 Task: Search one way flight ticket for 4 adults, 2 children, 2 infants in seat and 1 infant on lap in economy from Duluth: Duluth International Airport to Fort Wayne: Fort Wayne International Airport on 5-4-2023. Choice of flights is Singapure airlines. Number of bags: 1 carry on bag. Price is upto 75000. Outbound departure time preference is 0:00.
Action: Mouse moved to (290, 108)
Screenshot: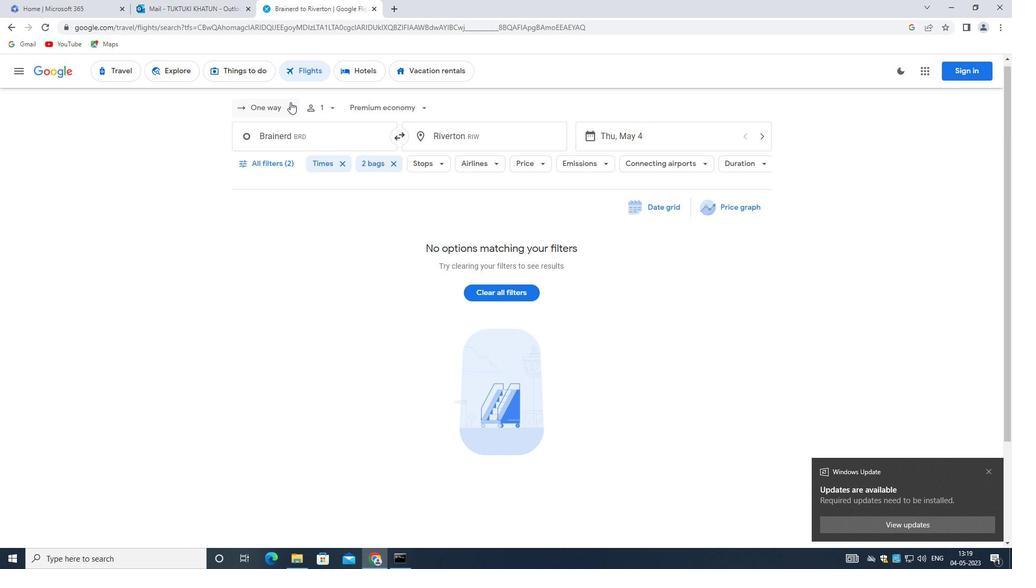 
Action: Mouse pressed left at (290, 108)
Screenshot: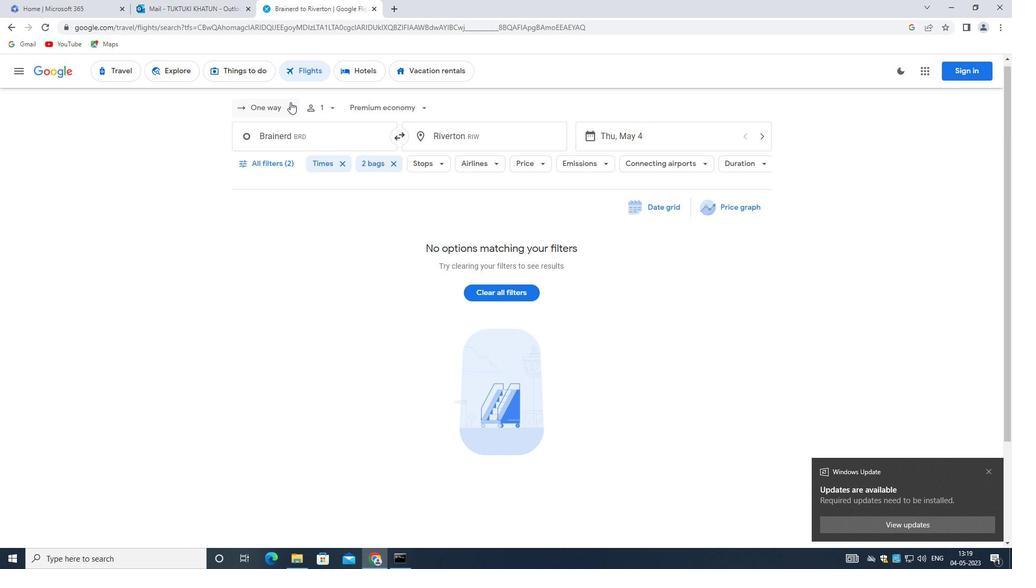 
Action: Mouse moved to (284, 159)
Screenshot: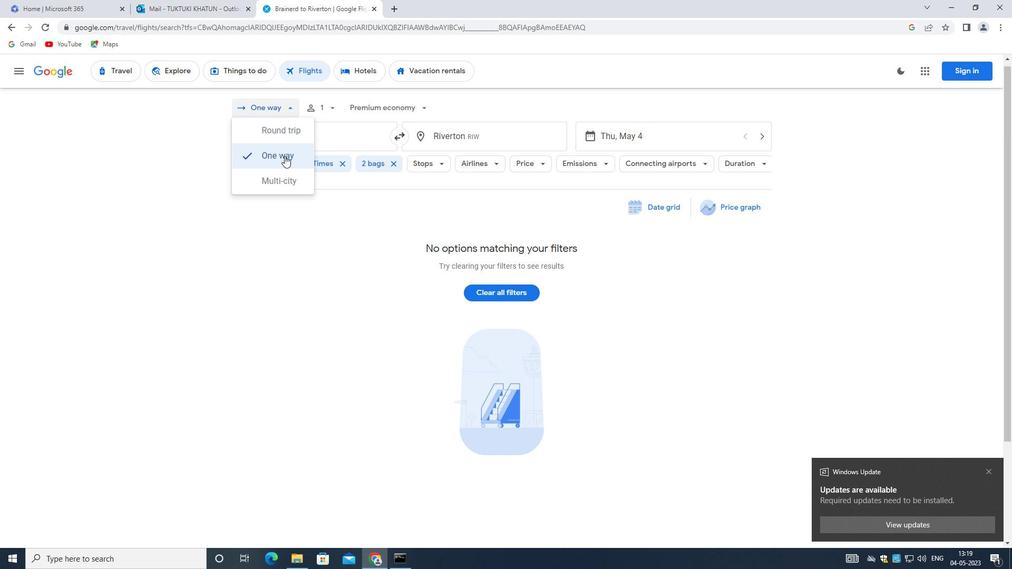
Action: Mouse pressed left at (284, 159)
Screenshot: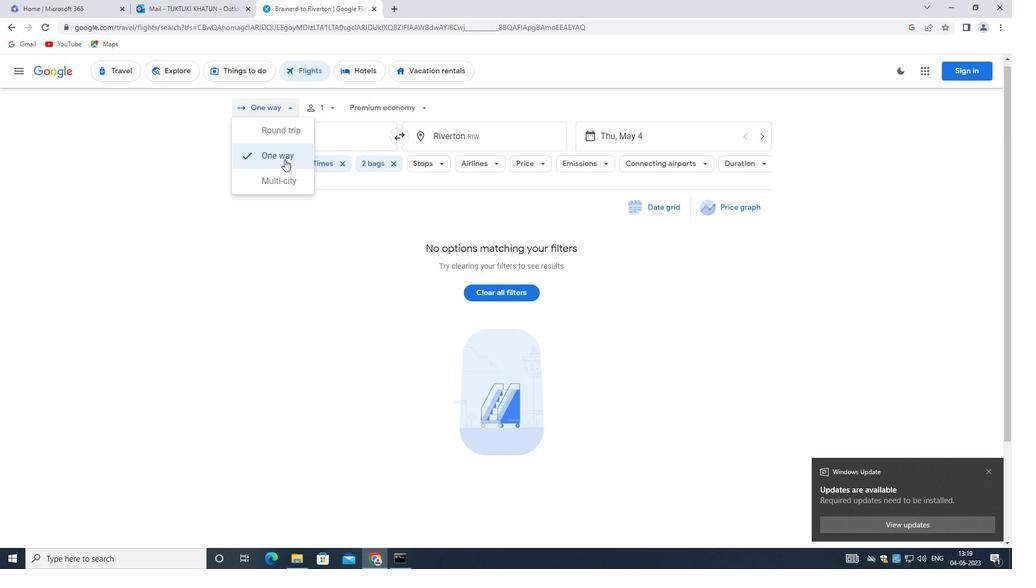 
Action: Mouse moved to (330, 108)
Screenshot: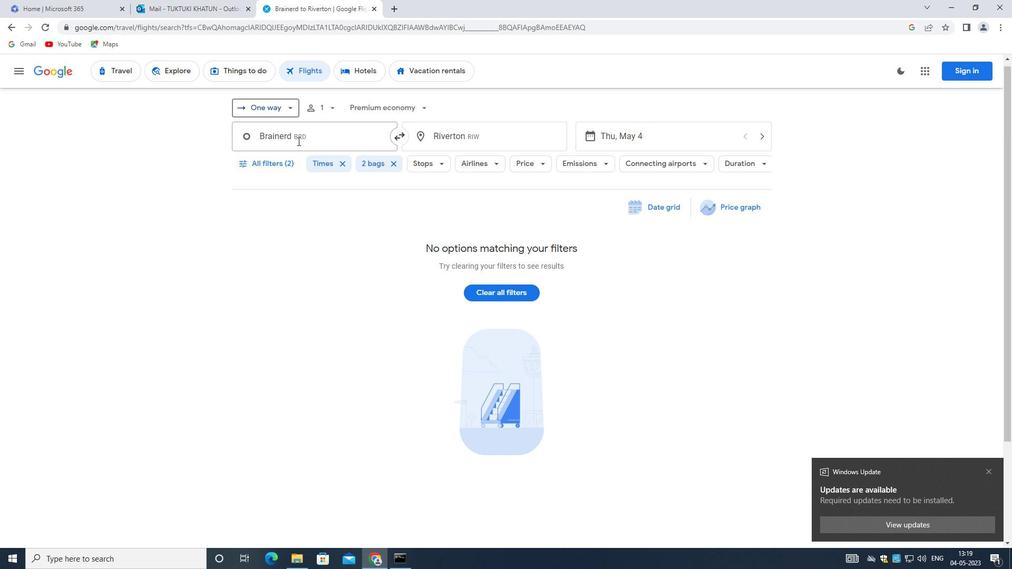
Action: Mouse pressed left at (330, 108)
Screenshot: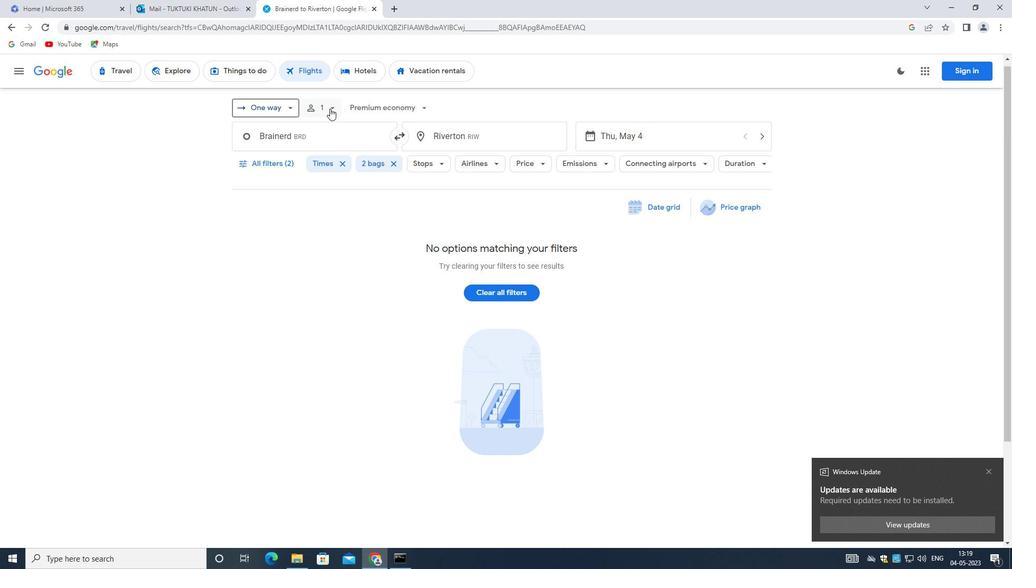 
Action: Mouse moved to (419, 137)
Screenshot: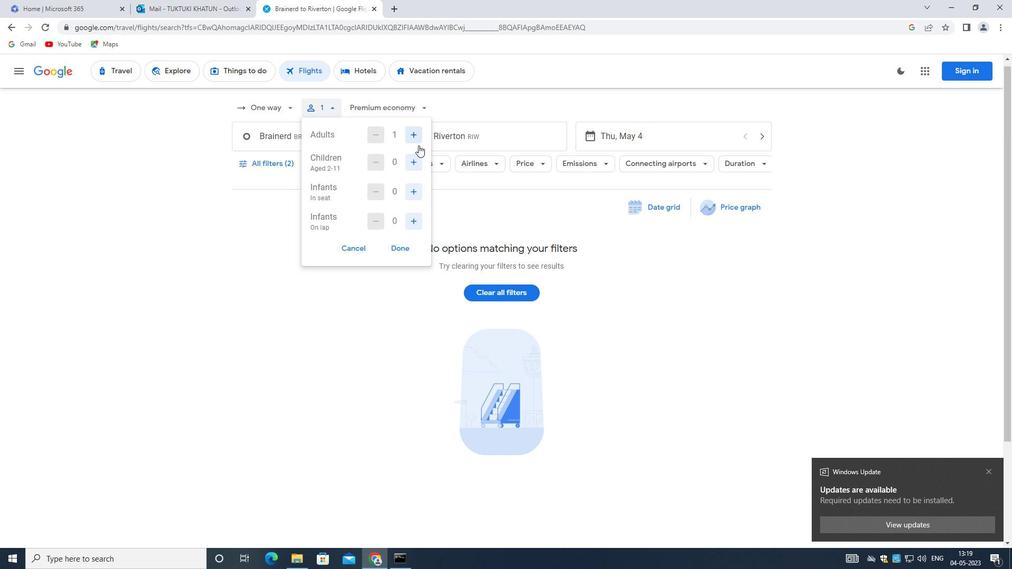
Action: Mouse pressed left at (419, 137)
Screenshot: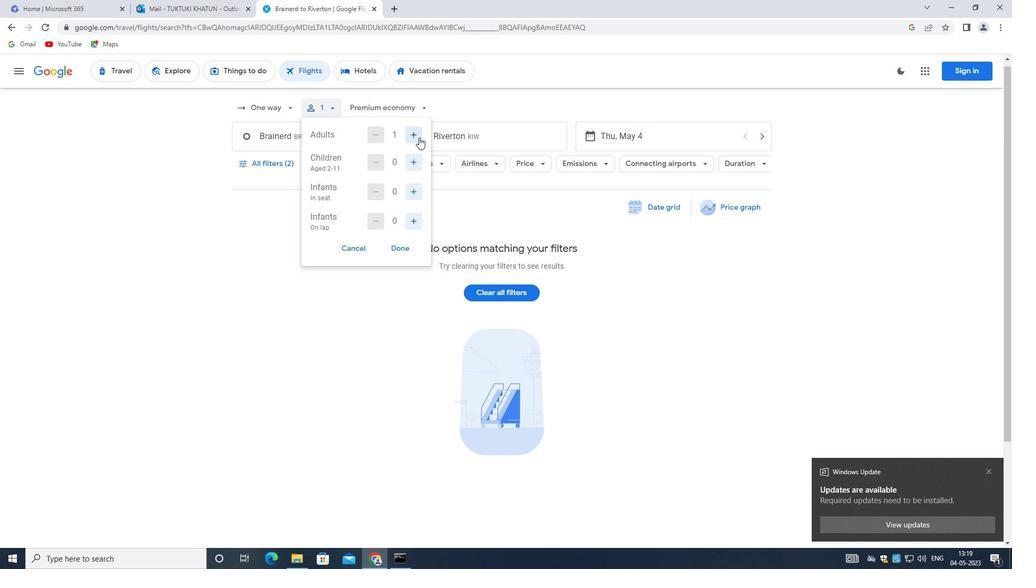 
Action: Mouse pressed left at (419, 137)
Screenshot: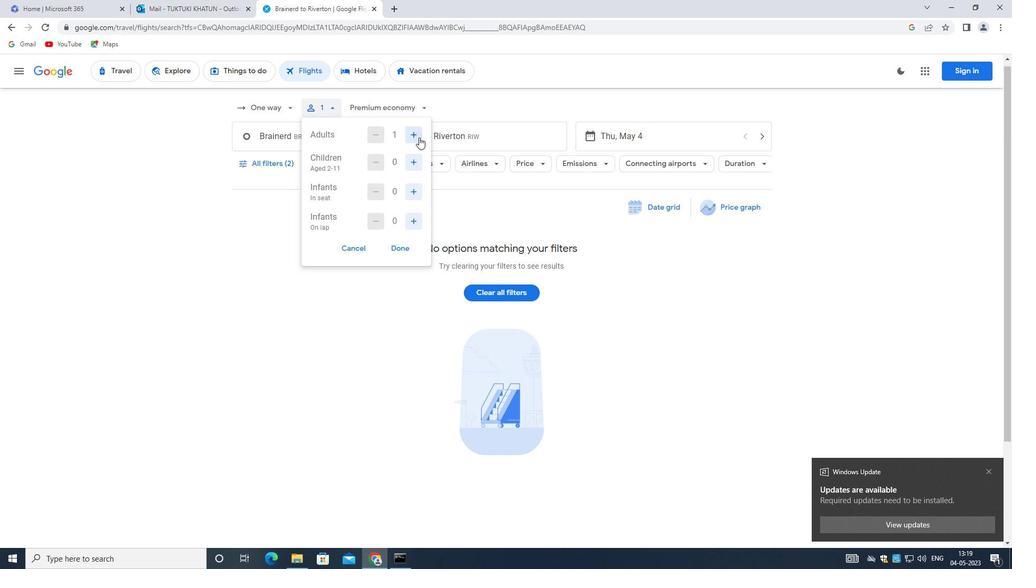 
Action: Mouse pressed left at (419, 137)
Screenshot: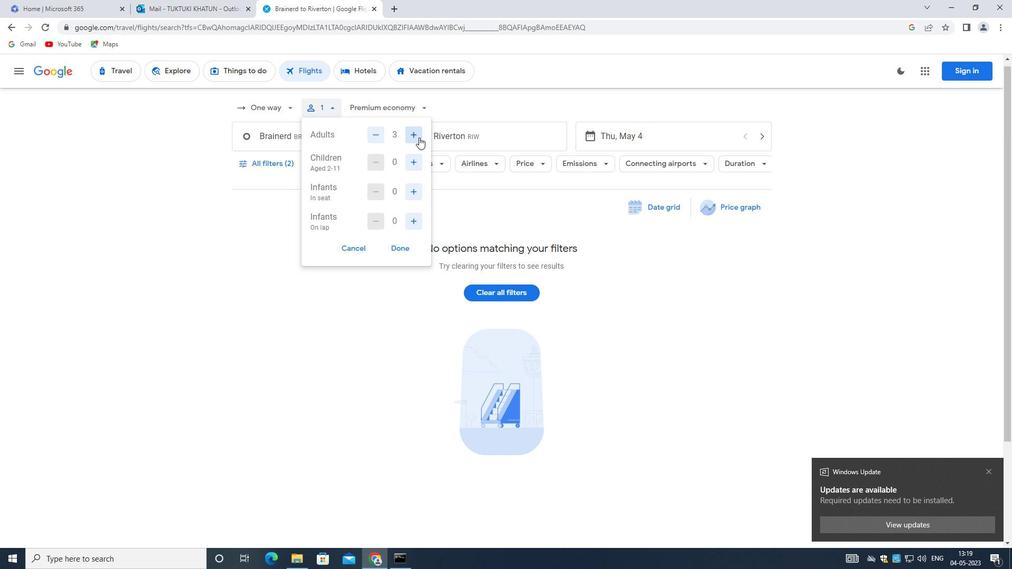 
Action: Mouse moved to (413, 162)
Screenshot: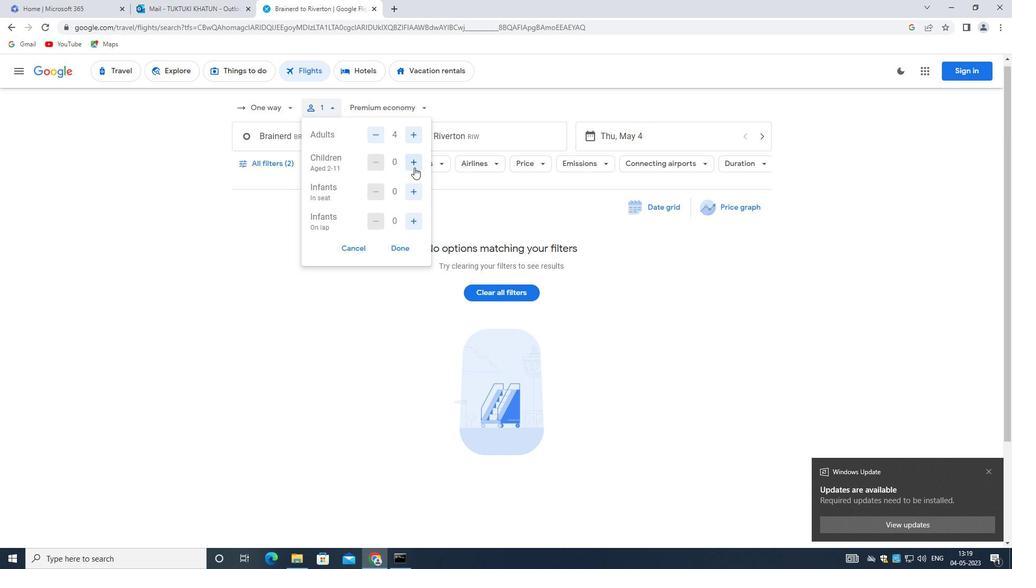 
Action: Mouse pressed left at (413, 162)
Screenshot: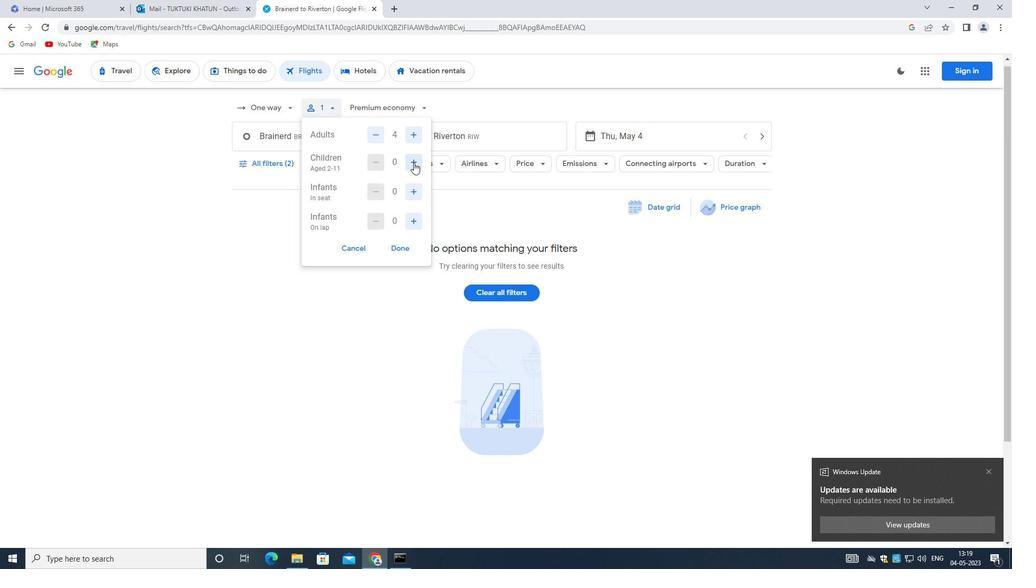 
Action: Mouse pressed left at (413, 162)
Screenshot: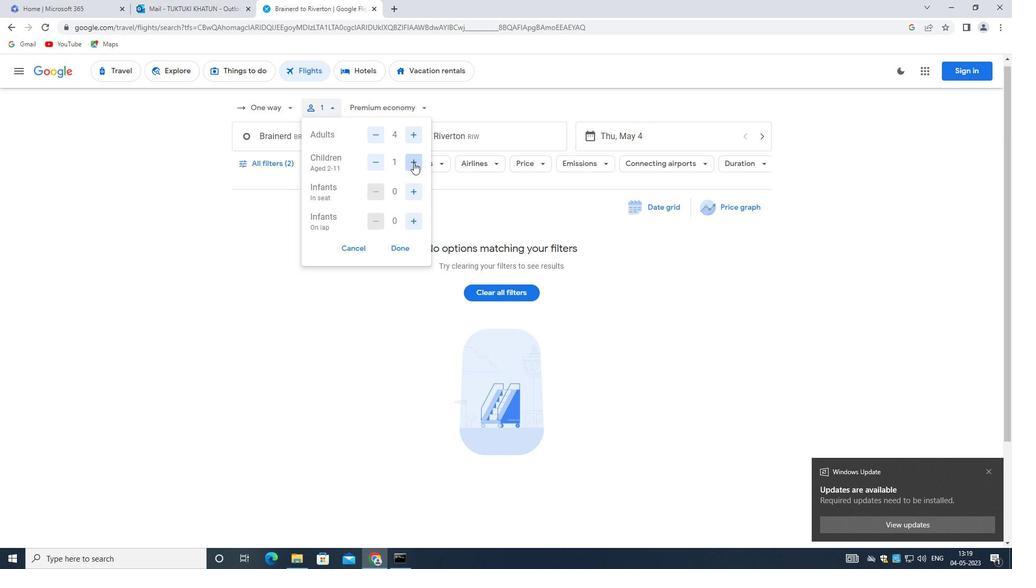 
Action: Mouse moved to (412, 191)
Screenshot: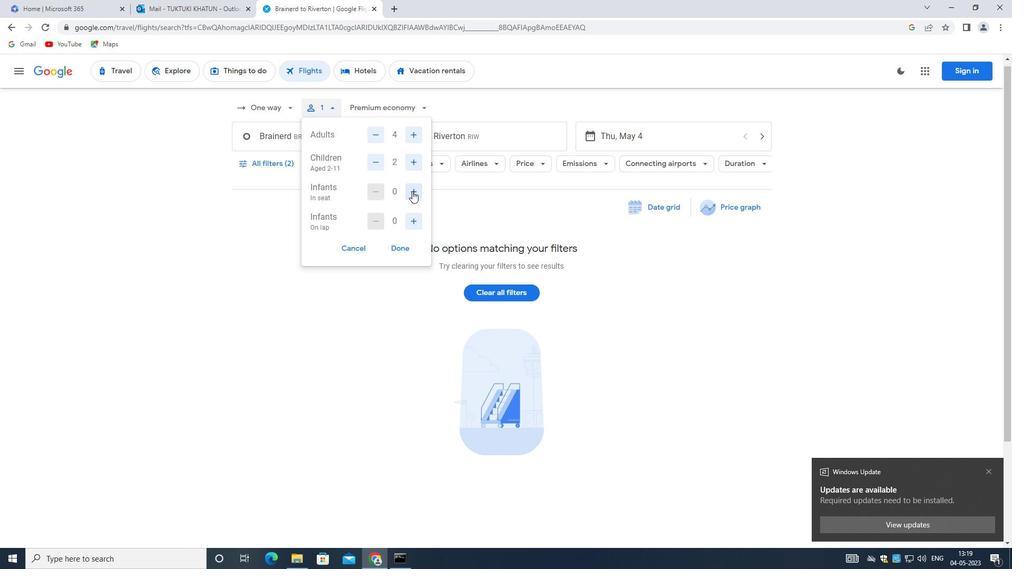 
Action: Mouse pressed left at (412, 191)
Screenshot: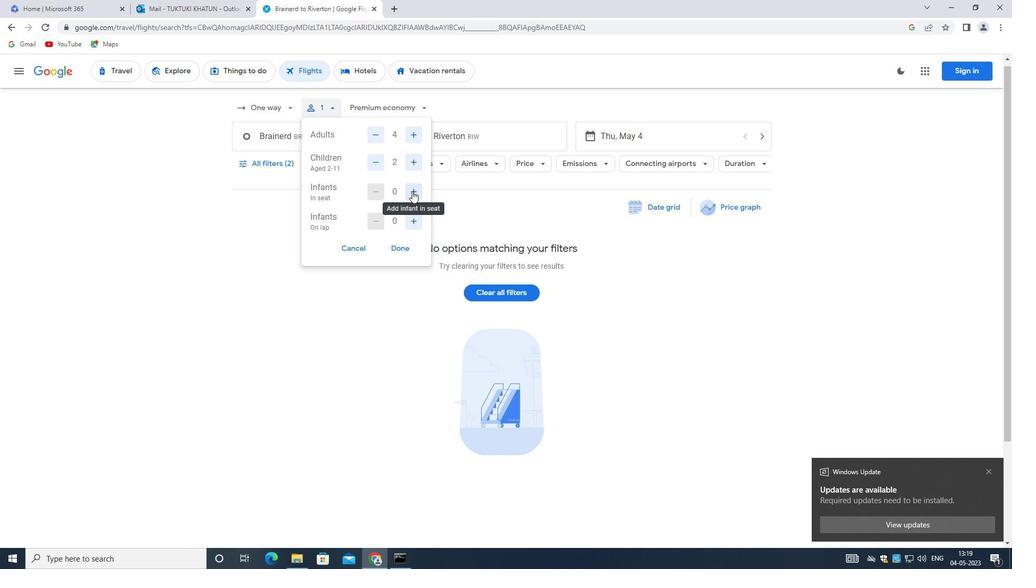 
Action: Mouse pressed left at (412, 191)
Screenshot: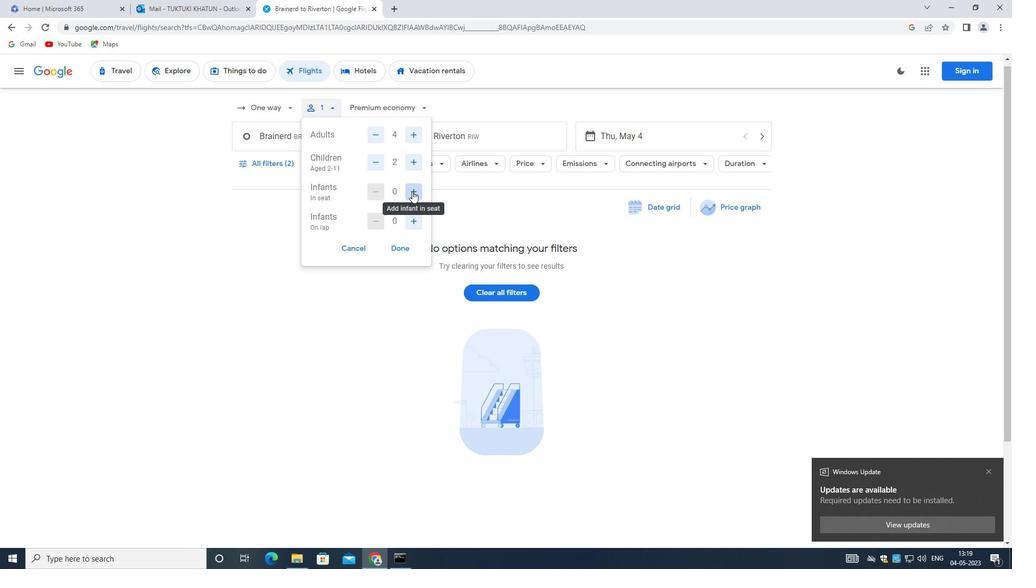 
Action: Mouse moved to (414, 225)
Screenshot: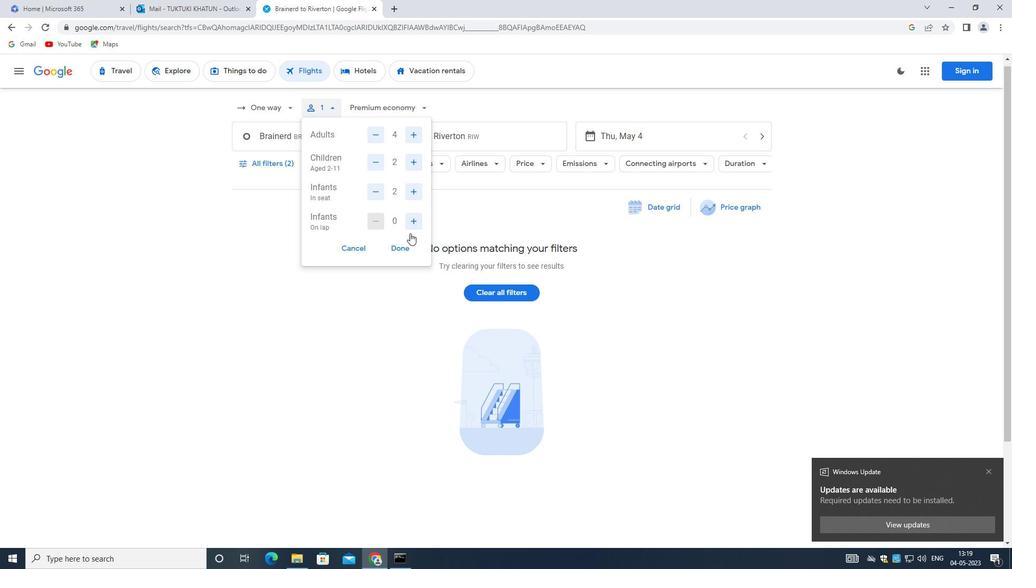 
Action: Mouse pressed left at (414, 225)
Screenshot: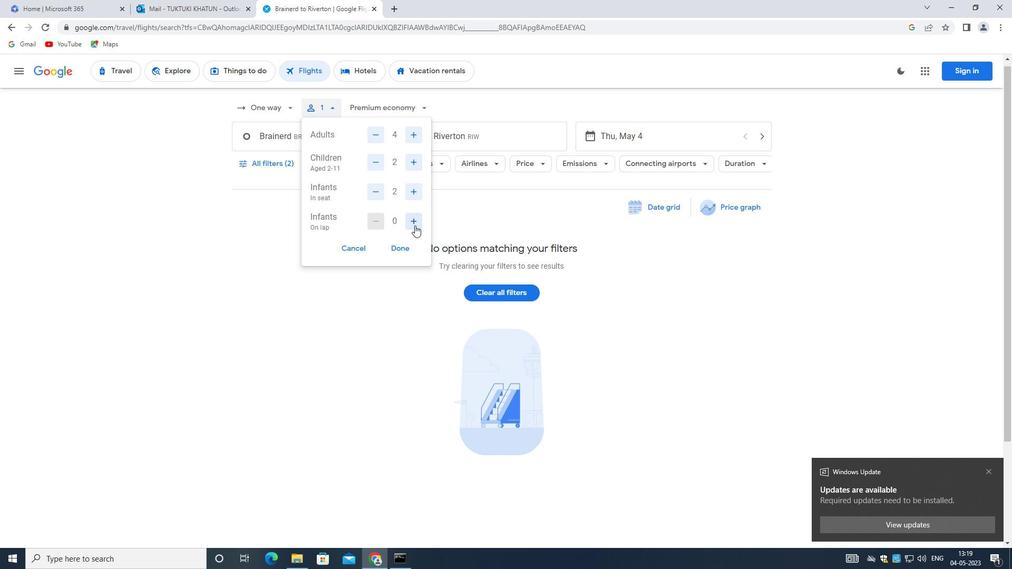 
Action: Mouse moved to (414, 225)
Screenshot: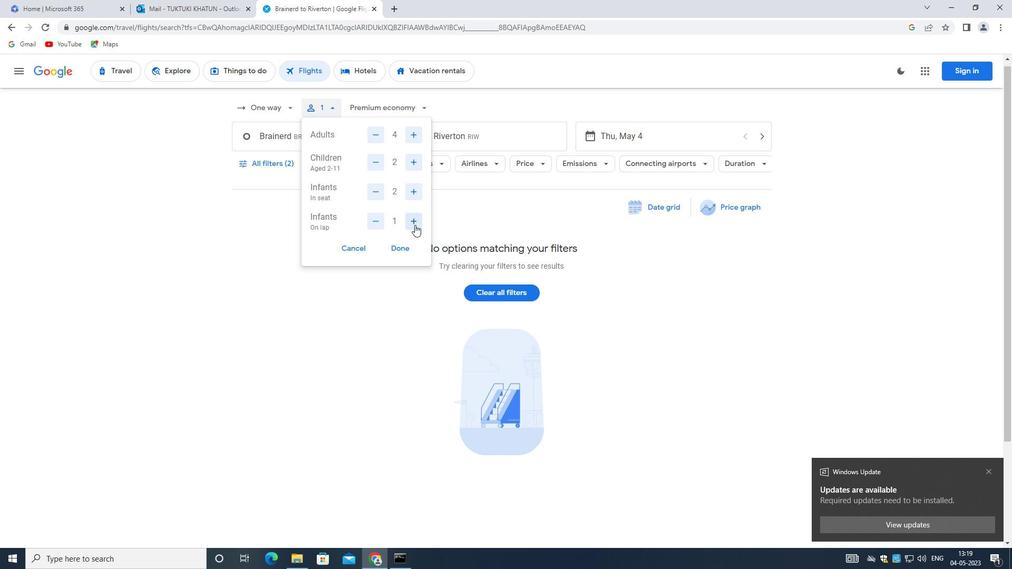 
Action: Mouse scrolled (414, 224) with delta (0, 0)
Screenshot: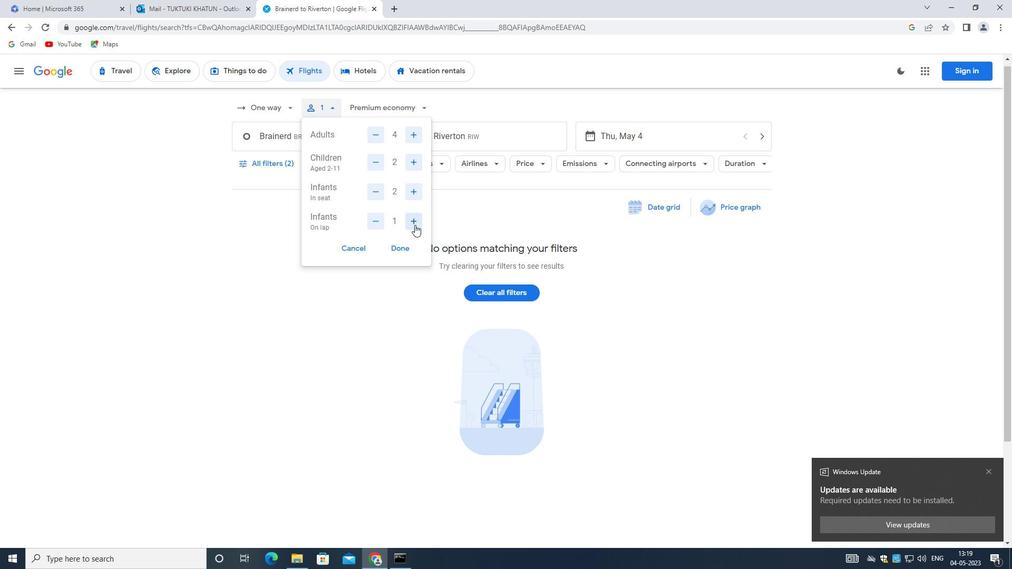 
Action: Mouse moved to (392, 190)
Screenshot: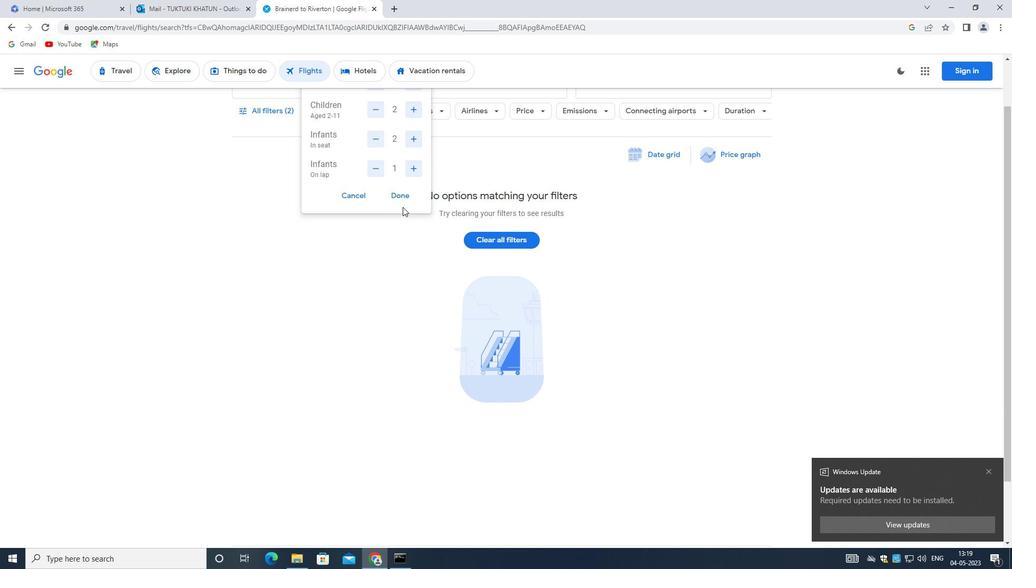 
Action: Mouse pressed left at (392, 190)
Screenshot: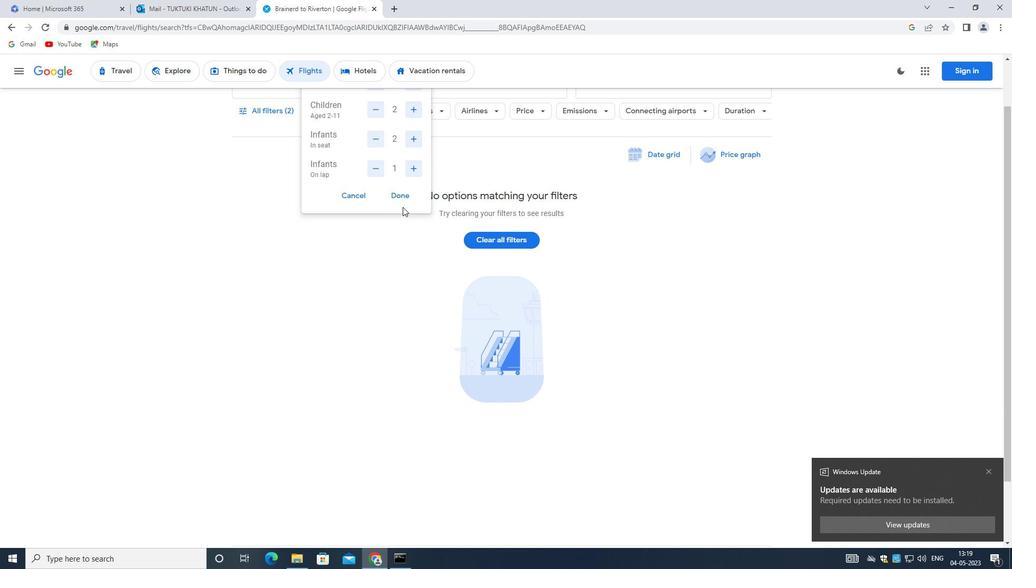 
Action: Mouse moved to (445, 238)
Screenshot: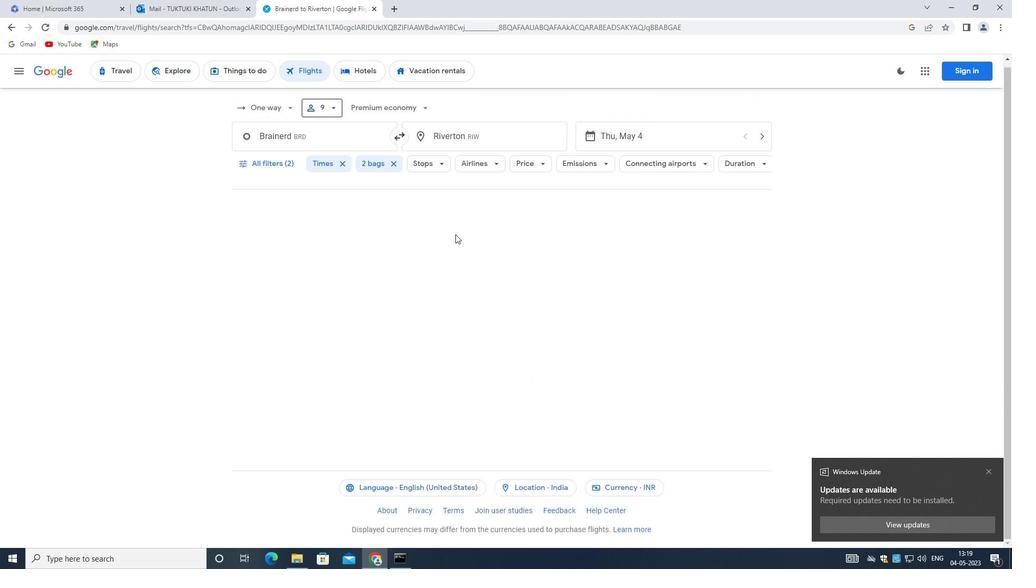 
Action: Mouse scrolled (445, 238) with delta (0, 0)
Screenshot: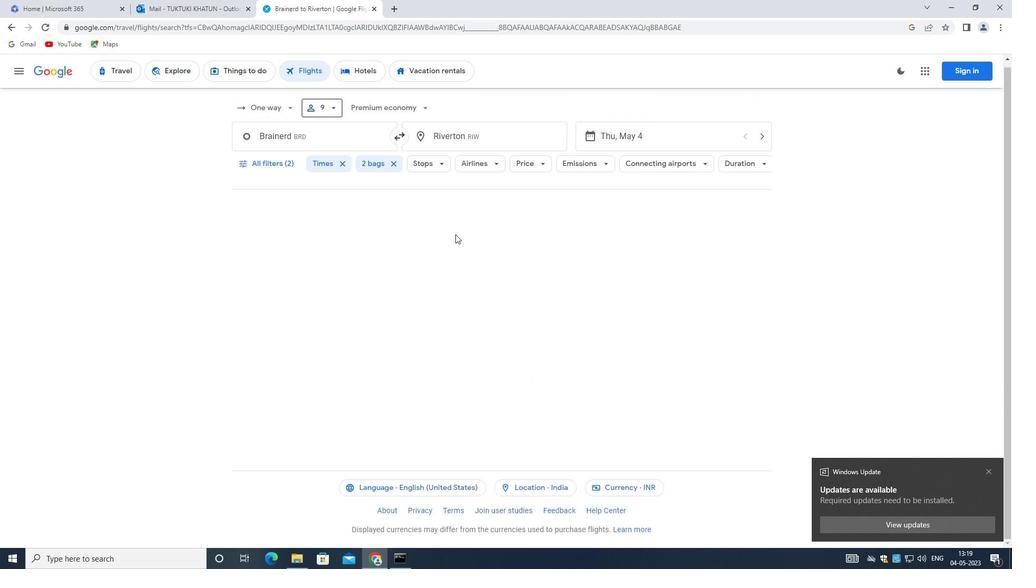 
Action: Mouse moved to (380, 176)
Screenshot: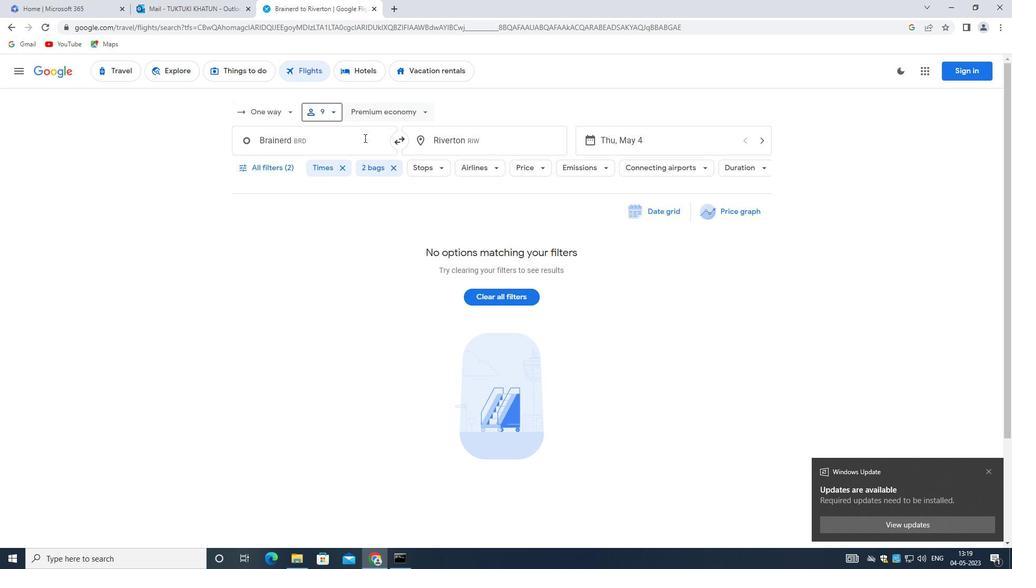 
Action: Mouse scrolled (380, 177) with delta (0, 0)
Screenshot: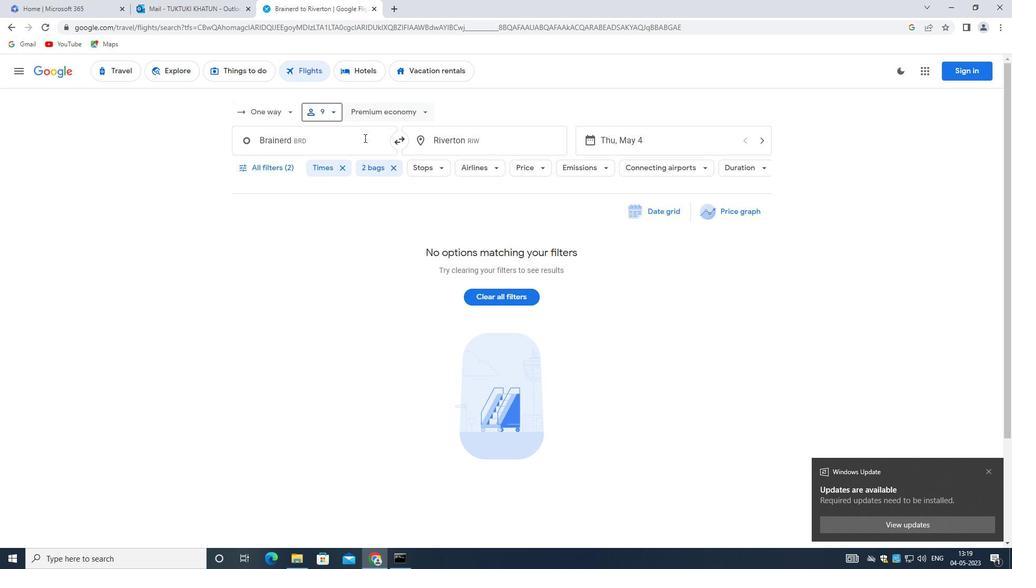 
Action: Mouse moved to (380, 177)
Screenshot: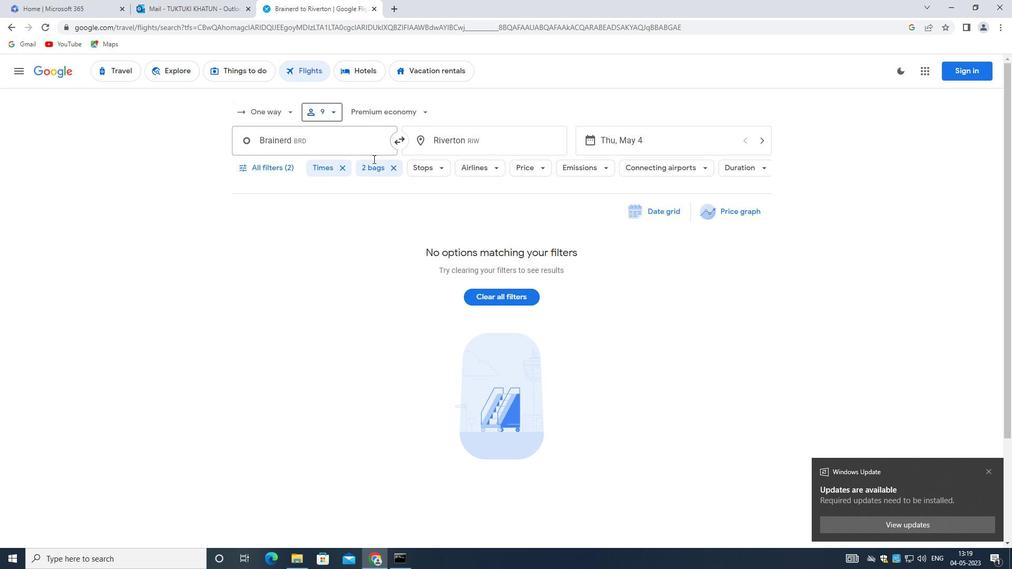 
Action: Mouse scrolled (380, 178) with delta (0, 0)
Screenshot: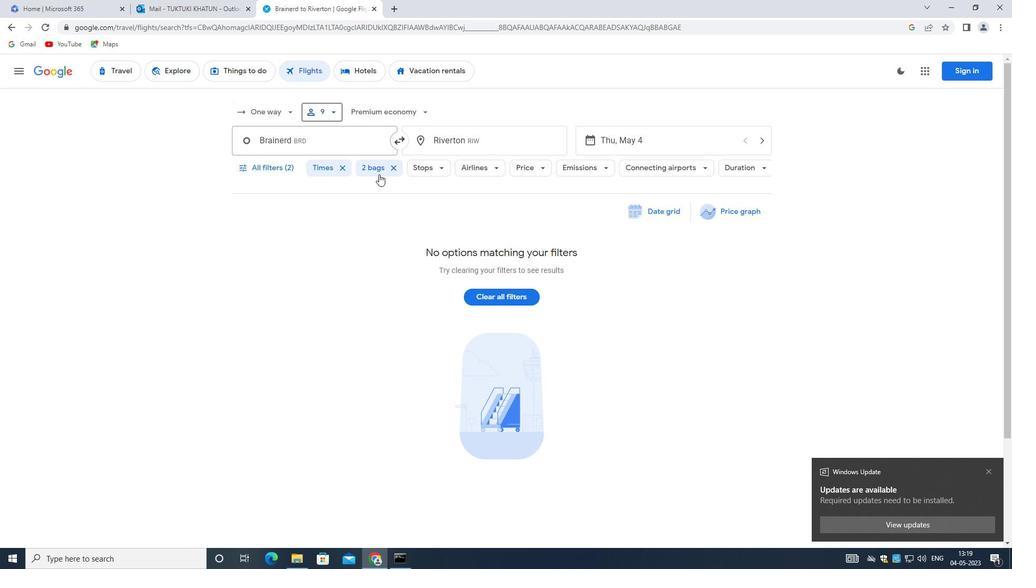 
Action: Mouse moved to (411, 109)
Screenshot: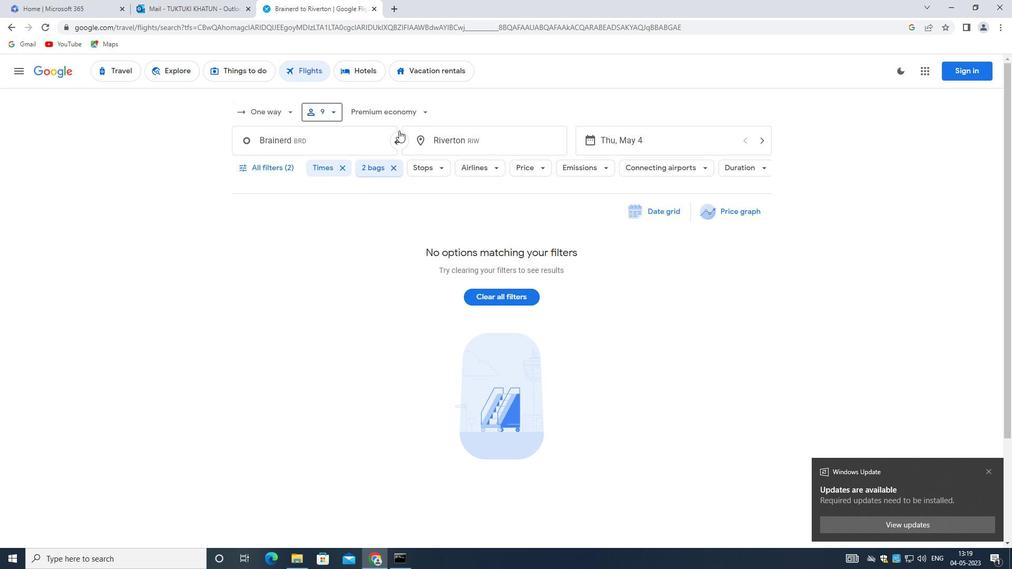 
Action: Mouse pressed left at (411, 109)
Screenshot: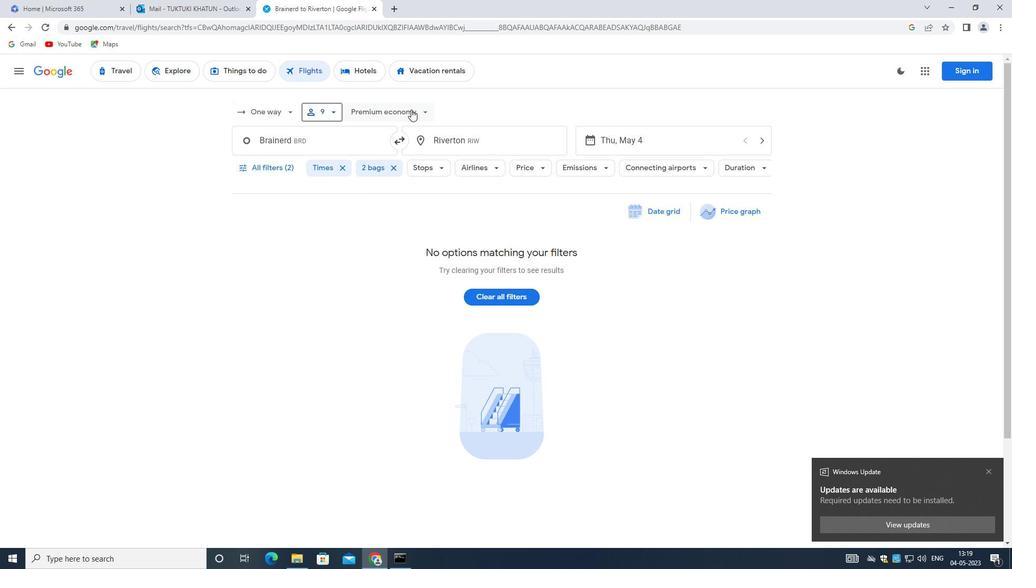 
Action: Mouse moved to (406, 130)
Screenshot: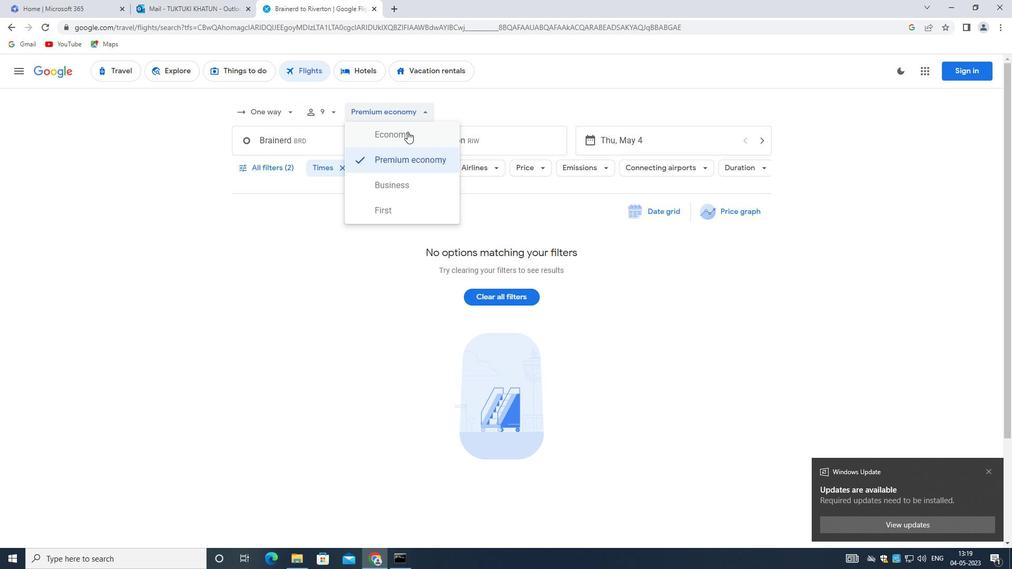 
Action: Mouse pressed left at (406, 130)
Screenshot: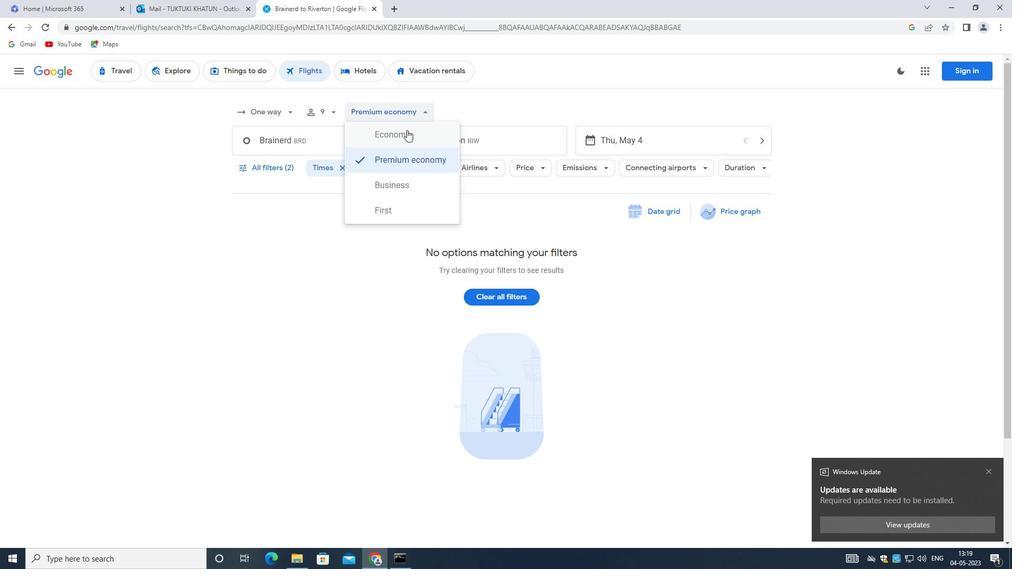 
Action: Mouse moved to (330, 142)
Screenshot: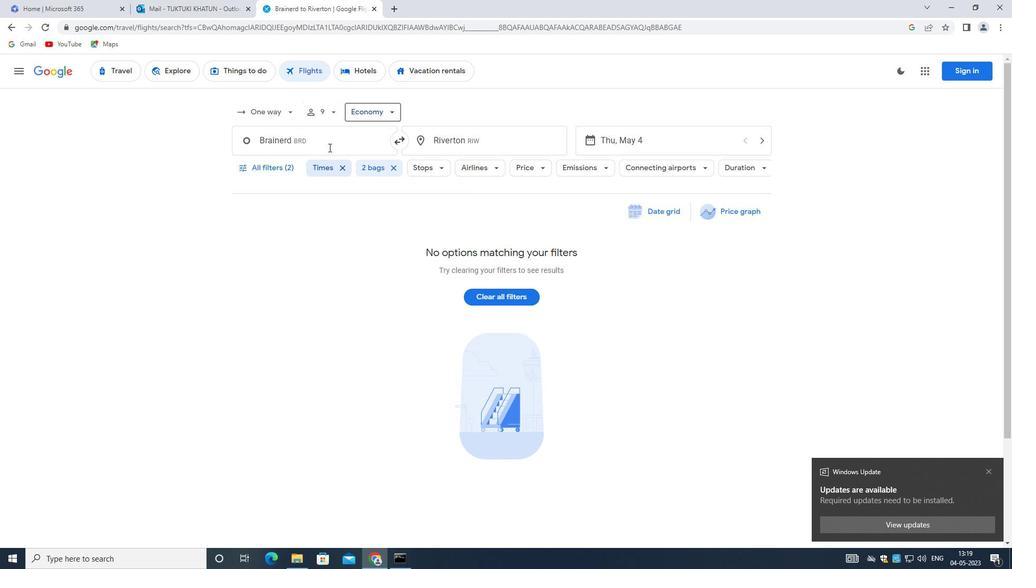 
Action: Mouse pressed left at (330, 142)
Screenshot: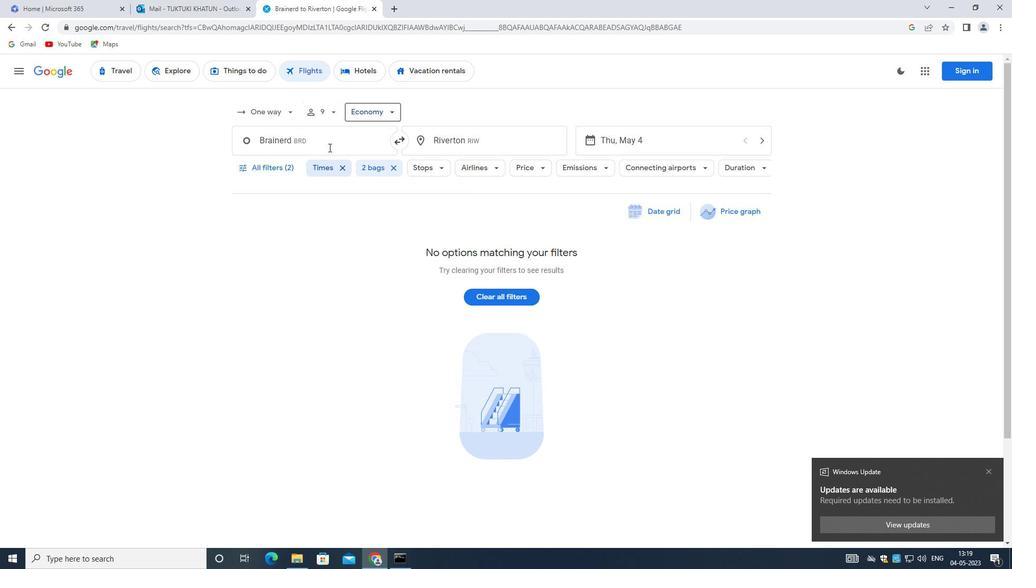 
Action: Mouse moved to (330, 141)
Screenshot: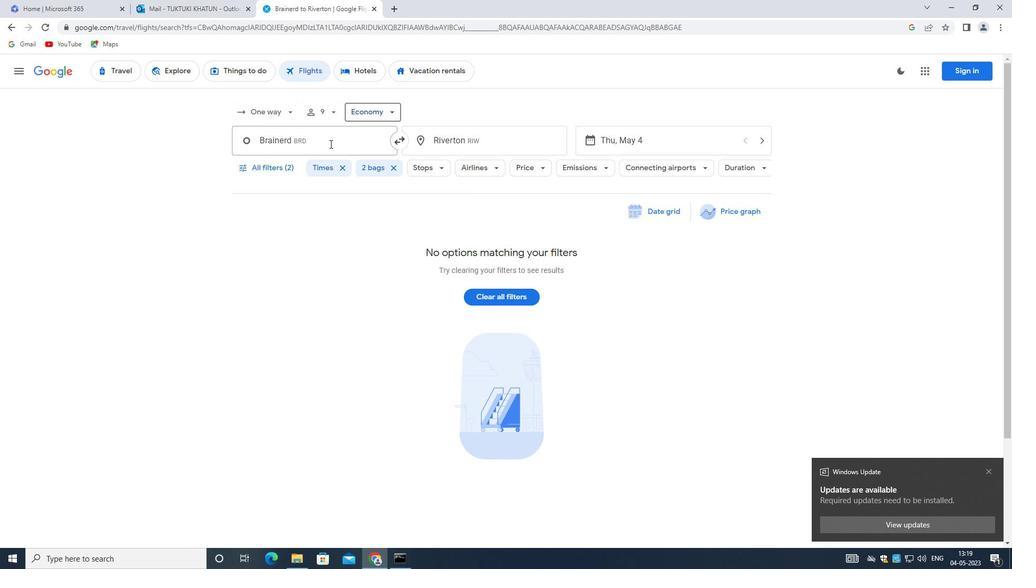 
Action: Key pressed <Key.backspace><Key.shift><Key.shift><Key.shift><Key.shift><Key.shift><Key.shift><Key.shift>DULUTH
Screenshot: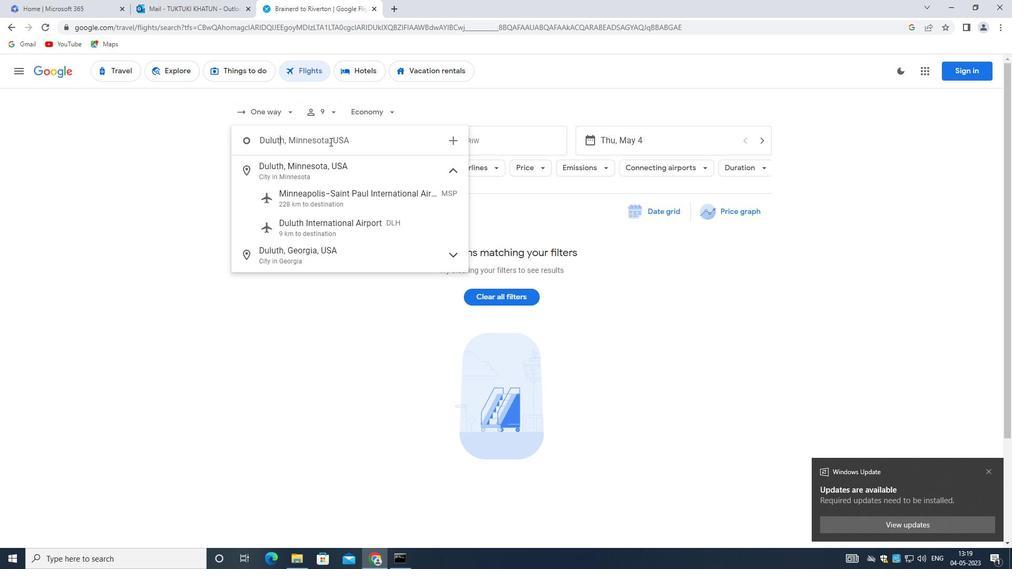 
Action: Mouse moved to (344, 222)
Screenshot: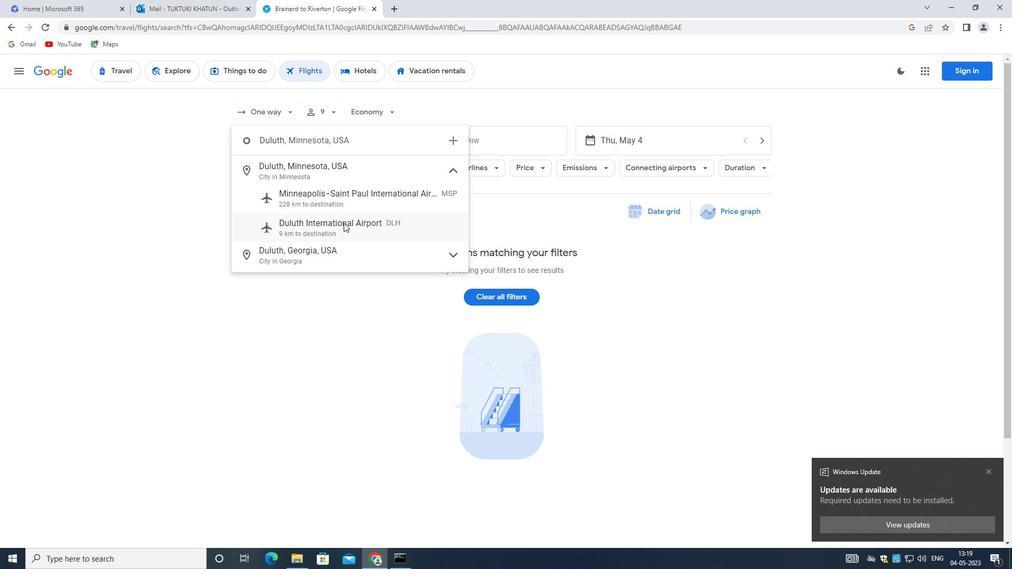 
Action: Mouse pressed left at (344, 222)
Screenshot: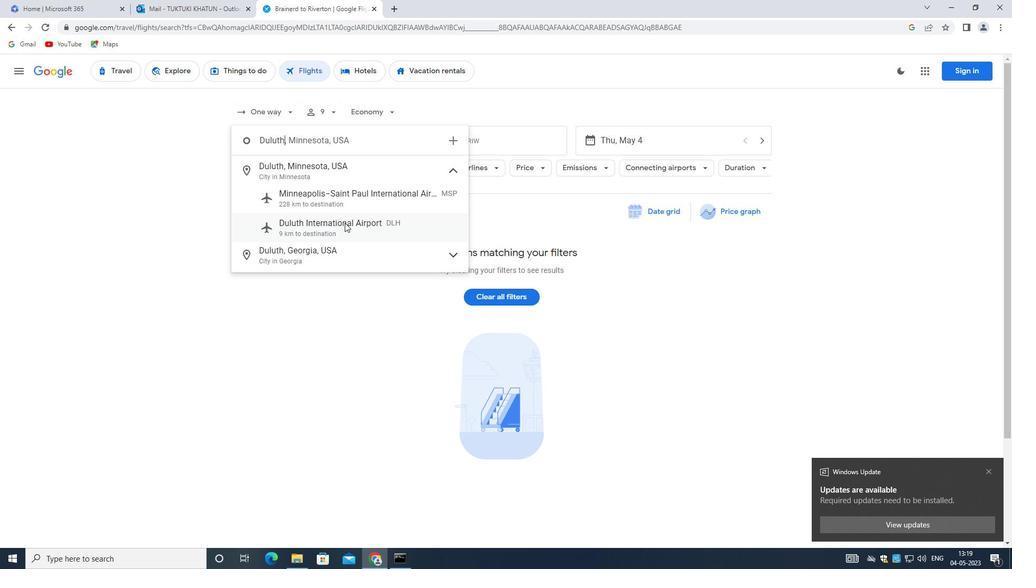 
Action: Mouse moved to (469, 139)
Screenshot: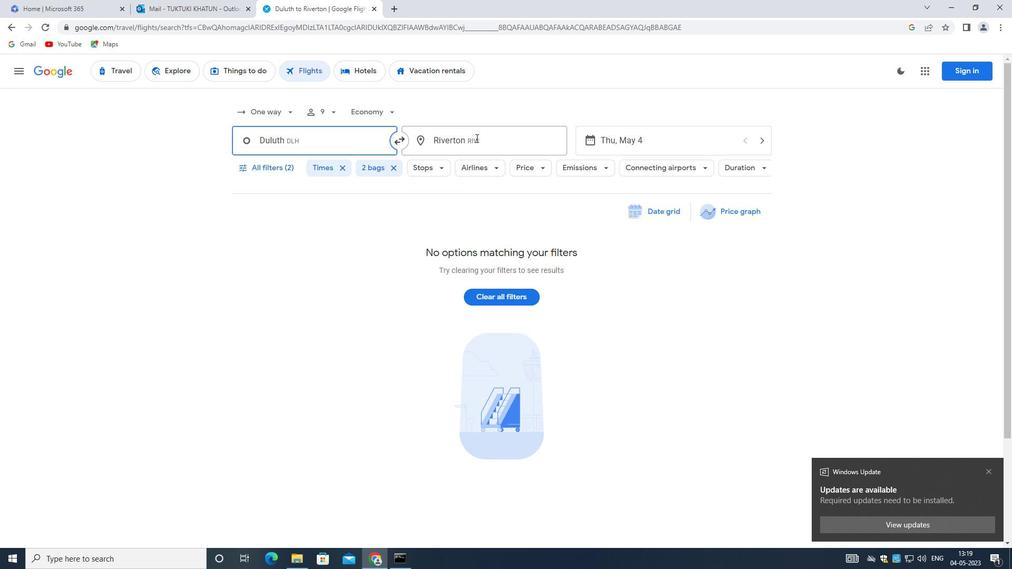 
Action: Mouse pressed left at (469, 139)
Screenshot: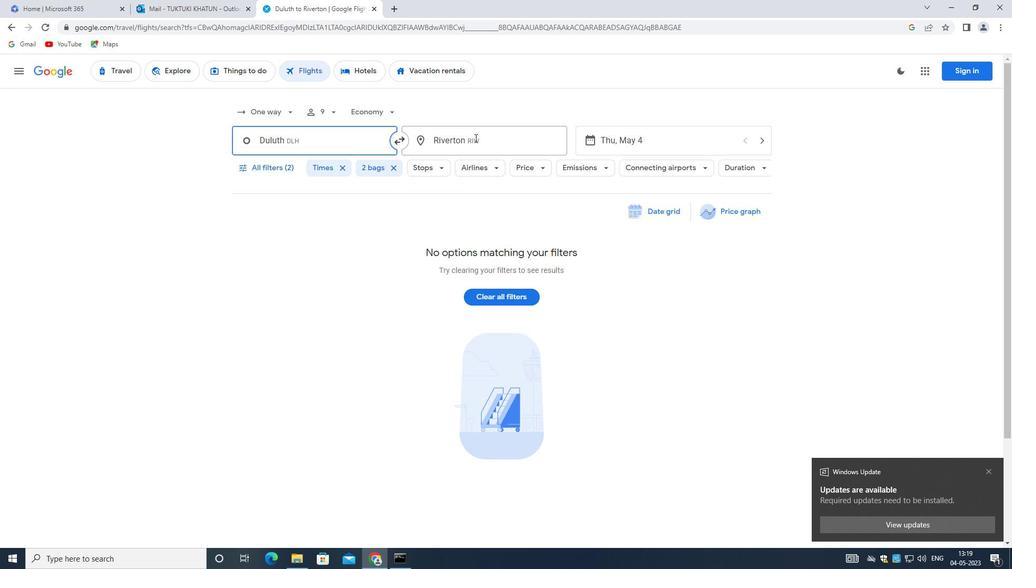 
Action: Mouse moved to (468, 139)
Screenshot: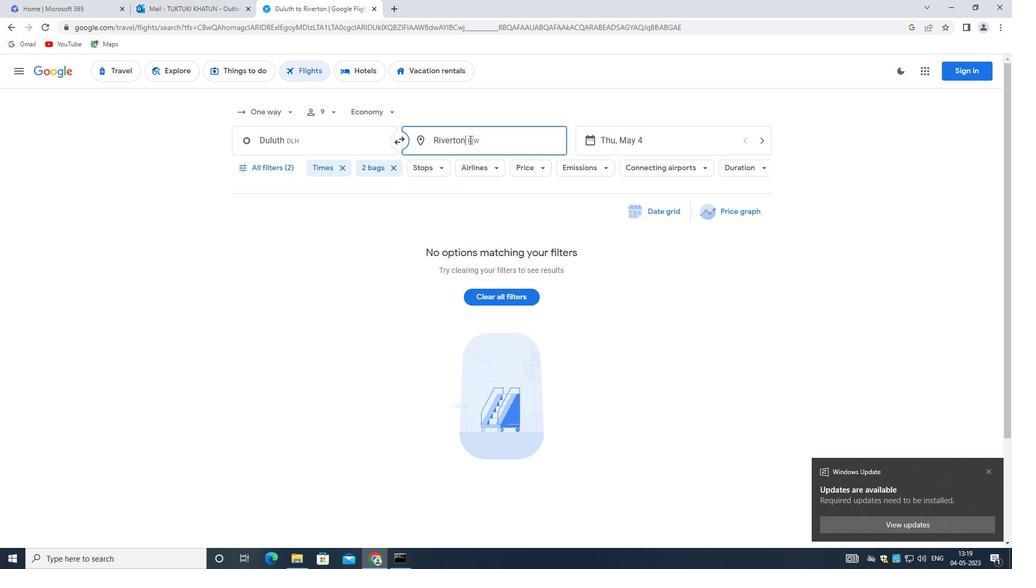 
Action: Key pressed <Key.backspace><Key.shift>FORT<Key.space><Key.shift>WAYNE<Key.space>
Screenshot: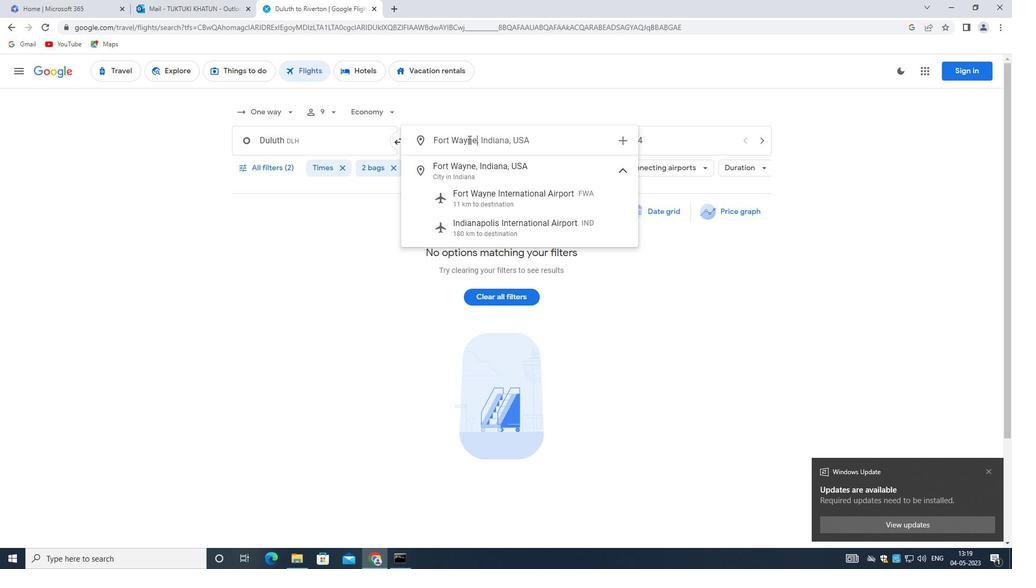 
Action: Mouse moved to (519, 203)
Screenshot: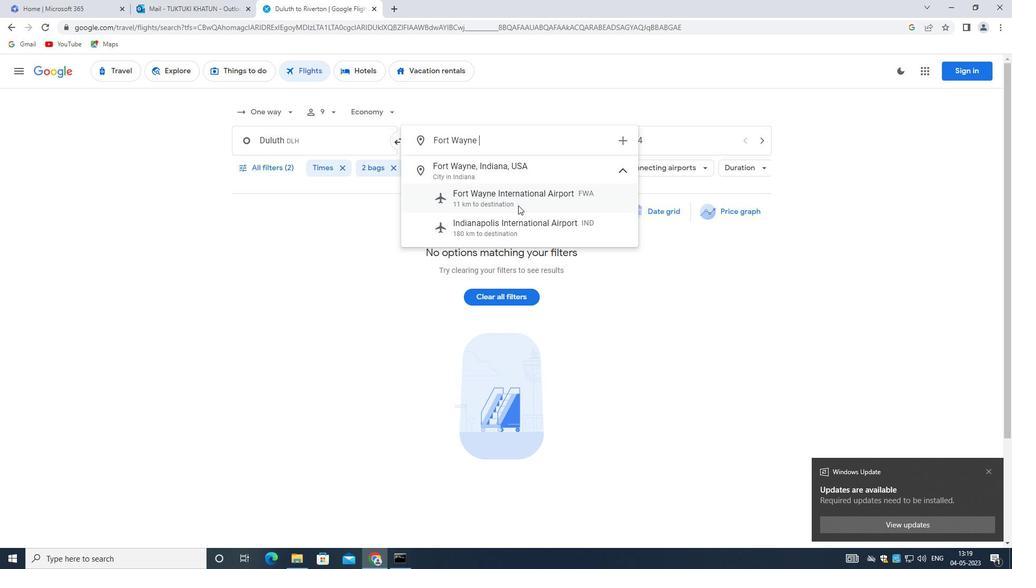 
Action: Mouse pressed left at (519, 203)
Screenshot: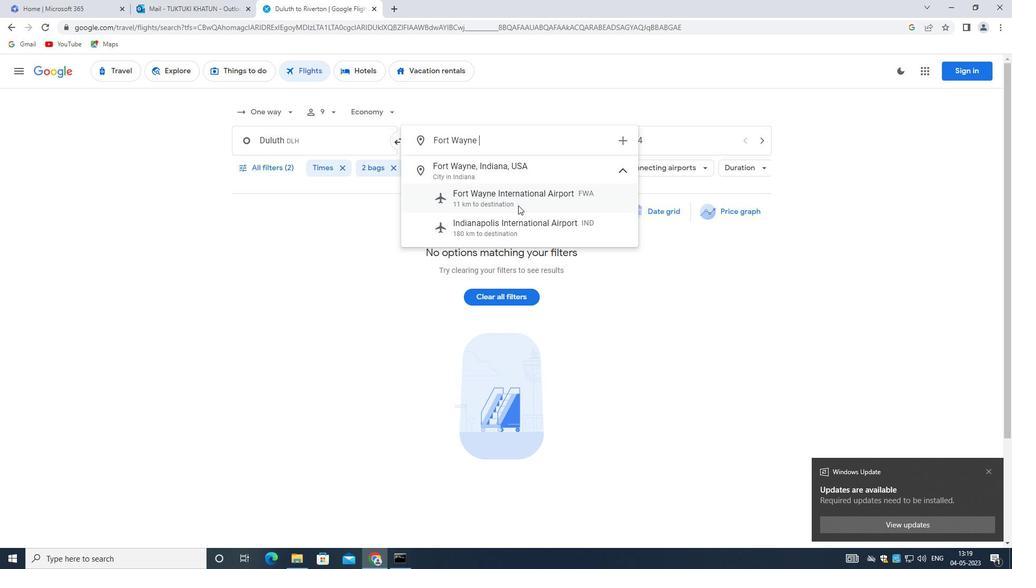 
Action: Mouse moved to (619, 145)
Screenshot: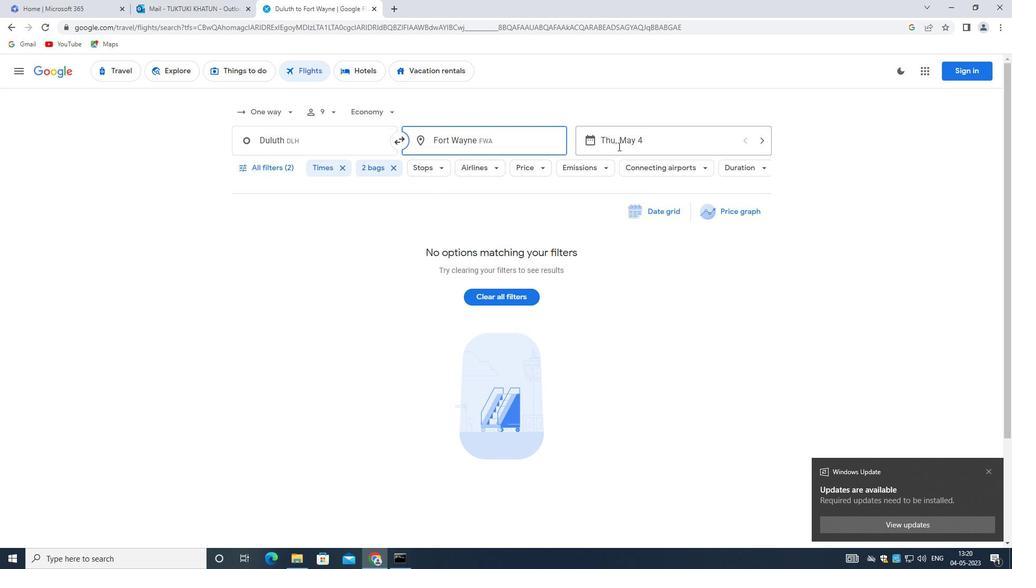 
Action: Mouse pressed left at (619, 145)
Screenshot: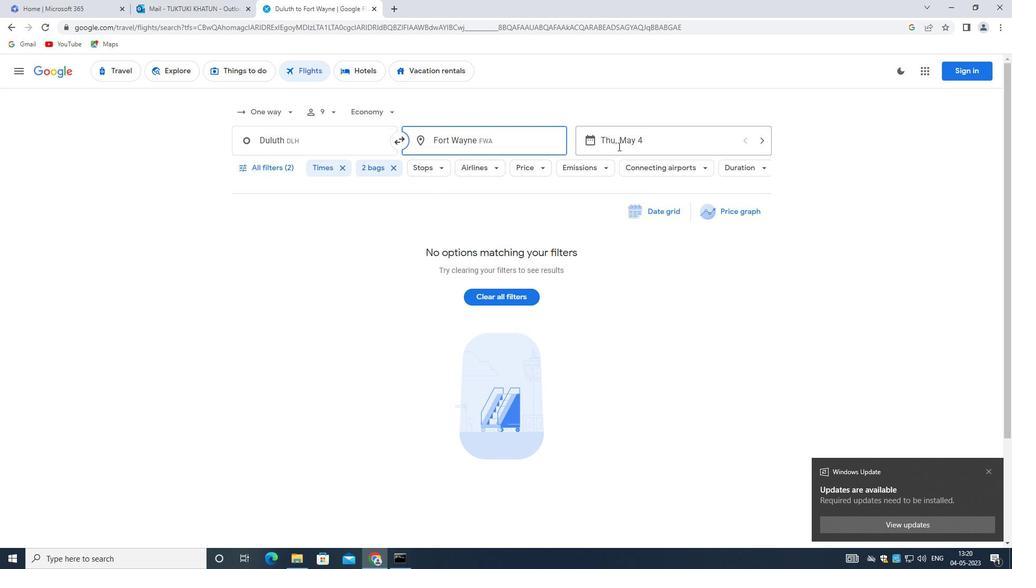 
Action: Mouse moved to (754, 400)
Screenshot: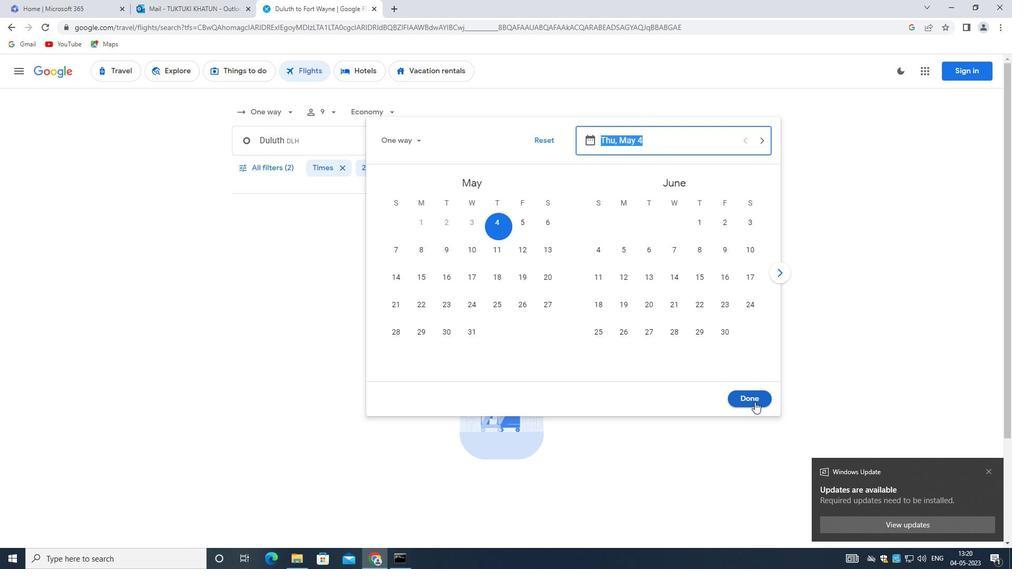 
Action: Mouse pressed left at (754, 400)
Screenshot: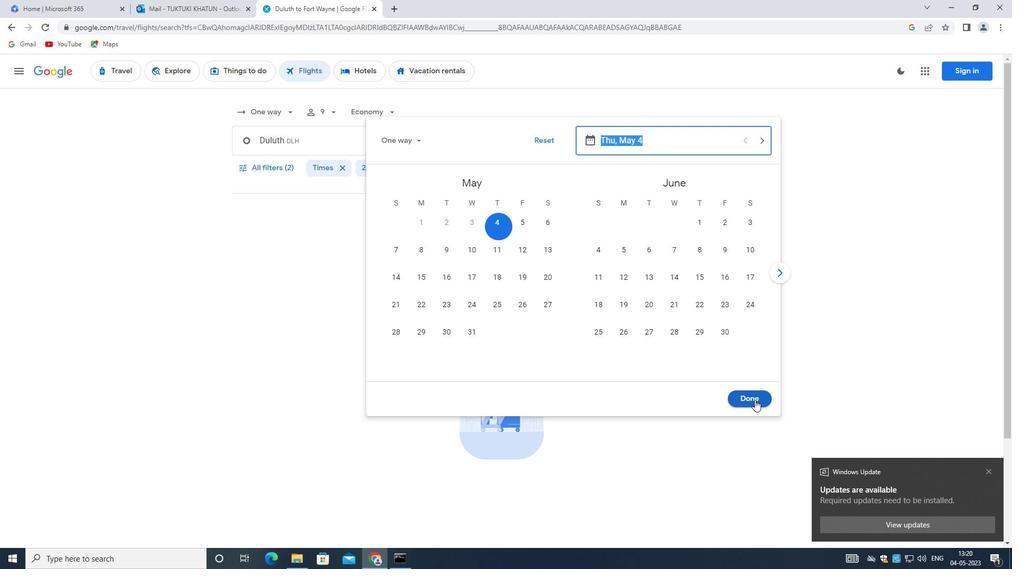 
Action: Mouse moved to (274, 167)
Screenshot: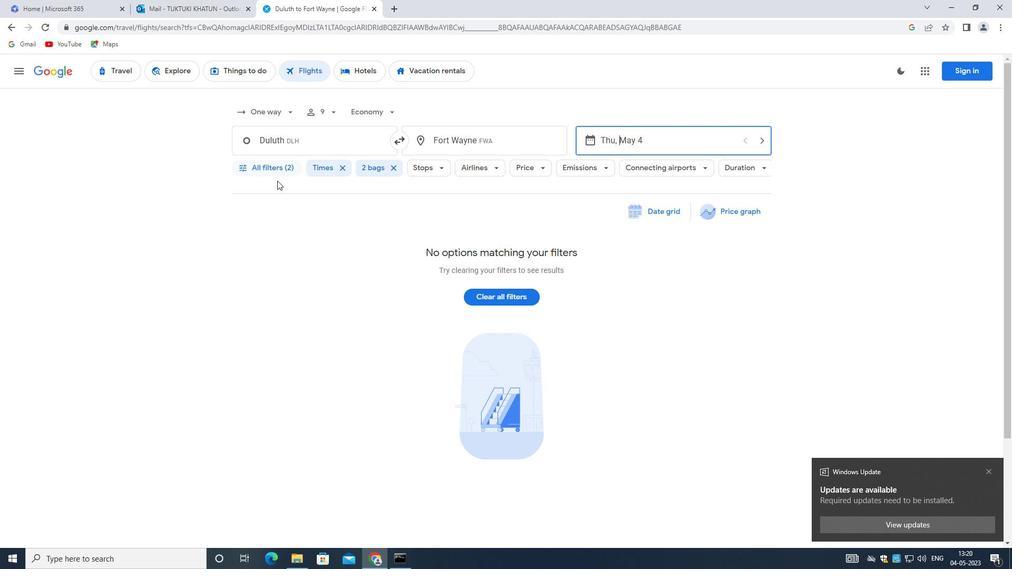 
Action: Mouse pressed left at (274, 167)
Screenshot: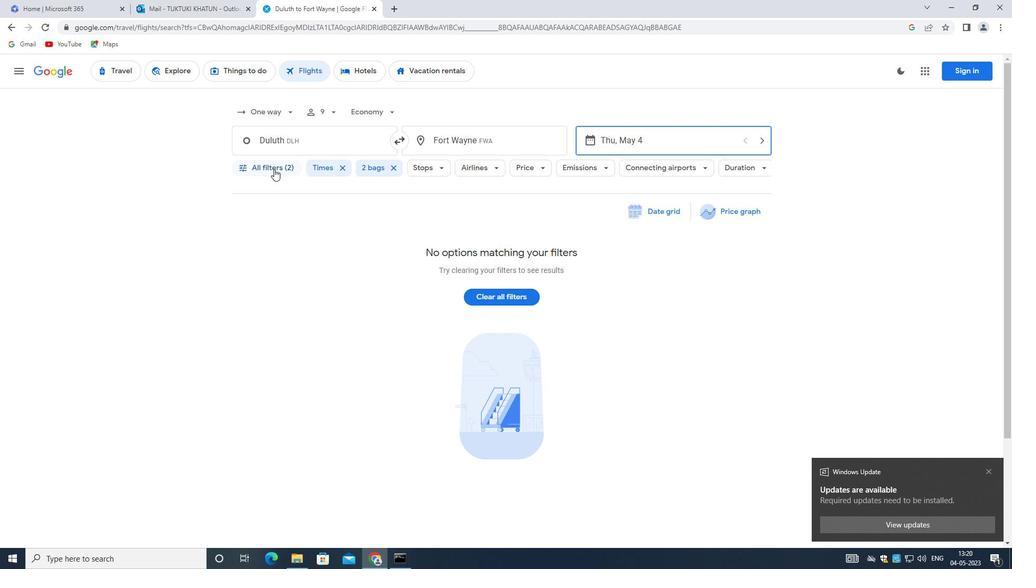 
Action: Mouse moved to (296, 211)
Screenshot: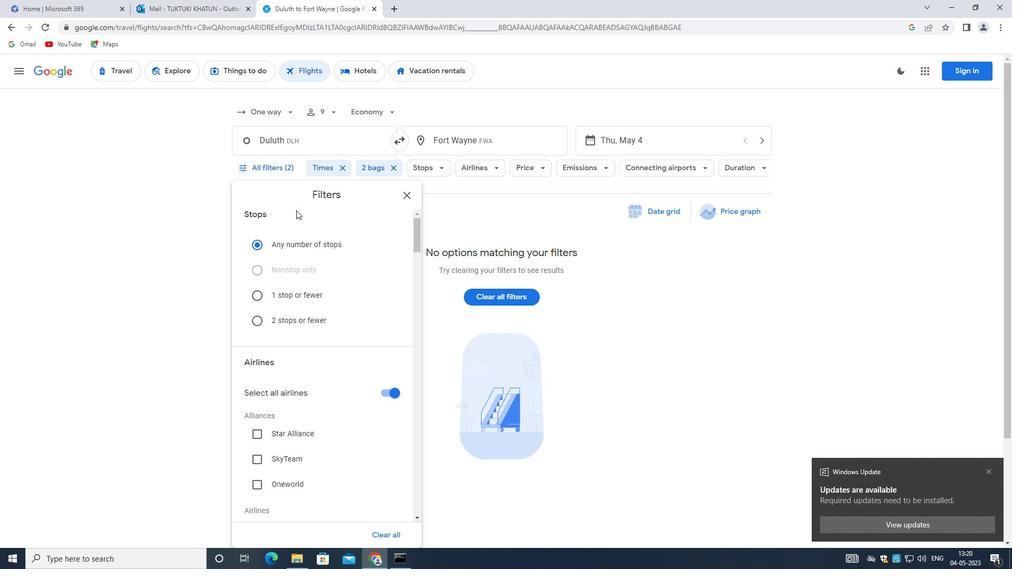 
Action: Mouse scrolled (296, 211) with delta (0, 0)
Screenshot: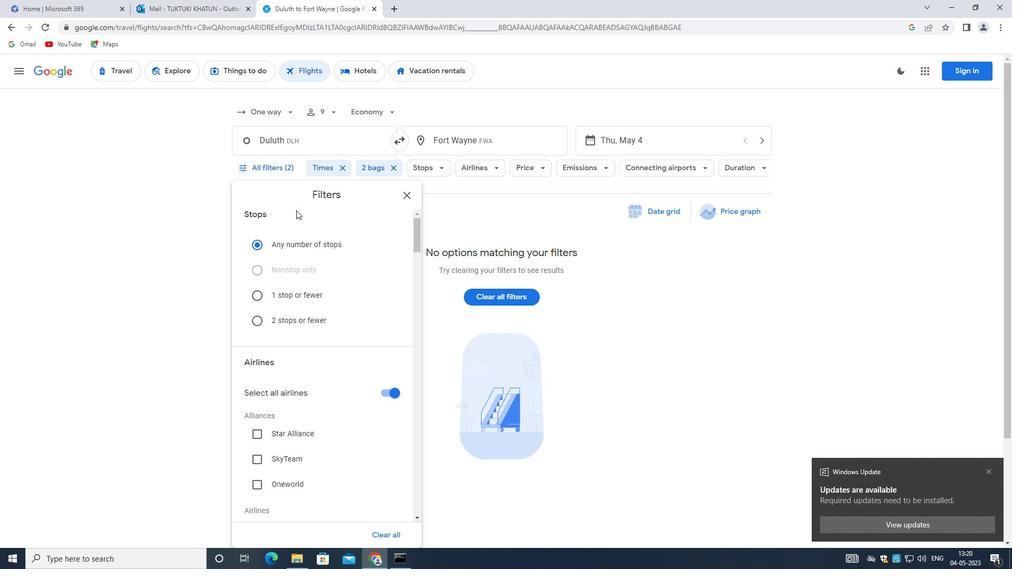 
Action: Mouse moved to (296, 215)
Screenshot: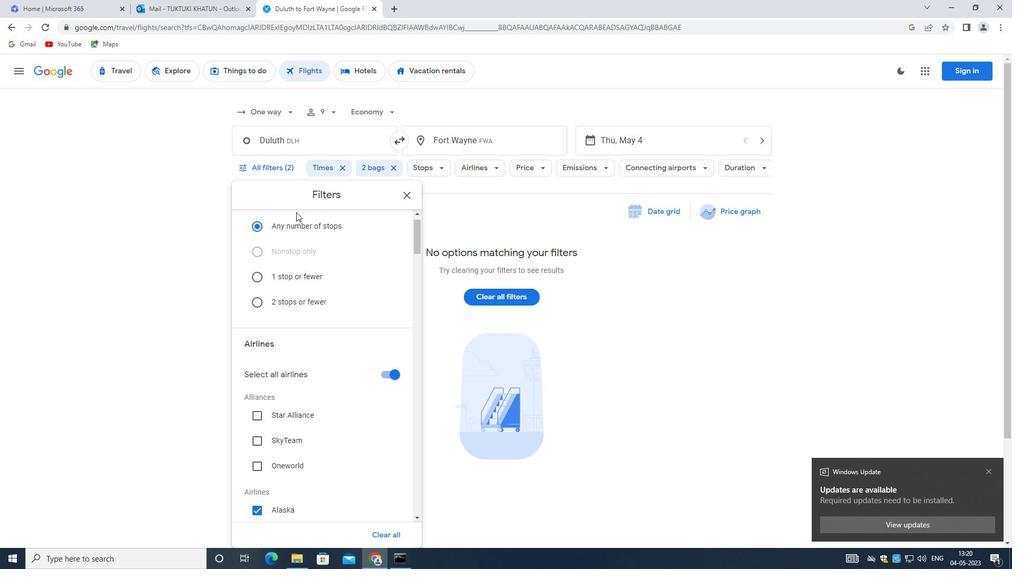 
Action: Mouse scrolled (296, 215) with delta (0, 0)
Screenshot: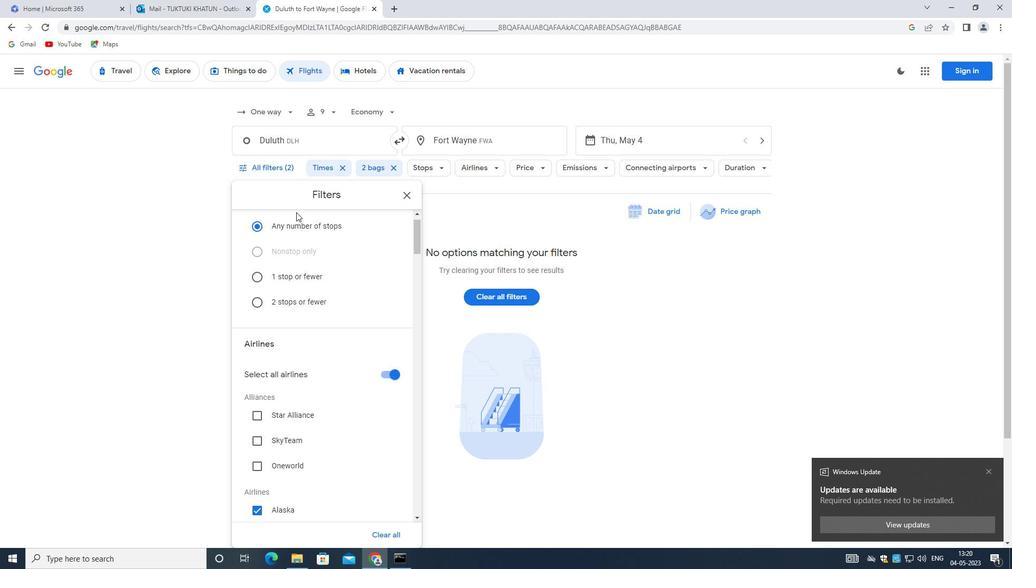 
Action: Mouse moved to (382, 284)
Screenshot: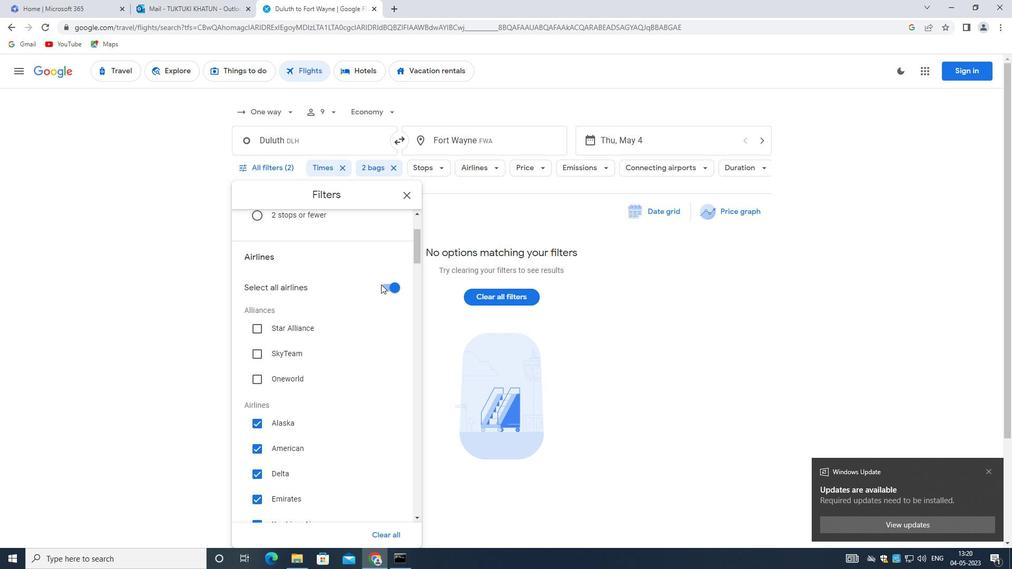 
Action: Mouse pressed left at (382, 284)
Screenshot: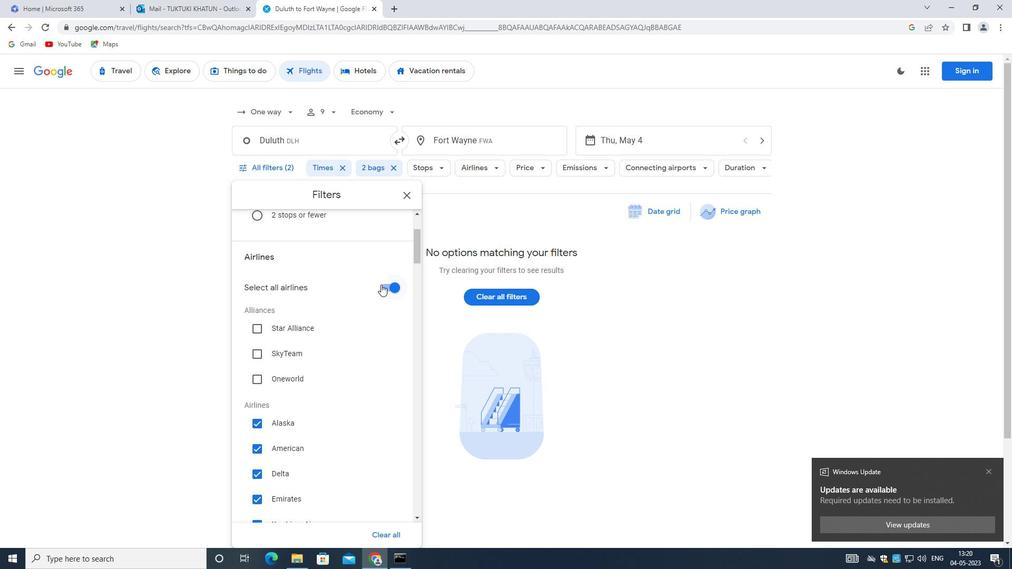 
Action: Mouse moved to (306, 302)
Screenshot: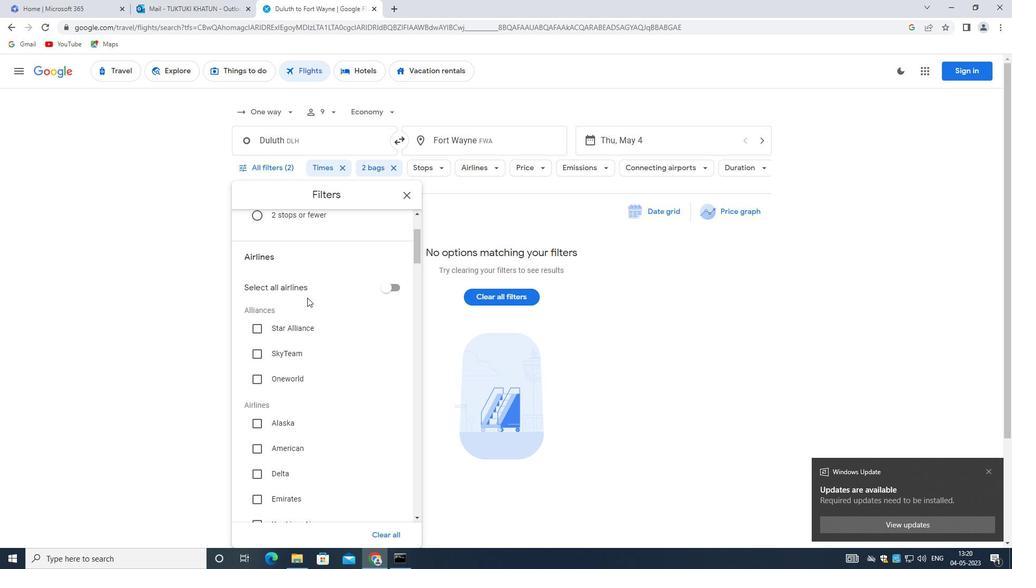 
Action: Mouse scrolled (306, 302) with delta (0, 0)
Screenshot: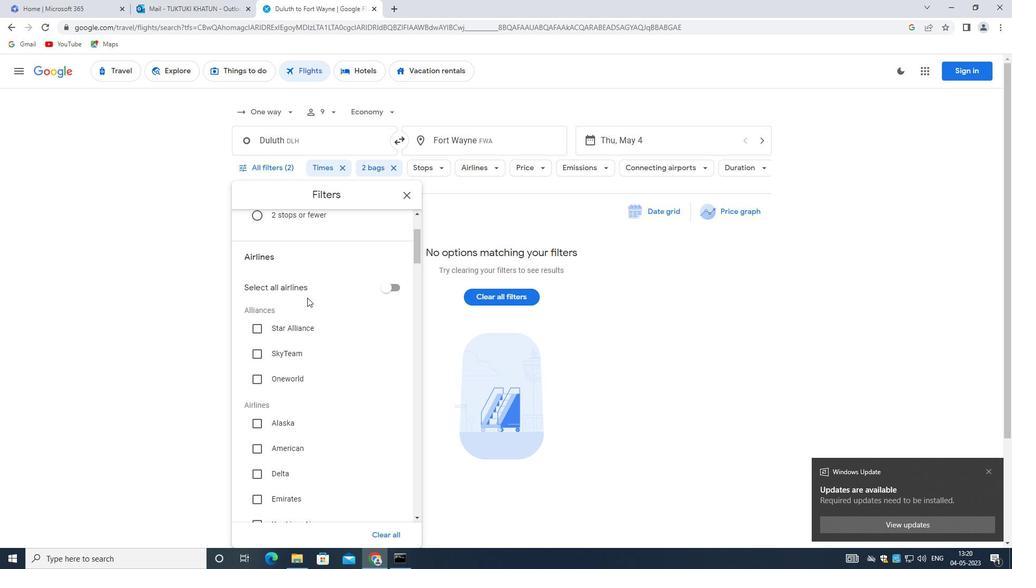 
Action: Mouse moved to (306, 305)
Screenshot: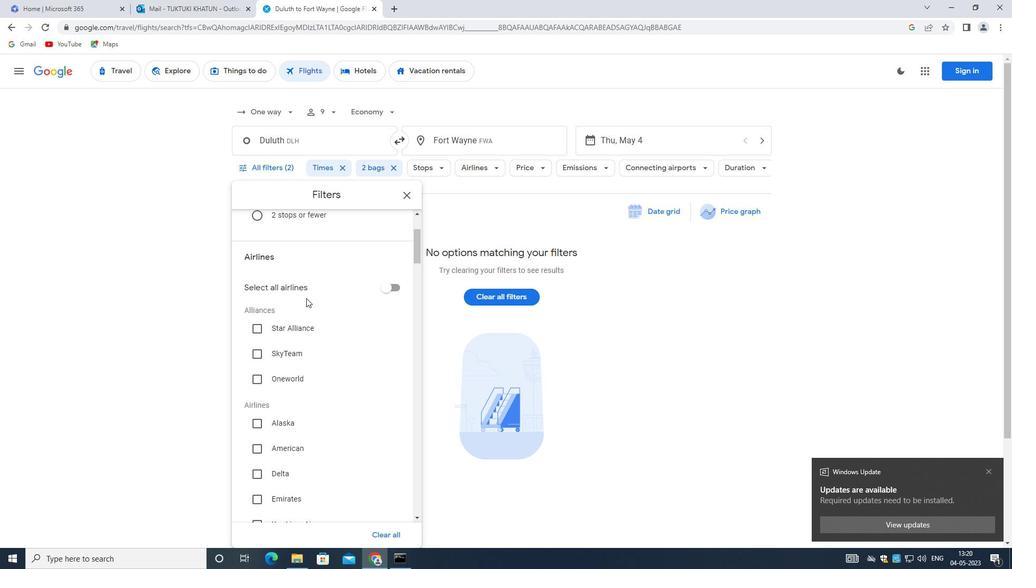 
Action: Mouse scrolled (306, 305) with delta (0, 0)
Screenshot: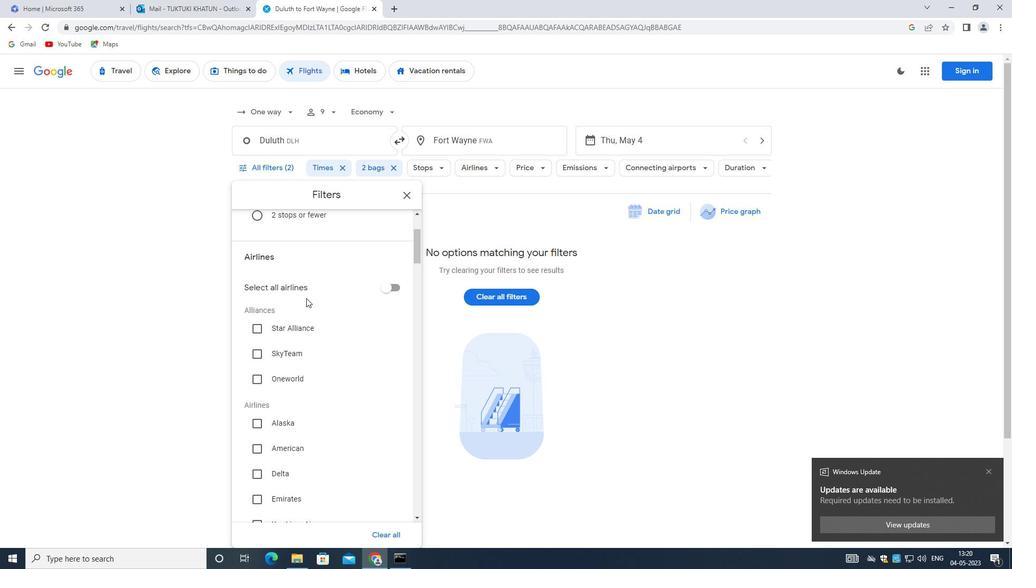 
Action: Mouse moved to (311, 307)
Screenshot: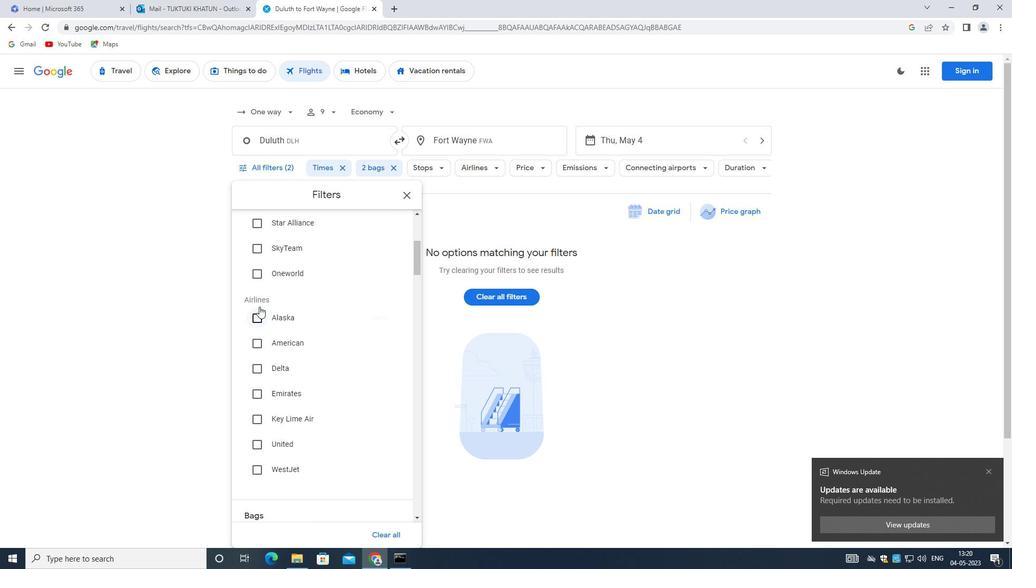 
Action: Mouse scrolled (311, 306) with delta (0, 0)
Screenshot: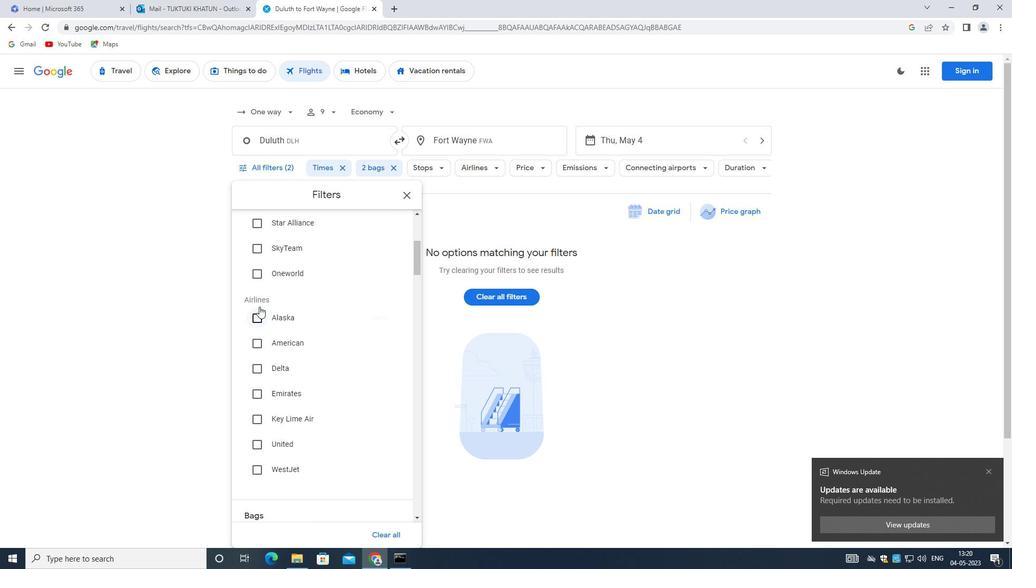
Action: Mouse moved to (312, 309)
Screenshot: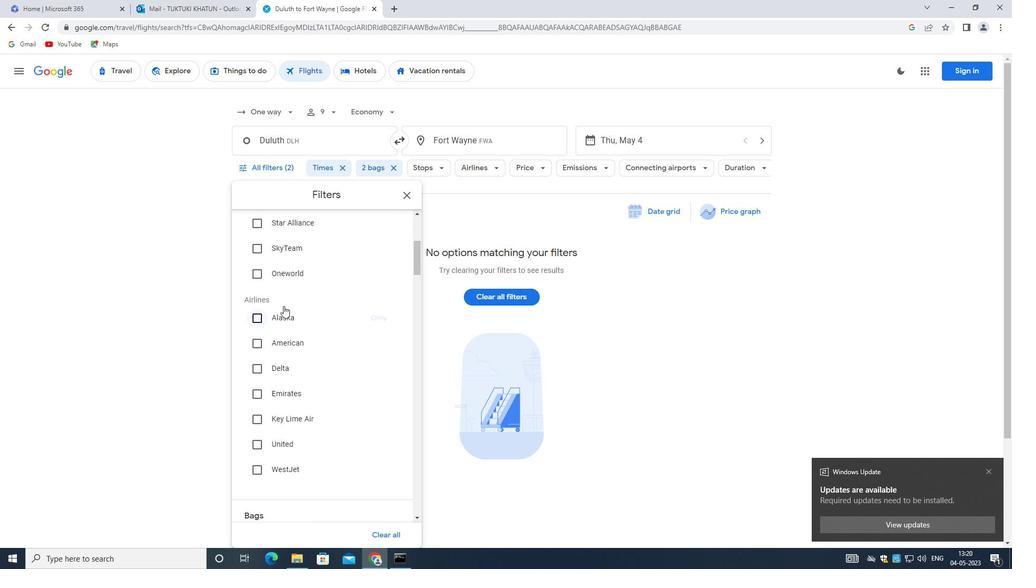 
Action: Mouse scrolled (312, 308) with delta (0, 0)
Screenshot: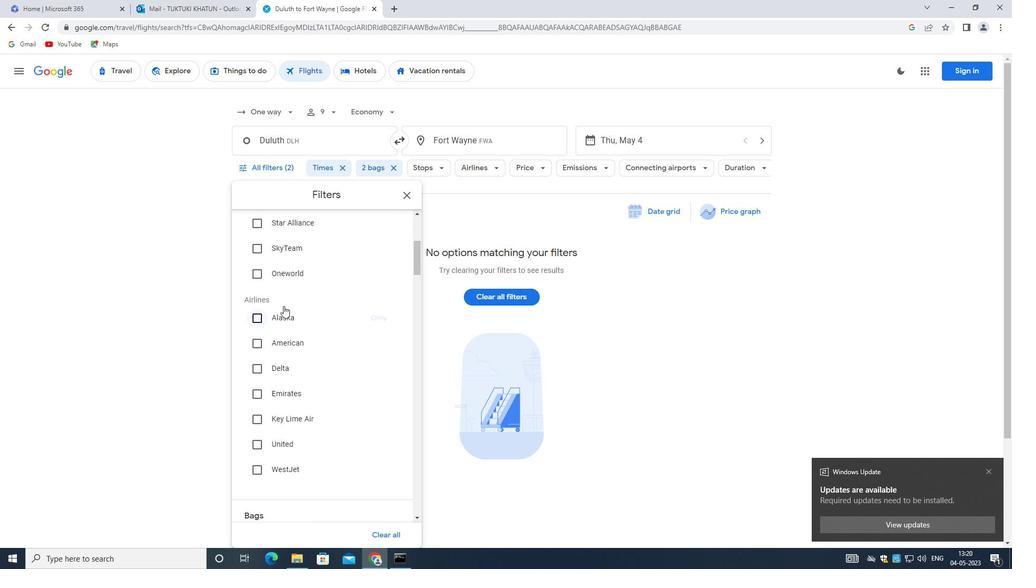 
Action: Mouse moved to (313, 311)
Screenshot: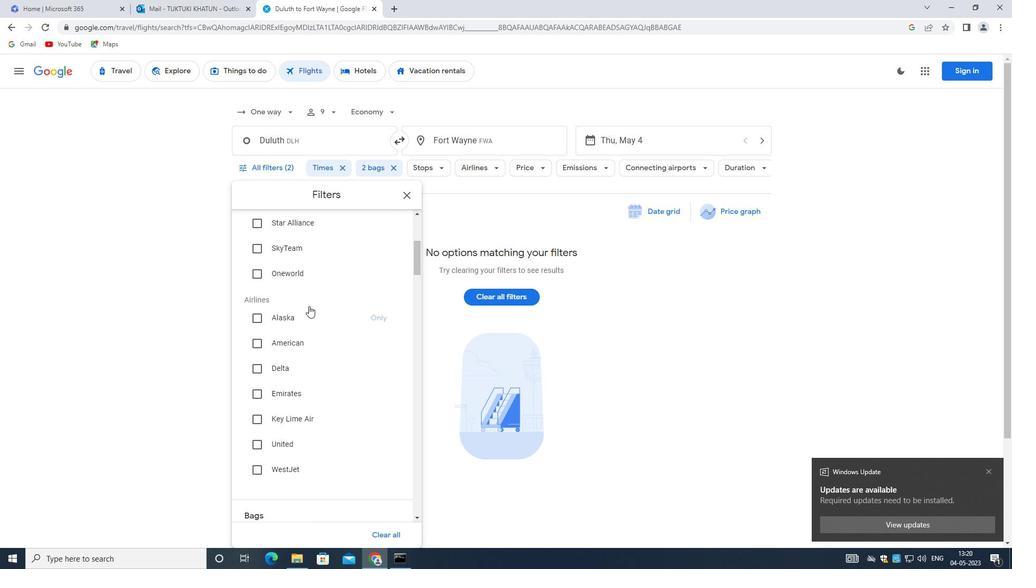 
Action: Mouse scrolled (313, 310) with delta (0, 0)
Screenshot: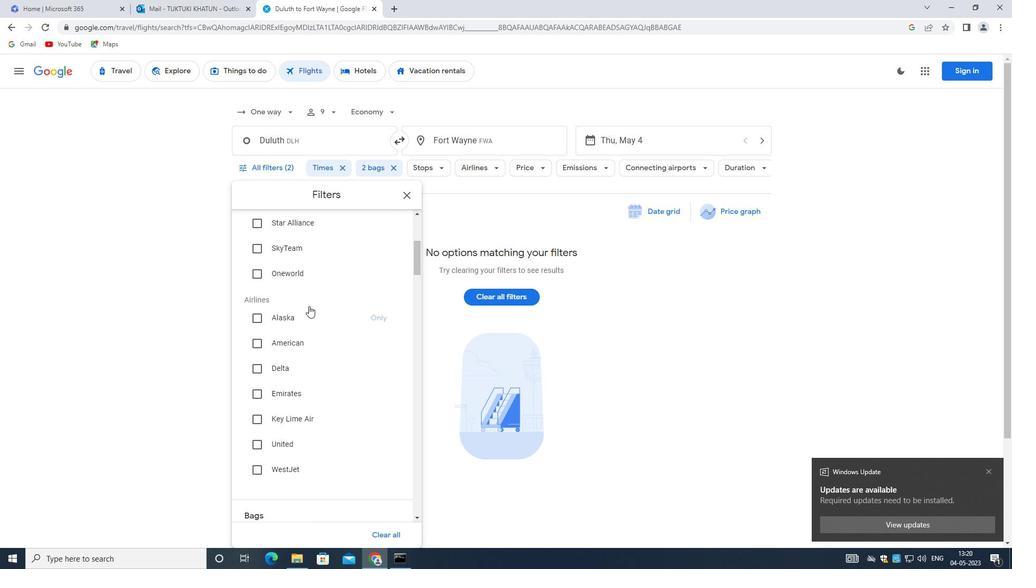 
Action: Mouse scrolled (313, 310) with delta (0, 0)
Screenshot: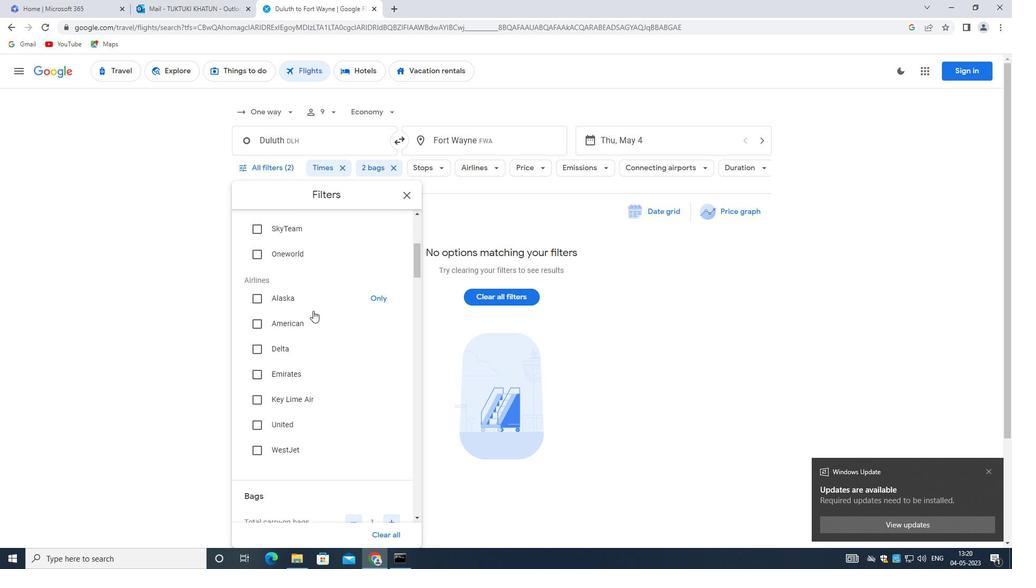 
Action: Mouse moved to (350, 357)
Screenshot: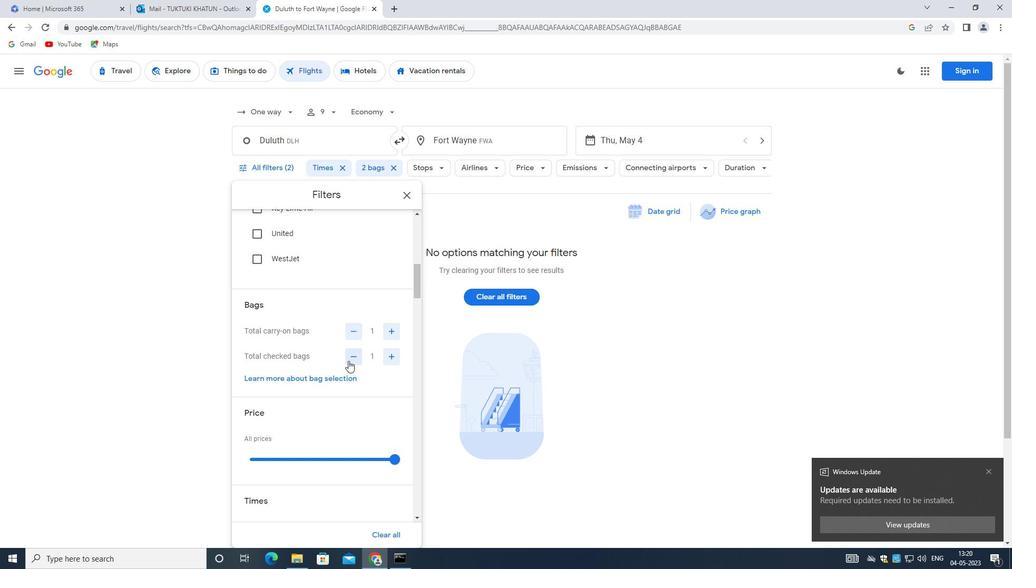 
Action: Mouse pressed left at (350, 357)
Screenshot: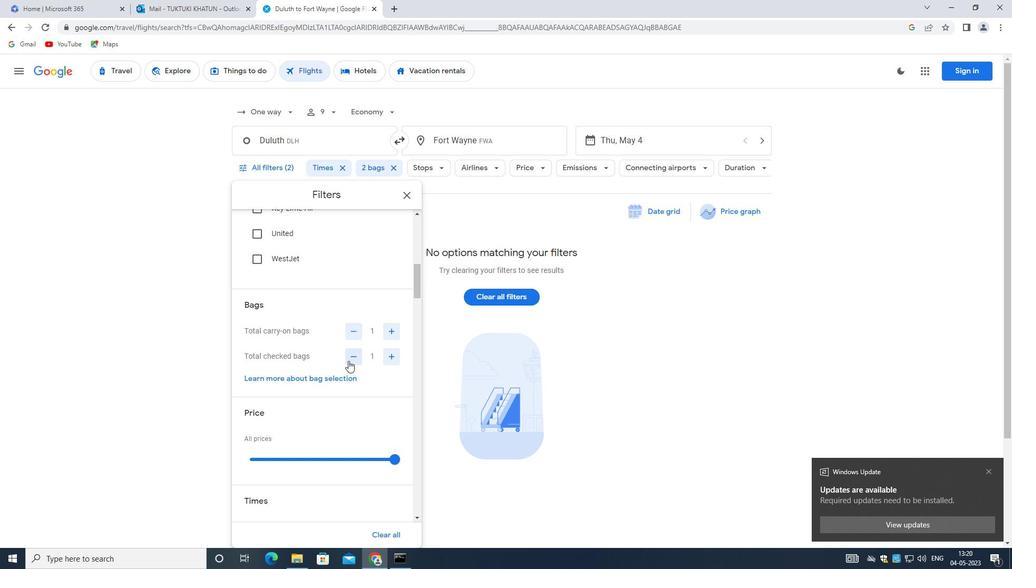 
Action: Mouse moved to (304, 416)
Screenshot: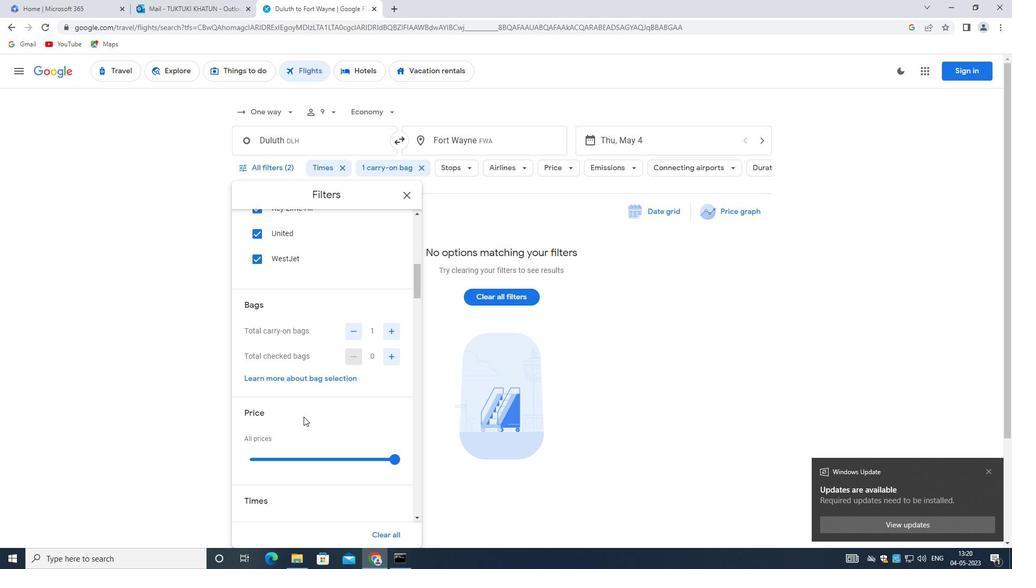 
Action: Mouse scrolled (304, 417) with delta (0, 0)
Screenshot: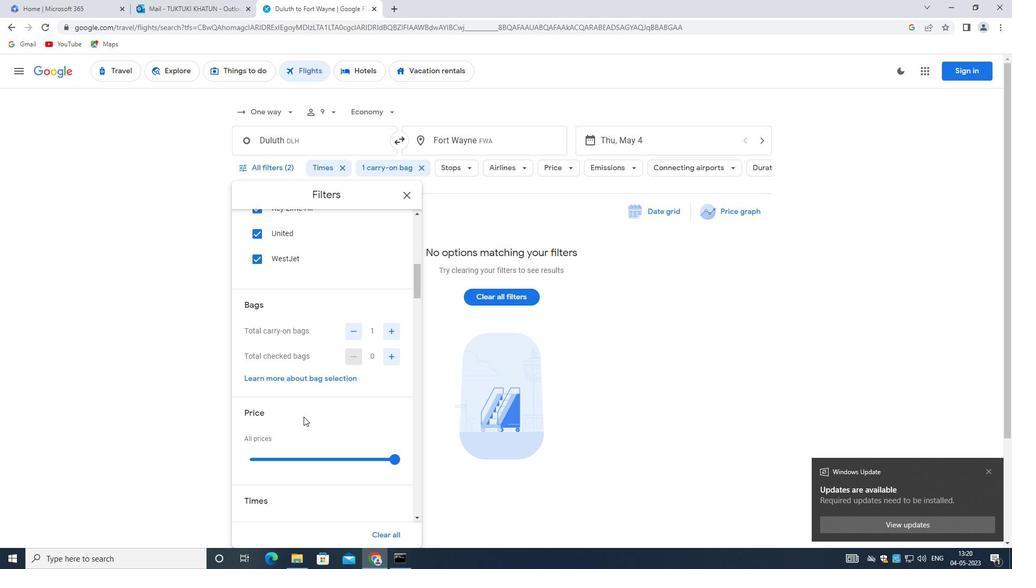 
Action: Mouse moved to (304, 412)
Screenshot: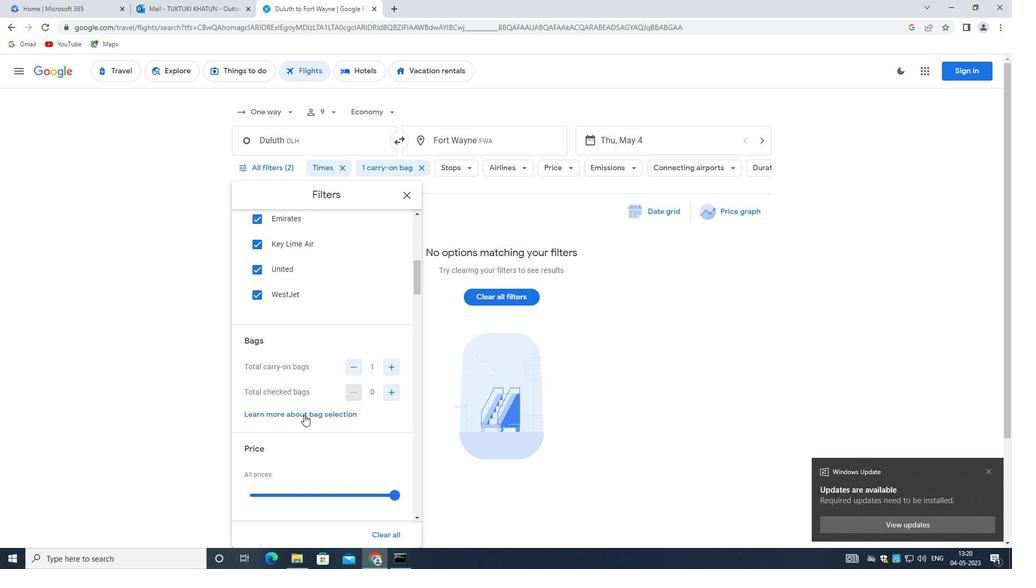 
Action: Mouse scrolled (304, 413) with delta (0, 0)
Screenshot: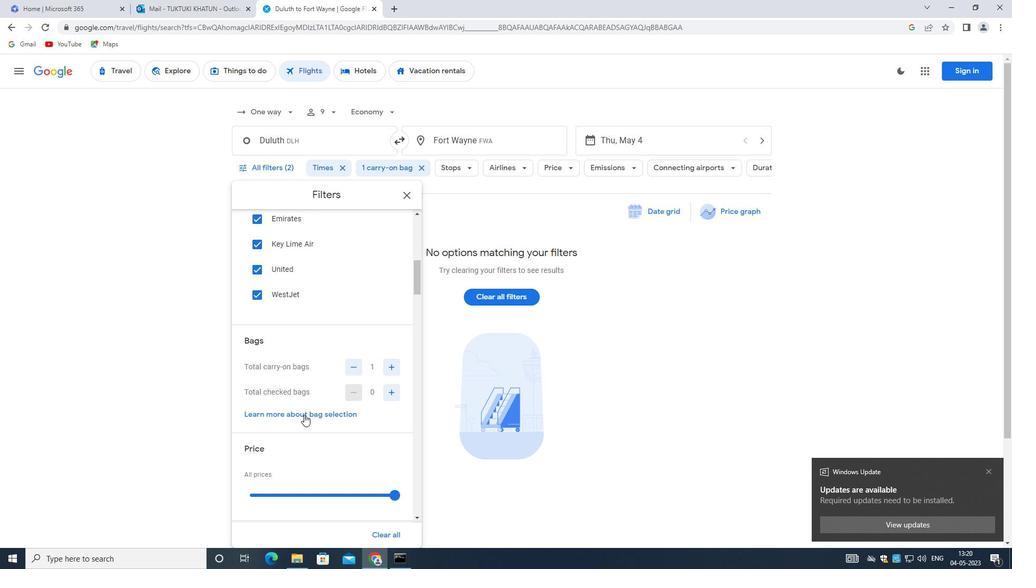 
Action: Mouse moved to (305, 409)
Screenshot: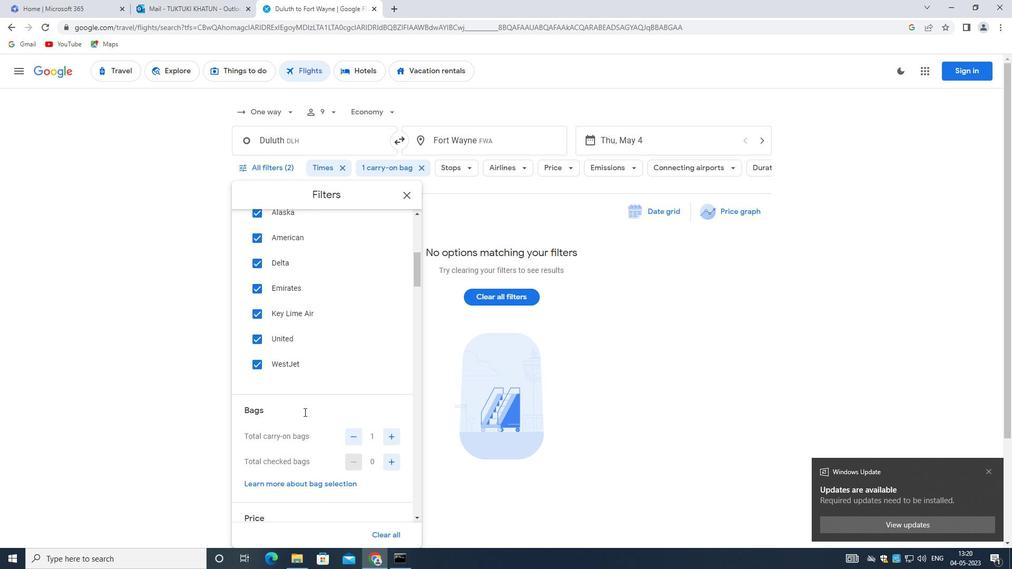 
Action: Mouse scrolled (305, 409) with delta (0, 0)
Screenshot: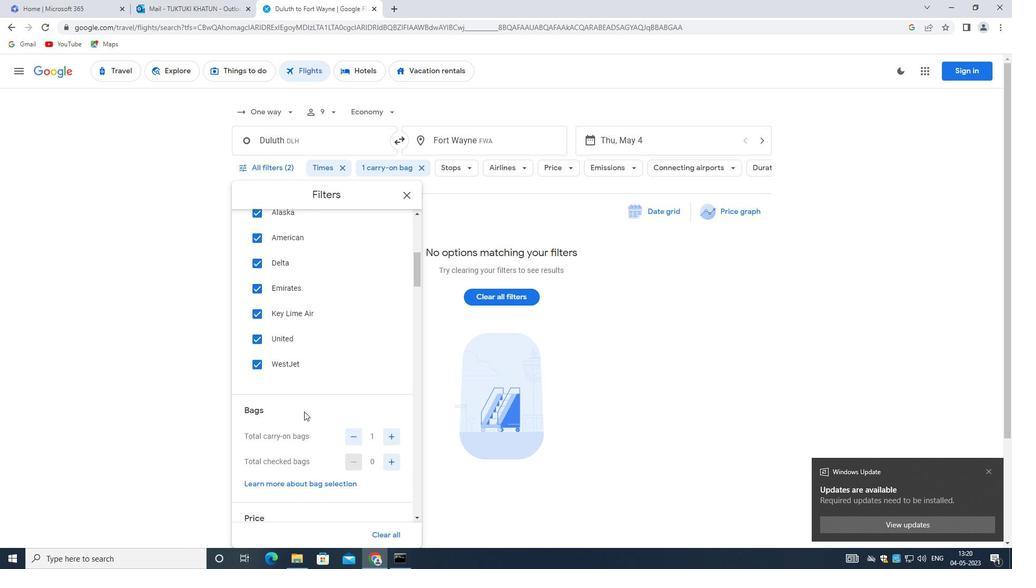 
Action: Mouse scrolled (305, 409) with delta (0, 0)
Screenshot: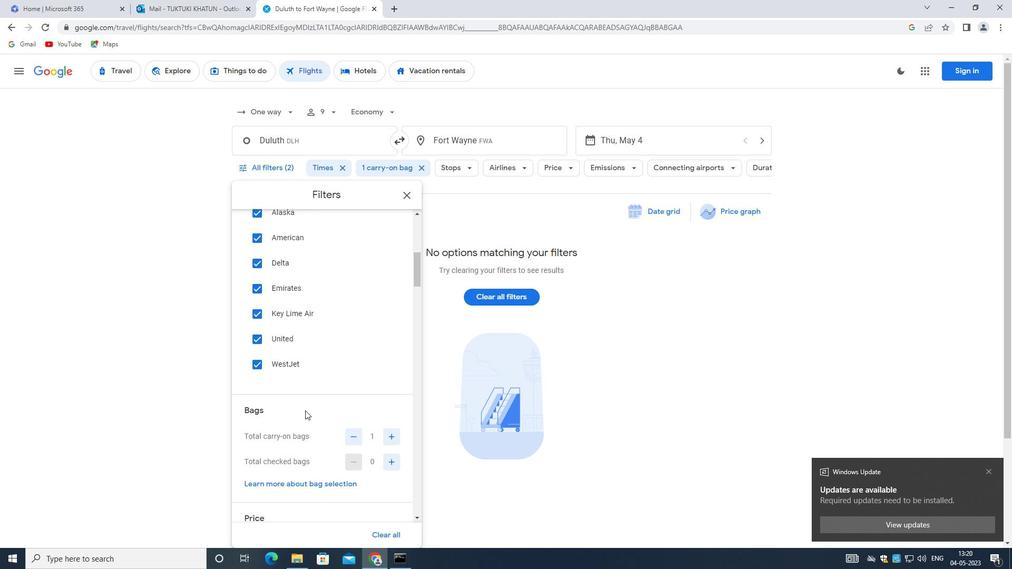 
Action: Mouse scrolled (305, 409) with delta (0, 0)
Screenshot: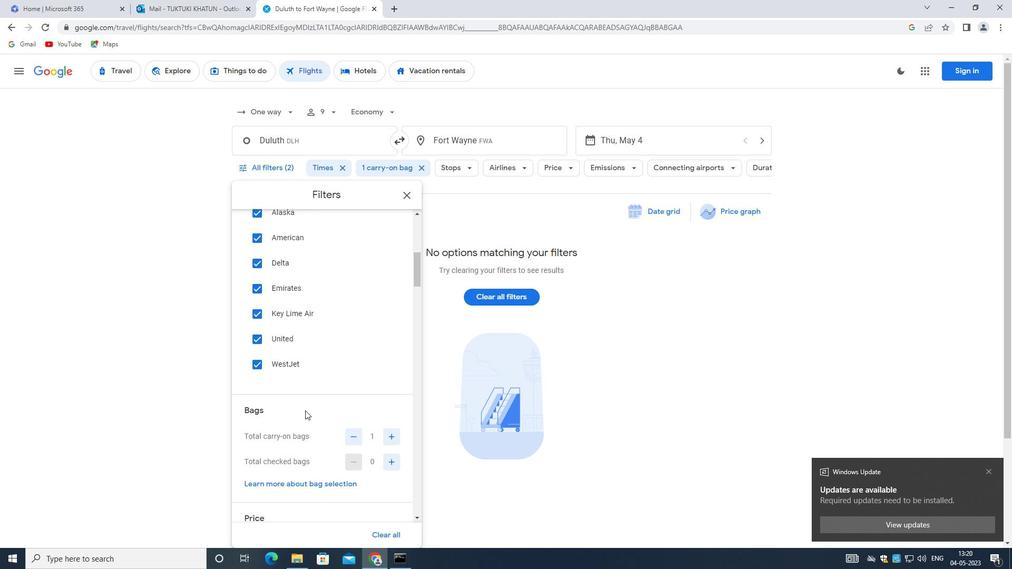 
Action: Mouse moved to (296, 404)
Screenshot: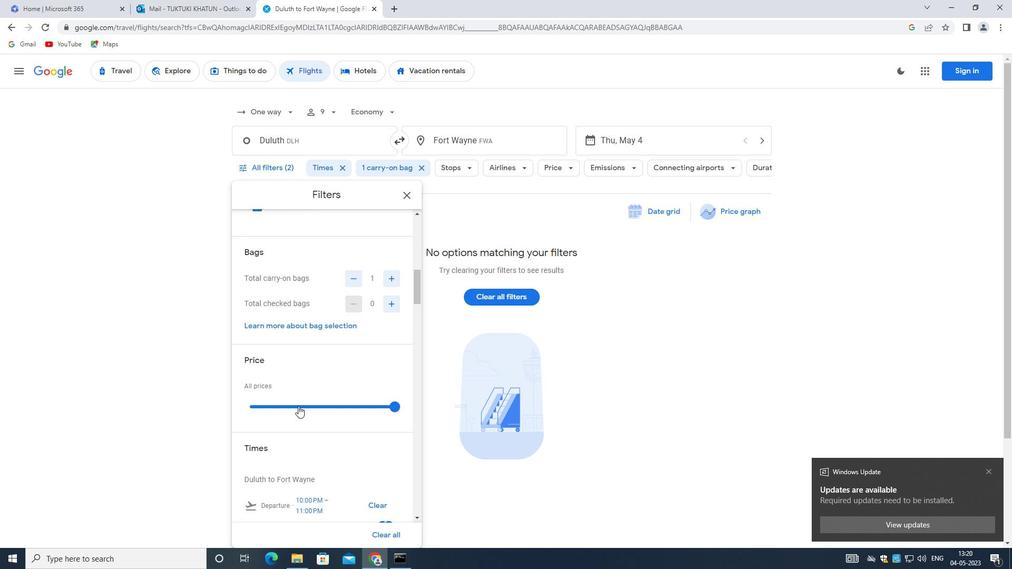 
Action: Mouse scrolled (296, 403) with delta (0, 0)
Screenshot: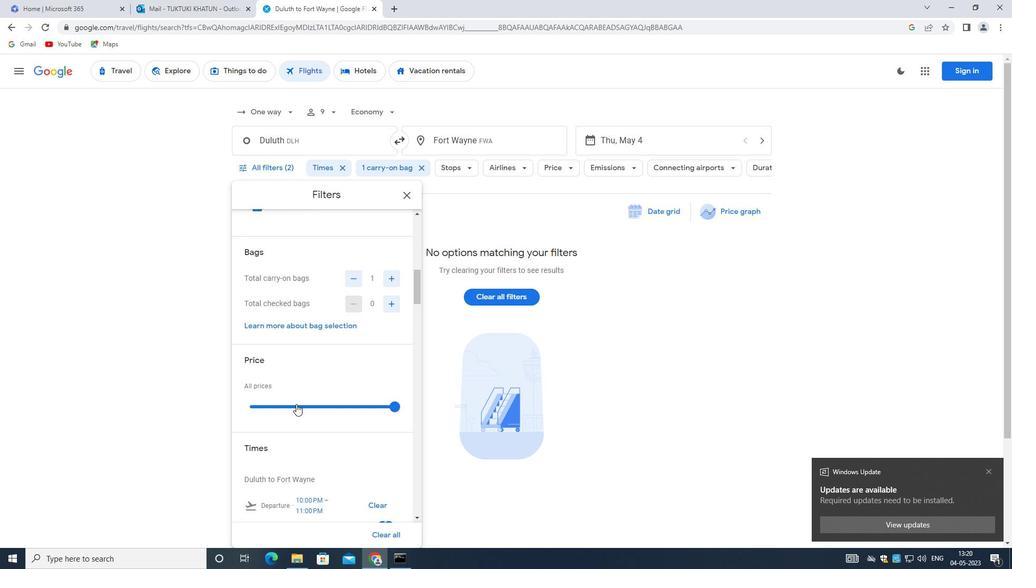 
Action: Mouse scrolled (296, 403) with delta (0, 0)
Screenshot: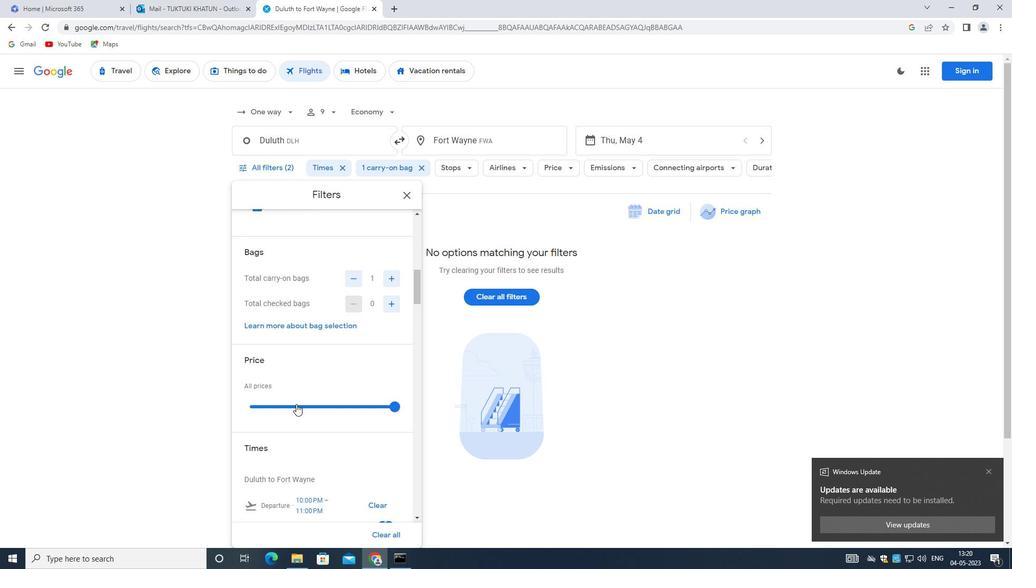 
Action: Mouse scrolled (296, 404) with delta (0, 0)
Screenshot: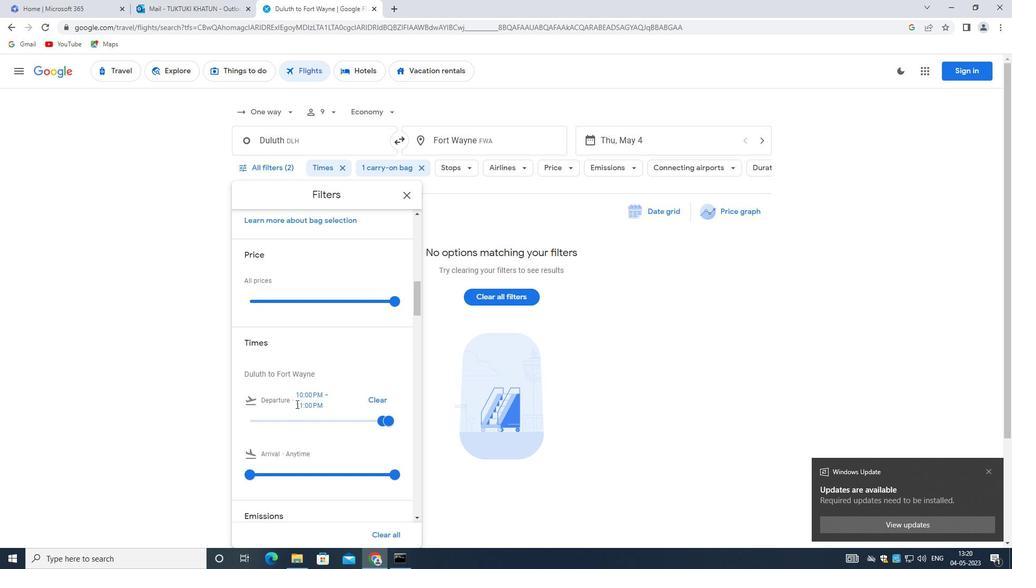 
Action: Mouse moved to (253, 351)
Screenshot: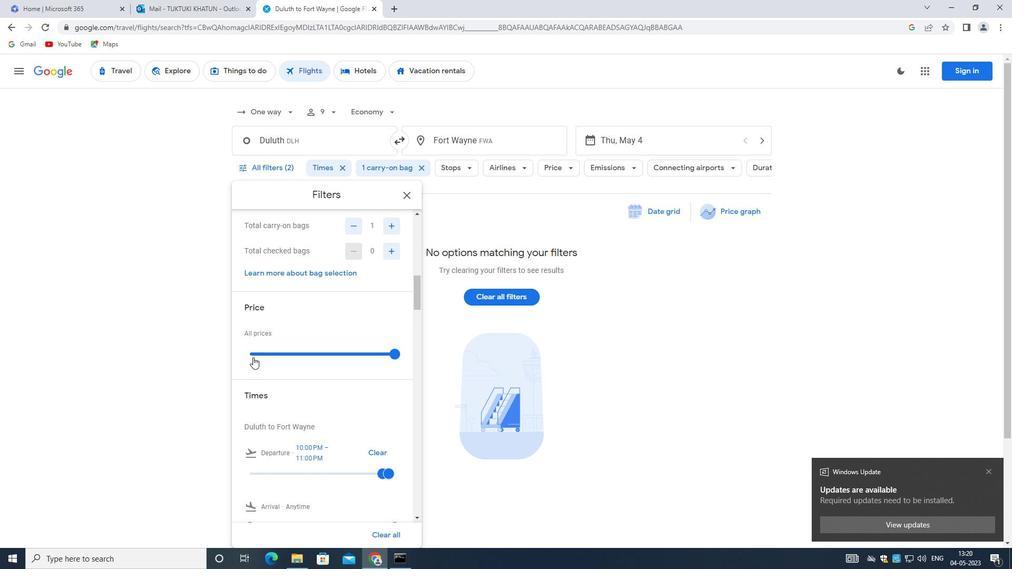 
Action: Mouse pressed left at (253, 351)
Screenshot: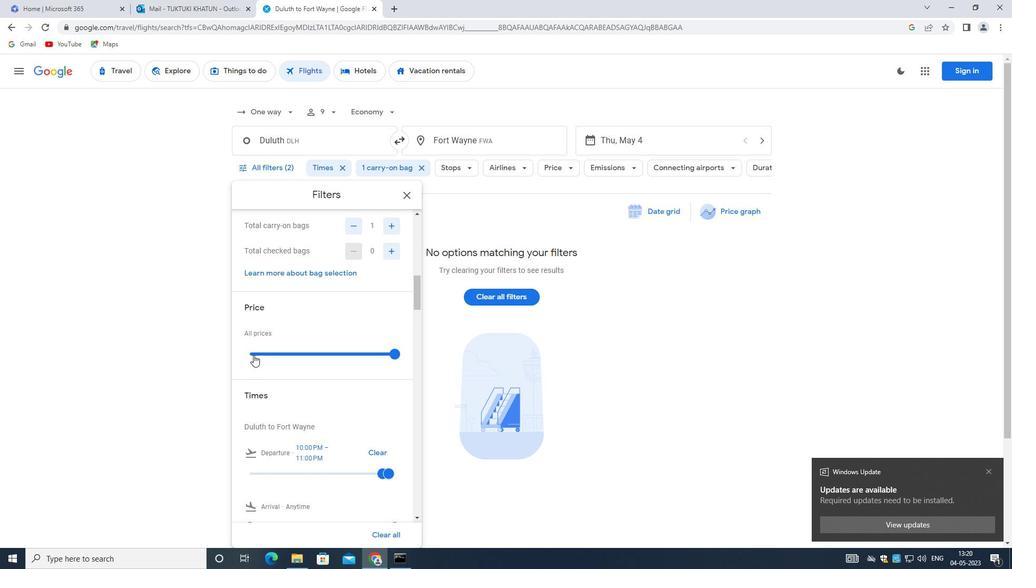 
Action: Mouse moved to (251, 353)
Screenshot: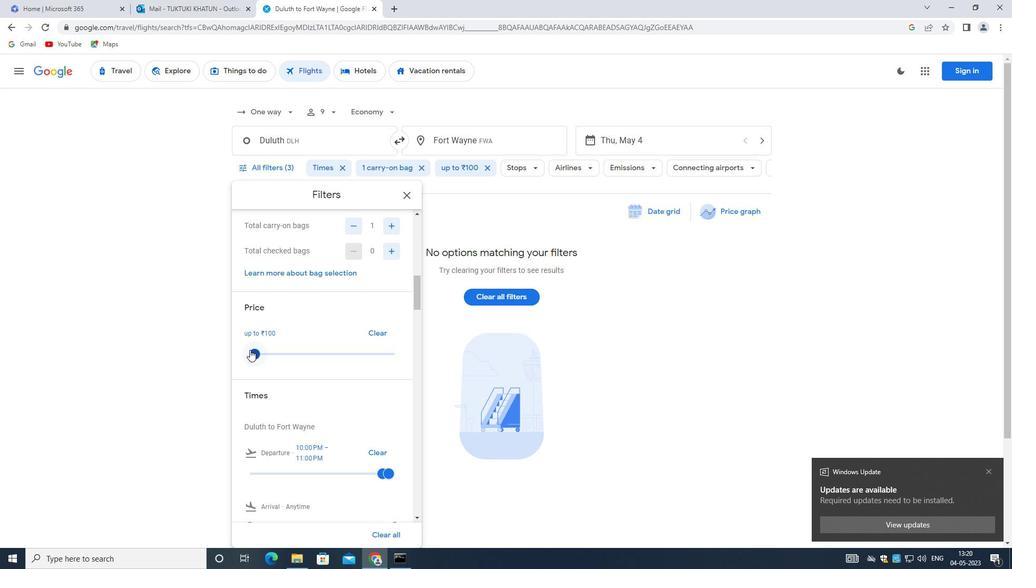 
Action: Mouse pressed left at (251, 353)
Screenshot: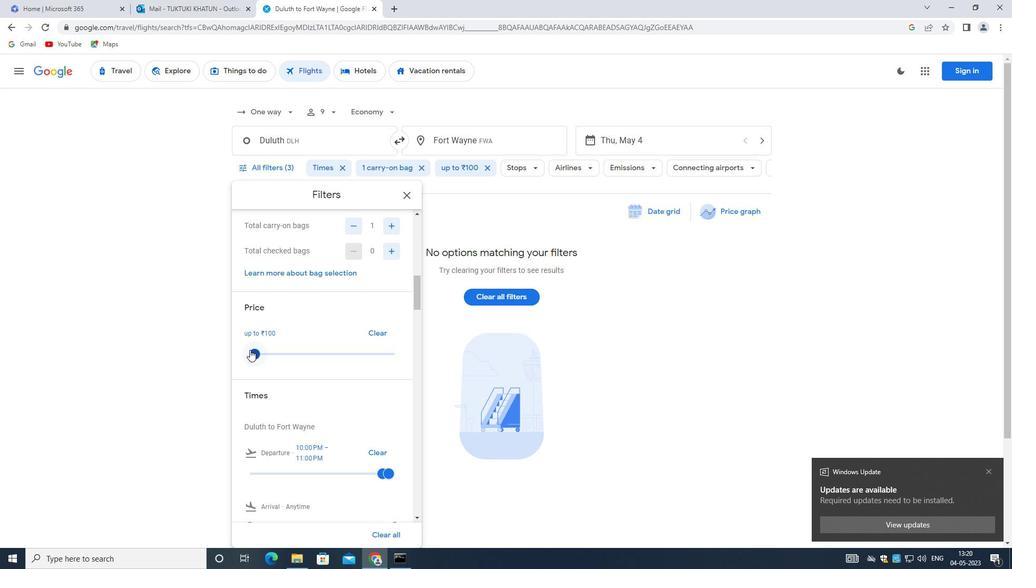 
Action: Mouse moved to (364, 383)
Screenshot: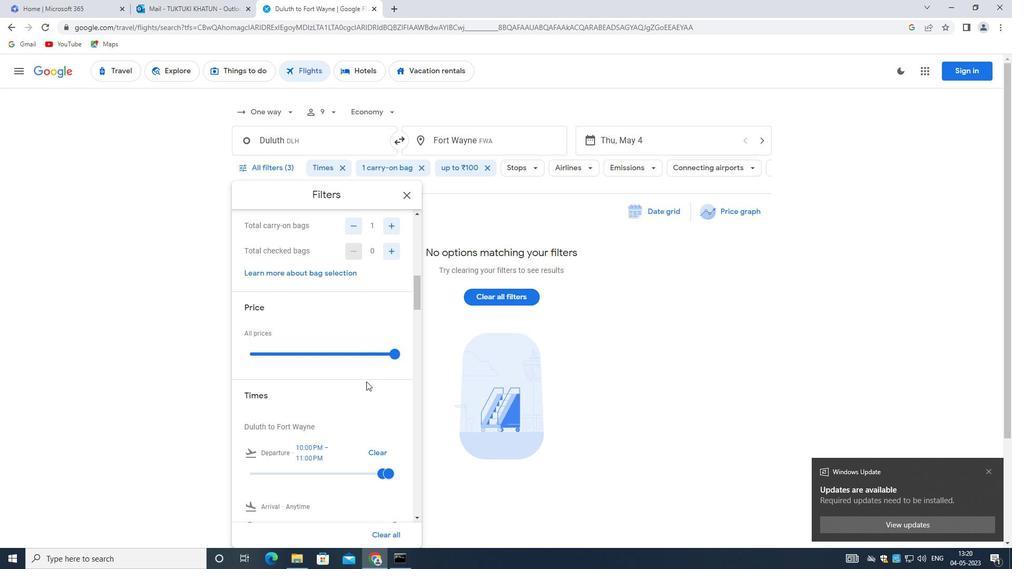 
Action: Mouse scrolled (364, 383) with delta (0, 0)
Screenshot: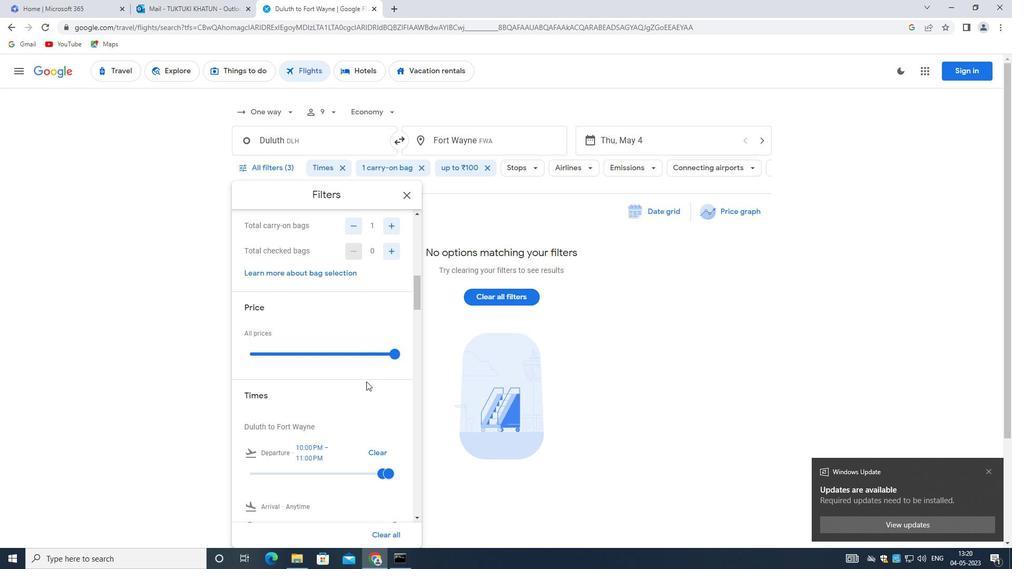 
Action: Mouse moved to (362, 384)
Screenshot: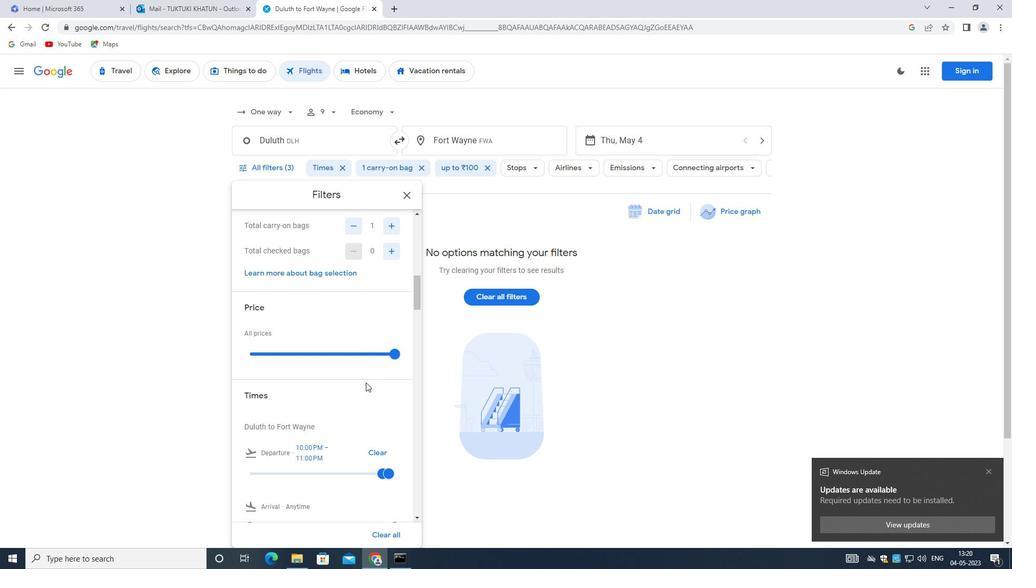 
Action: Mouse scrolled (362, 384) with delta (0, 0)
Screenshot: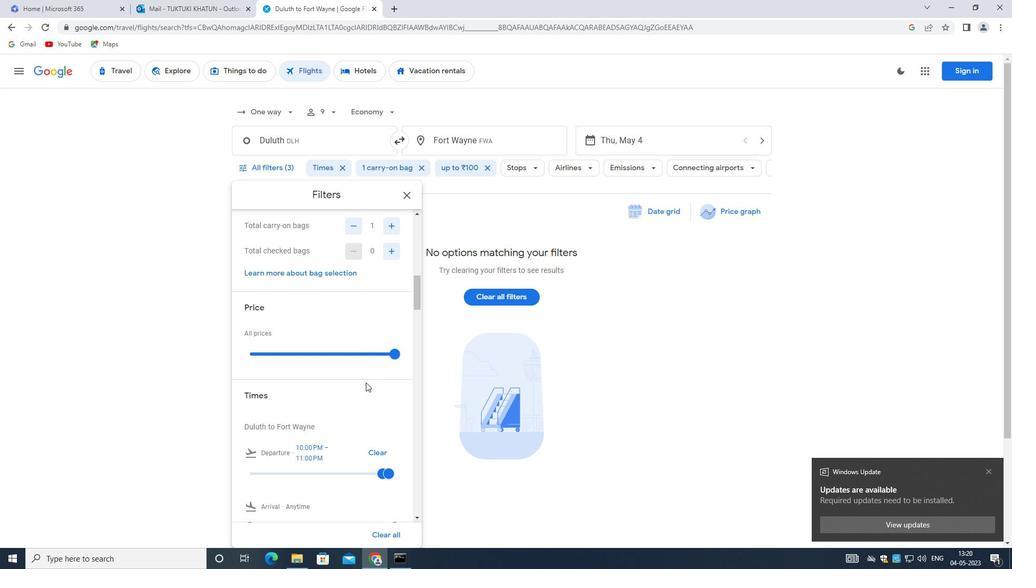 
Action: Mouse moved to (360, 385)
Screenshot: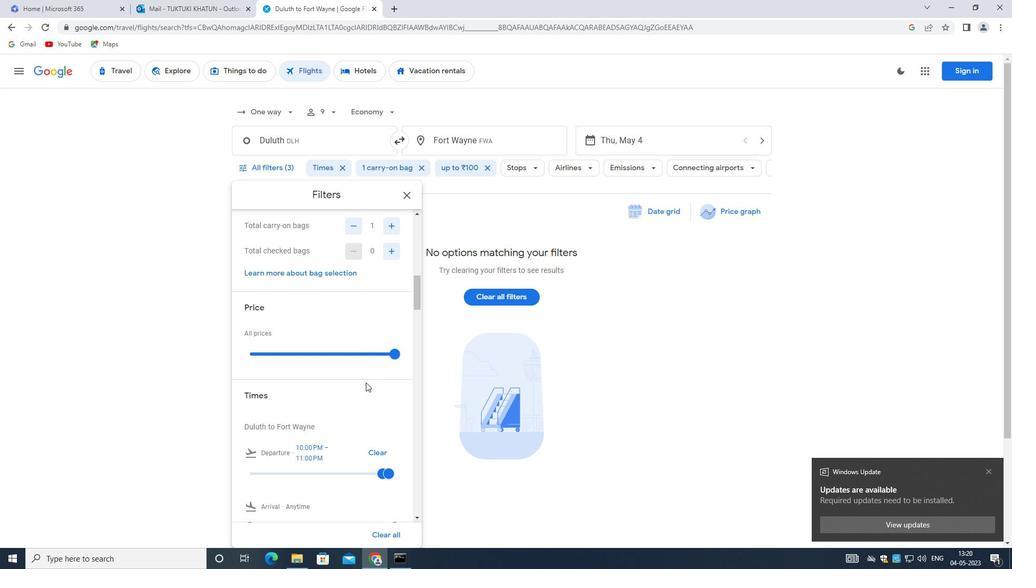
Action: Mouse scrolled (360, 384) with delta (0, 0)
Screenshot: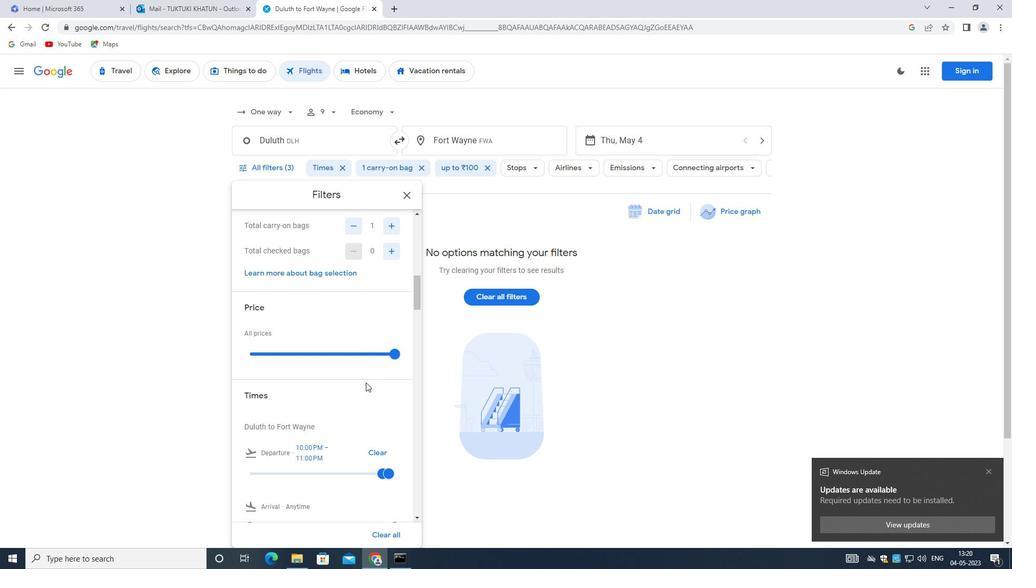 
Action: Mouse moved to (248, 314)
Screenshot: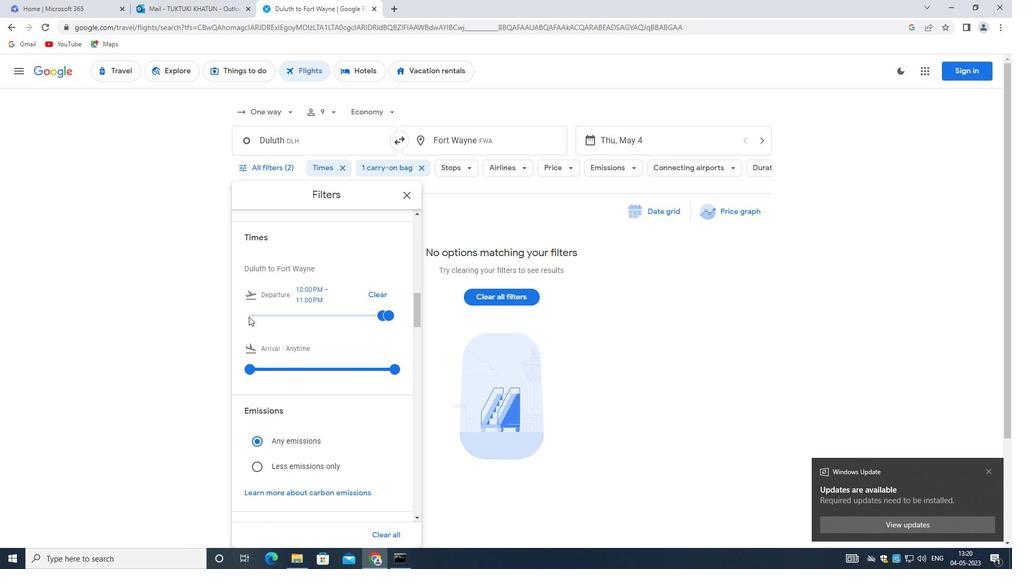 
Action: Mouse pressed left at (248, 314)
Screenshot: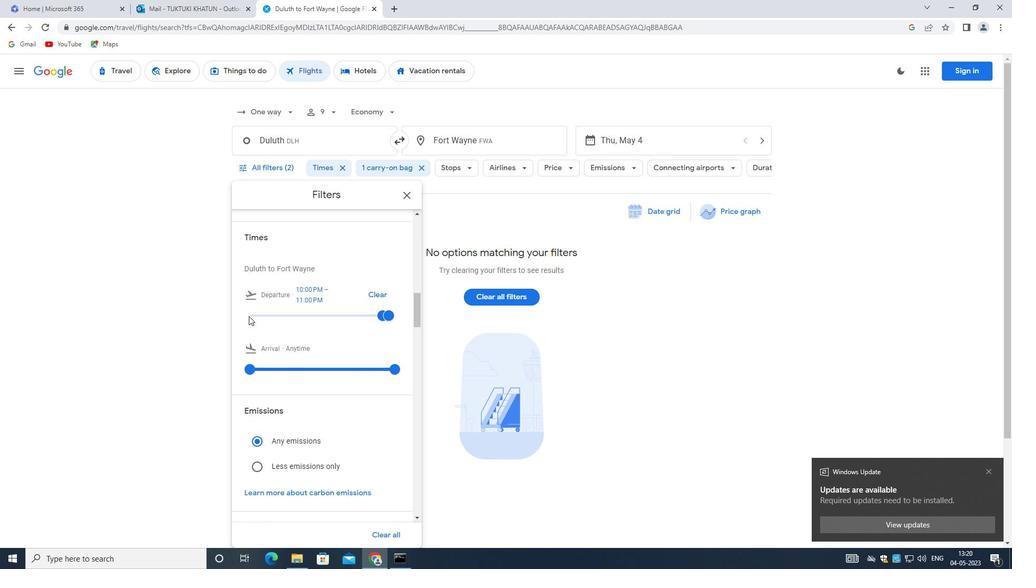 
Action: Mouse moved to (254, 315)
Screenshot: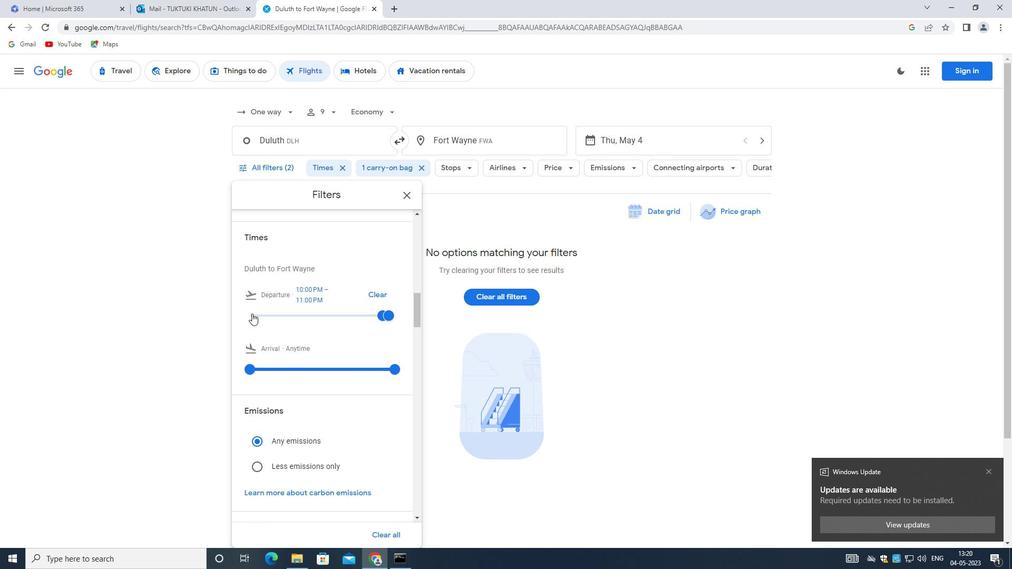 
Action: Mouse pressed left at (254, 315)
Screenshot: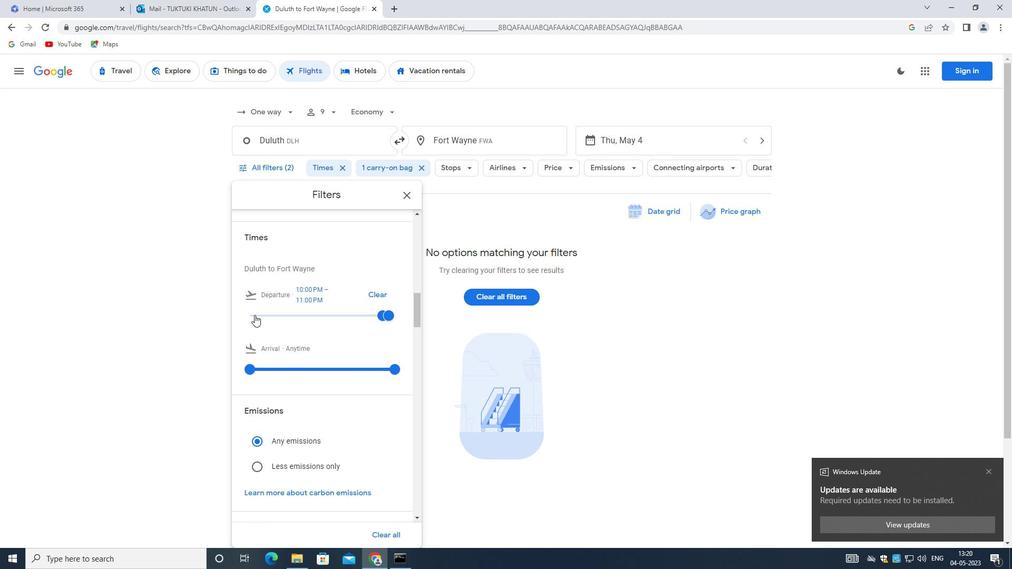 
Action: Mouse moved to (254, 317)
Screenshot: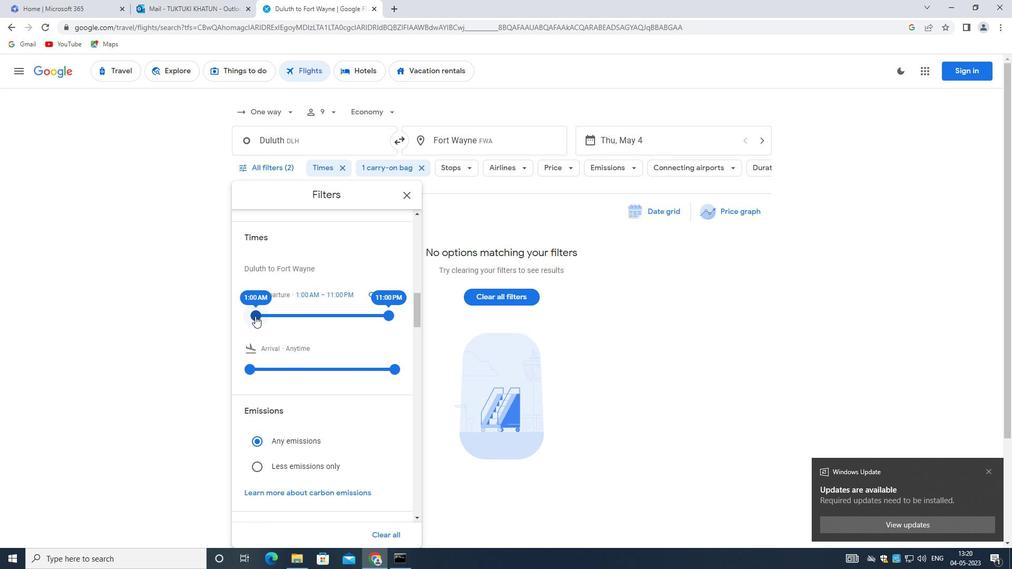 
Action: Mouse pressed left at (254, 317)
Screenshot: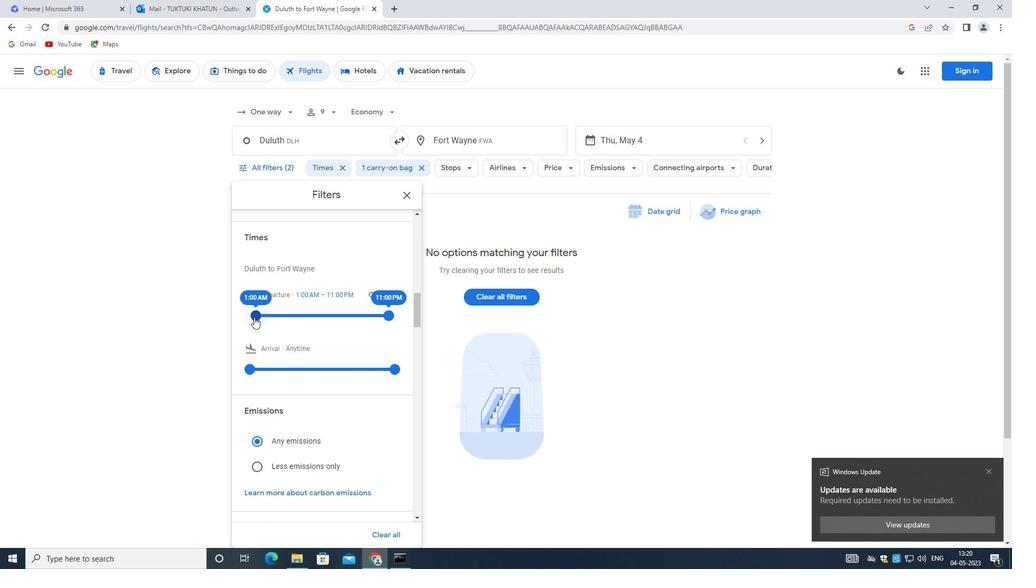 
Action: Mouse moved to (258, 314)
Screenshot: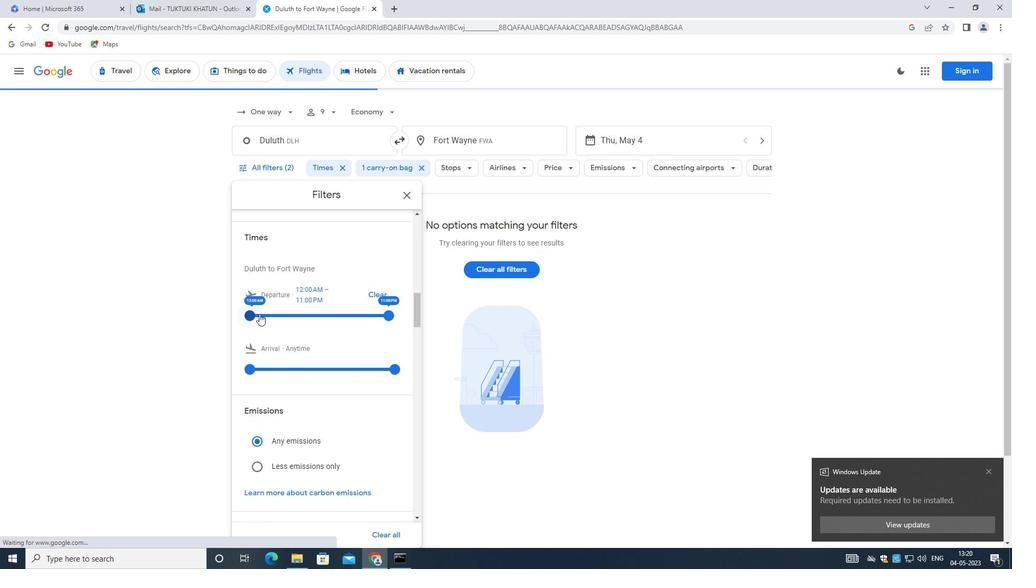 
Action: Mouse pressed left at (258, 314)
Screenshot: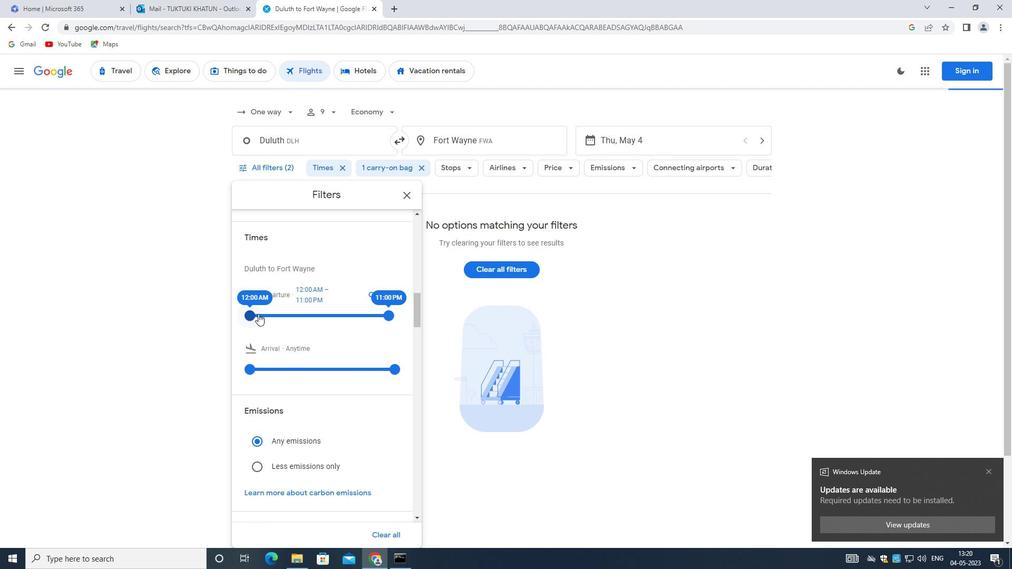 
Action: Mouse moved to (255, 314)
Screenshot: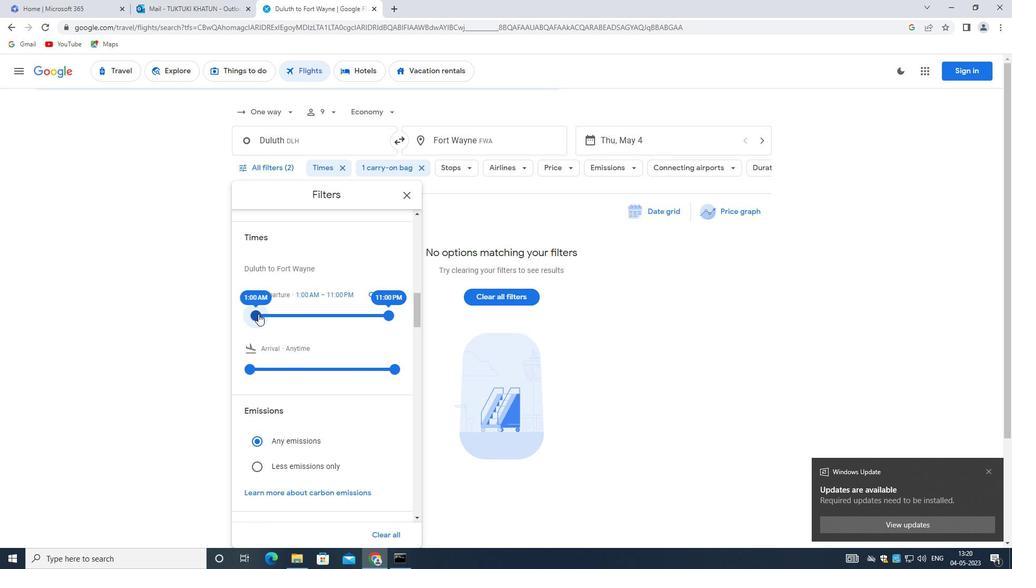 
Action: Mouse pressed left at (255, 314)
Screenshot: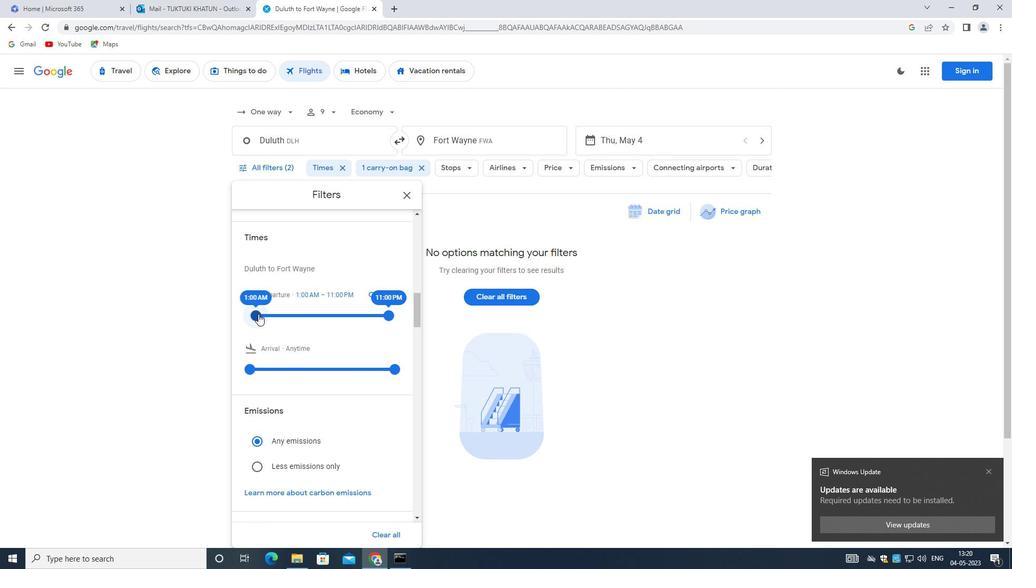 
Action: Mouse moved to (384, 312)
Screenshot: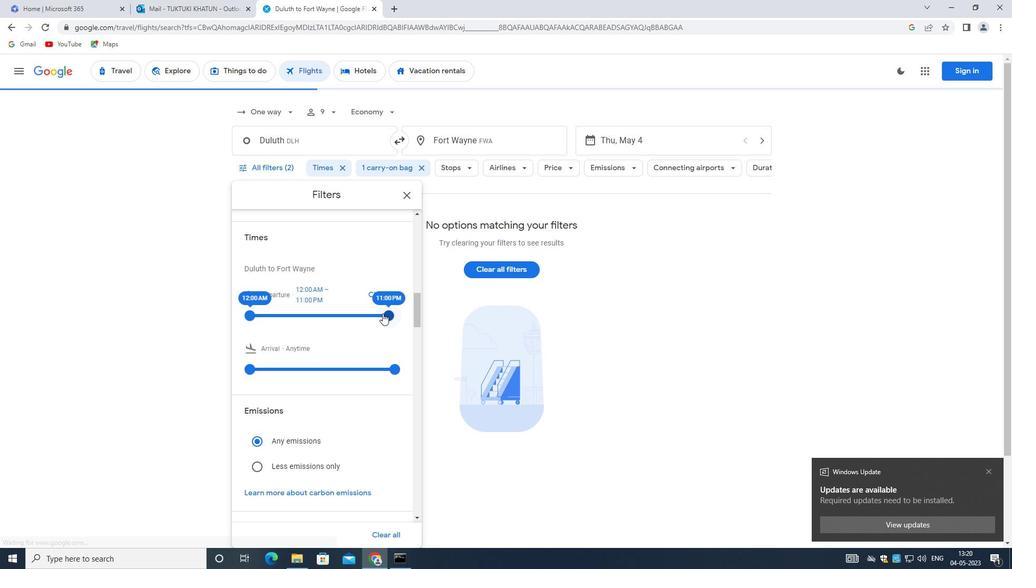 
Action: Mouse pressed left at (384, 312)
Screenshot: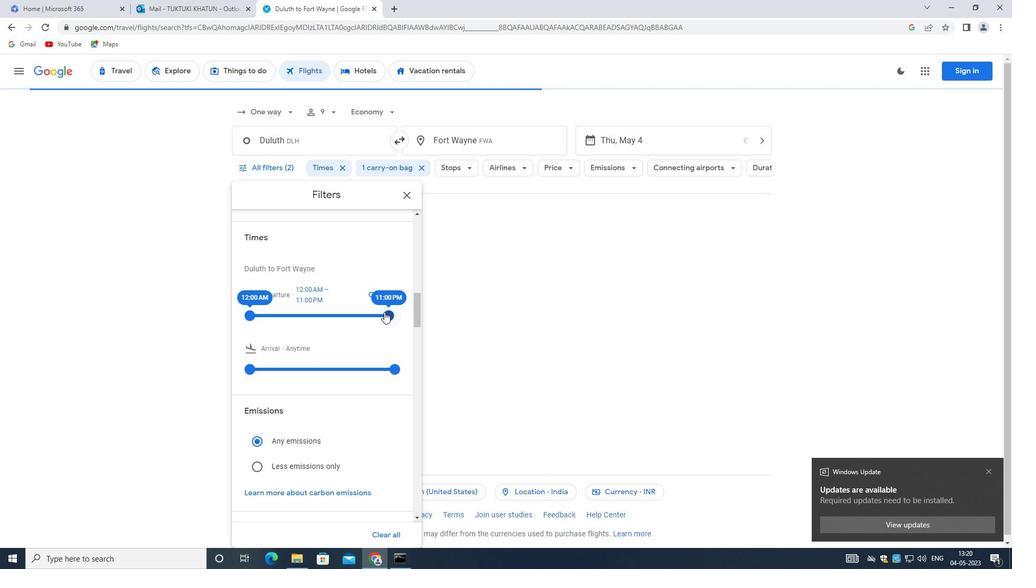 
Action: Mouse moved to (330, 335)
Screenshot: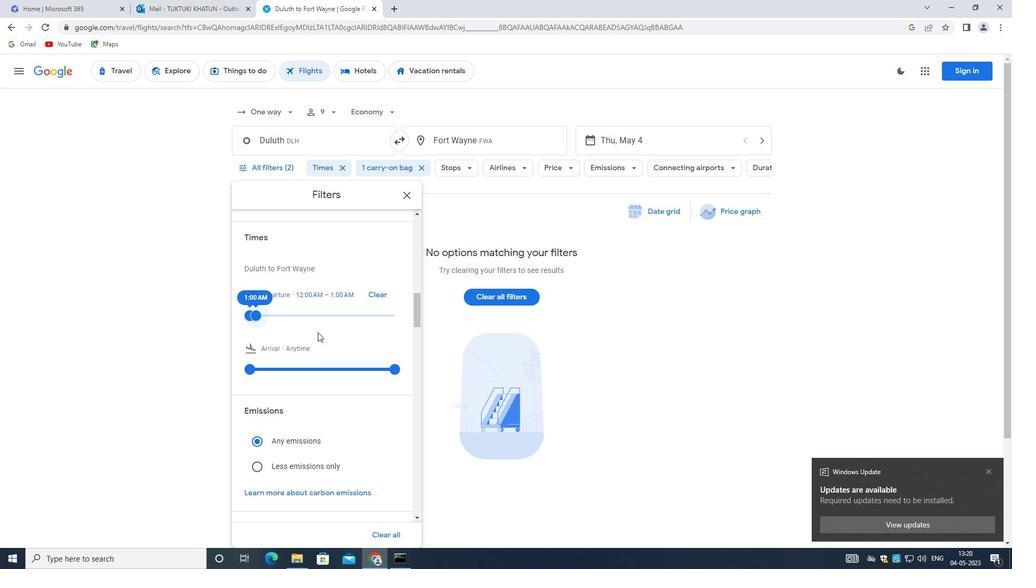 
Action: Mouse scrolled (330, 335) with delta (0, 0)
Screenshot: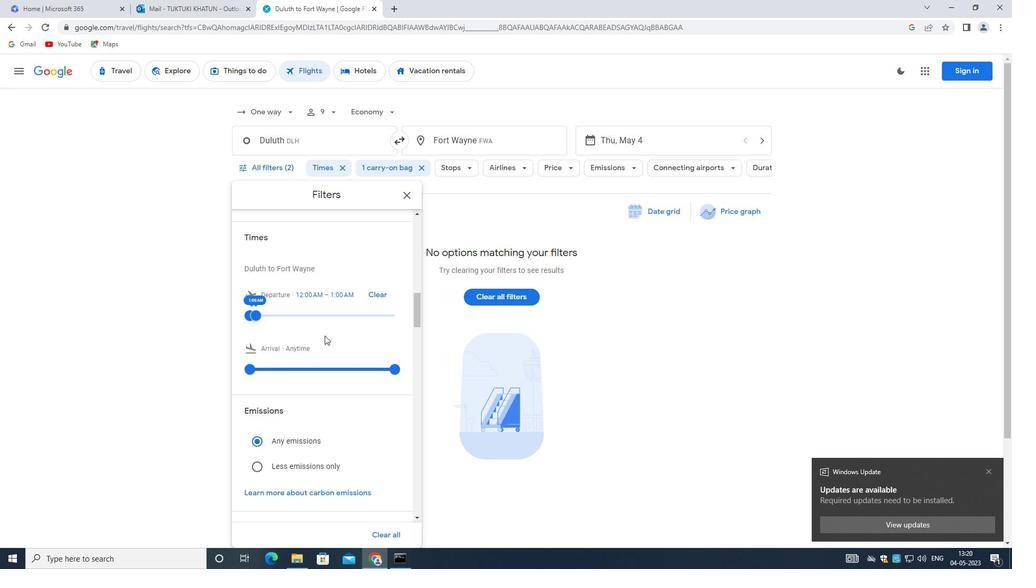 
Action: Mouse scrolled (330, 335) with delta (0, 0)
Screenshot: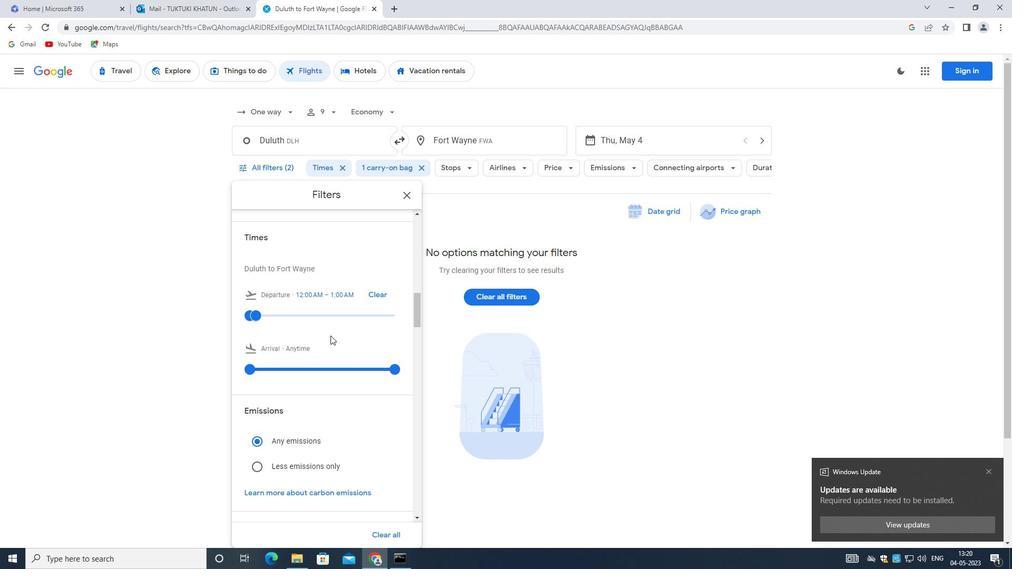 
Action: Mouse scrolled (330, 335) with delta (0, 0)
Screenshot: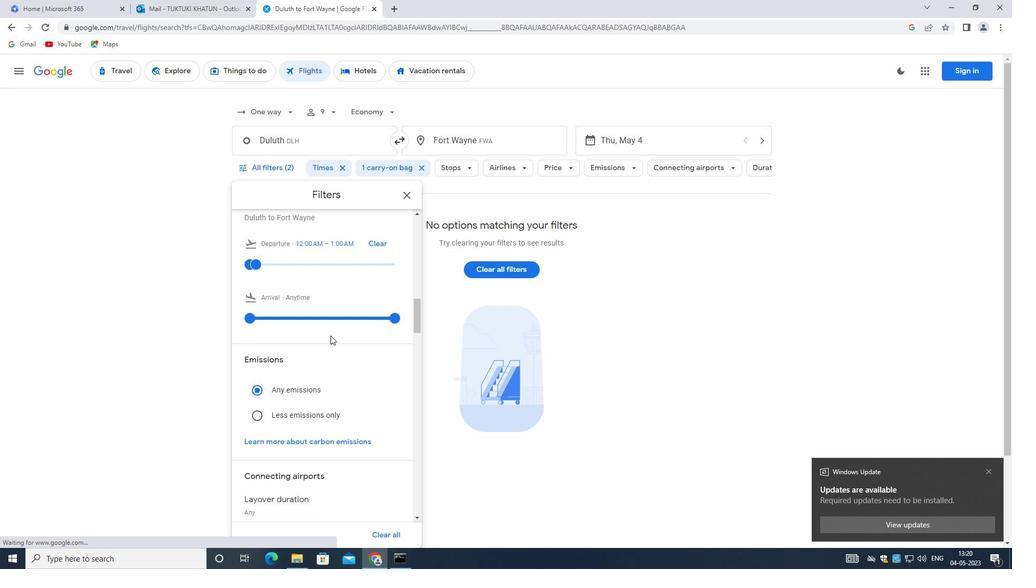 
Action: Mouse scrolled (330, 335) with delta (0, 0)
Screenshot: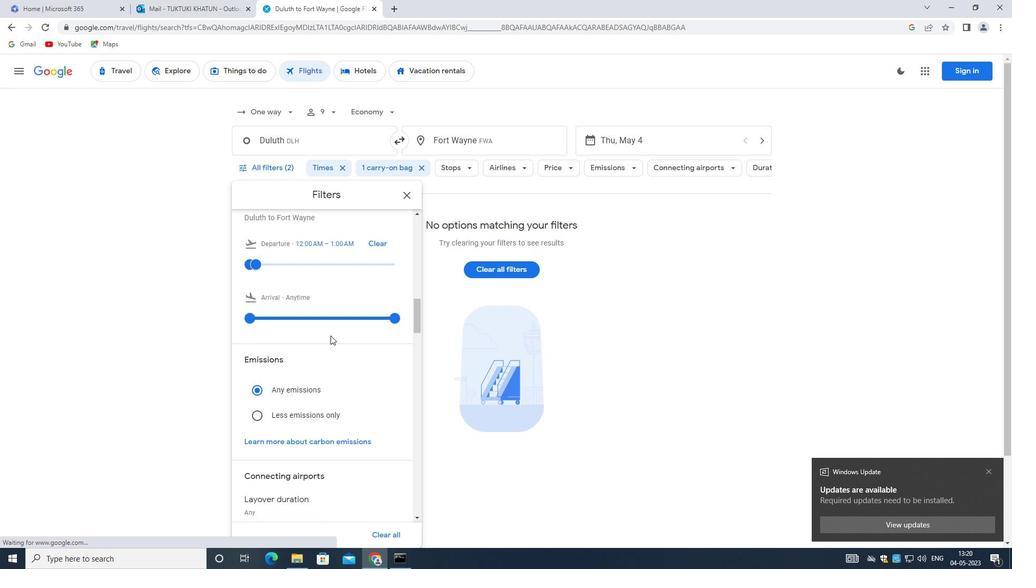 
Action: Mouse moved to (335, 347)
Screenshot: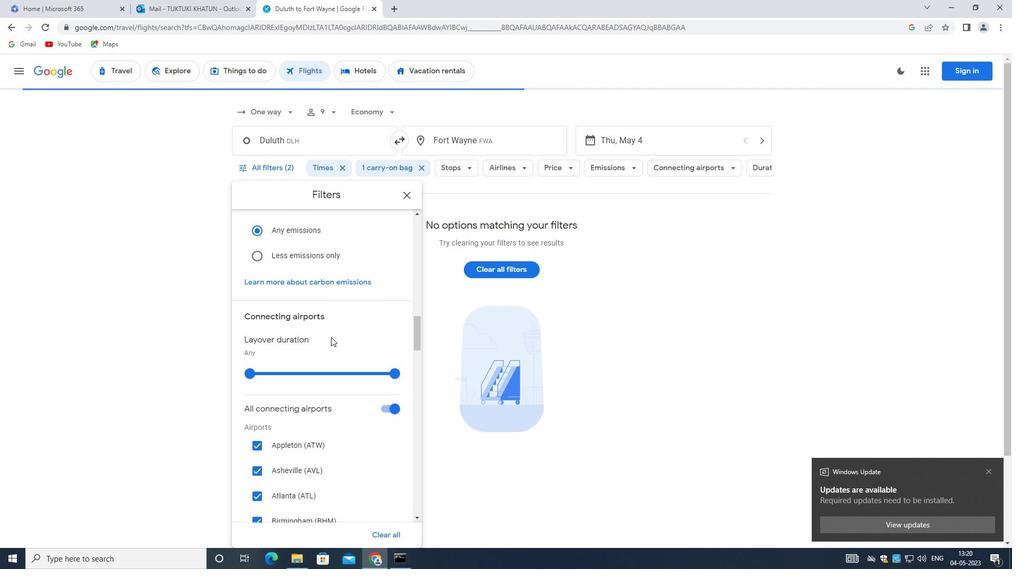 
Action: Mouse scrolled (335, 347) with delta (0, 0)
Screenshot: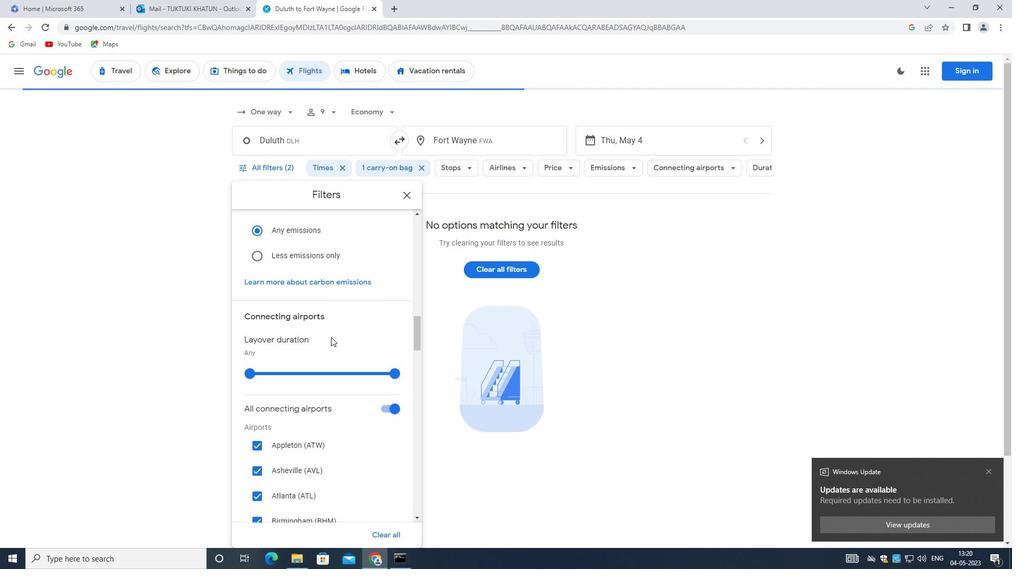 
Action: Mouse moved to (336, 348)
Screenshot: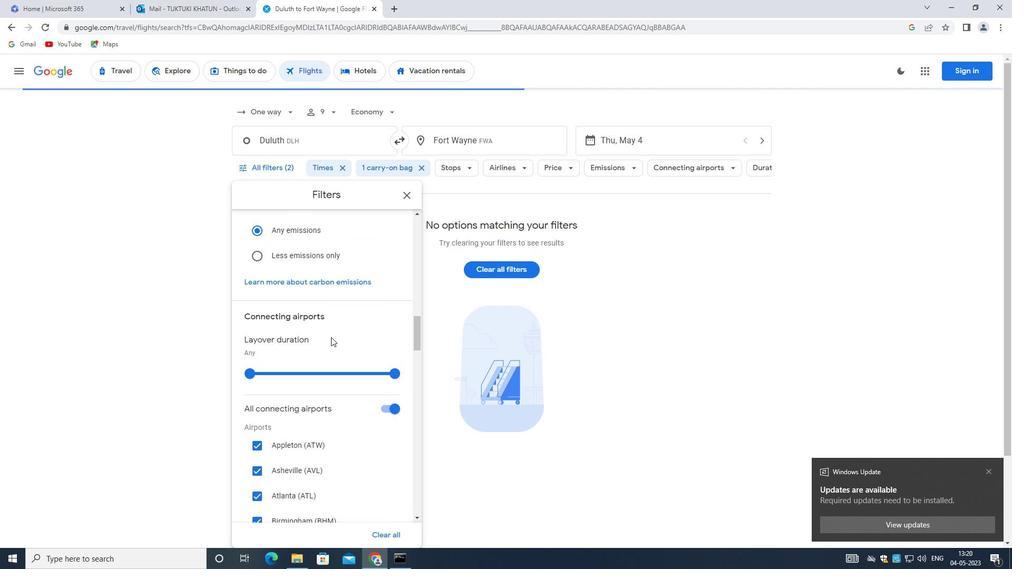 
Action: Mouse scrolled (336, 347) with delta (0, 0)
Screenshot: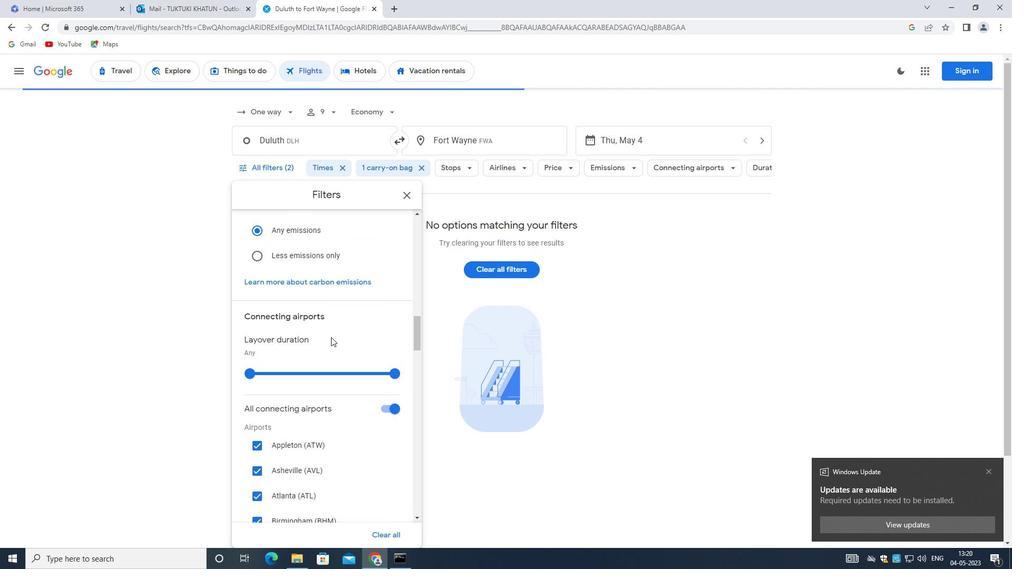 
Action: Mouse moved to (336, 349)
Screenshot: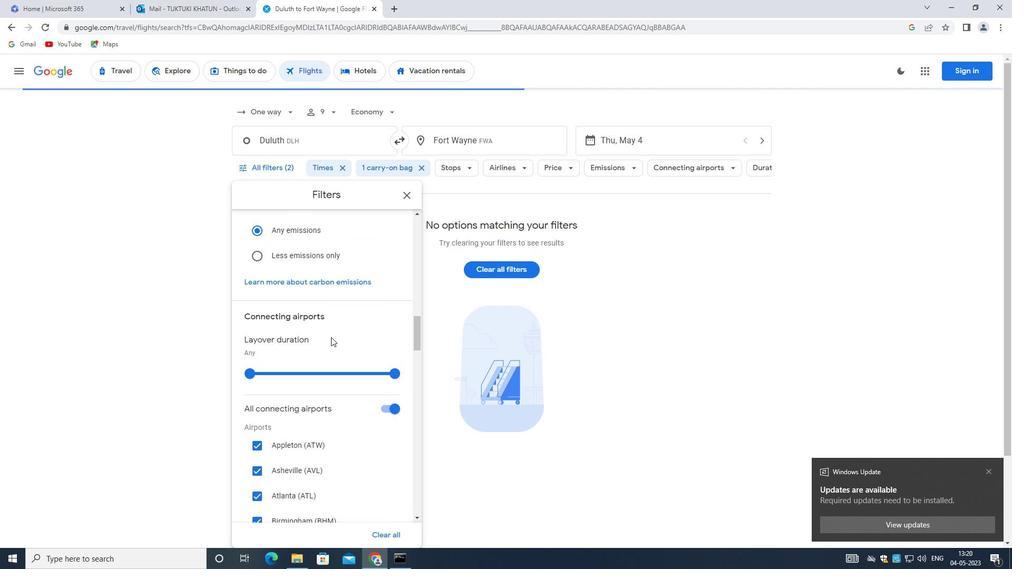 
Action: Mouse scrolled (336, 348) with delta (0, 0)
Screenshot: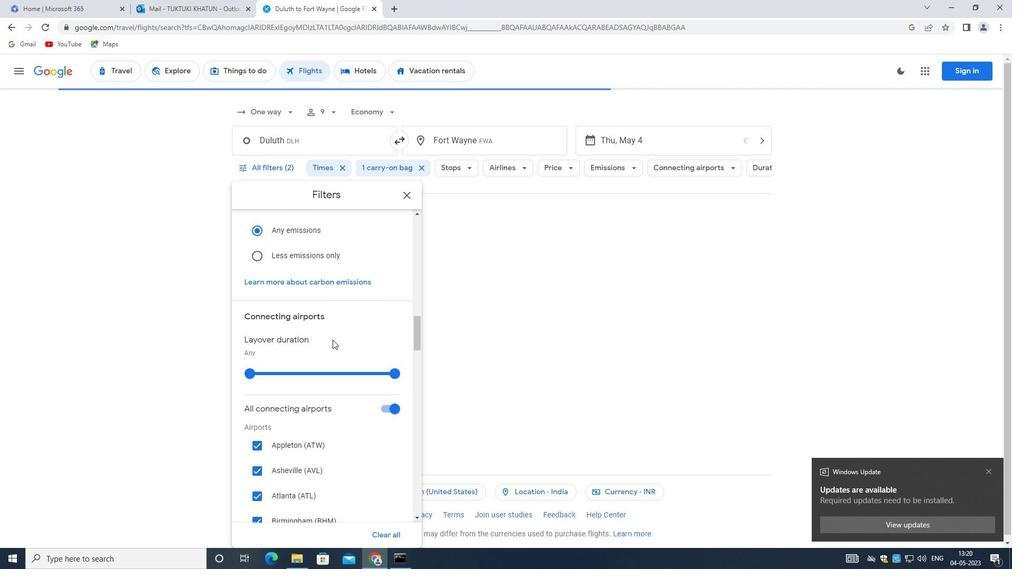 
Action: Mouse scrolled (336, 348) with delta (0, 0)
Screenshot: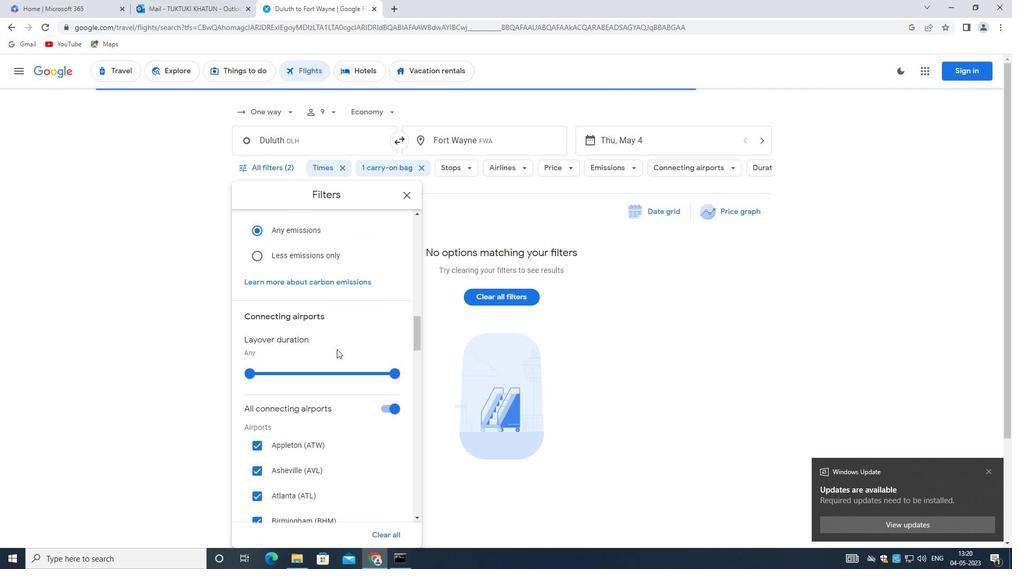 
Action: Mouse scrolled (336, 348) with delta (0, 0)
Screenshot: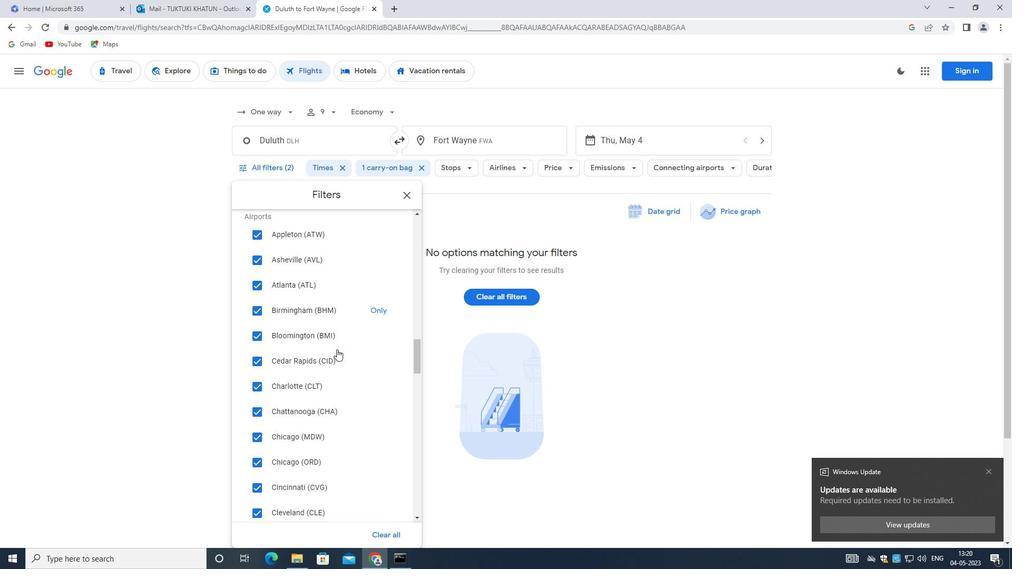 
Action: Mouse scrolled (336, 348) with delta (0, 0)
Screenshot: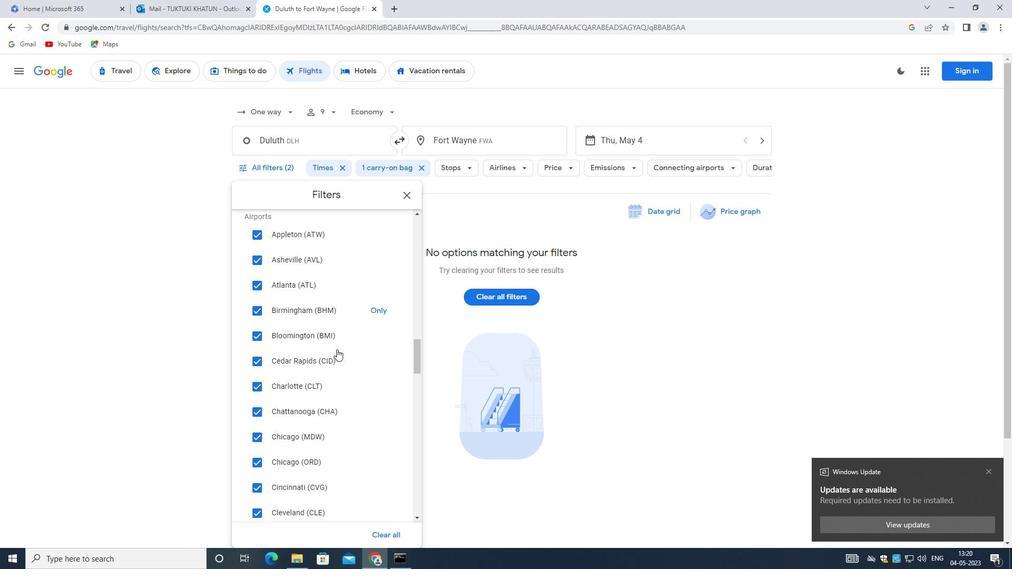 
Action: Mouse scrolled (336, 348) with delta (0, 0)
Screenshot: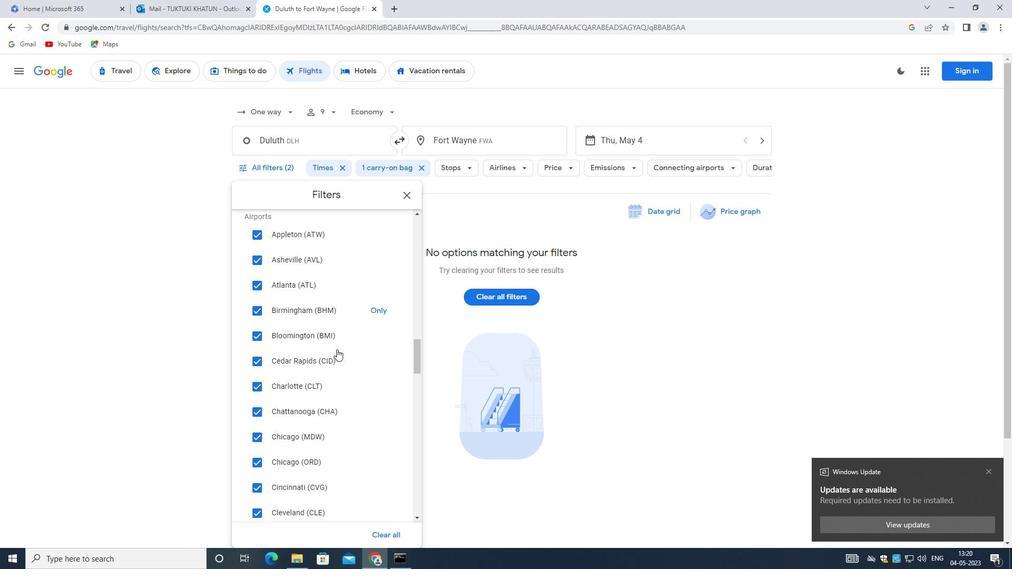 
Action: Mouse scrolled (336, 348) with delta (0, 0)
Screenshot: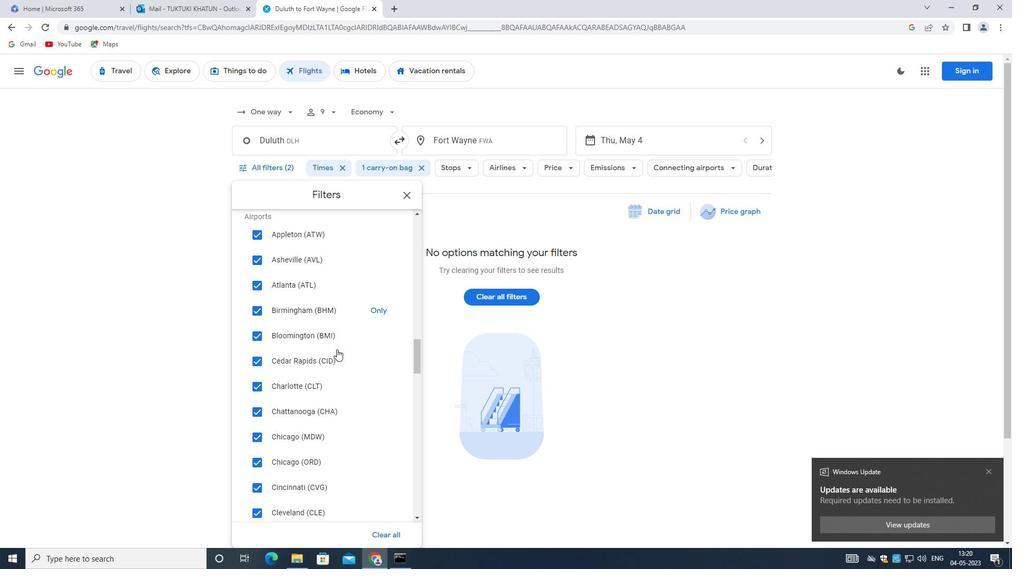 
Action: Mouse scrolled (336, 348) with delta (0, 0)
Screenshot: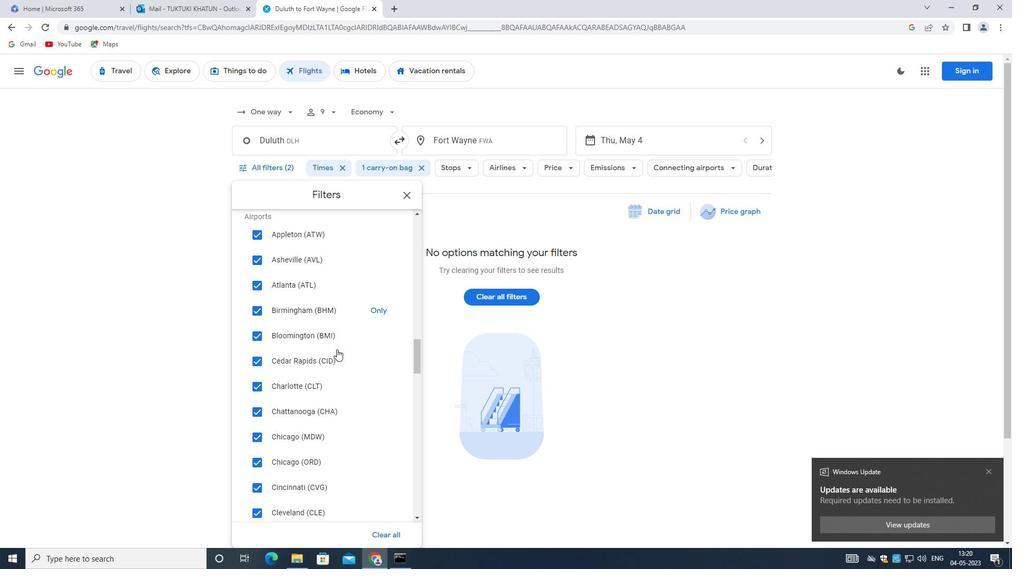 
Action: Mouse scrolled (336, 348) with delta (0, 0)
Screenshot: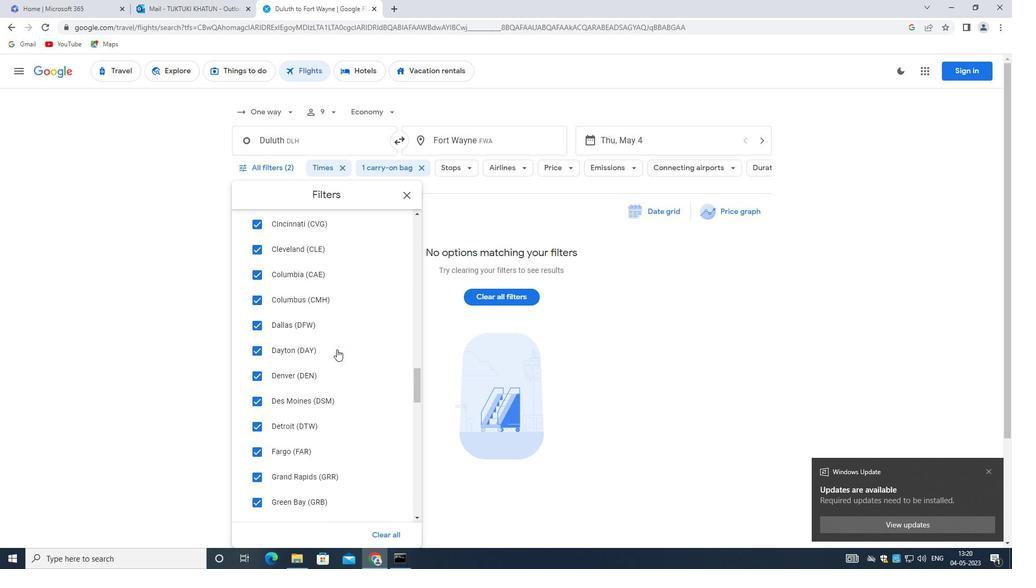 
Action: Mouse scrolled (336, 348) with delta (0, 0)
Screenshot: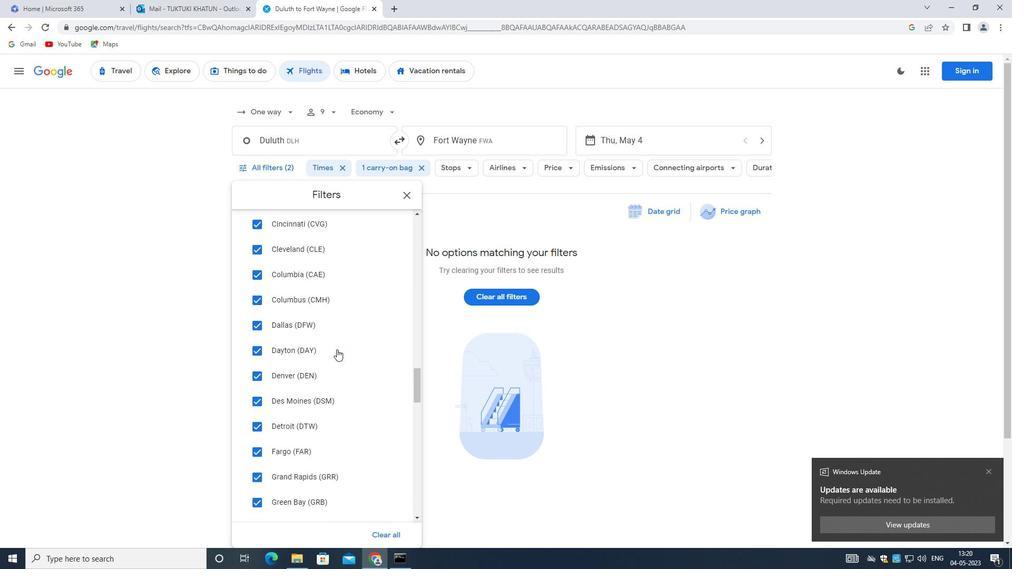 
Action: Mouse scrolled (336, 348) with delta (0, 0)
Screenshot: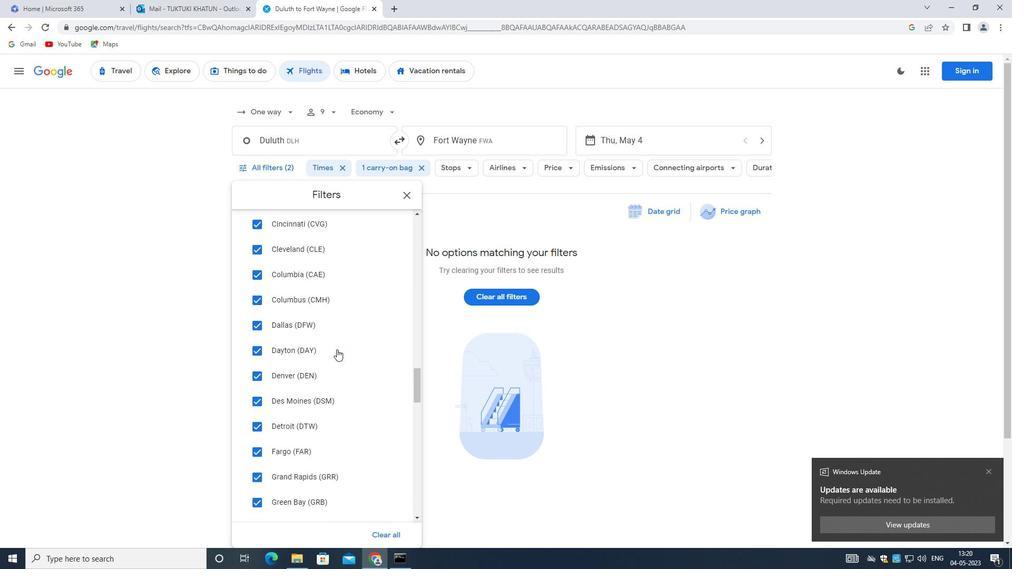 
Action: Mouse scrolled (336, 348) with delta (0, 0)
Screenshot: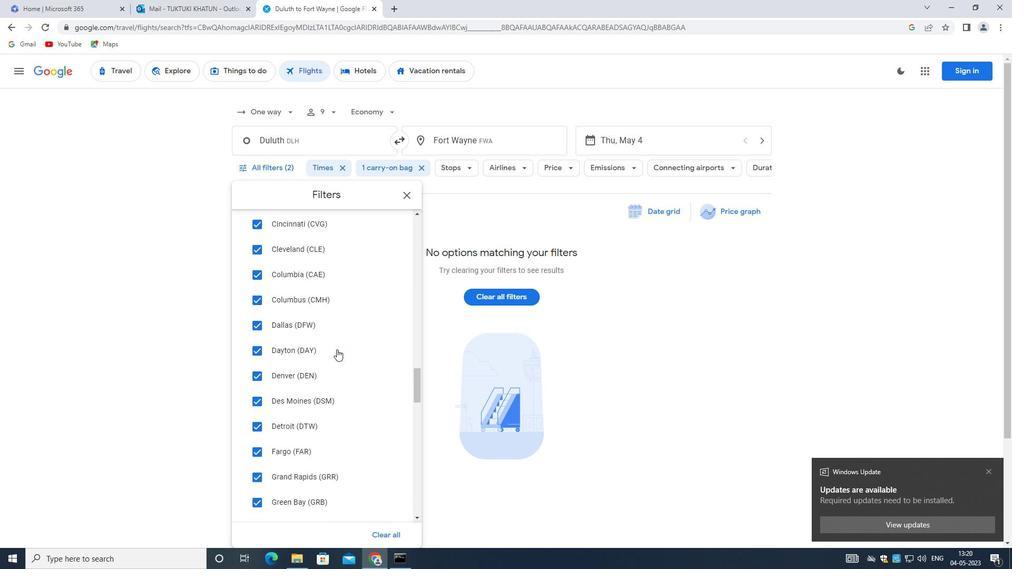 
Action: Mouse scrolled (336, 348) with delta (0, 0)
Screenshot: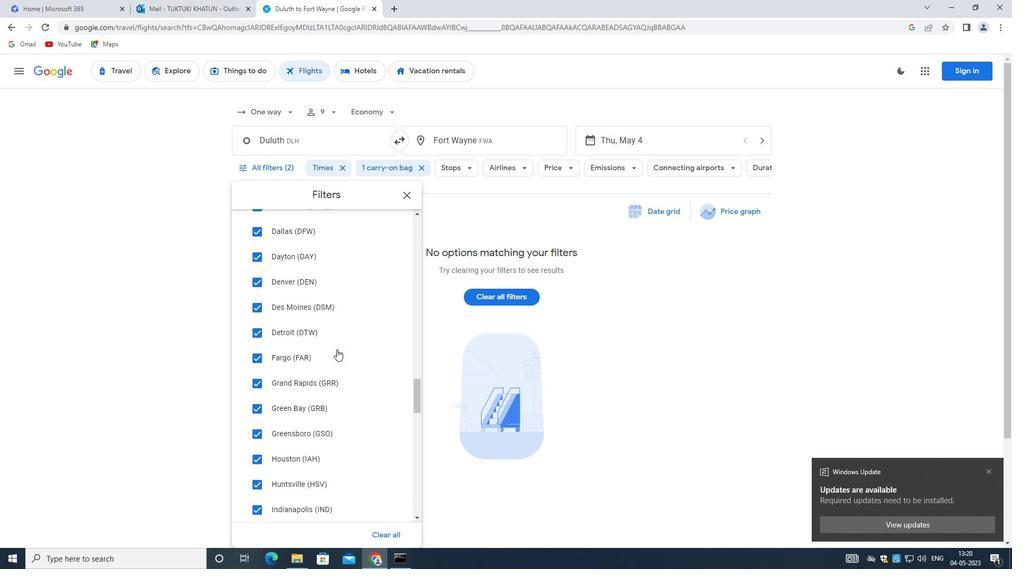 
Action: Mouse moved to (336, 349)
Screenshot: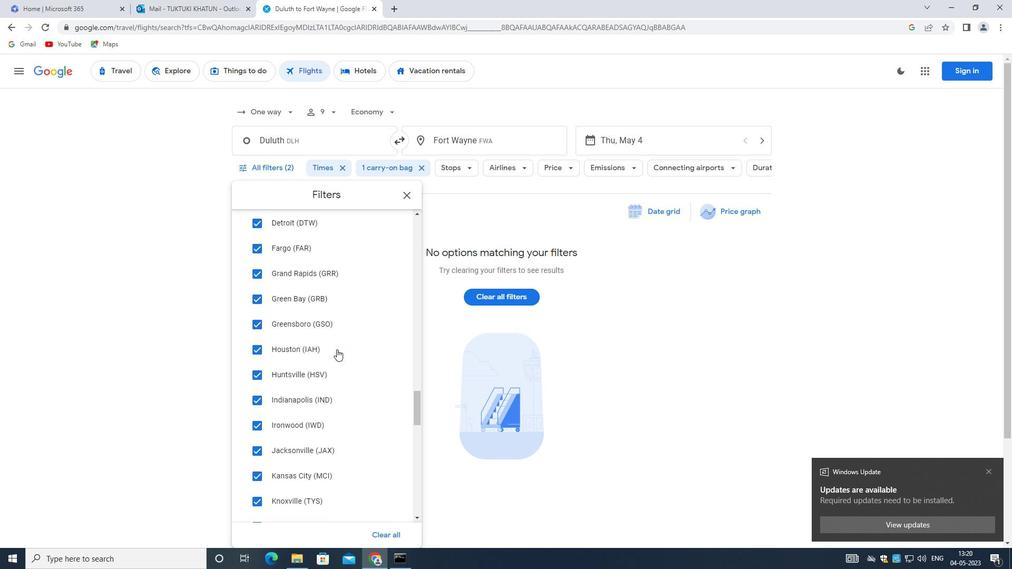 
Action: Mouse scrolled (336, 348) with delta (0, 0)
Screenshot: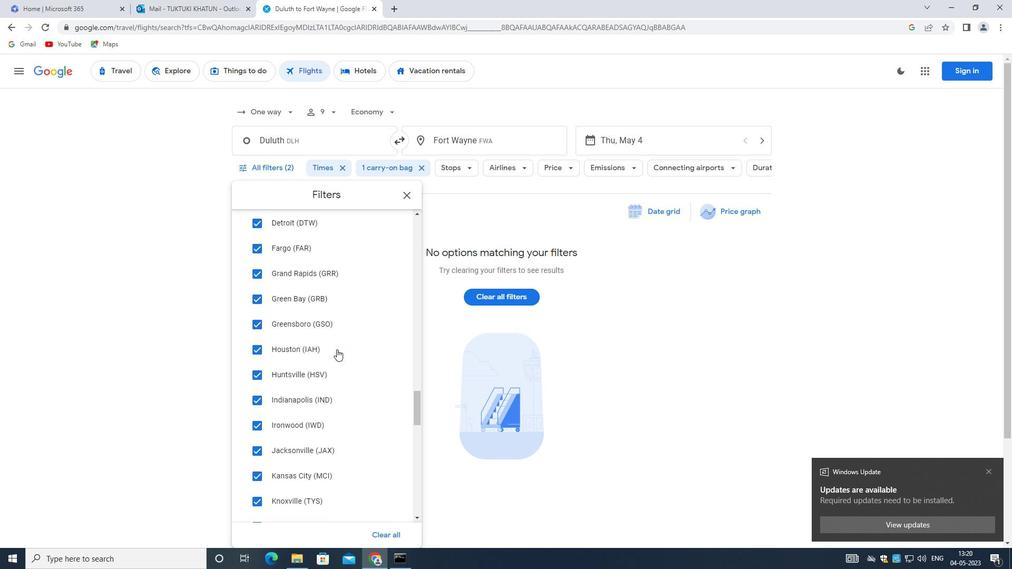 
Action: Mouse moved to (335, 350)
Screenshot: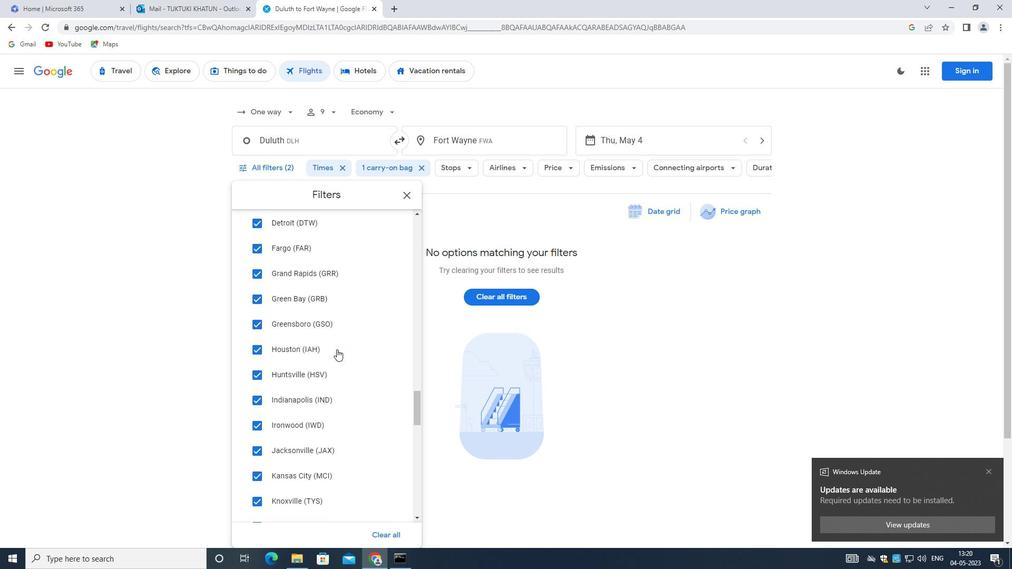 
Action: Mouse scrolled (335, 350) with delta (0, 0)
Screenshot: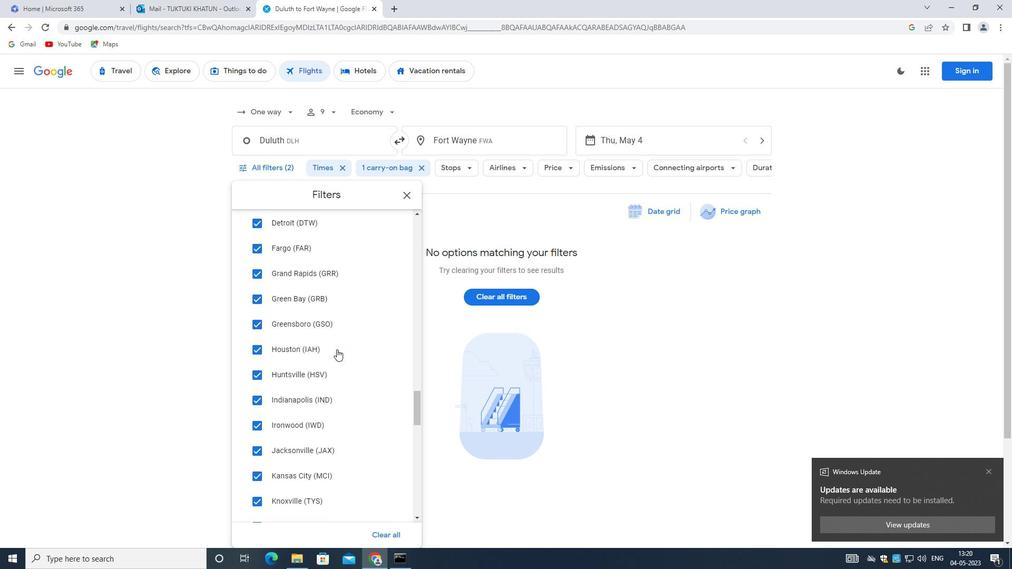 
Action: Mouse moved to (334, 353)
Screenshot: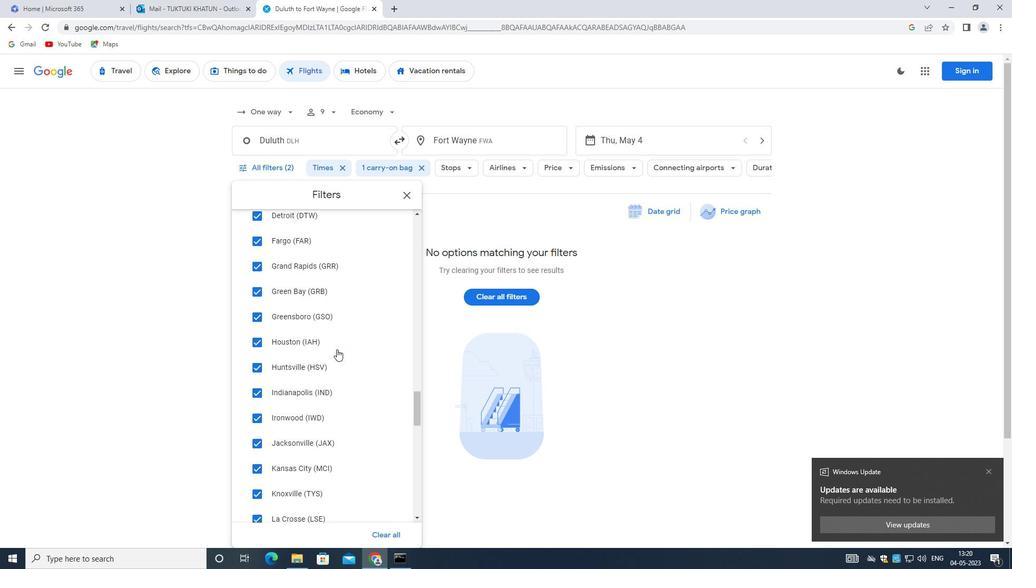 
Action: Mouse scrolled (334, 352) with delta (0, 0)
Screenshot: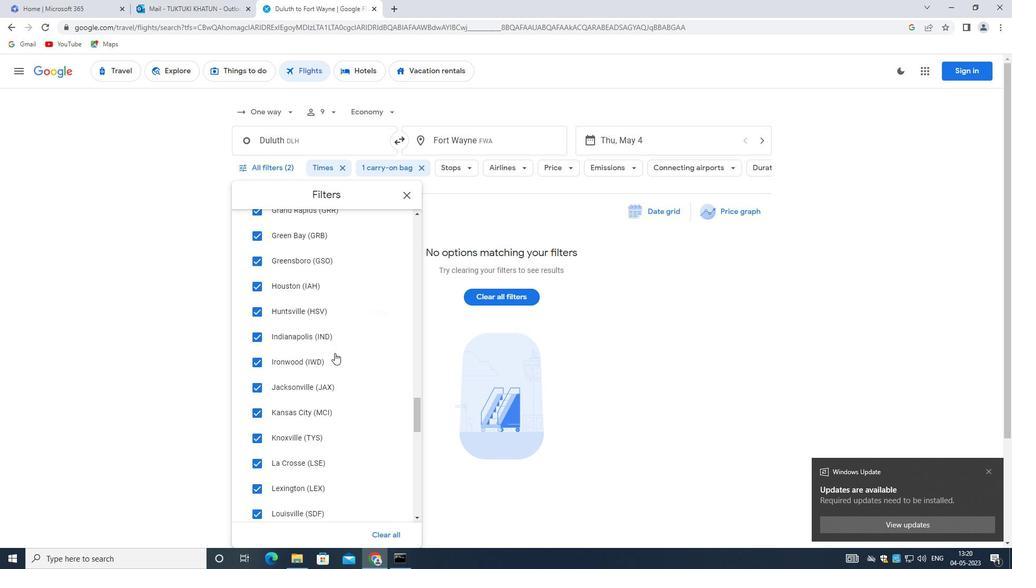 
Action: Mouse scrolled (334, 352) with delta (0, 0)
Screenshot: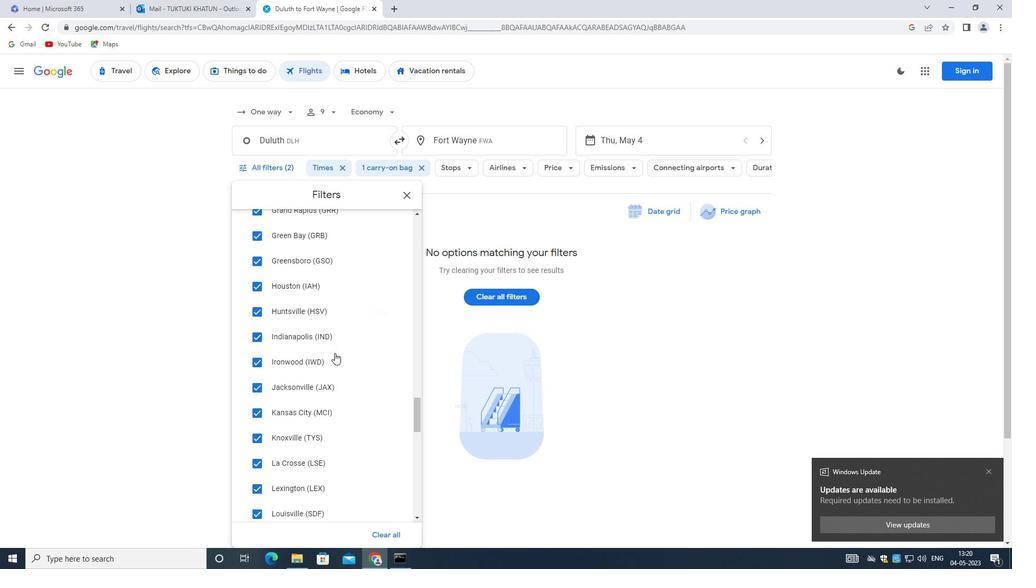 
Action: Mouse scrolled (334, 352) with delta (0, 0)
Screenshot: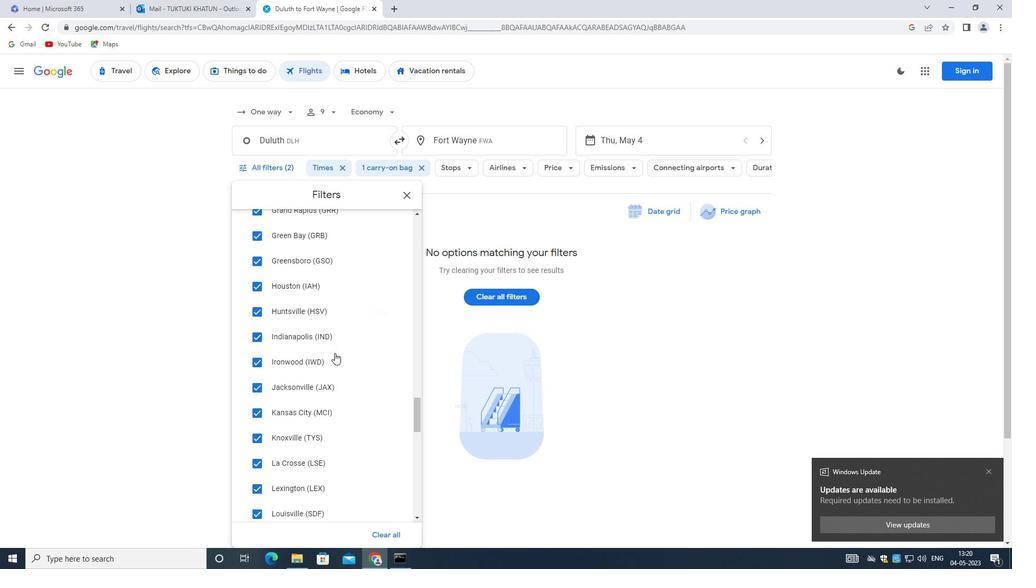 
Action: Mouse moved to (332, 355)
Screenshot: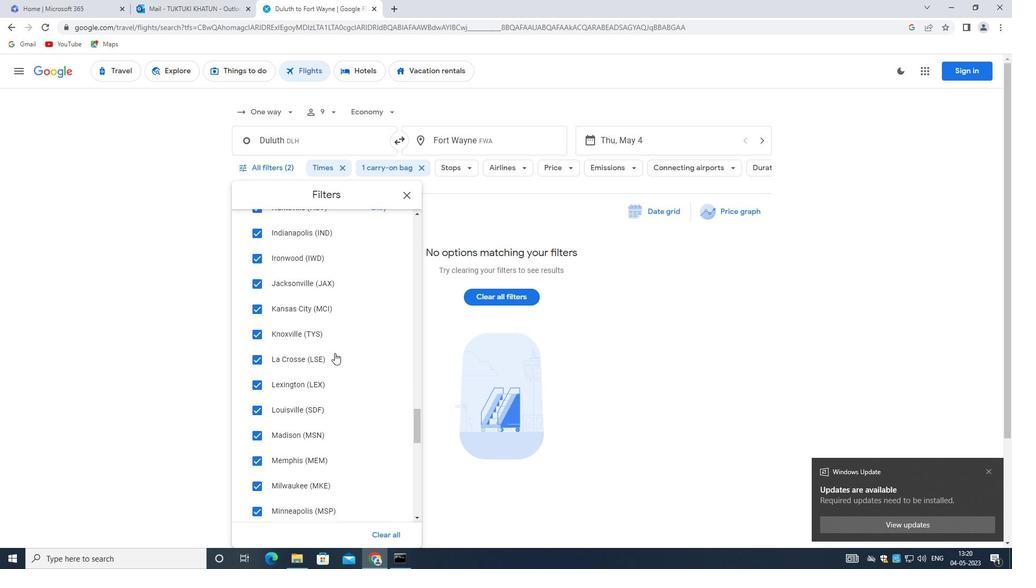 
Action: Mouse scrolled (332, 355) with delta (0, 0)
Screenshot: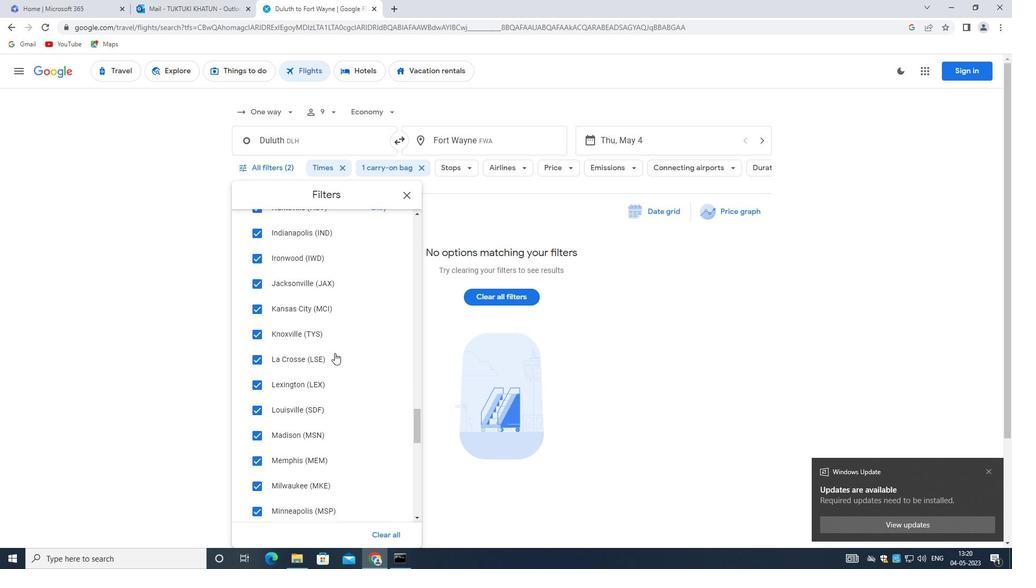 
Action: Mouse moved to (332, 356)
Screenshot: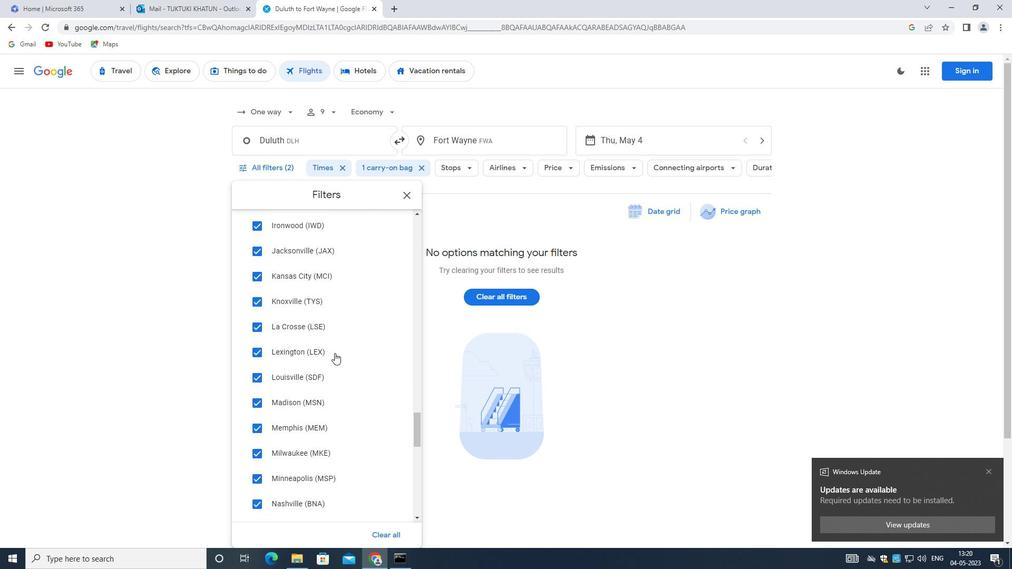 
Action: Mouse scrolled (332, 356) with delta (0, 0)
Screenshot: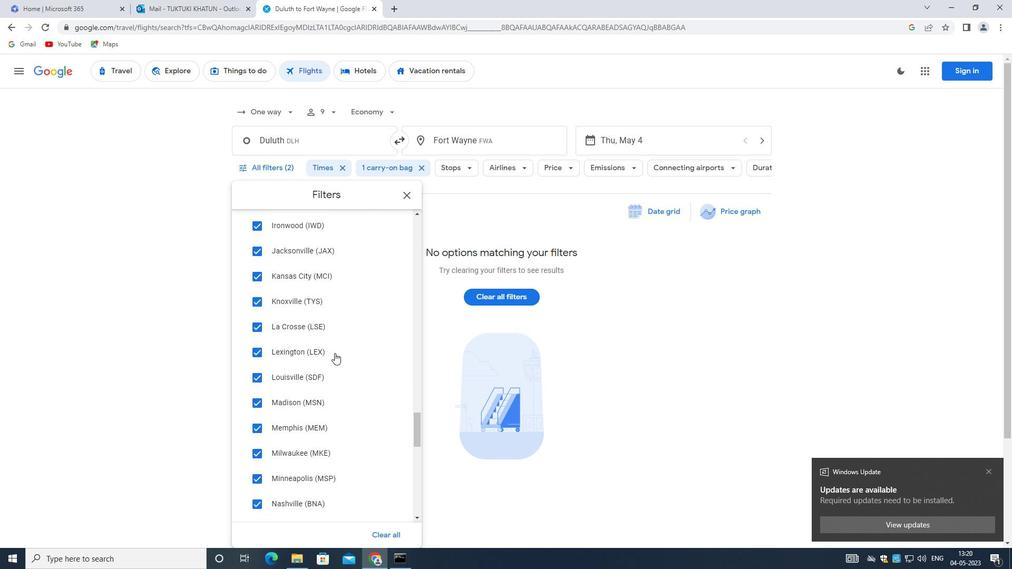 
Action: Mouse scrolled (332, 356) with delta (0, 0)
Screenshot: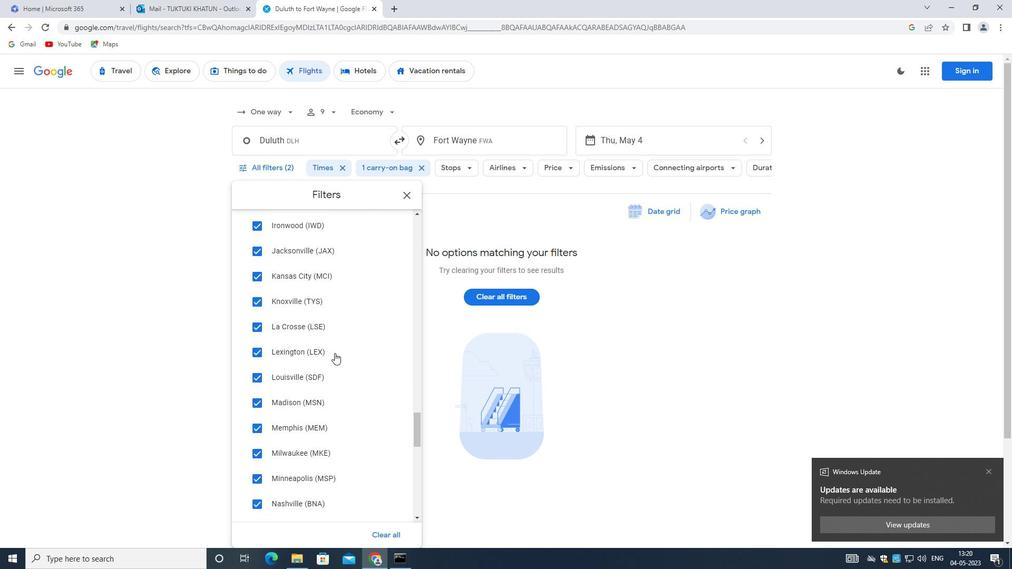 
Action: Mouse moved to (329, 360)
Screenshot: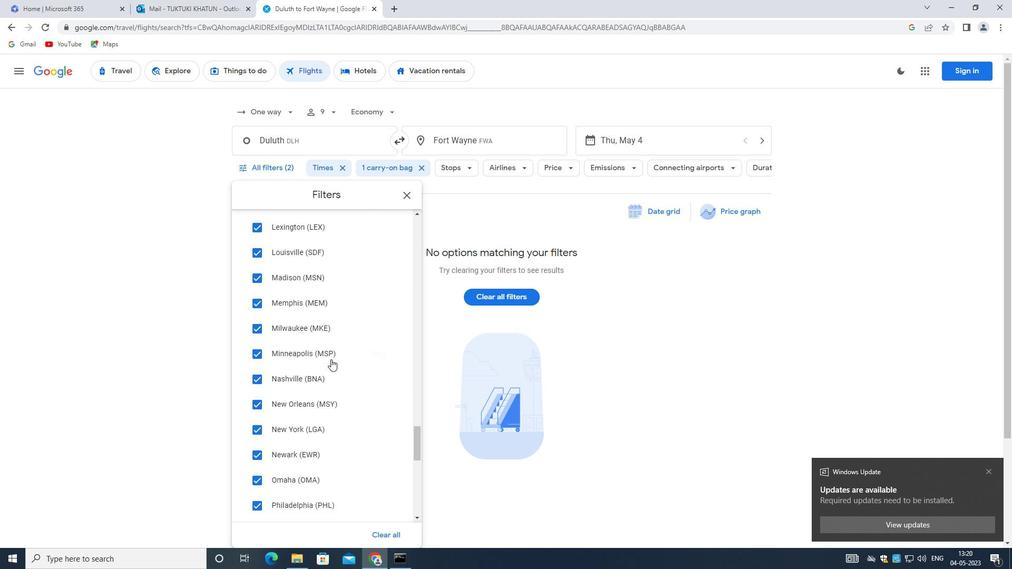 
Action: Mouse scrolled (329, 359) with delta (0, 0)
Screenshot: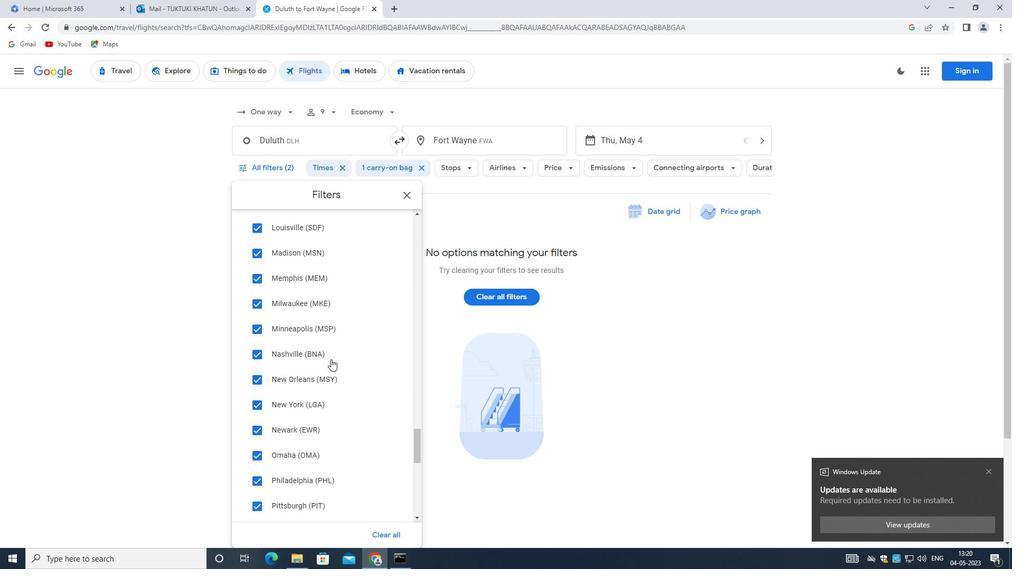 
Action: Mouse scrolled (329, 359) with delta (0, 0)
Screenshot: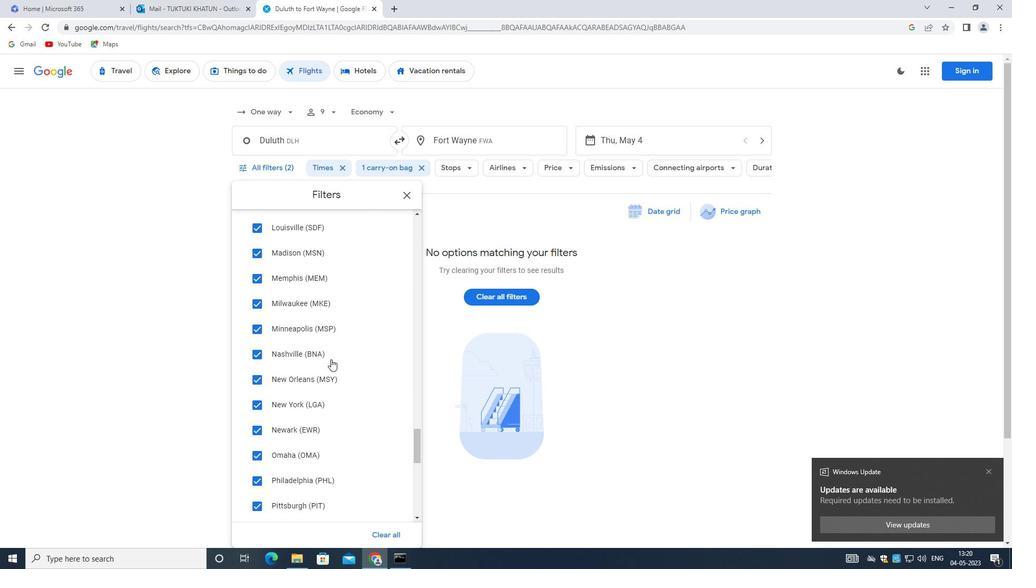 
Action: Mouse scrolled (329, 359) with delta (0, 0)
Screenshot: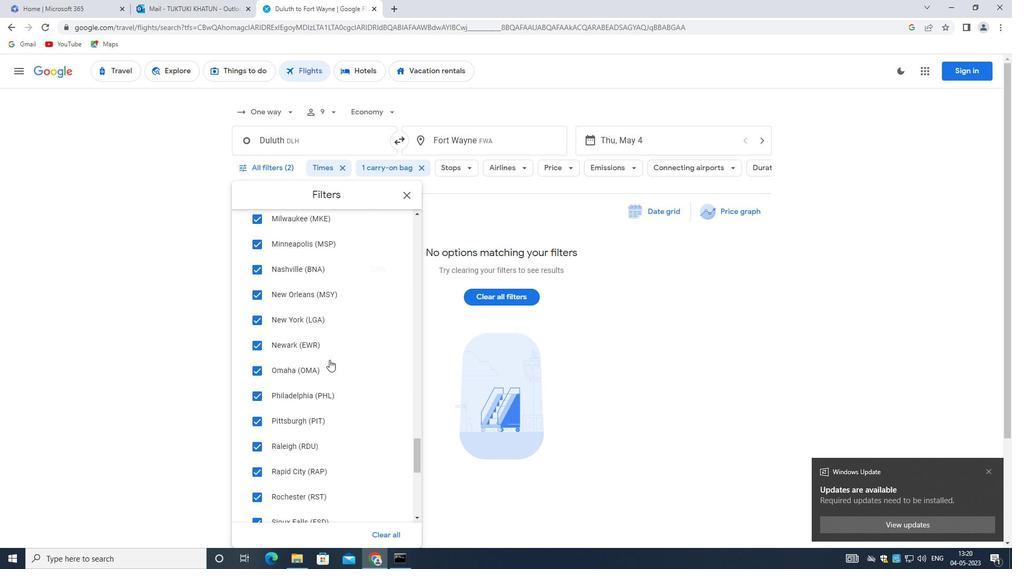 
Action: Mouse moved to (326, 360)
Screenshot: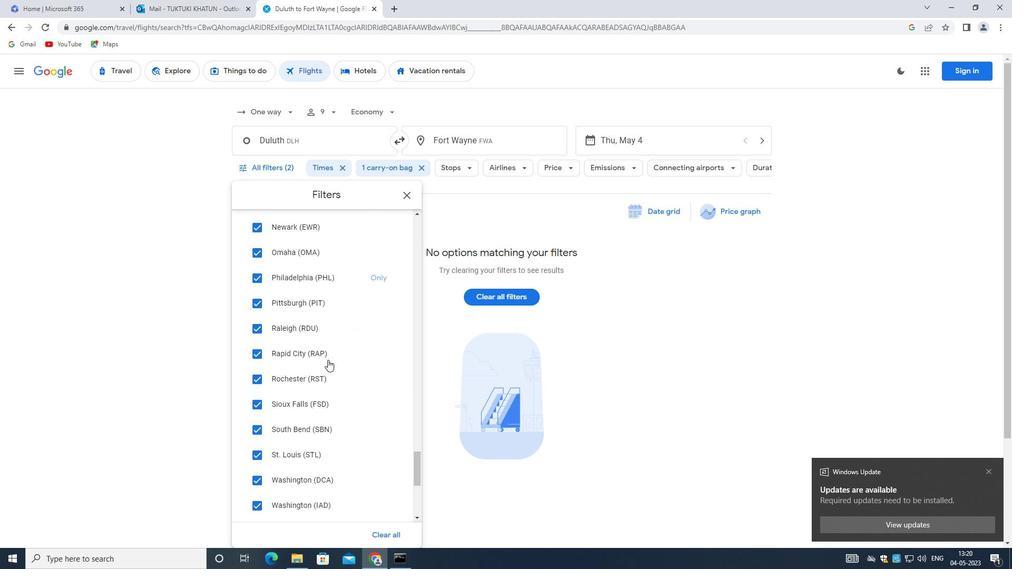 
Action: Mouse scrolled (326, 359) with delta (0, 0)
Screenshot: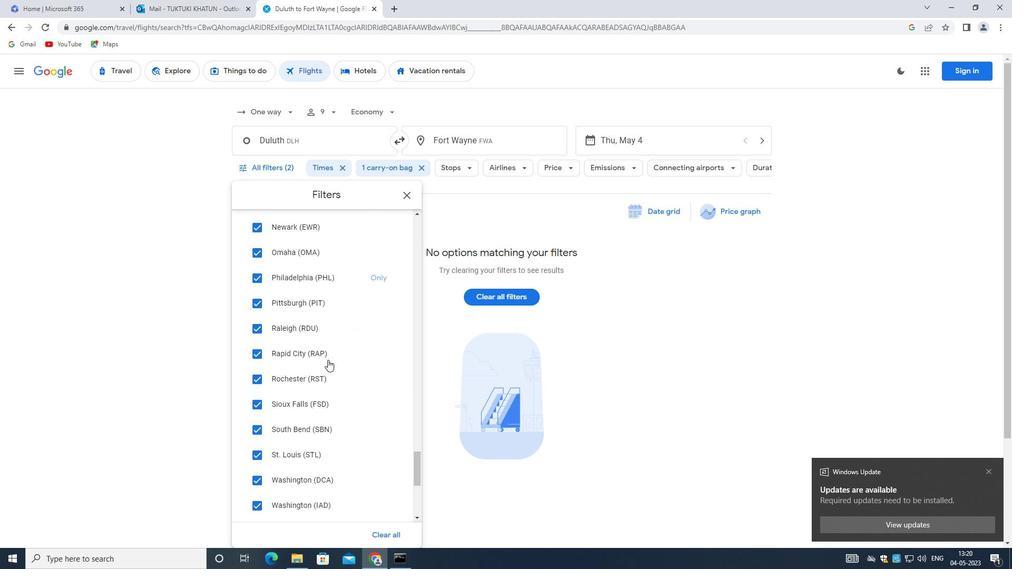 
Action: Mouse moved to (326, 363)
Screenshot: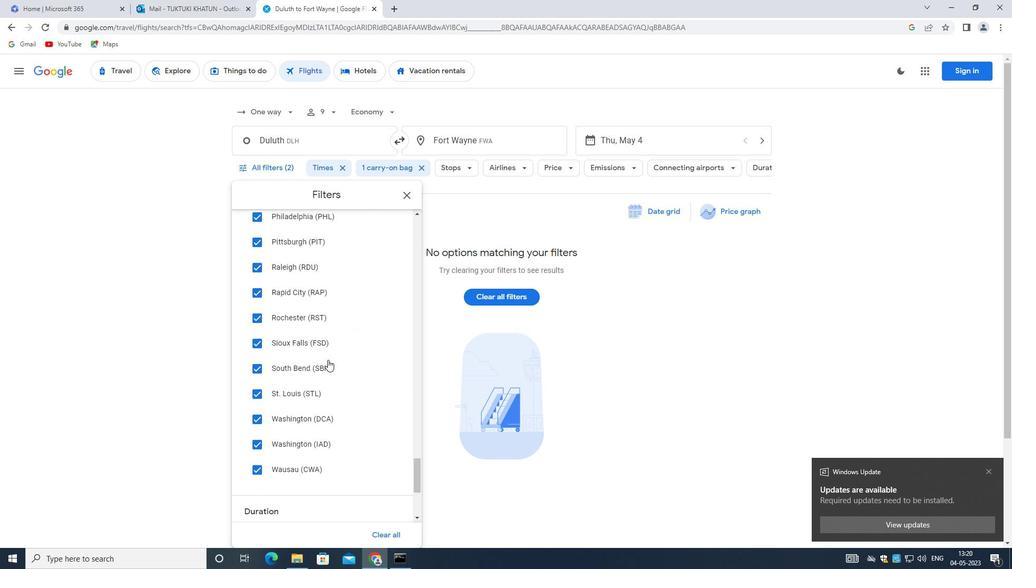 
Action: Mouse scrolled (326, 363) with delta (0, 0)
Screenshot: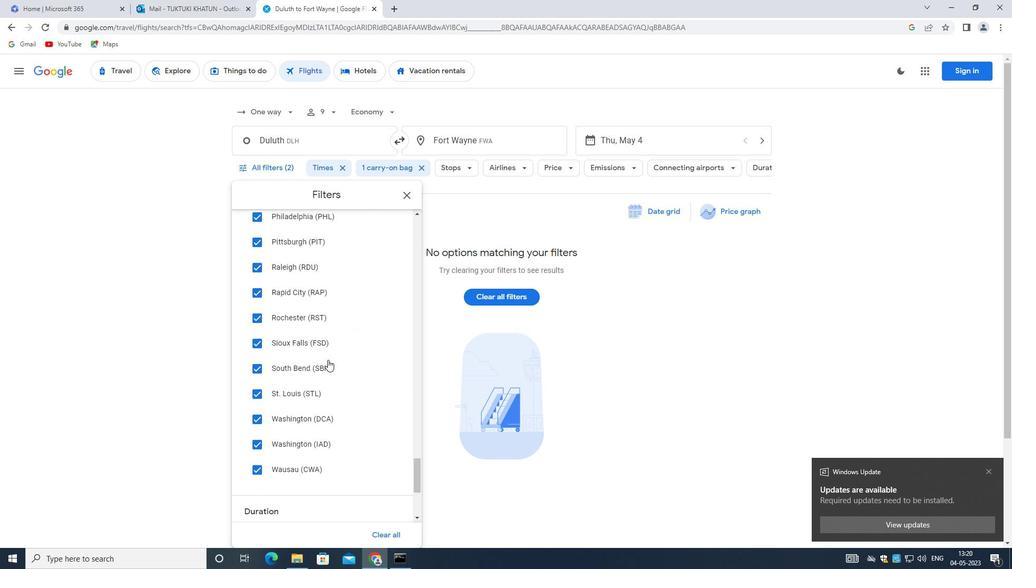 
Action: Mouse moved to (326, 364)
Screenshot: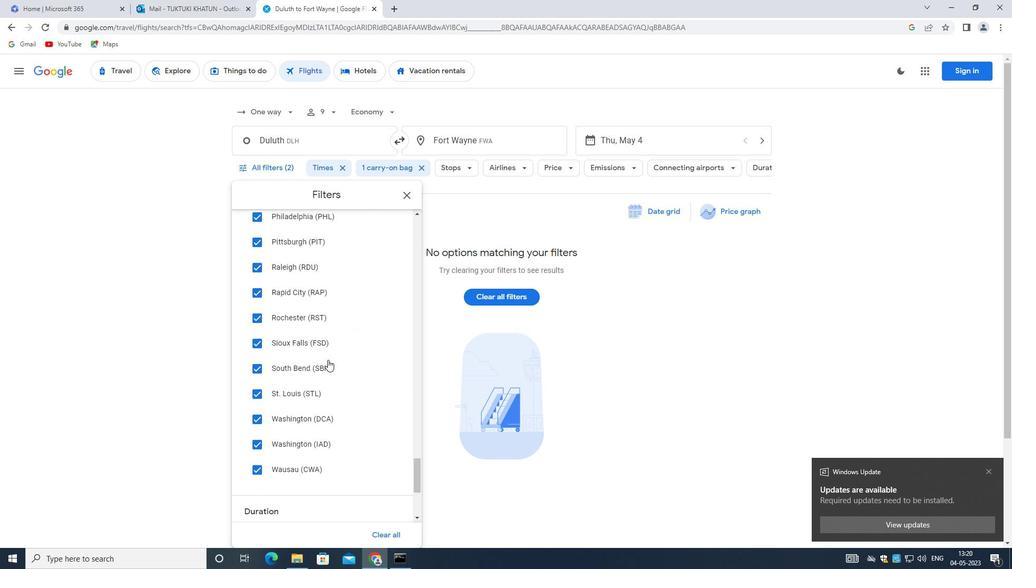 
Action: Mouse scrolled (326, 363) with delta (0, 0)
Screenshot: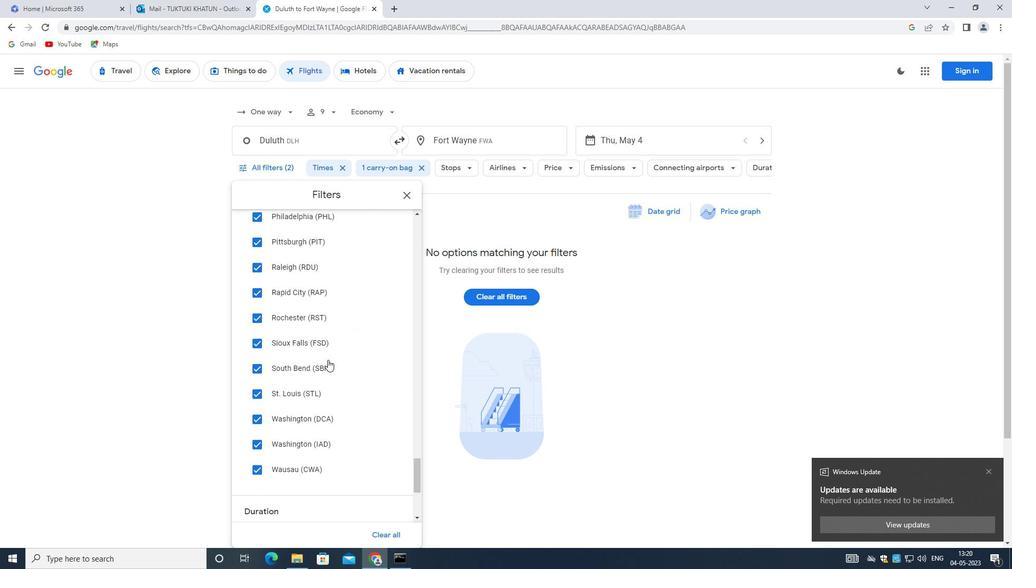 
Action: Mouse moved to (293, 365)
Screenshot: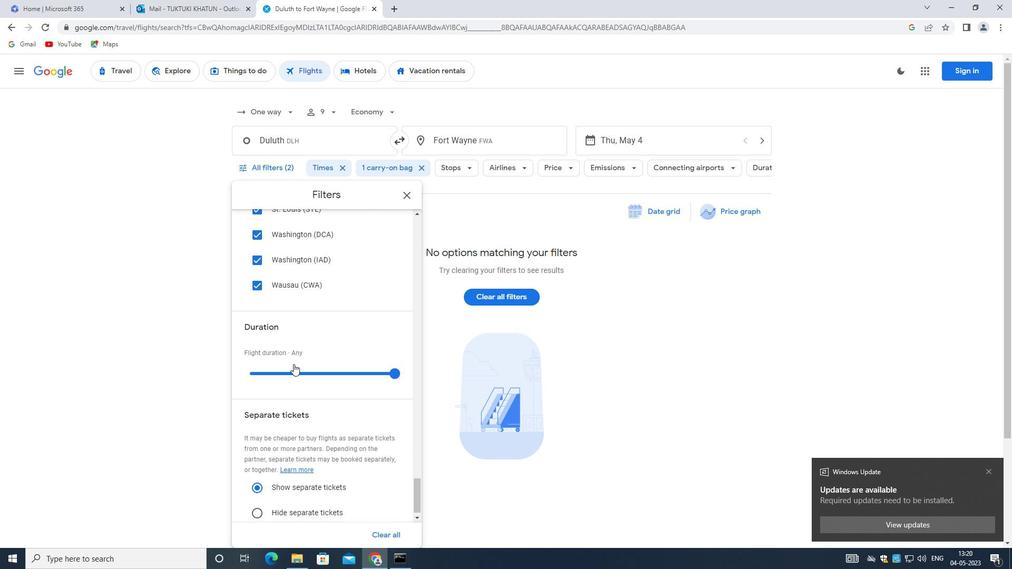 
Action: Mouse scrolled (293, 364) with delta (0, 0)
Screenshot: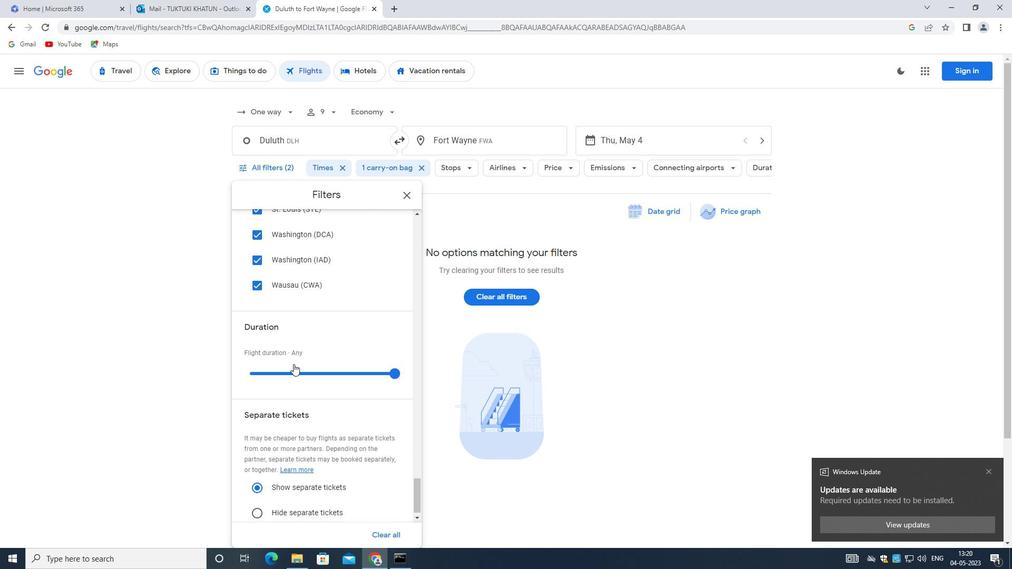 
Action: Mouse moved to (293, 366)
Screenshot: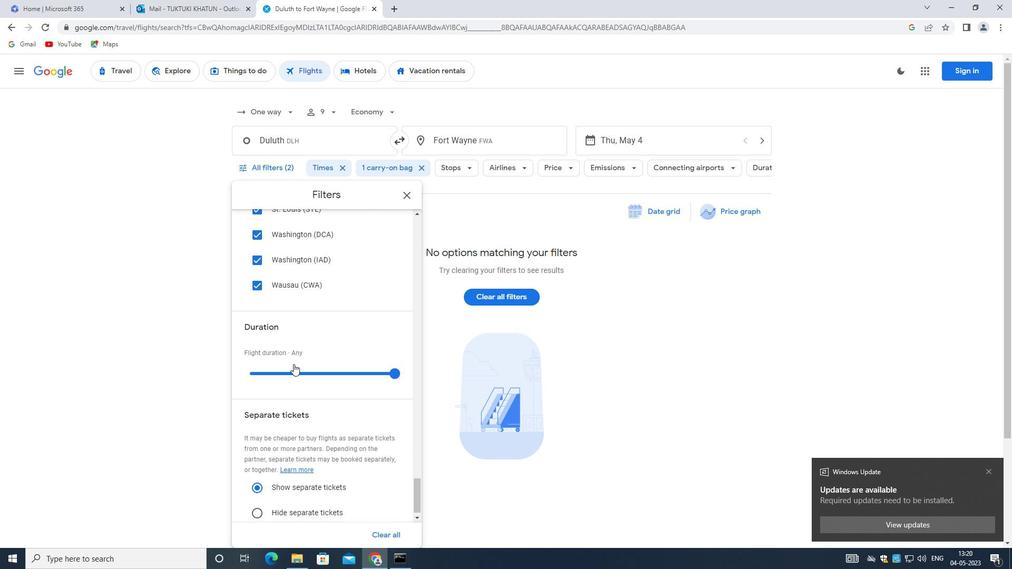 
Action: Mouse scrolled (293, 365) with delta (0, 0)
Screenshot: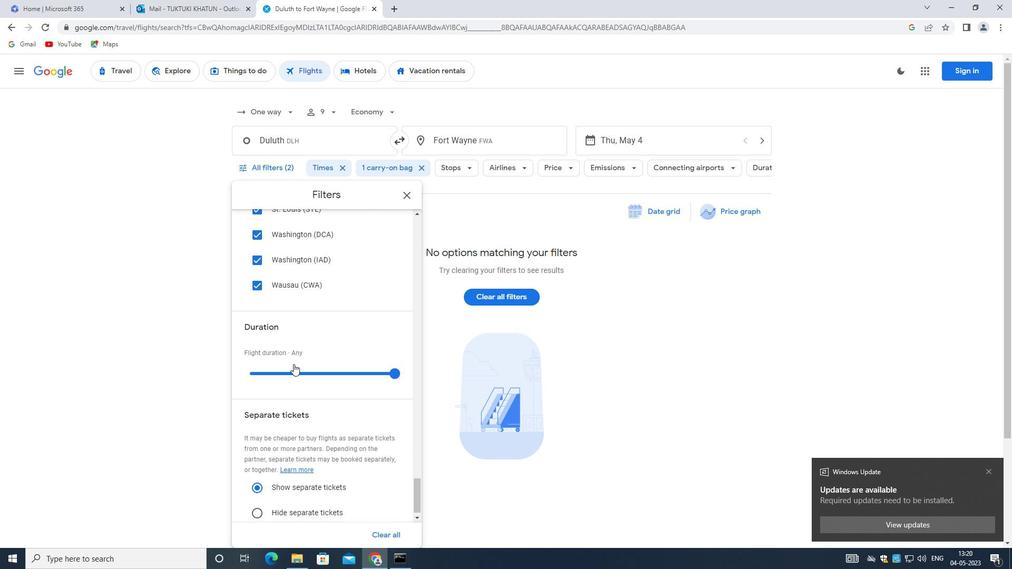 
Action: Mouse moved to (293, 366)
Screenshot: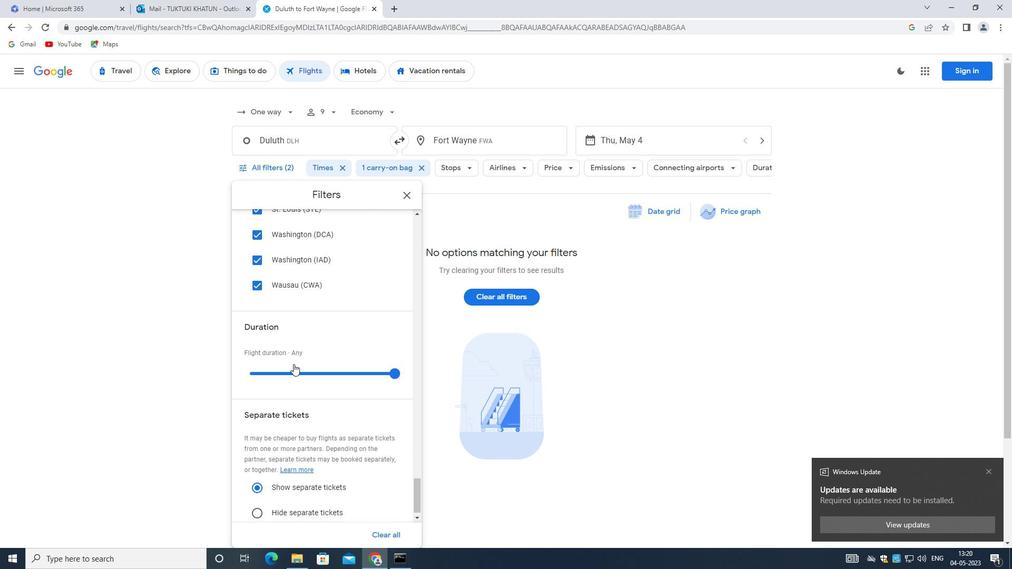 
Action: Mouse scrolled (293, 365) with delta (0, 0)
Screenshot: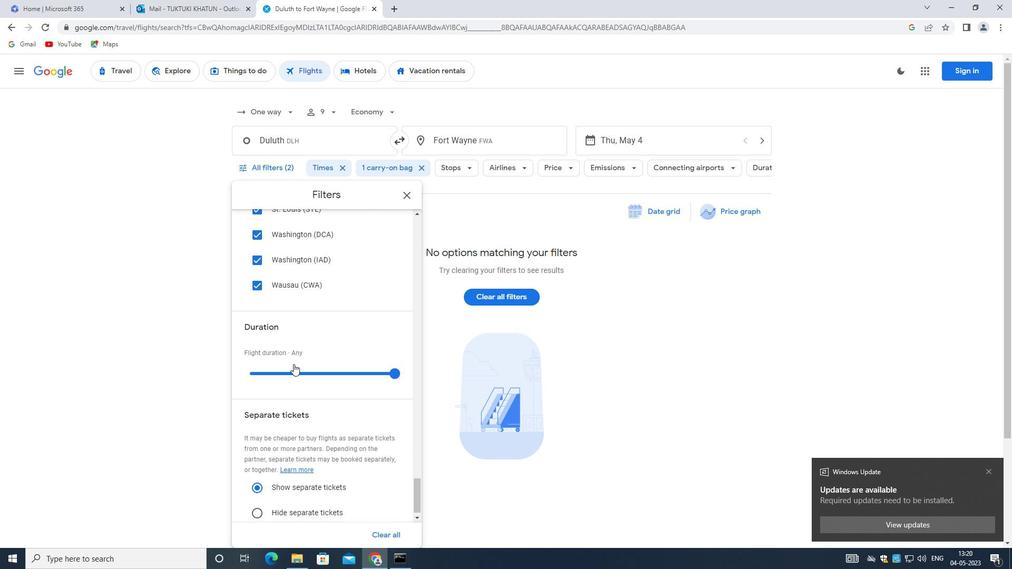 
Action: Mouse moved to (293, 366)
Screenshot: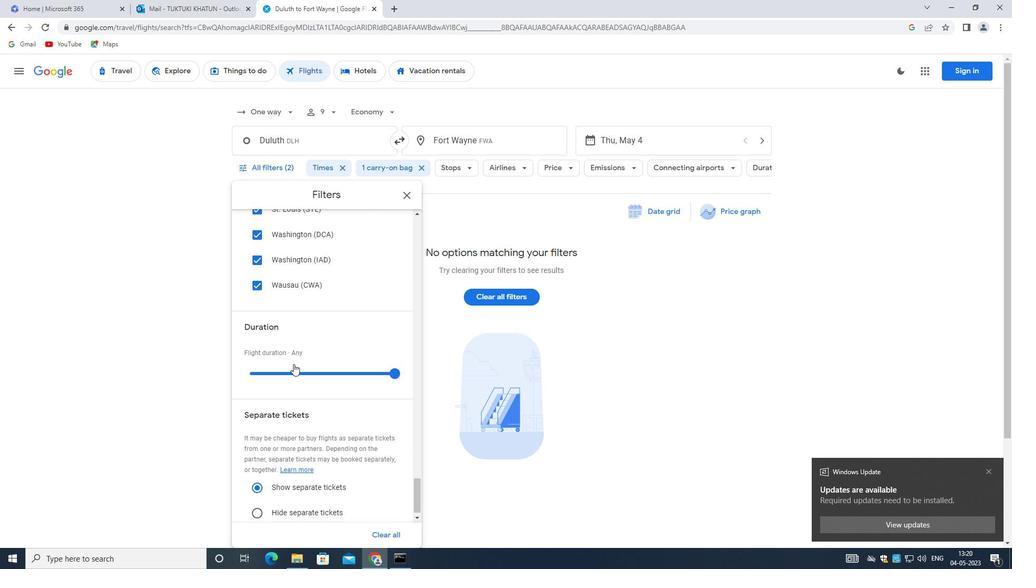 
Action: Mouse scrolled (293, 366) with delta (0, 0)
Screenshot: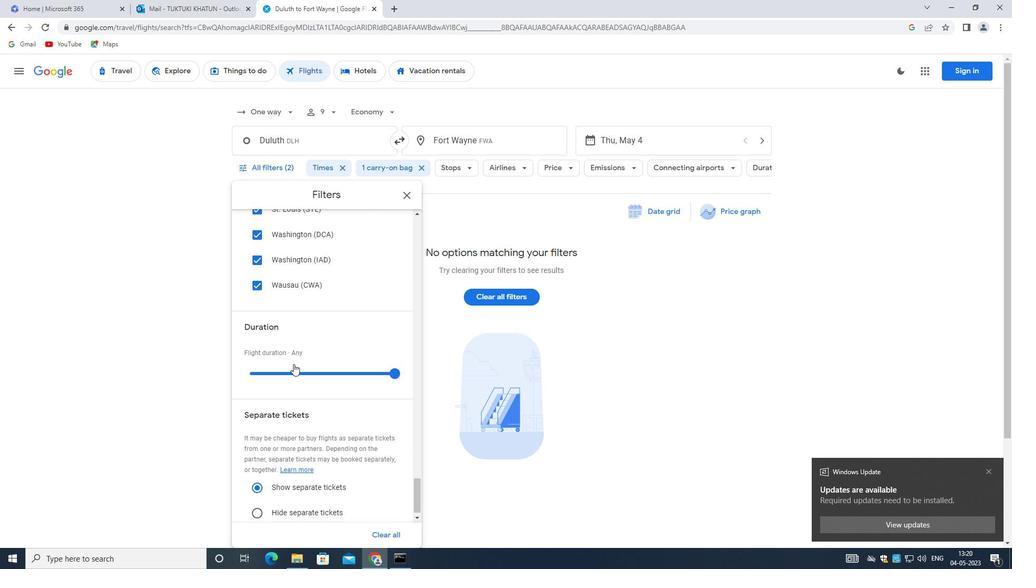 
Action: Mouse scrolled (293, 366) with delta (0, 0)
Screenshot: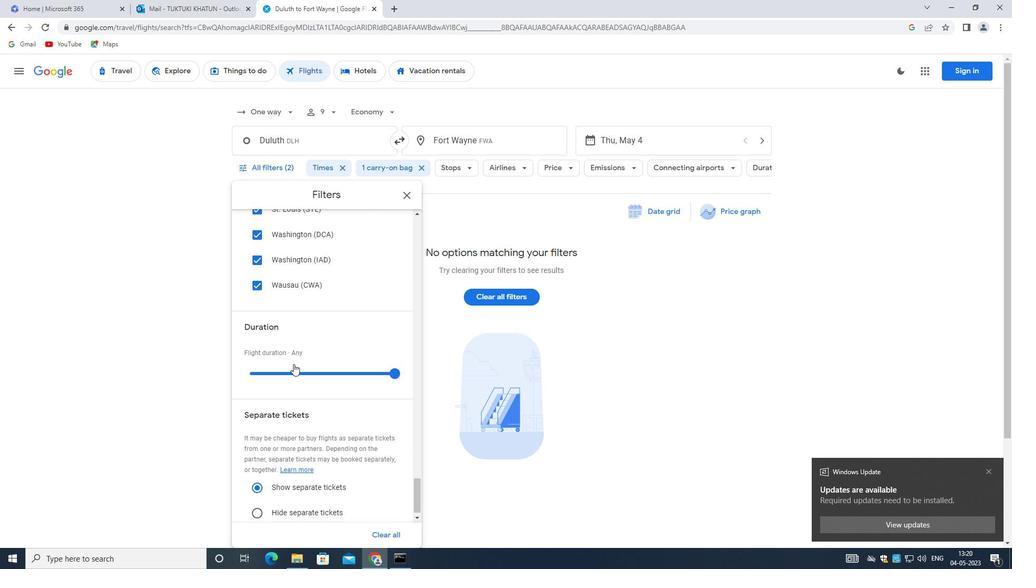 
Action: Mouse scrolled (293, 366) with delta (0, 0)
Screenshot: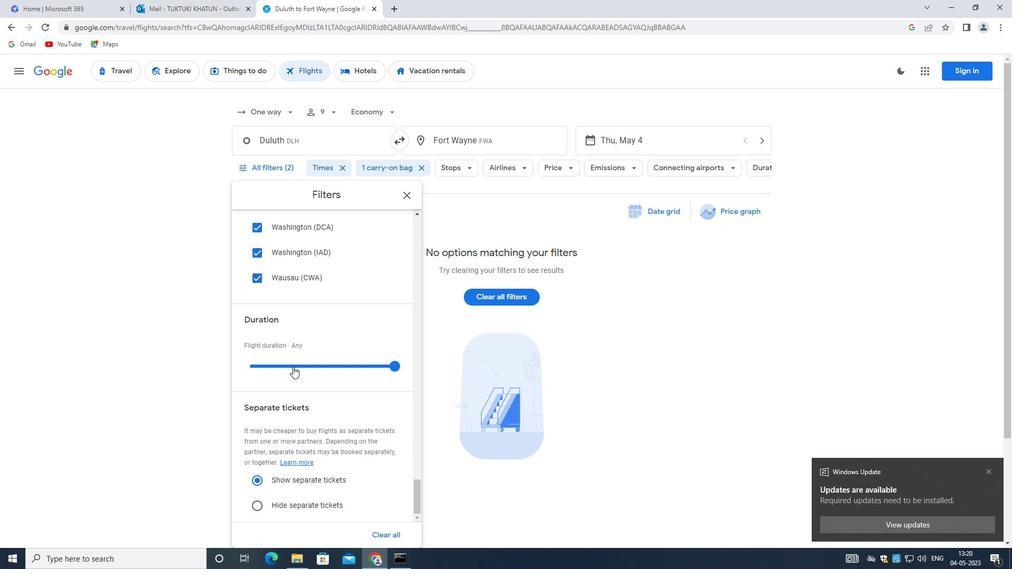 
Action: Mouse moved to (293, 367)
Screenshot: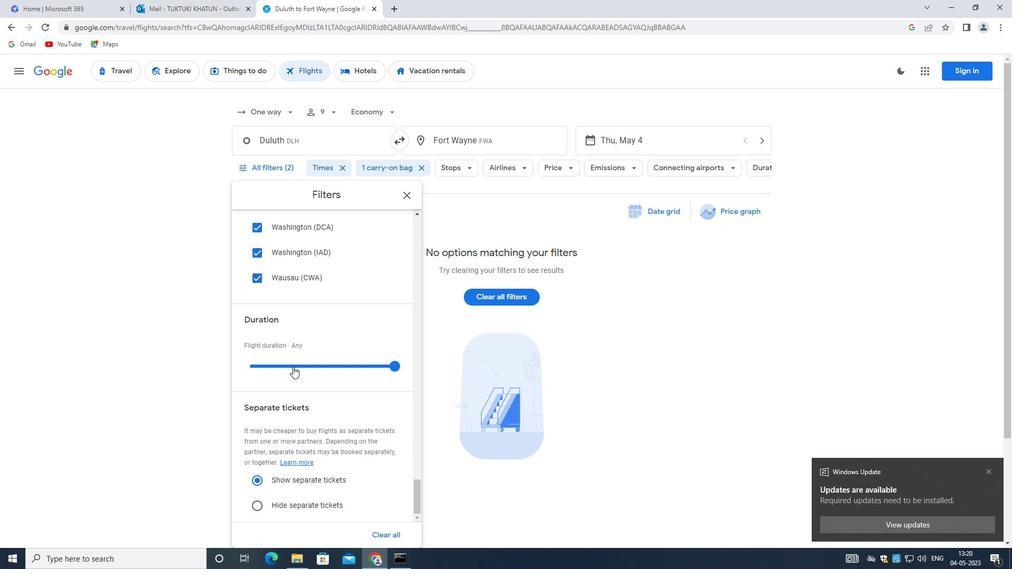 
Action: Mouse scrolled (293, 366) with delta (0, 0)
Screenshot: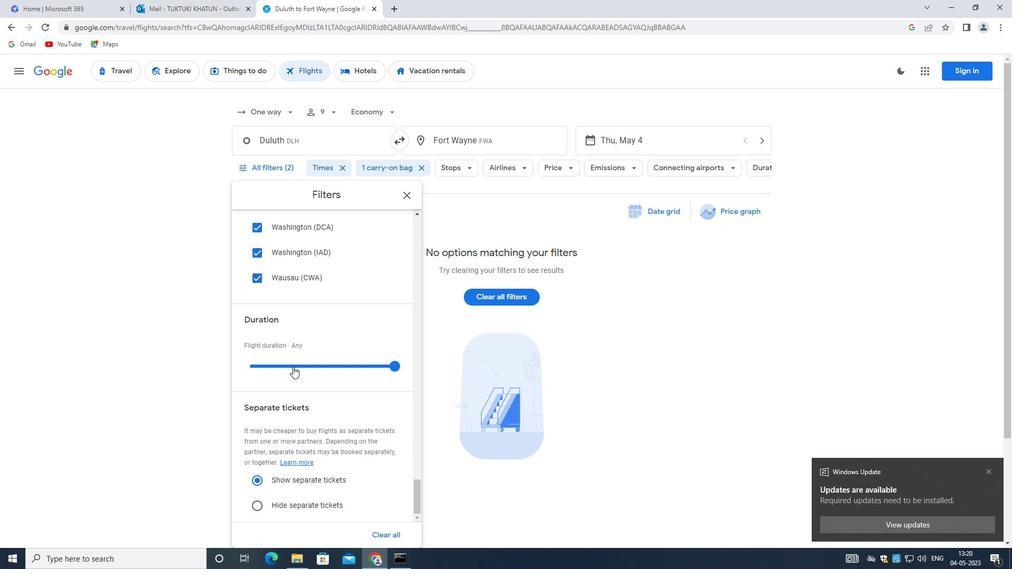 
Action: Mouse moved to (293, 368)
Screenshot: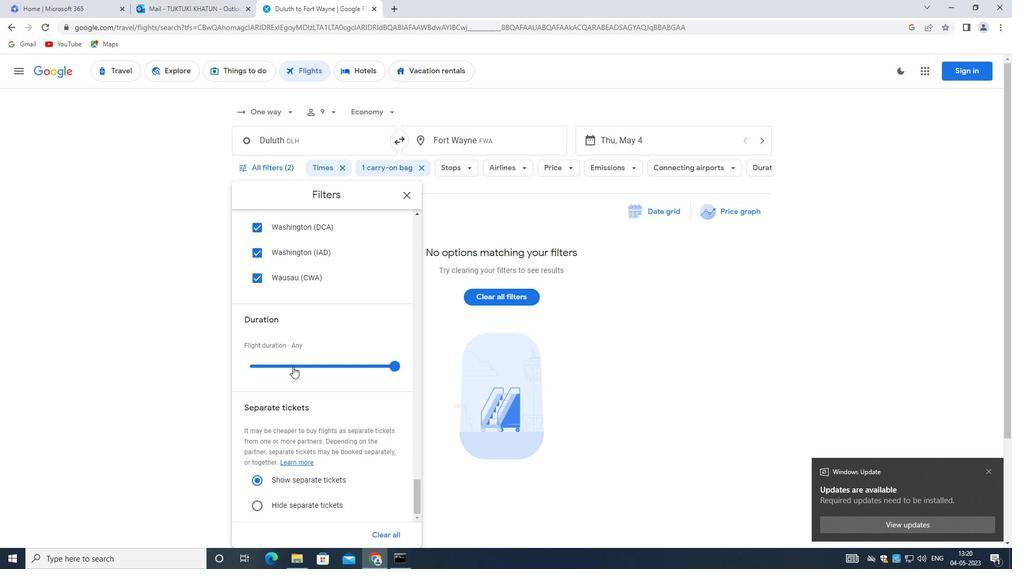 
Action: Mouse scrolled (293, 367) with delta (0, 0)
Screenshot: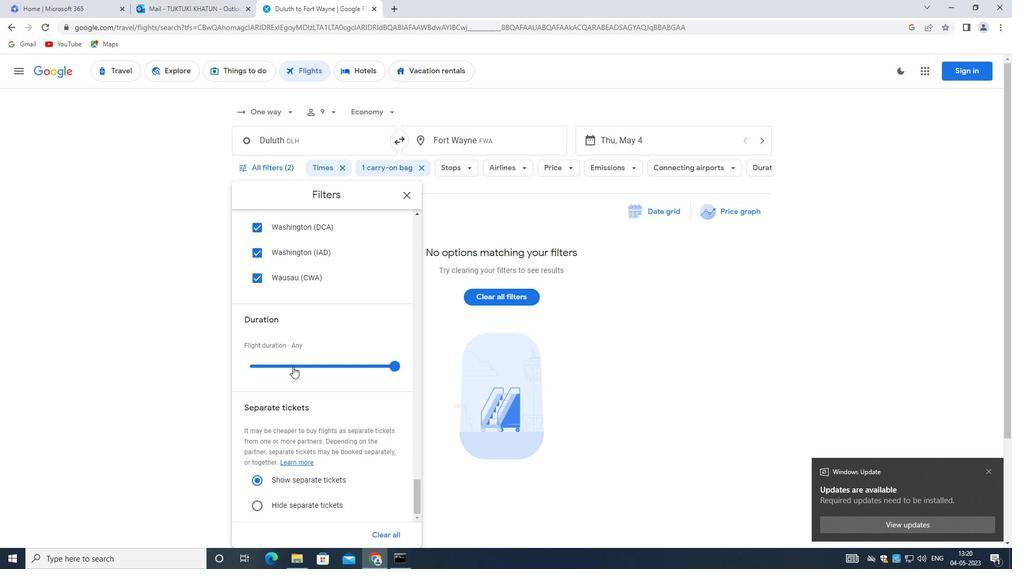 
Action: Mouse scrolled (293, 367) with delta (0, 0)
Screenshot: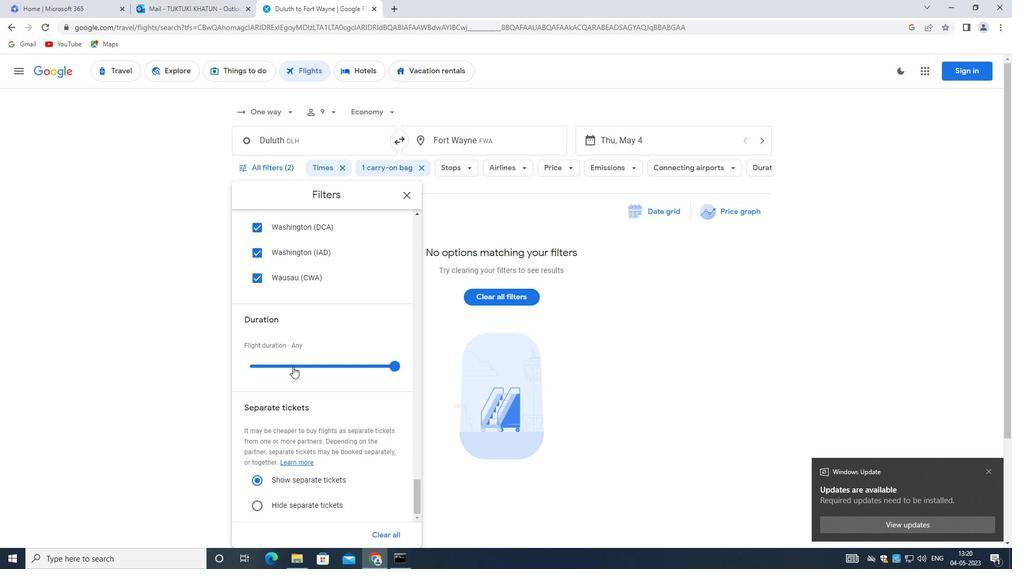 
Action: Mouse scrolled (293, 367) with delta (0, 0)
Screenshot: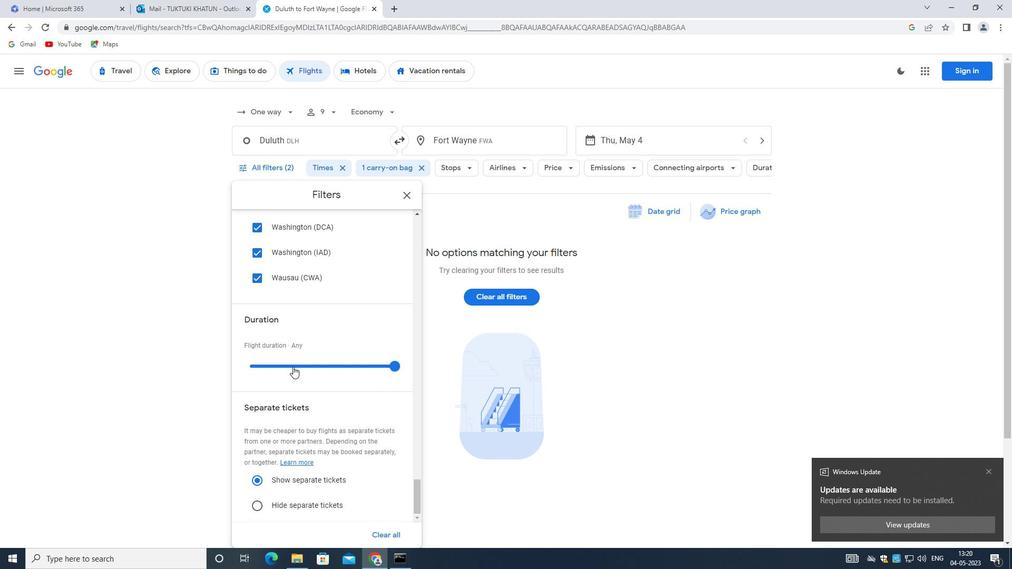 
Action: Mouse scrolled (293, 367) with delta (0, 0)
Screenshot: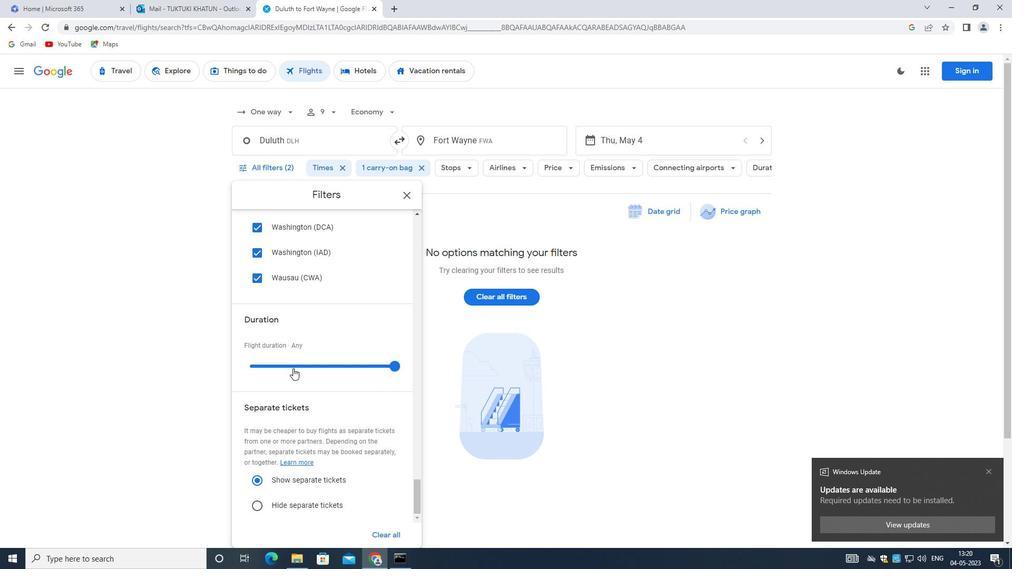 
Action: Mouse moved to (293, 368)
Screenshot: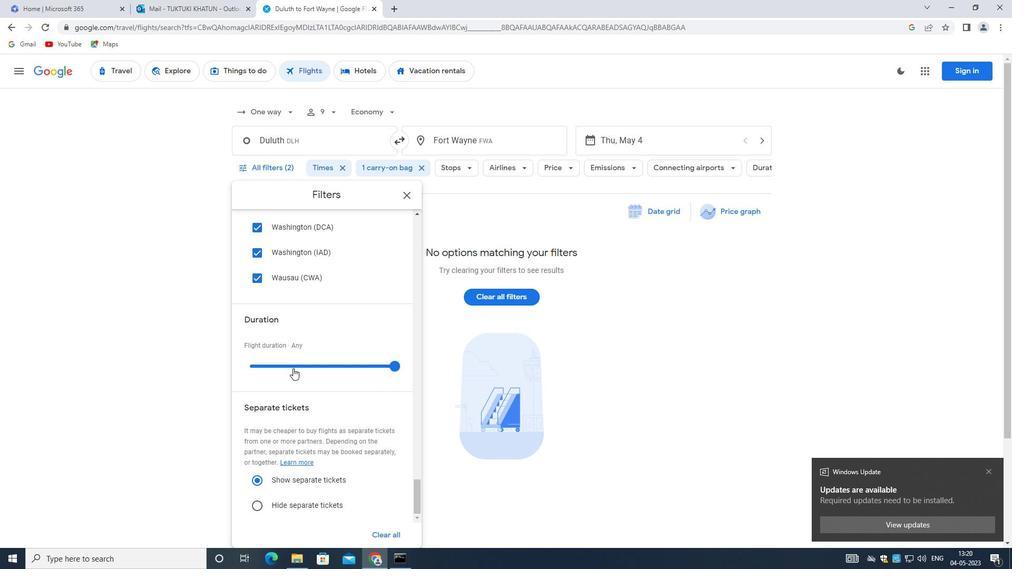 
Action: Mouse scrolled (293, 367) with delta (0, 0)
Screenshot: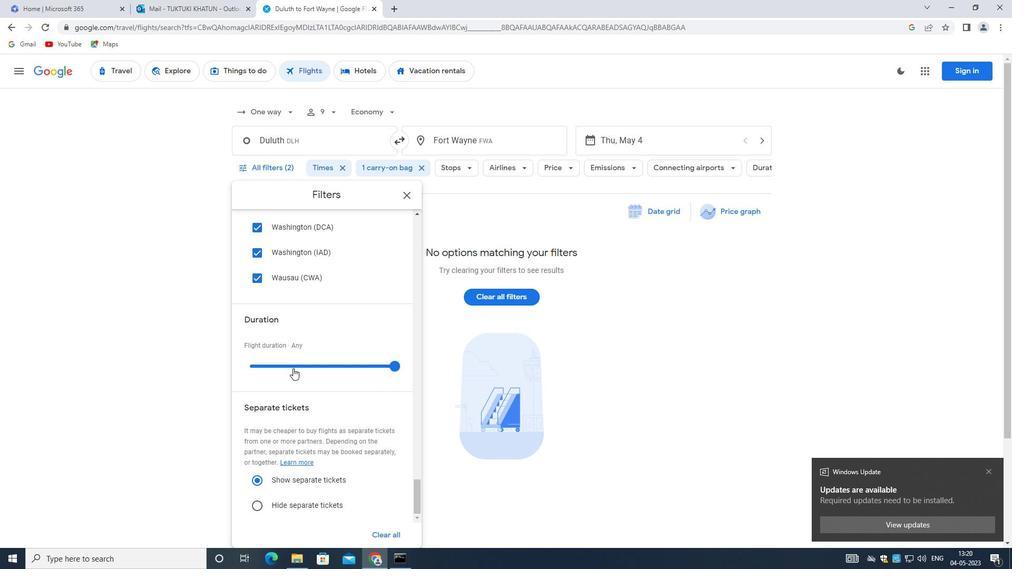 
Action: Mouse moved to (293, 373)
Screenshot: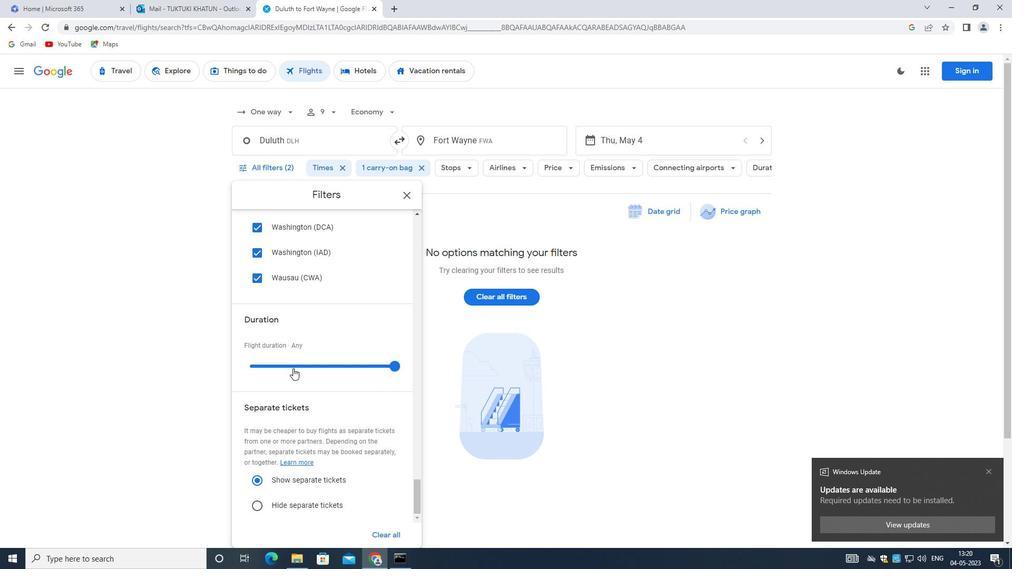 
Action: Mouse scrolled (293, 373) with delta (0, 0)
Screenshot: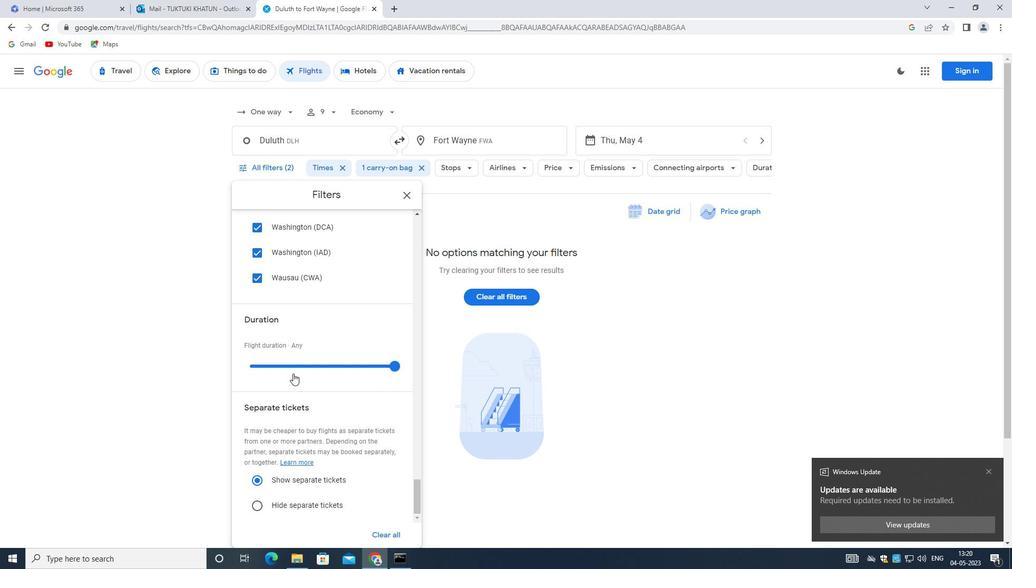 
Action: Mouse scrolled (293, 373) with delta (0, 0)
Screenshot: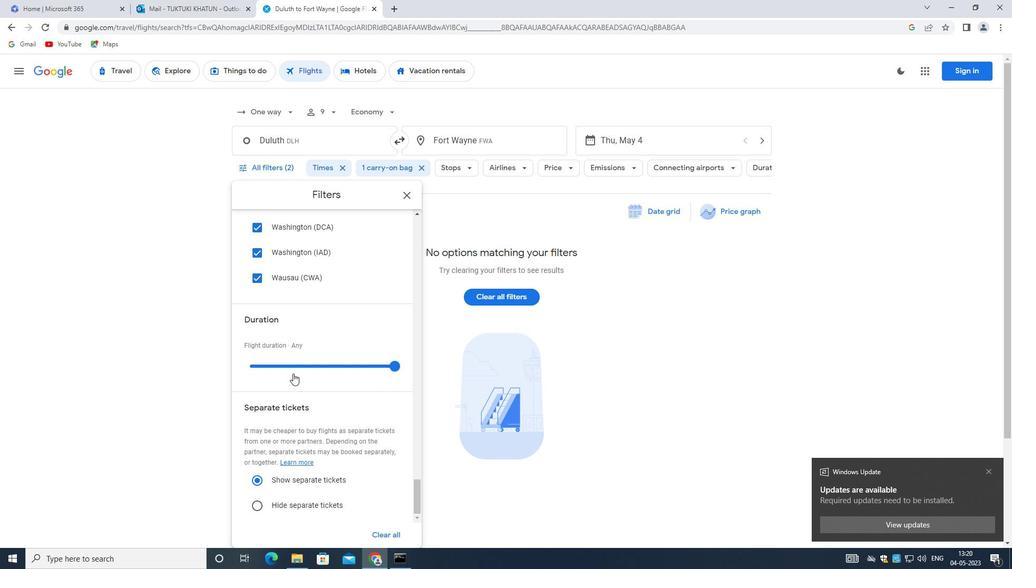 
Action: Mouse scrolled (293, 373) with delta (0, 0)
Screenshot: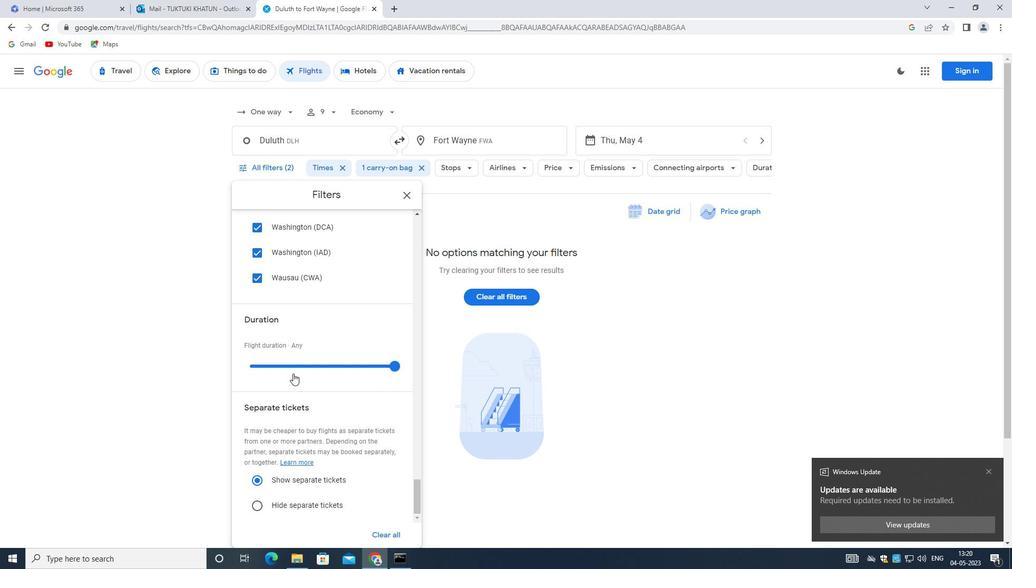 
Action: Mouse scrolled (293, 373) with delta (0, 0)
Screenshot: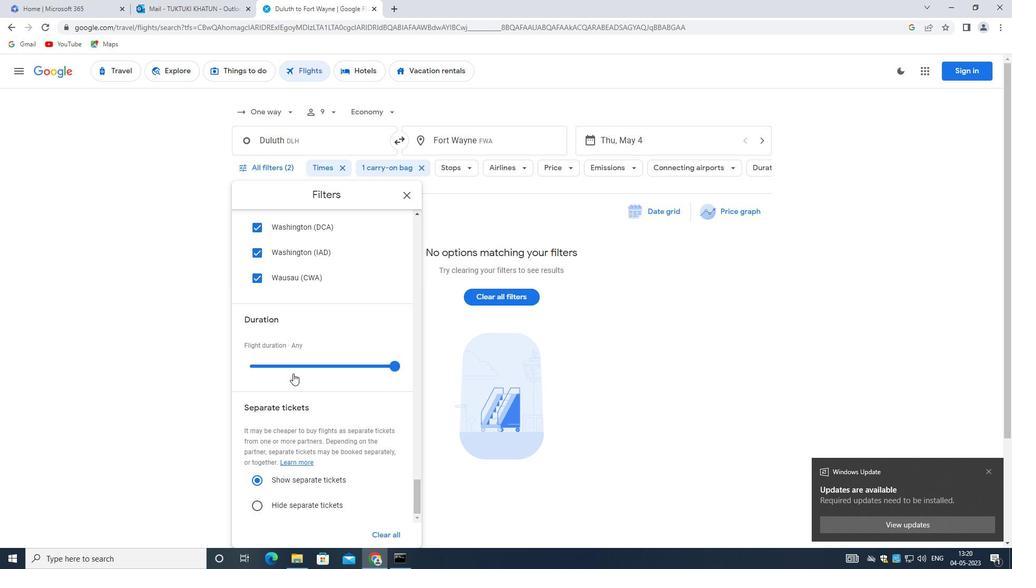 
Action: Mouse scrolled (293, 373) with delta (0, 0)
Screenshot: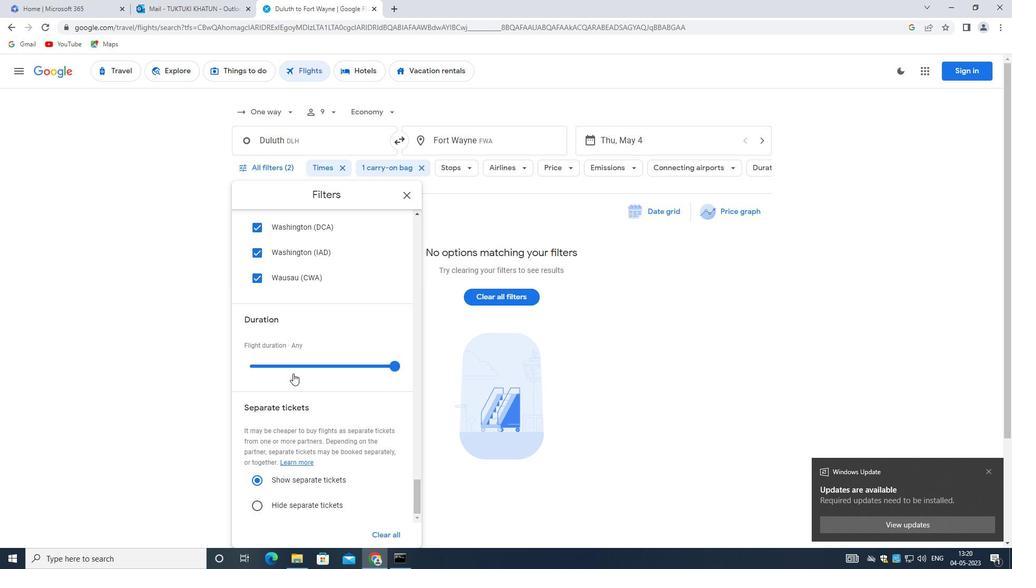 
Action: Mouse moved to (292, 373)
Screenshot: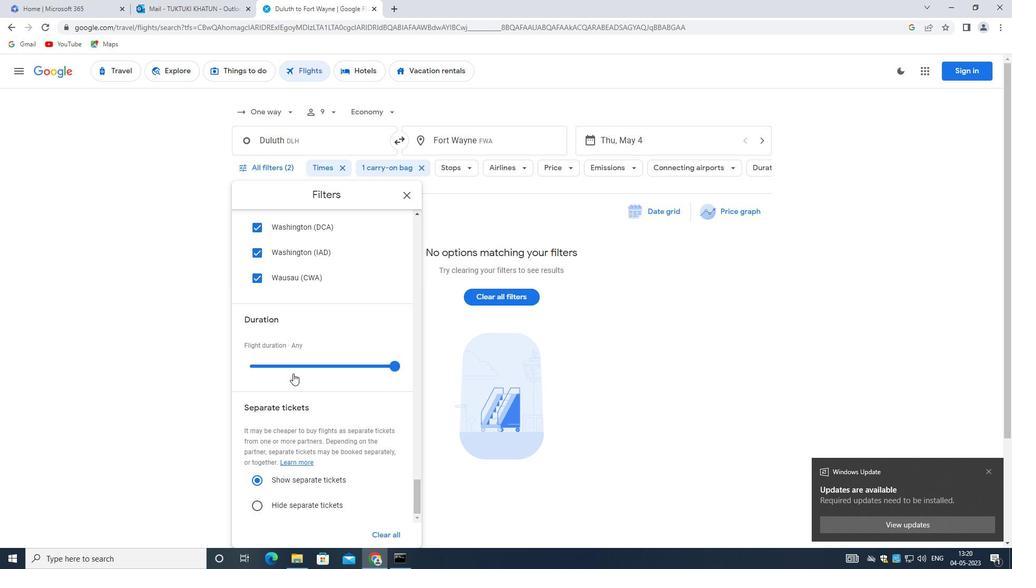 
Action: Mouse scrolled (292, 373) with delta (0, 0)
Screenshot: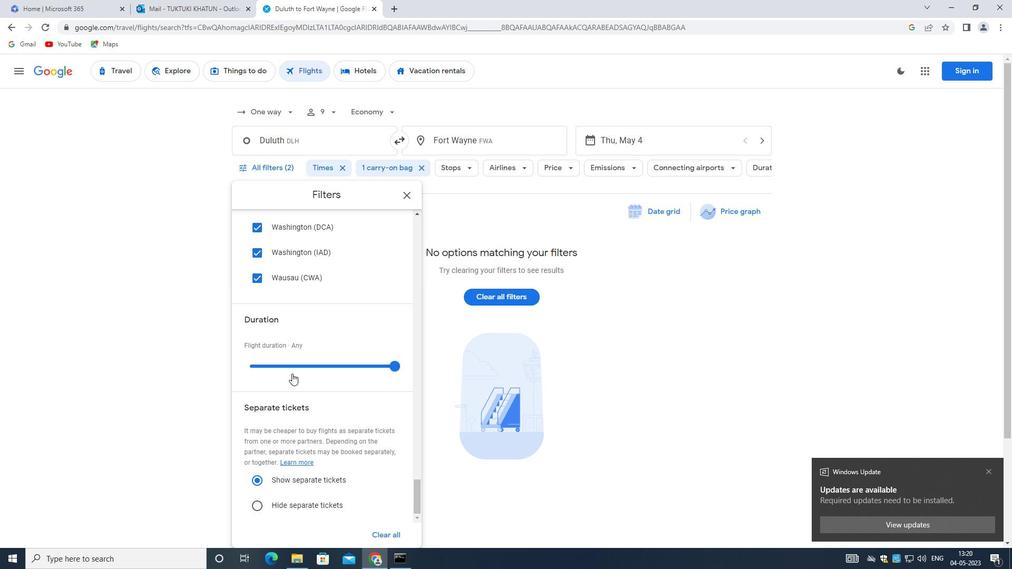 
Action: Mouse scrolled (292, 373) with delta (0, 0)
Screenshot: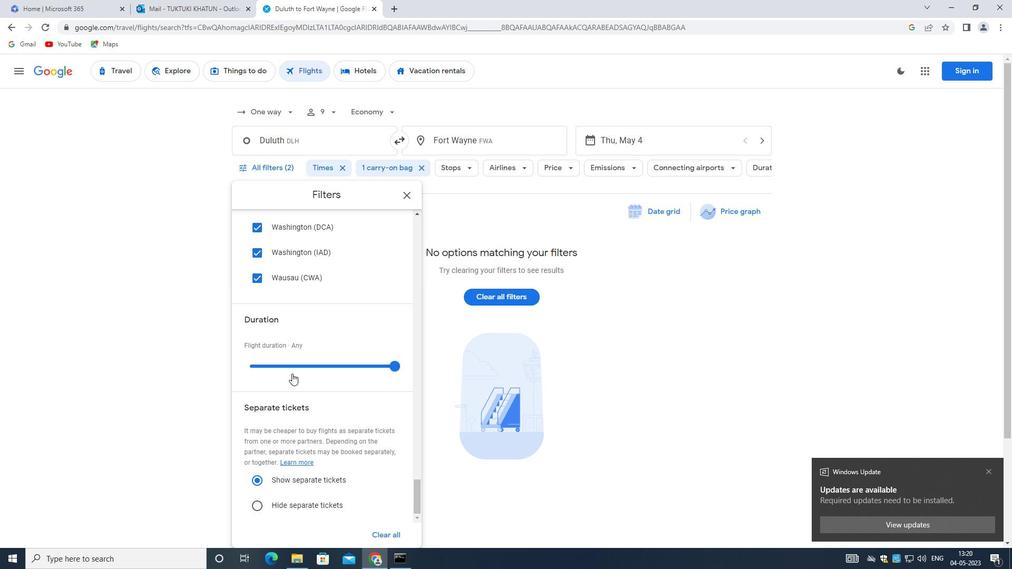 
Action: Mouse moved to (289, 371)
Screenshot: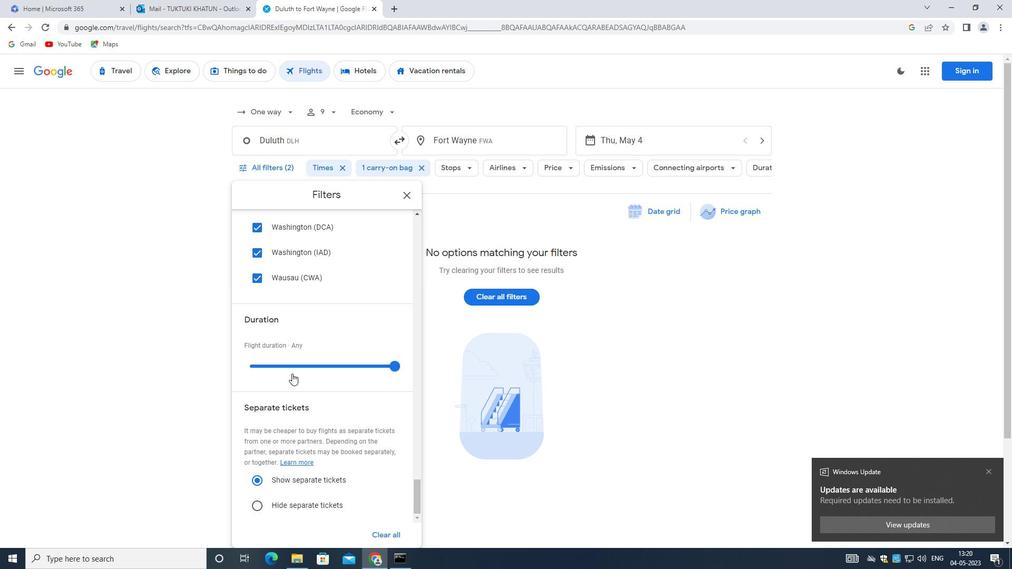 
Action: Mouse scrolled (289, 371) with delta (0, 0)
Screenshot: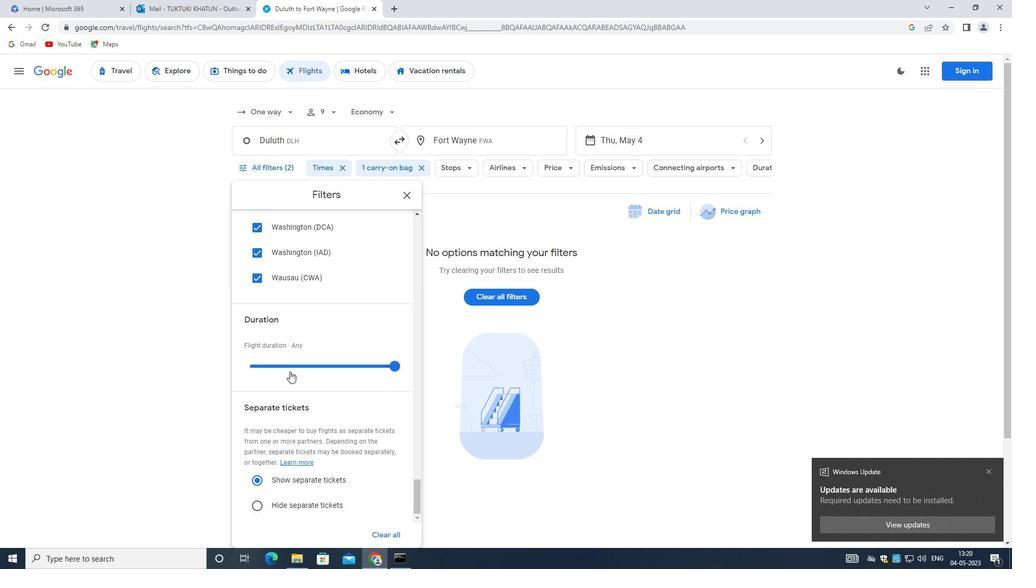 
Action: Mouse scrolled (289, 371) with delta (0, 0)
Screenshot: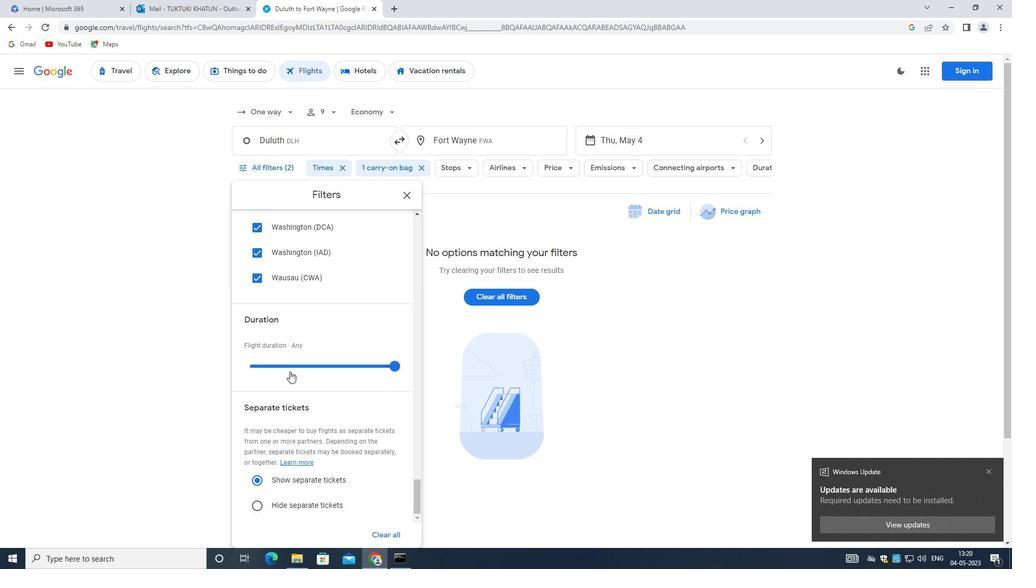 
Action: Mouse scrolled (289, 371) with delta (0, 0)
Screenshot: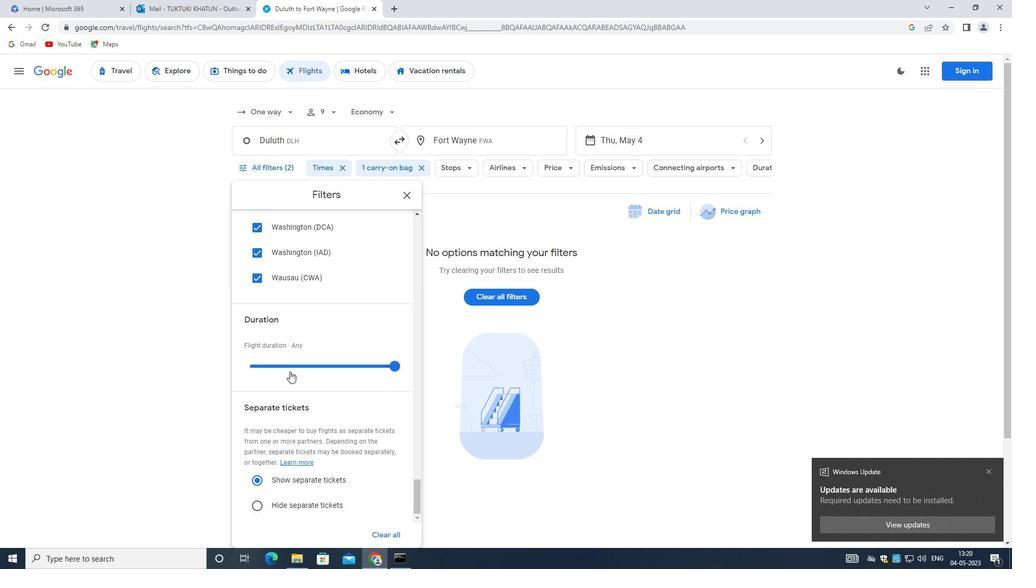 
Action: Mouse scrolled (289, 371) with delta (0, 0)
Screenshot: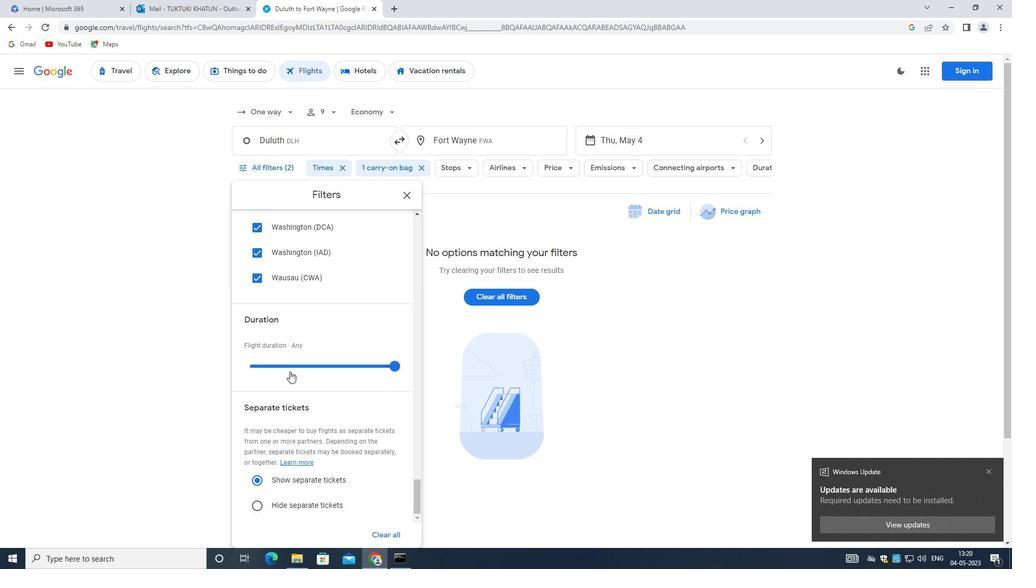 
Action: Mouse moved to (275, 367)
Screenshot: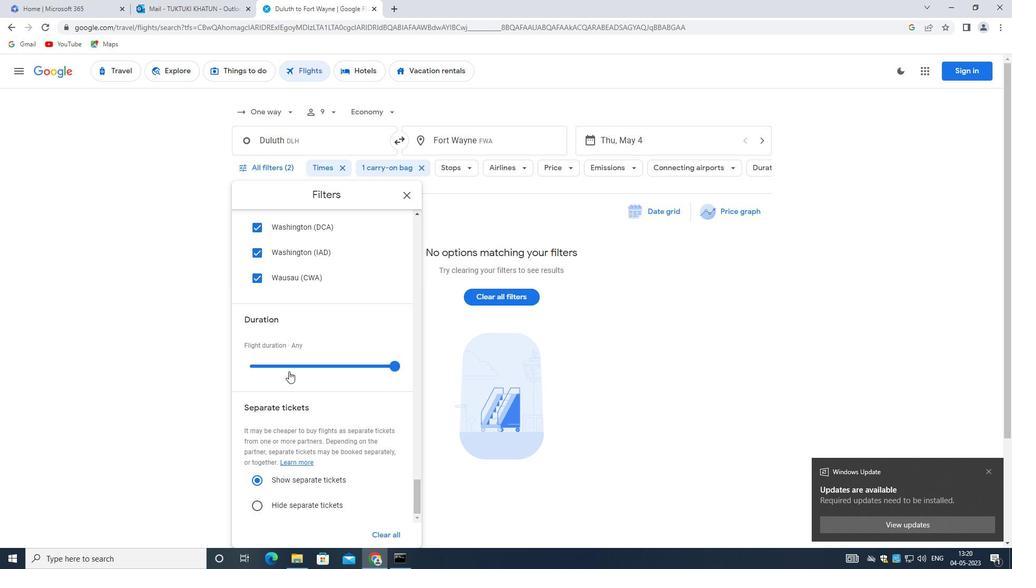 
Action: Mouse scrolled (275, 366) with delta (0, 0)
Screenshot: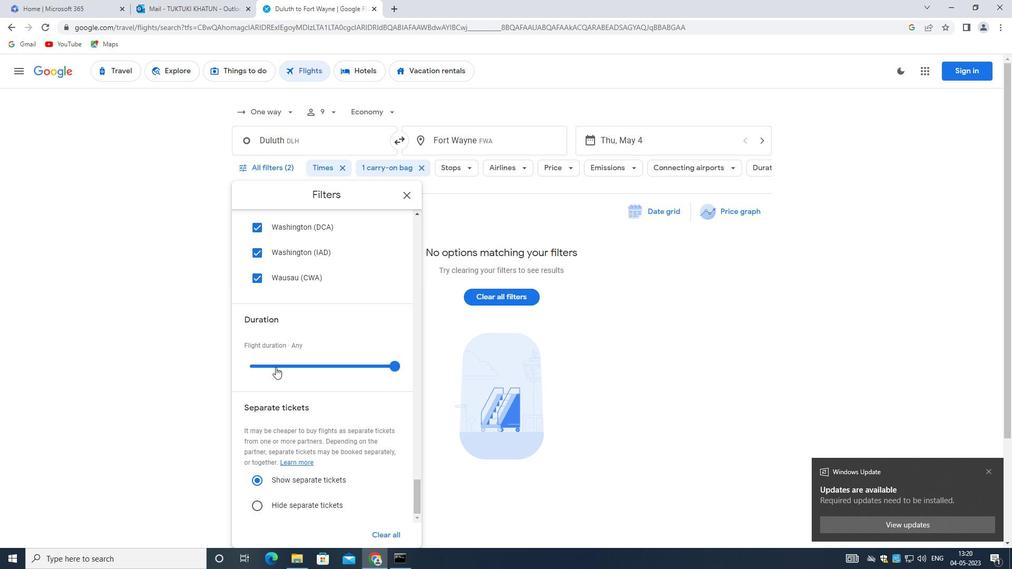 
Action: Mouse moved to (271, 368)
Screenshot: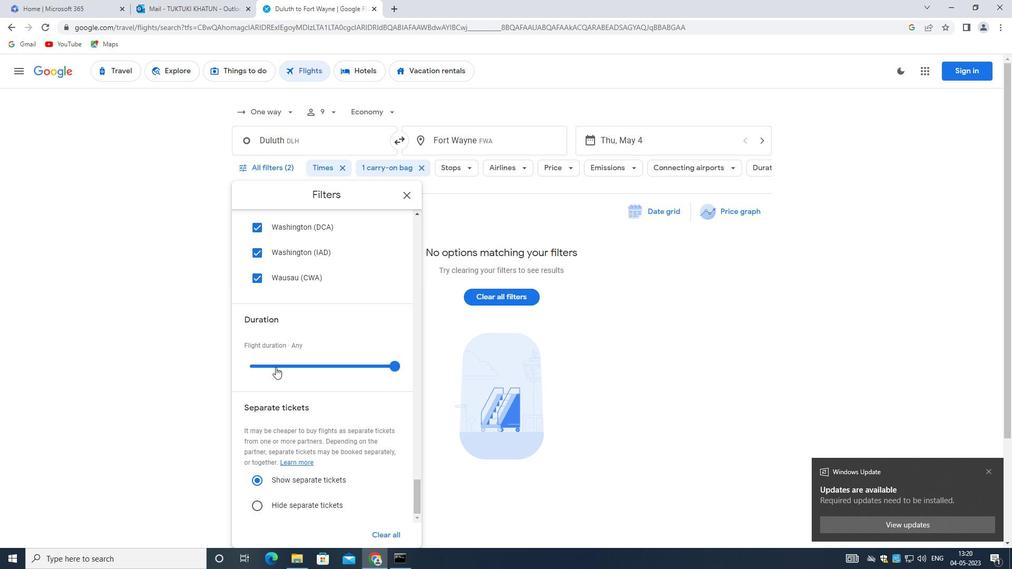 
Action: Mouse scrolled (271, 367) with delta (0, 0)
Screenshot: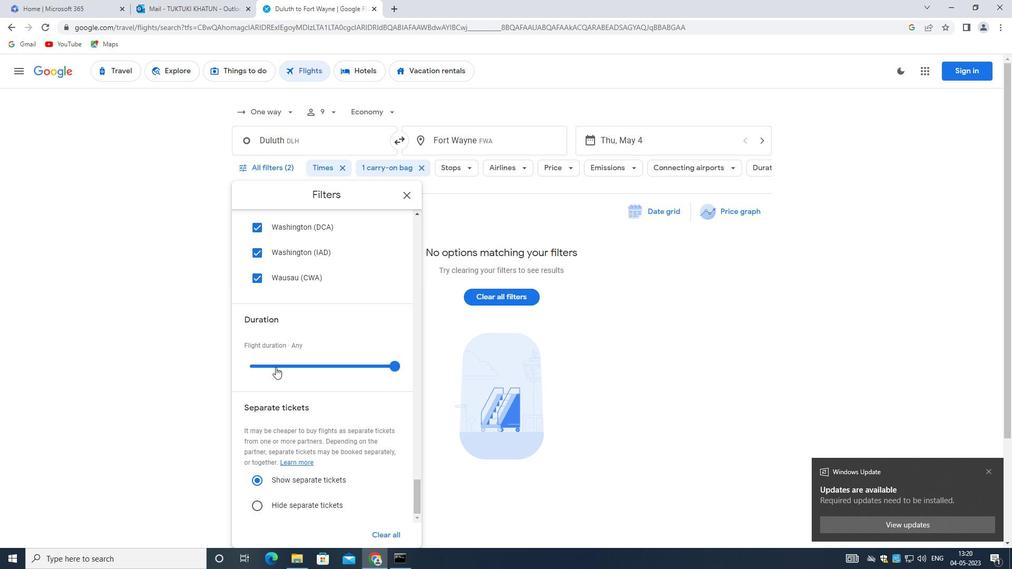 
Action: Mouse scrolled (271, 369) with delta (0, 0)
Screenshot: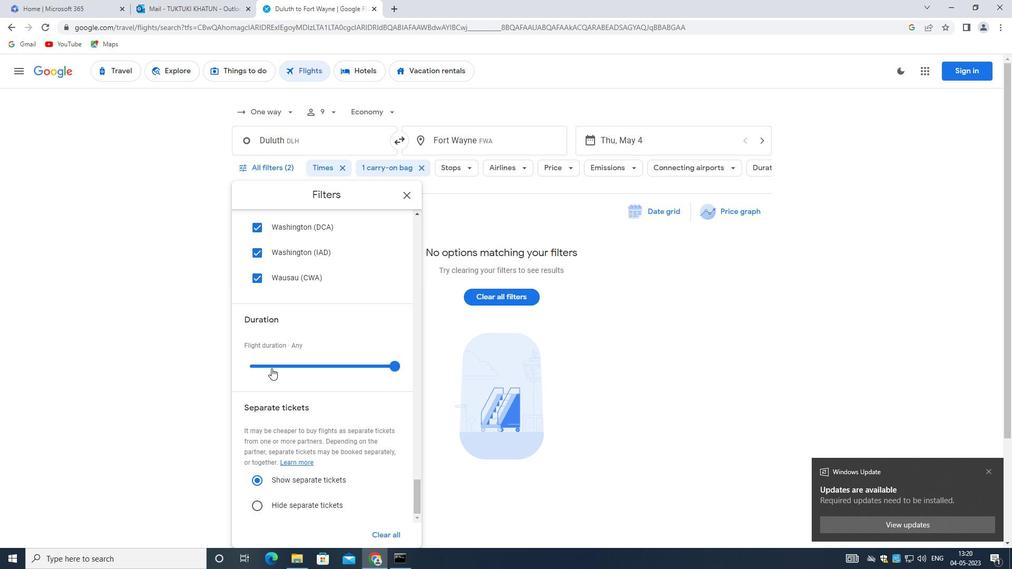 
Action: Mouse scrolled (271, 369) with delta (0, 0)
Screenshot: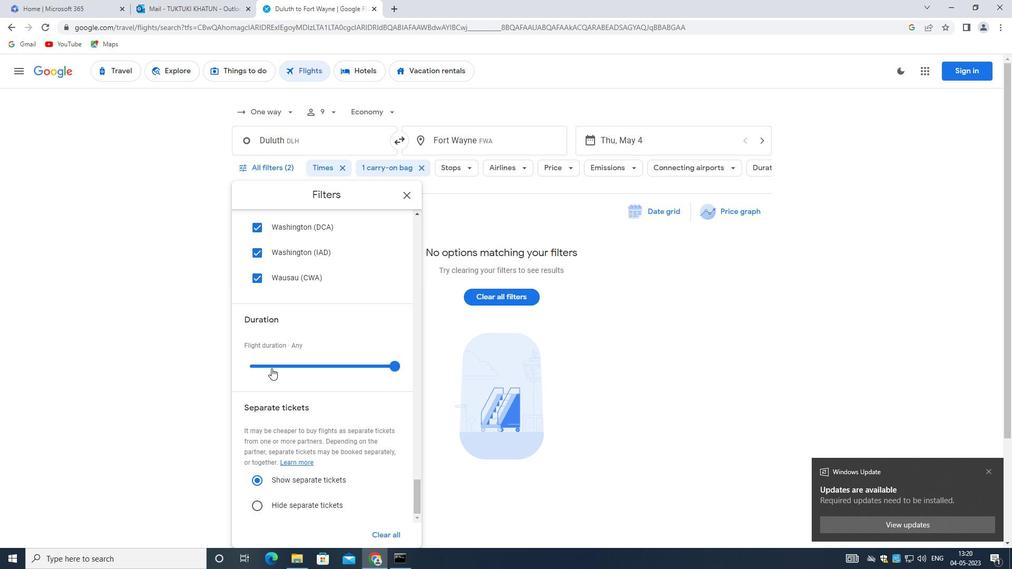 
Action: Mouse scrolled (271, 369) with delta (0, 0)
Screenshot: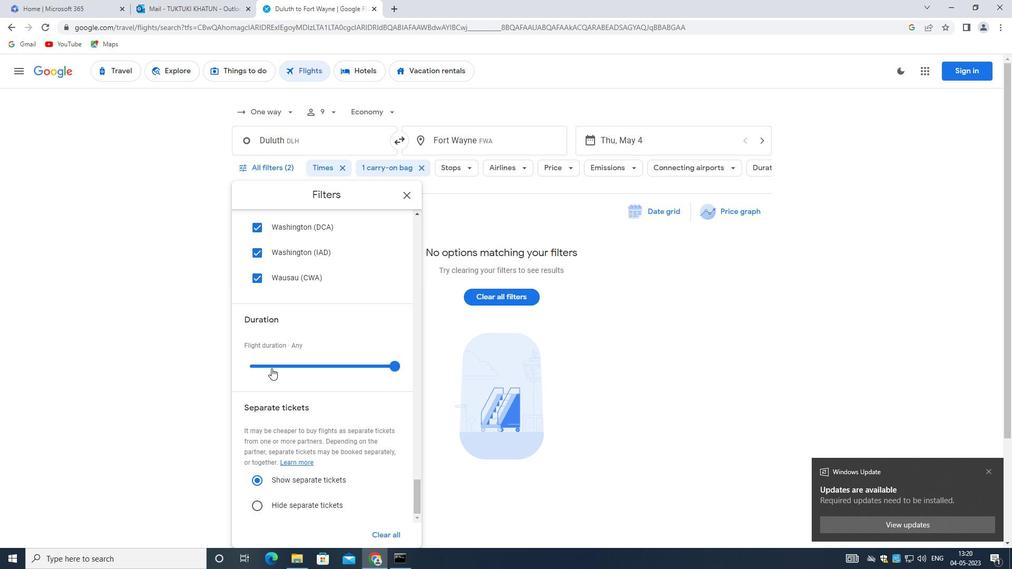 
Action: Mouse scrolled (271, 369) with delta (0, 0)
Screenshot: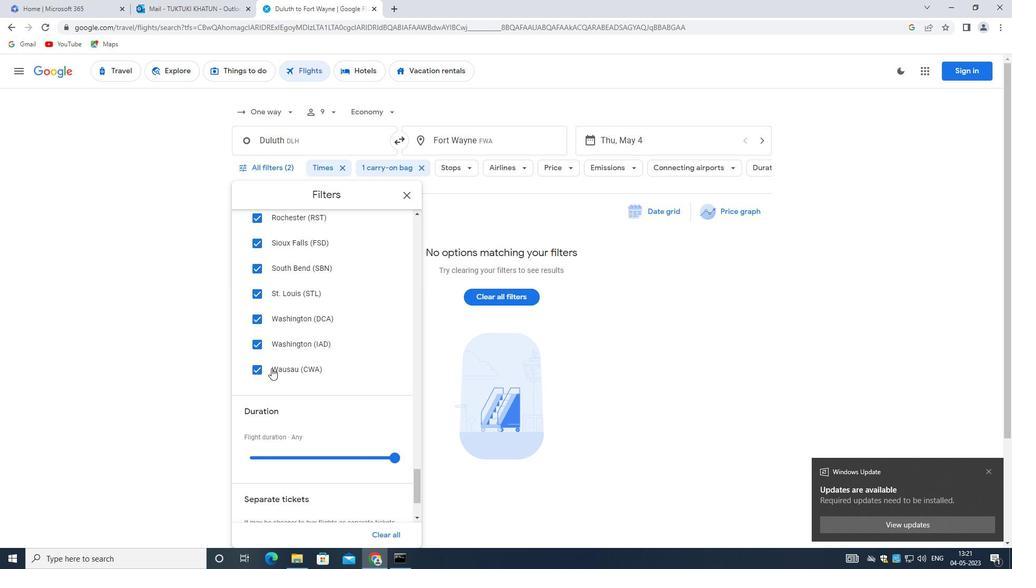 
Action: Mouse scrolled (271, 369) with delta (0, 0)
Screenshot: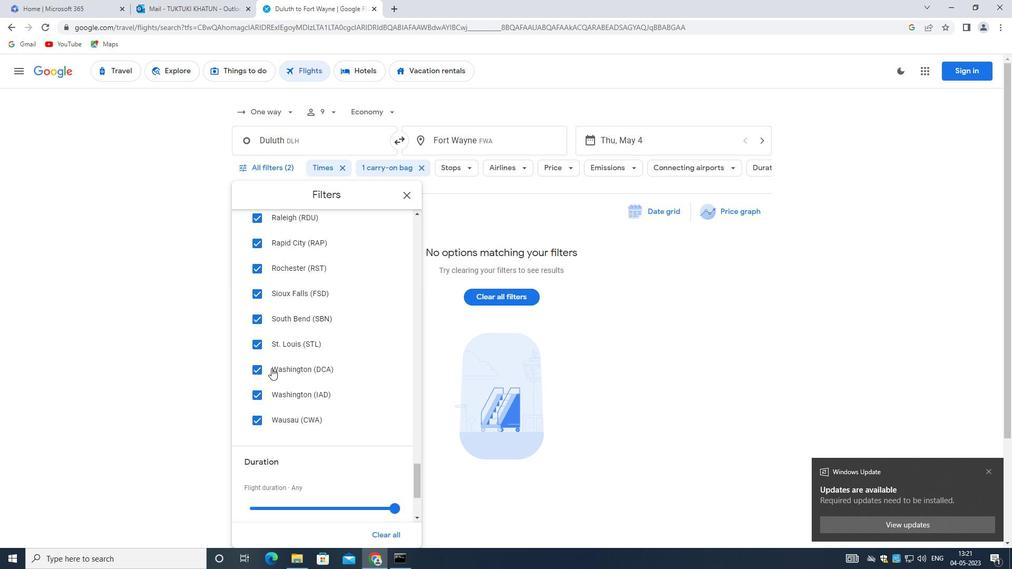 
Action: Mouse scrolled (271, 369) with delta (0, 0)
Screenshot: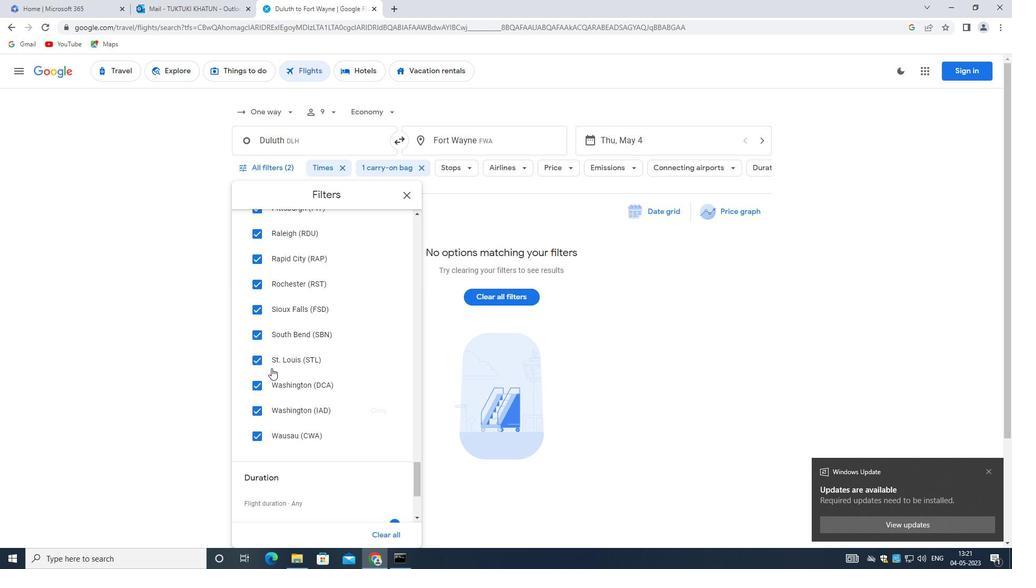 
Action: Mouse scrolled (271, 369) with delta (0, 0)
Screenshot: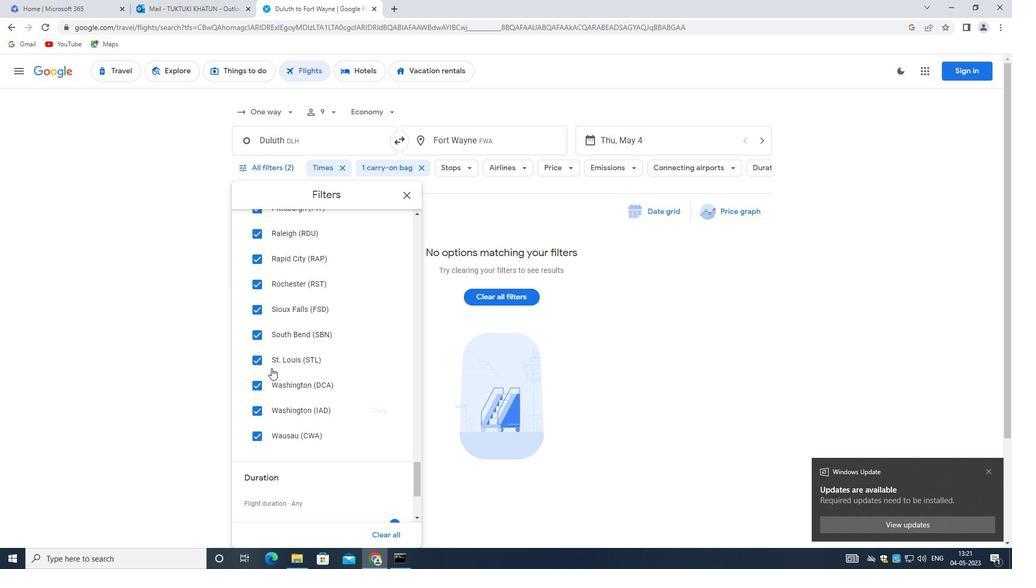 
Action: Mouse scrolled (271, 369) with delta (0, 0)
Screenshot: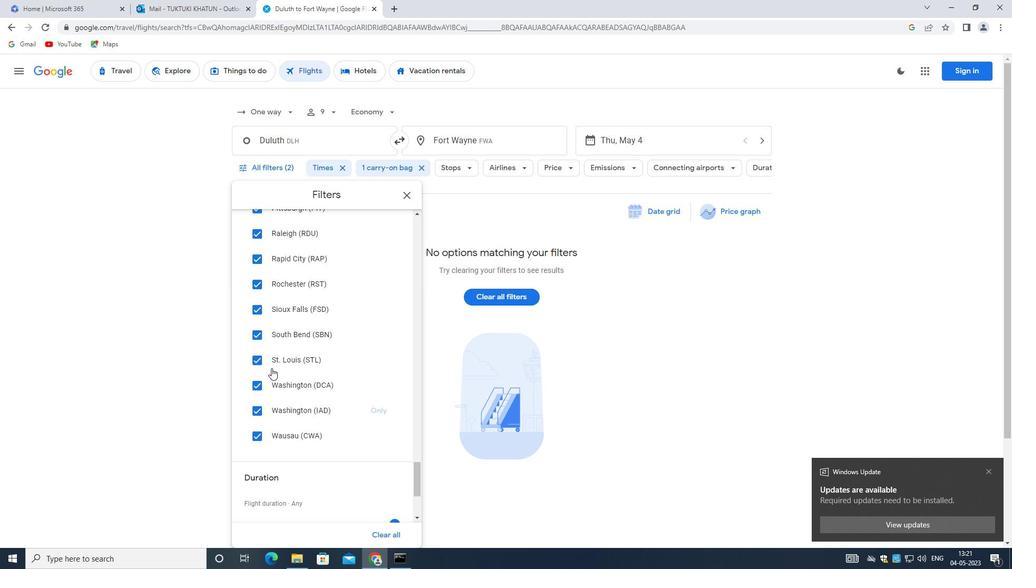 
Action: Mouse scrolled (271, 369) with delta (0, 0)
Screenshot: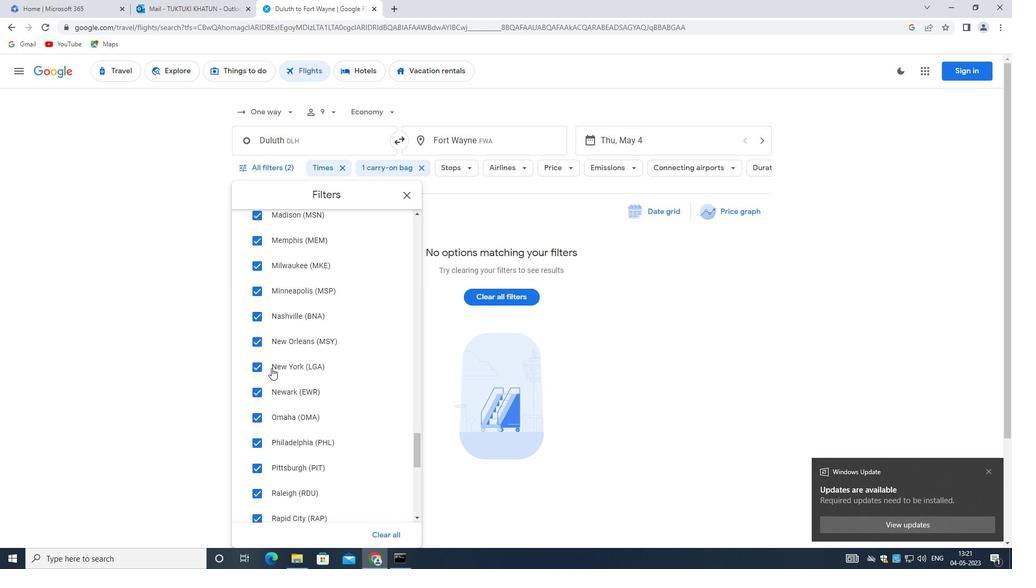 
Action: Mouse scrolled (271, 369) with delta (0, 0)
Screenshot: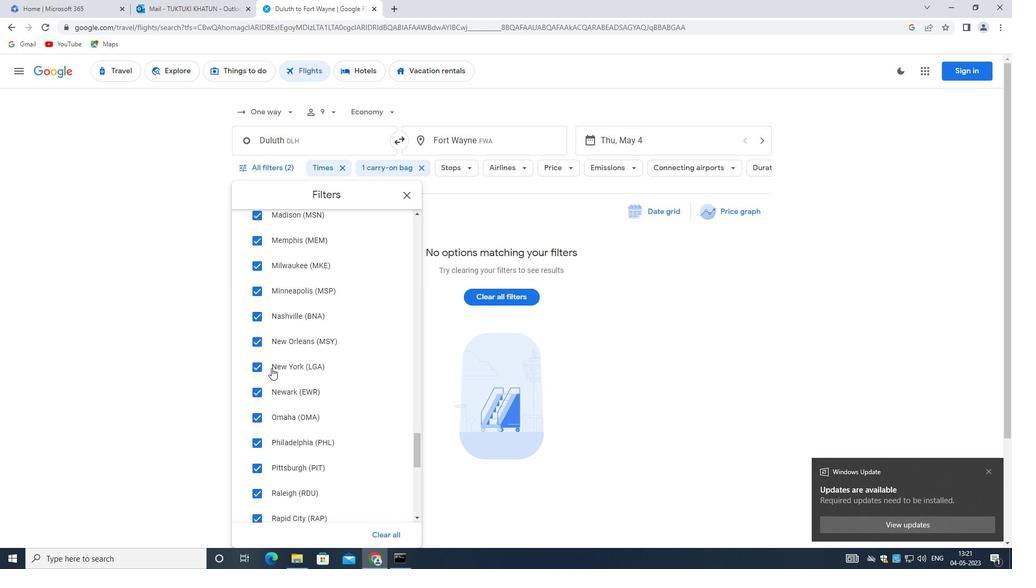 
Action: Mouse scrolled (271, 369) with delta (0, 0)
Screenshot: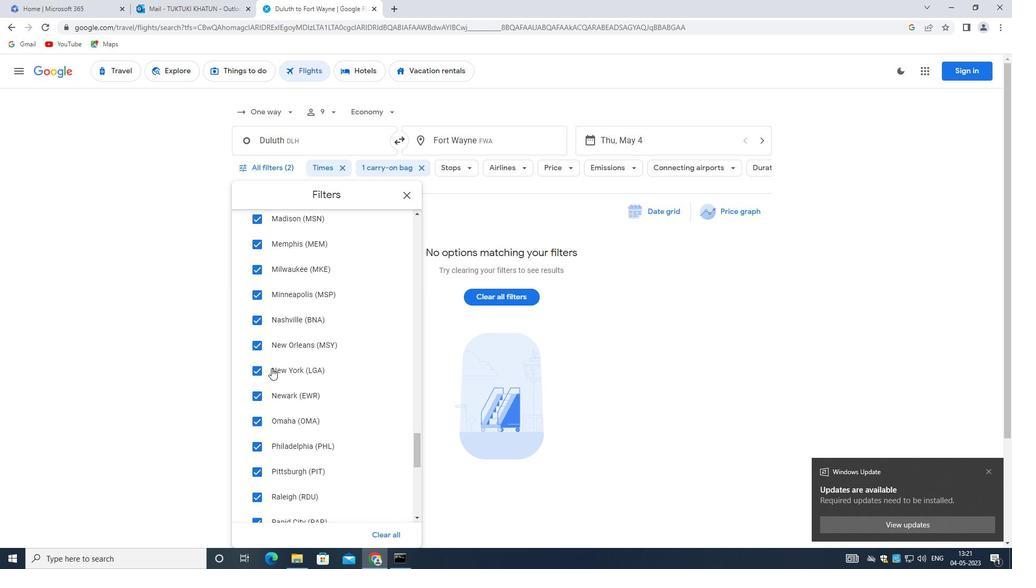 
Action: Mouse scrolled (271, 369) with delta (0, 0)
Screenshot: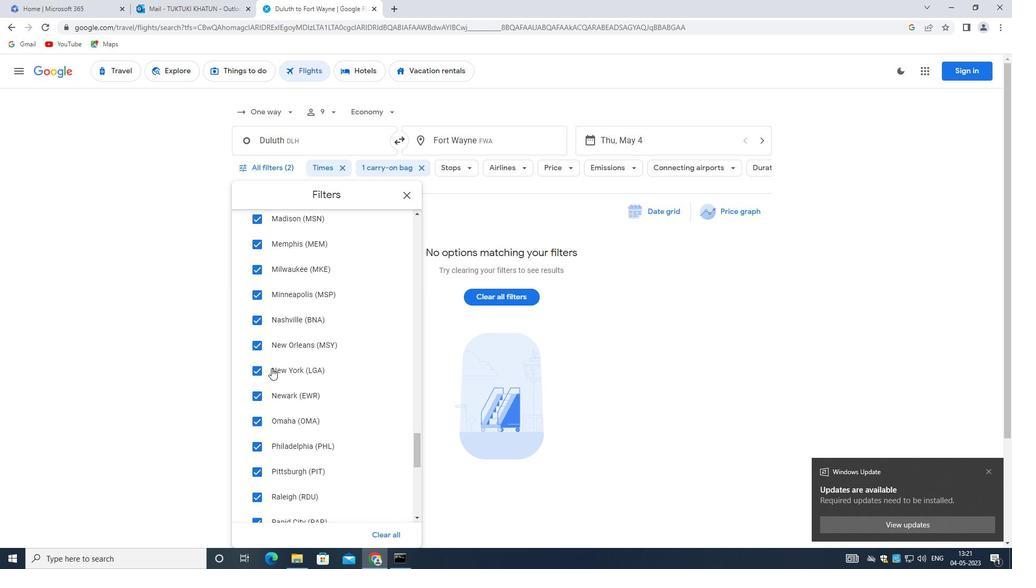 
Action: Mouse scrolled (271, 369) with delta (0, 0)
Screenshot: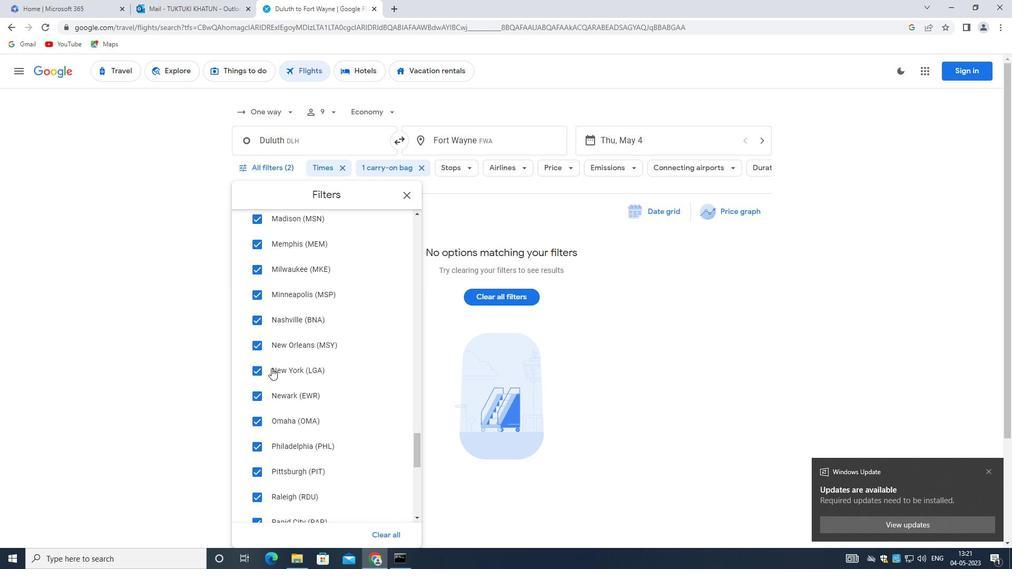 
Action: Mouse scrolled (271, 369) with delta (0, 0)
Screenshot: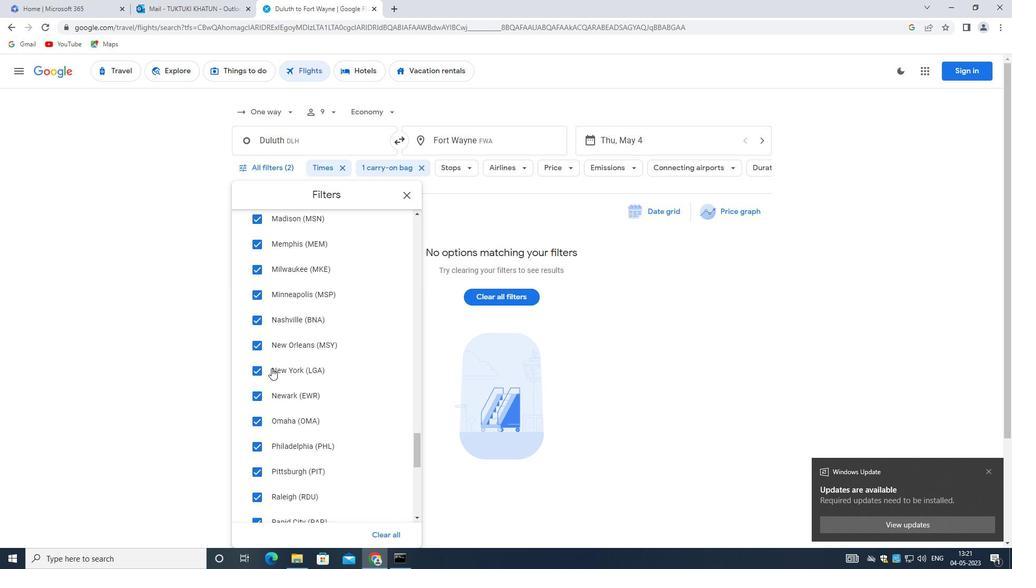
Action: Mouse scrolled (271, 369) with delta (0, 0)
Screenshot: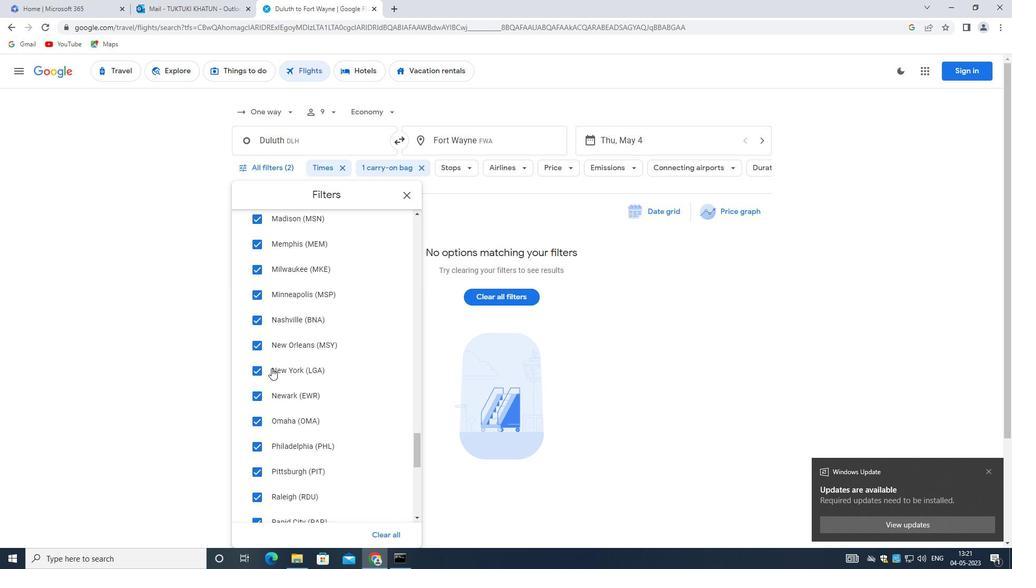 
Action: Mouse scrolled (271, 369) with delta (0, 0)
Screenshot: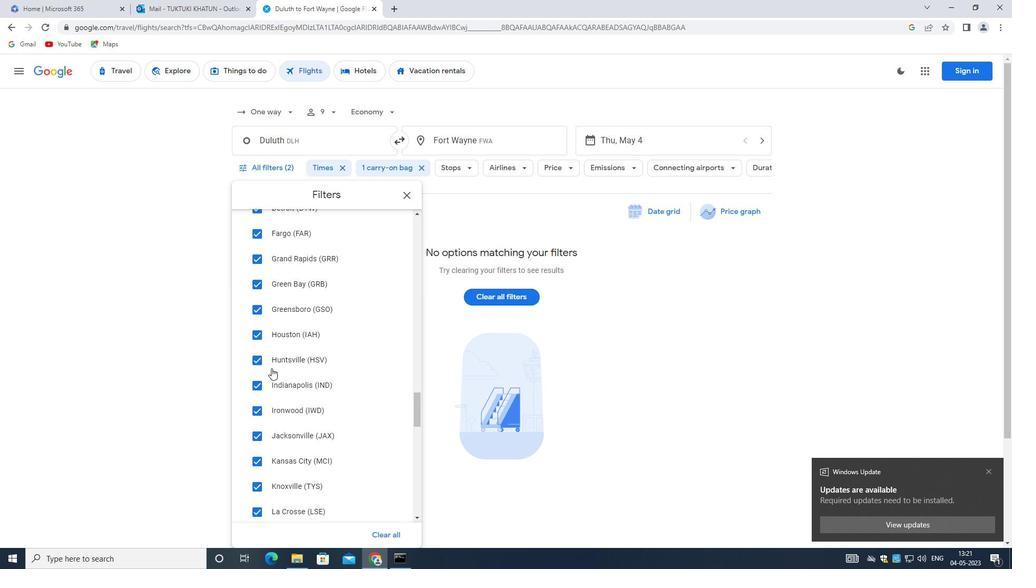 
Action: Mouse scrolled (271, 369) with delta (0, 0)
Screenshot: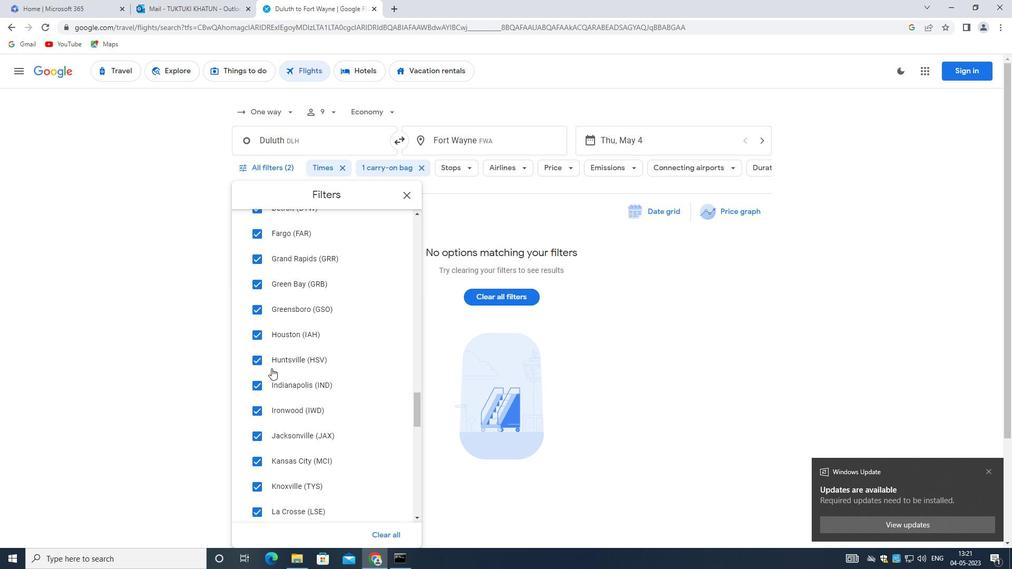 
Action: Mouse moved to (271, 368)
Screenshot: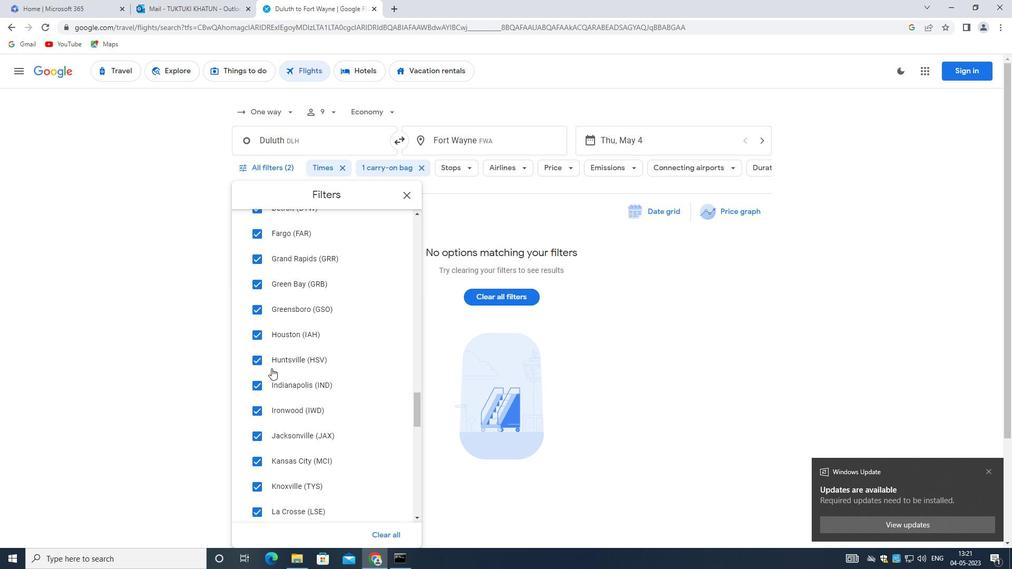 
Action: Mouse scrolled (271, 369) with delta (0, 0)
Screenshot: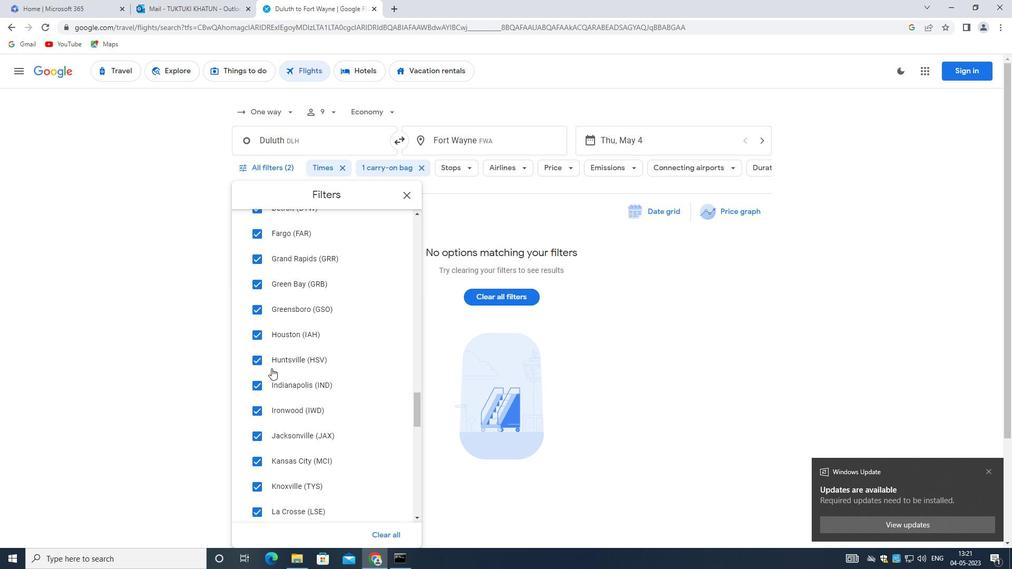 
Action: Mouse moved to (272, 368)
Screenshot: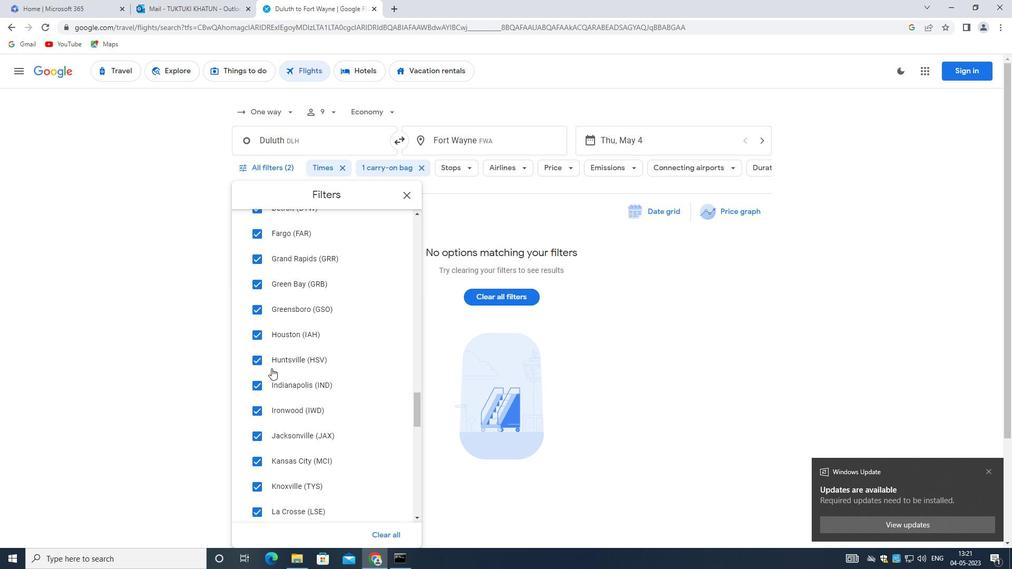 
Action: Mouse scrolled (272, 369) with delta (0, 0)
Screenshot: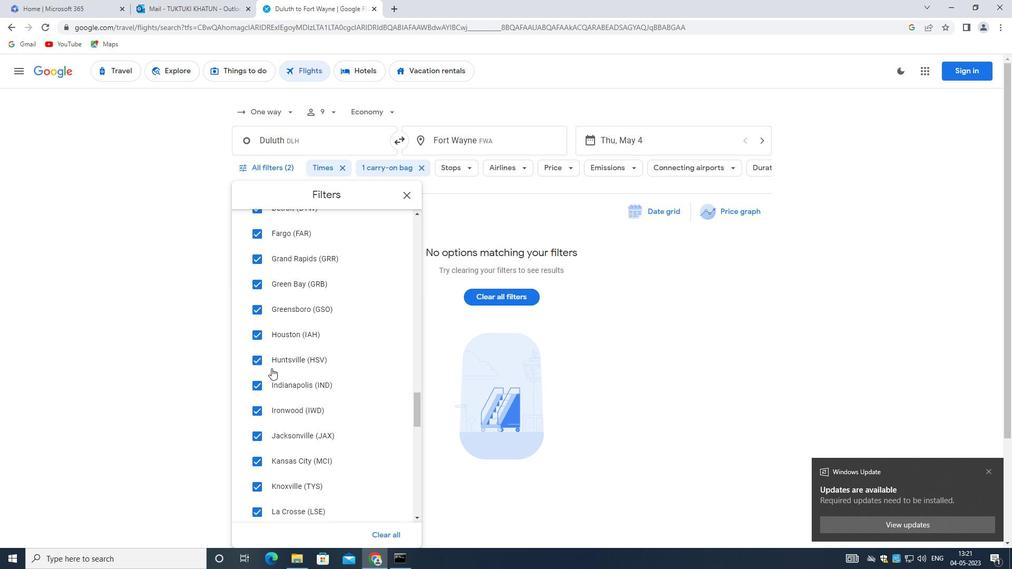 
Action: Mouse moved to (272, 369)
Screenshot: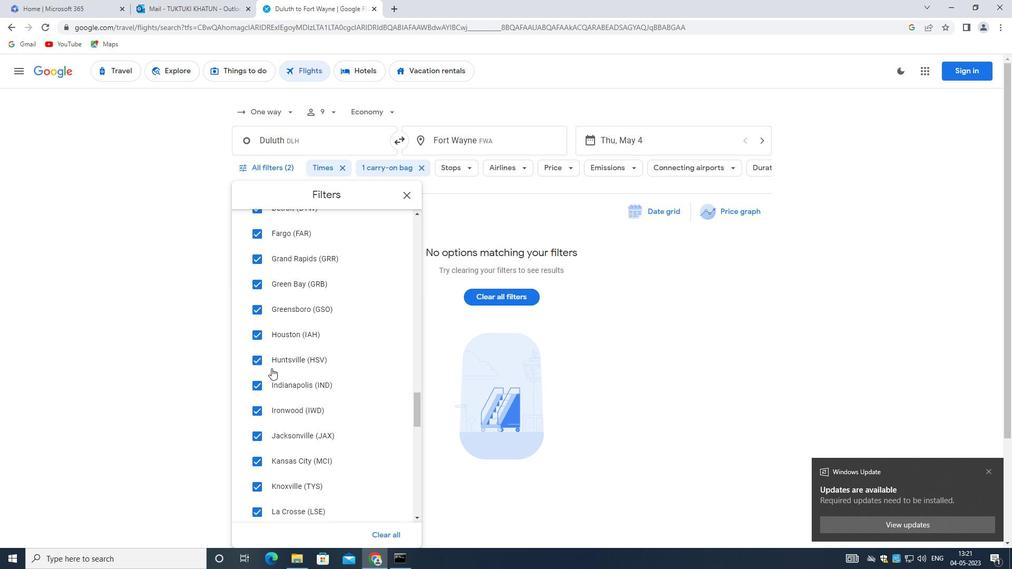 
Action: Mouse scrolled (272, 369) with delta (0, 0)
Screenshot: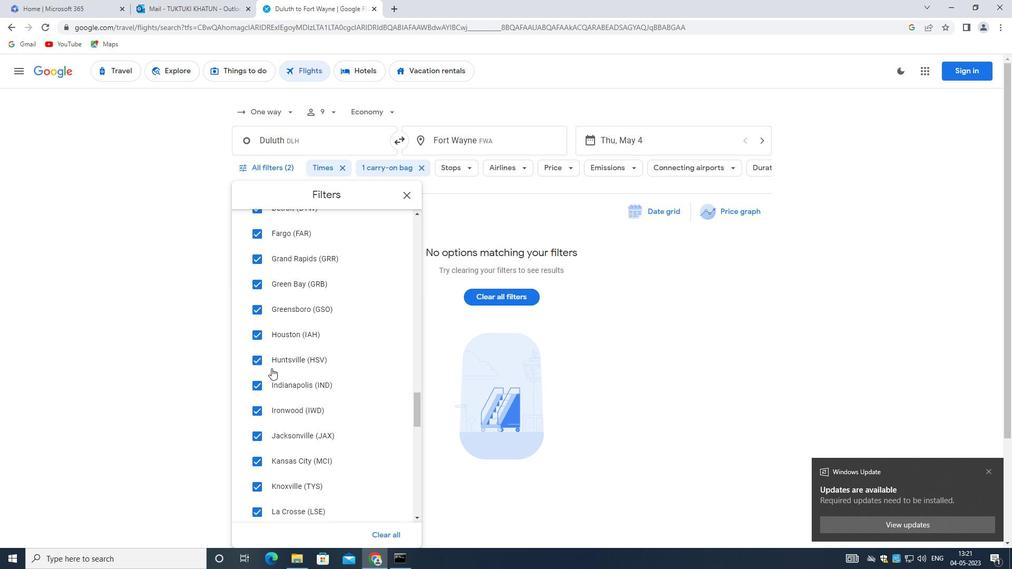 
Action: Mouse moved to (273, 369)
Screenshot: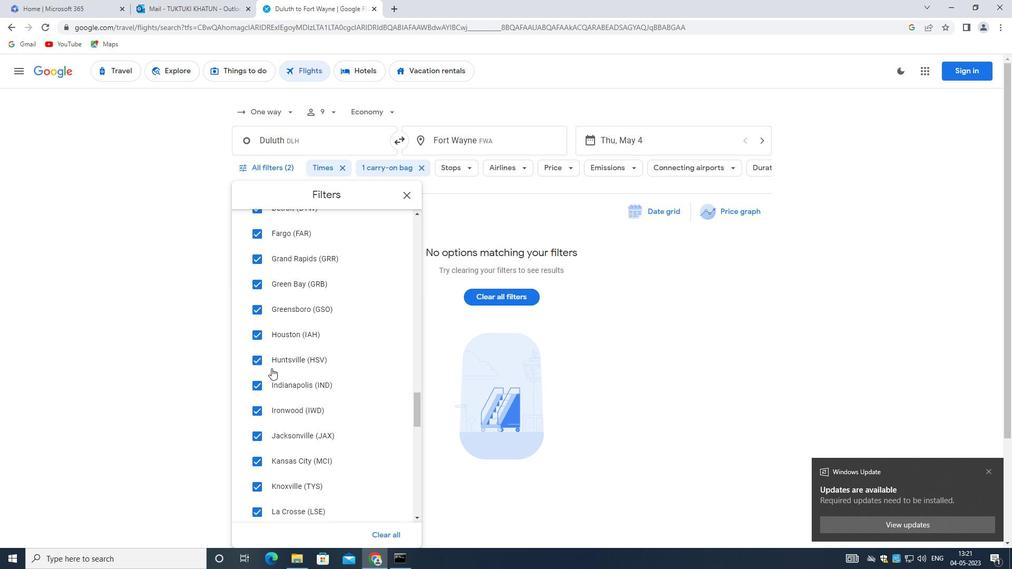 
Action: Mouse scrolled (273, 369) with delta (0, 0)
Screenshot: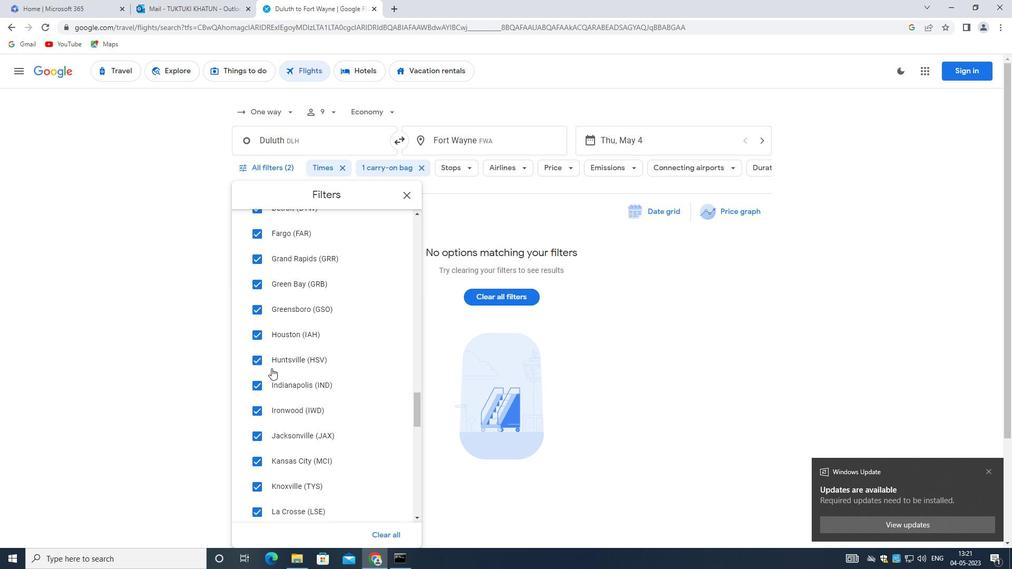 
Action: Mouse scrolled (273, 369) with delta (0, 0)
Screenshot: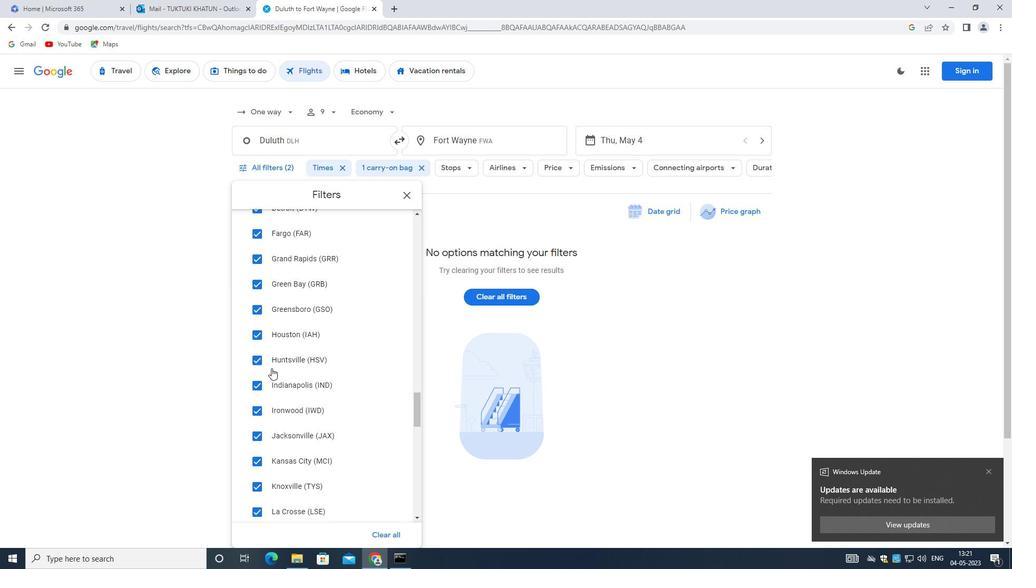 
Action: Mouse scrolled (273, 369) with delta (0, 0)
Screenshot: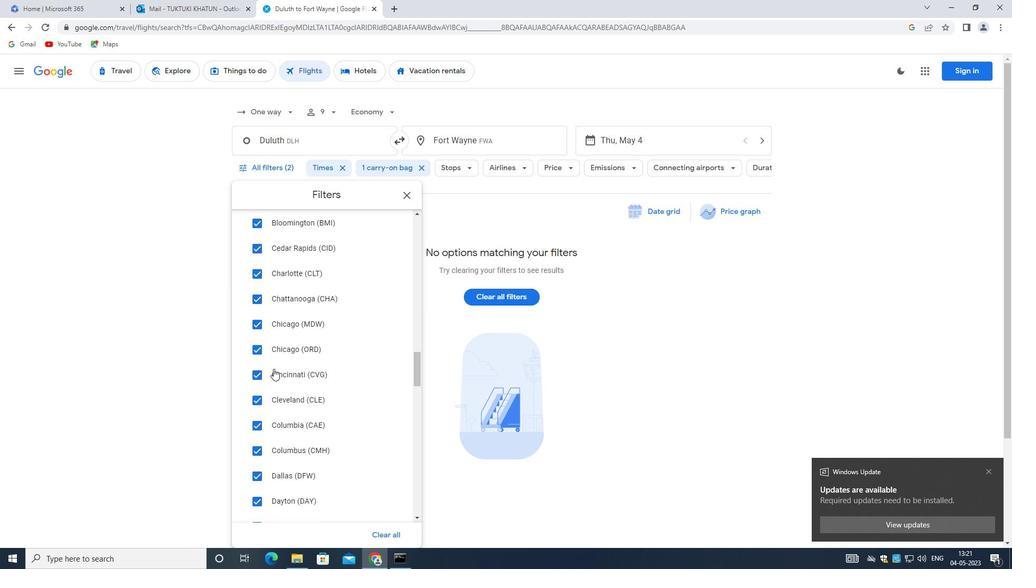 
Action: Mouse scrolled (273, 369) with delta (0, 0)
Screenshot: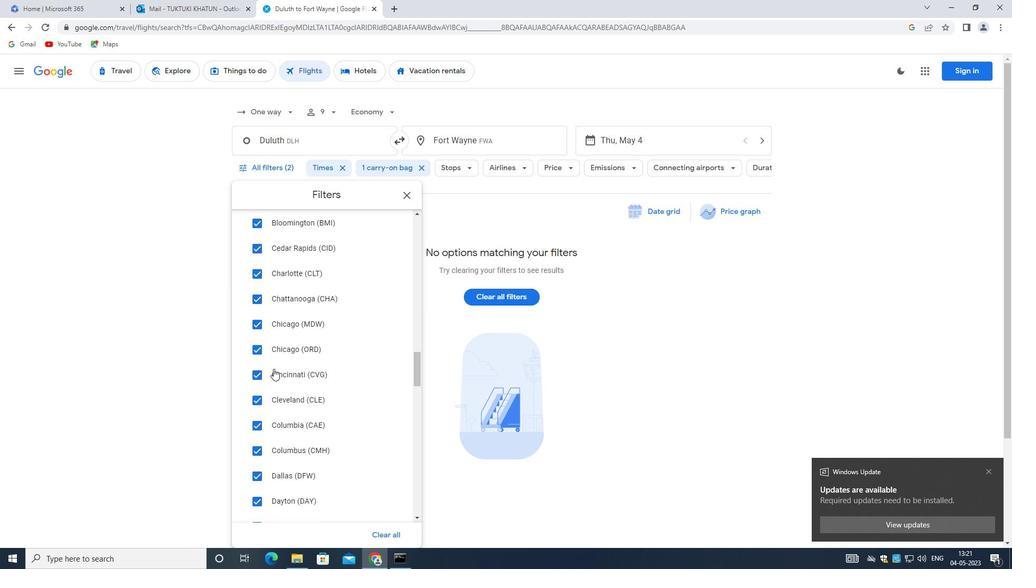 
Action: Mouse scrolled (273, 369) with delta (0, 0)
Screenshot: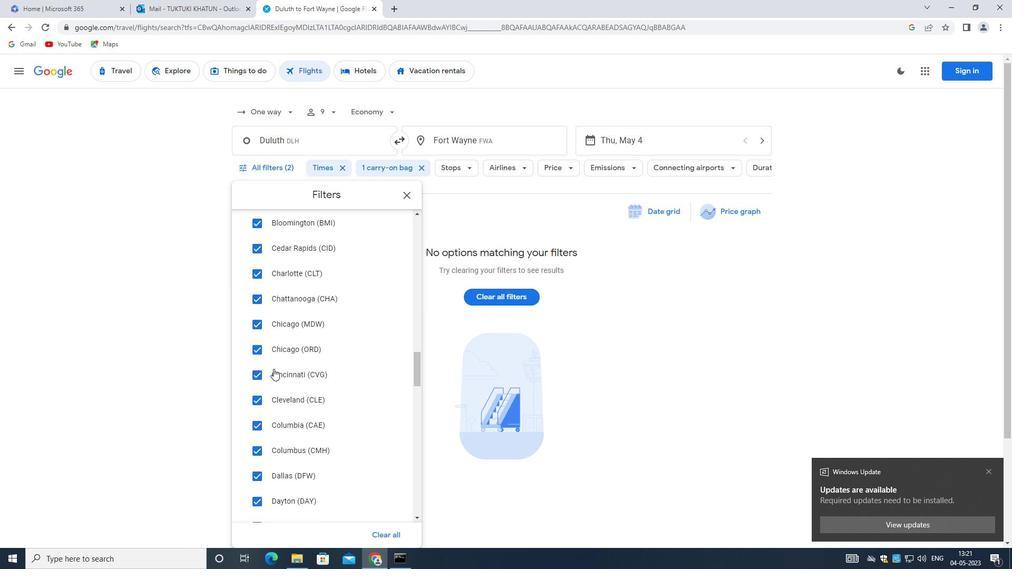 
Action: Mouse scrolled (273, 369) with delta (0, 0)
Screenshot: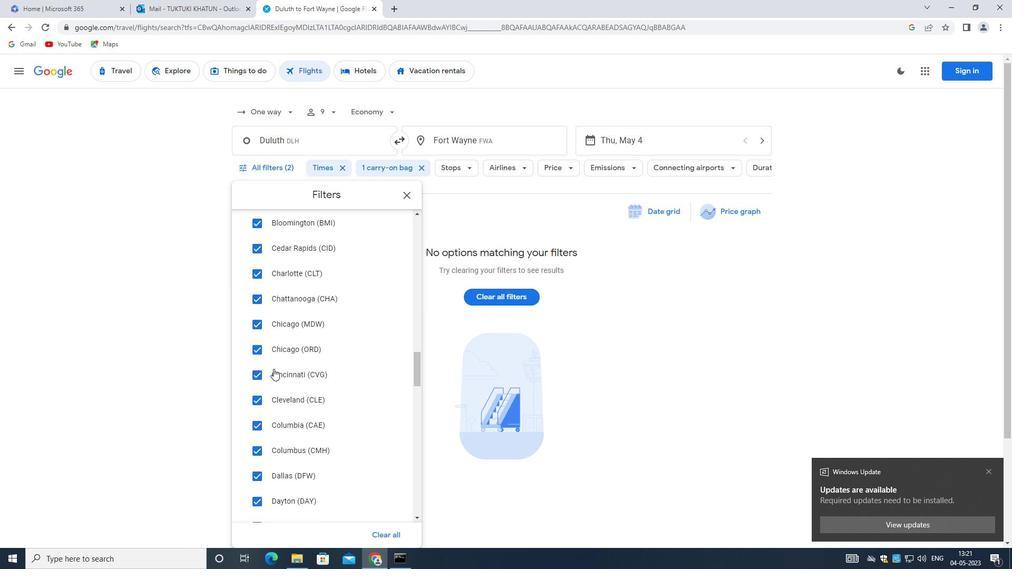 
Action: Mouse scrolled (273, 369) with delta (0, 0)
Screenshot: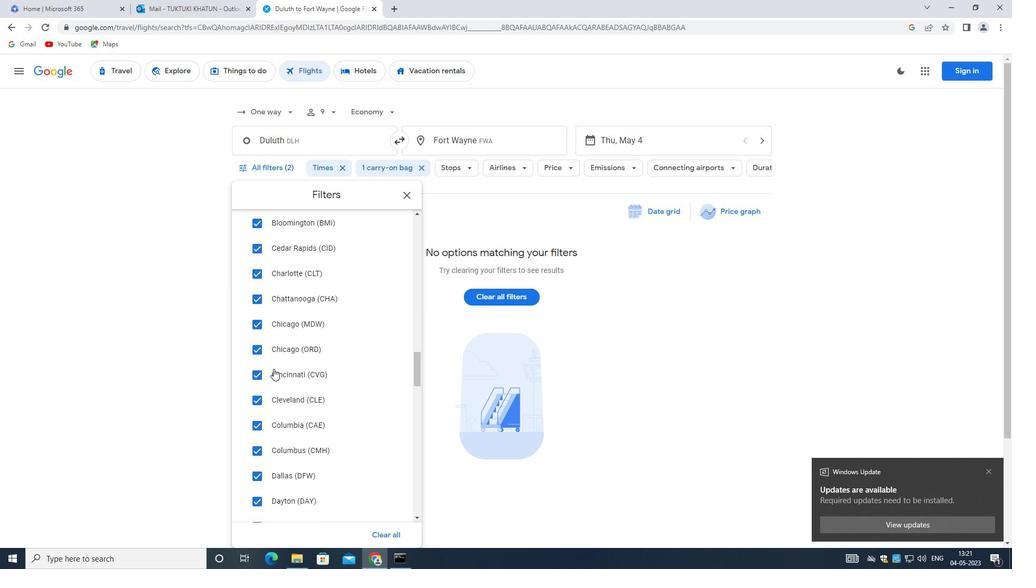 
Action: Mouse scrolled (273, 369) with delta (0, 0)
Screenshot: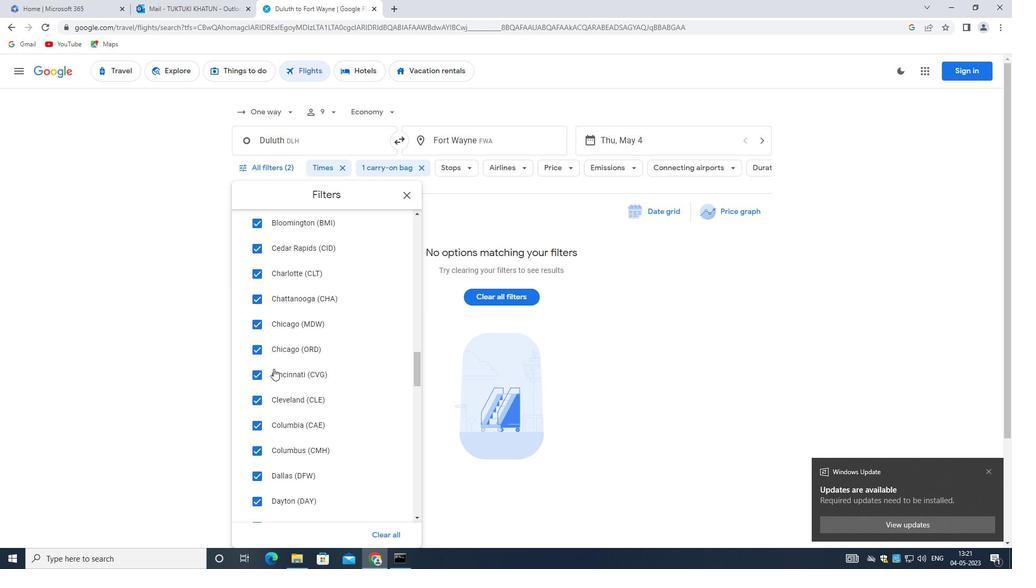 
Action: Mouse scrolled (273, 369) with delta (0, 0)
Screenshot: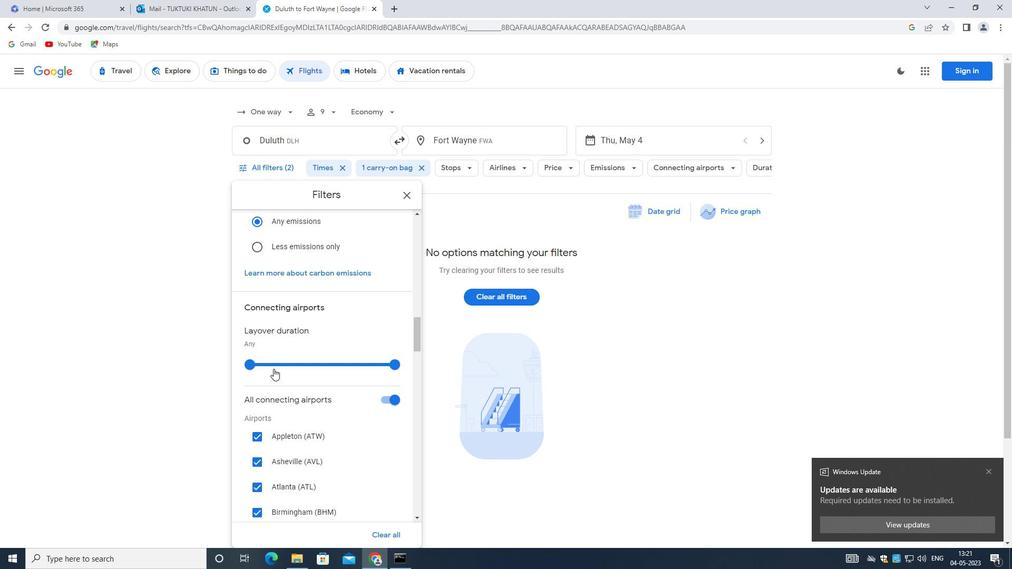
Action: Mouse moved to (273, 370)
Screenshot: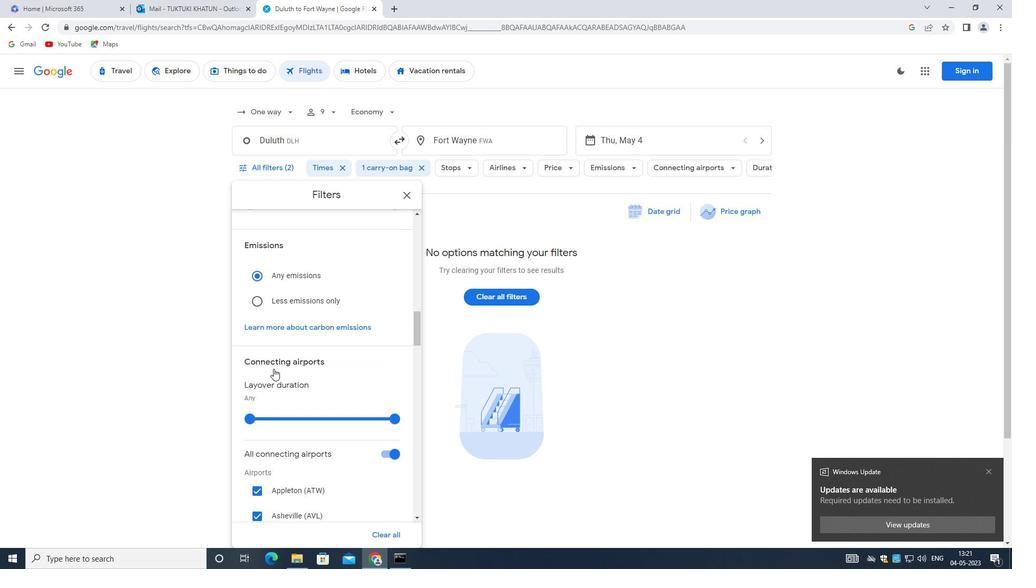 
Action: Mouse scrolled (273, 370) with delta (0, 0)
Screenshot: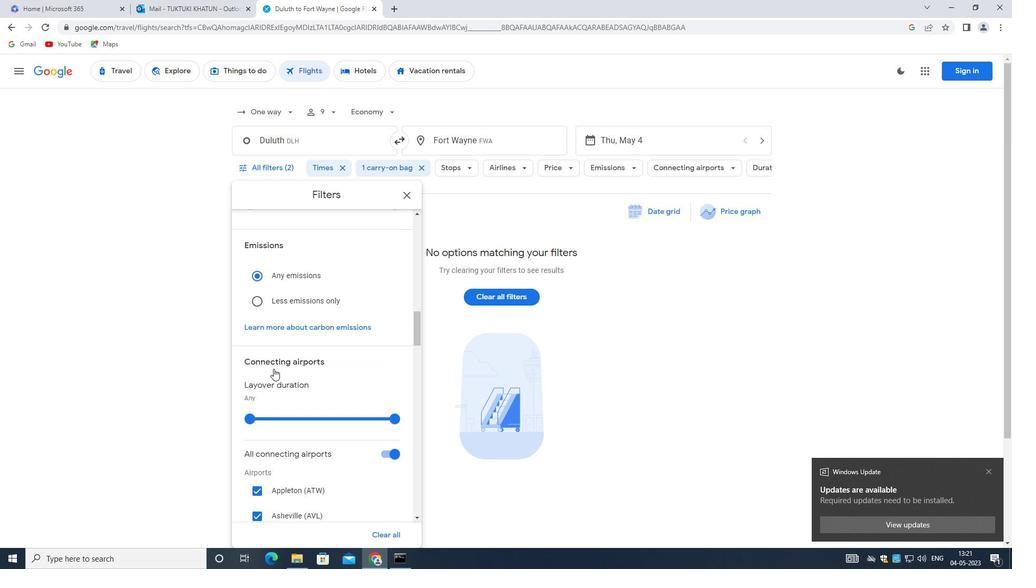 
Action: Mouse moved to (273, 376)
Screenshot: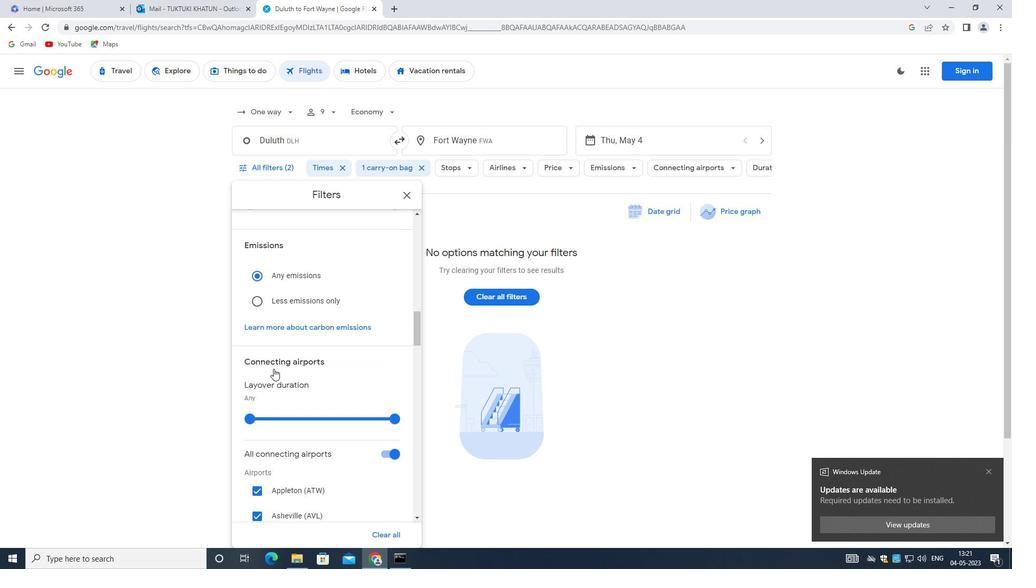 
Action: Mouse scrolled (273, 375) with delta (0, 0)
Screenshot: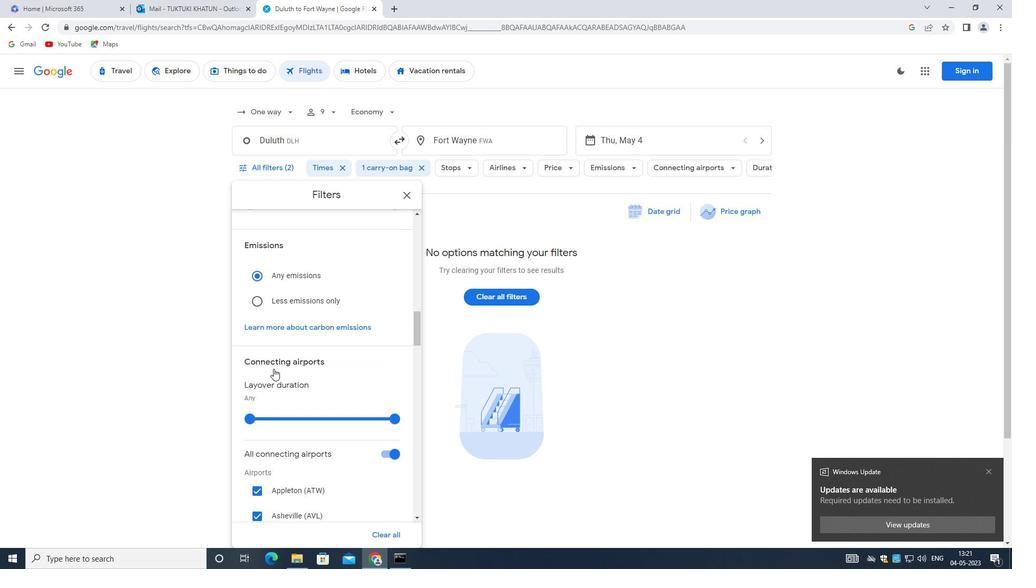
Action: Mouse moved to (274, 381)
Screenshot: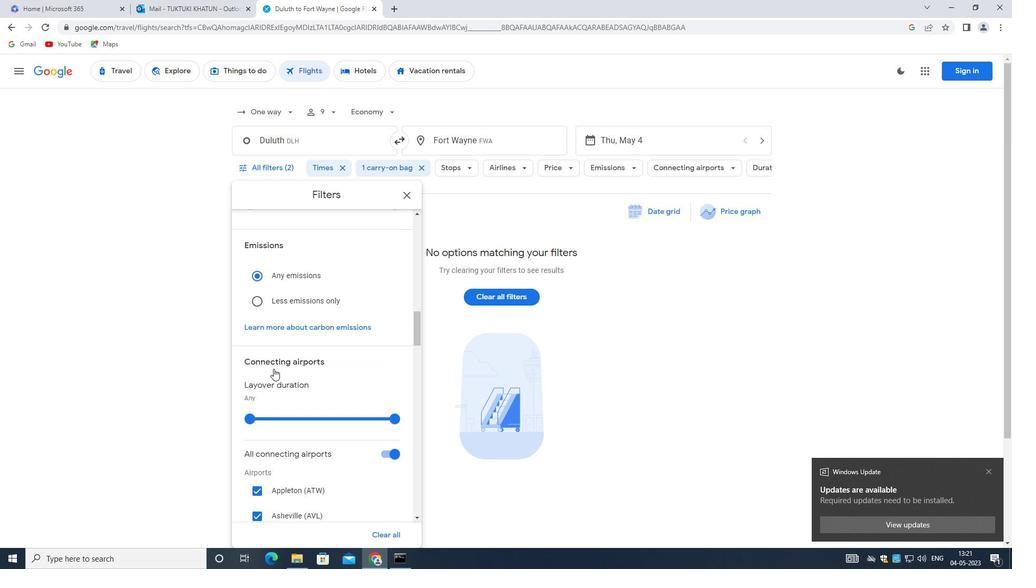 
Action: Mouse scrolled (274, 380) with delta (0, 0)
Screenshot: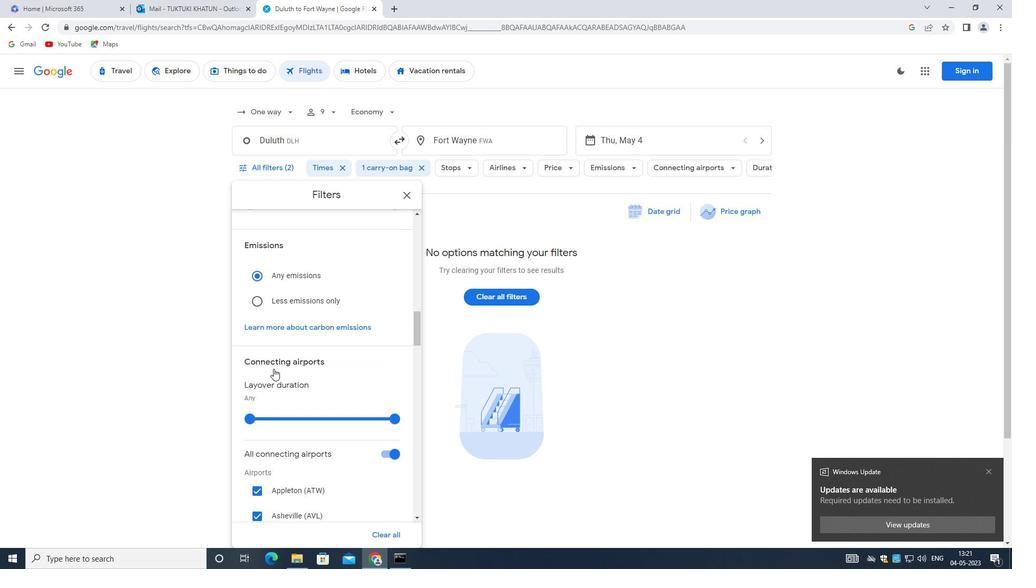 
Action: Mouse moved to (274, 383)
Screenshot: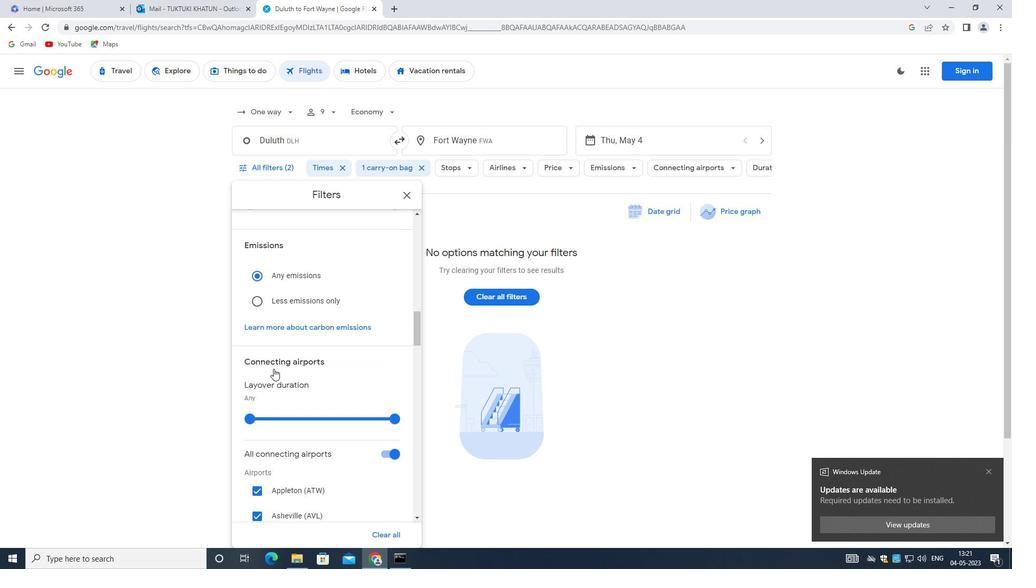 
Action: Mouse scrolled (274, 382) with delta (0, 0)
Screenshot: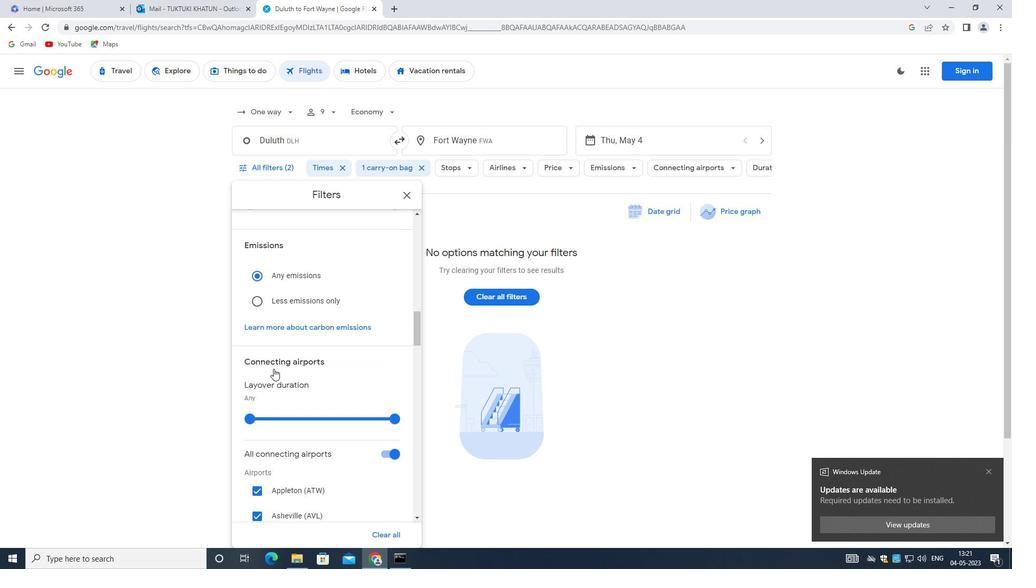 
Action: Mouse moved to (274, 383)
Screenshot: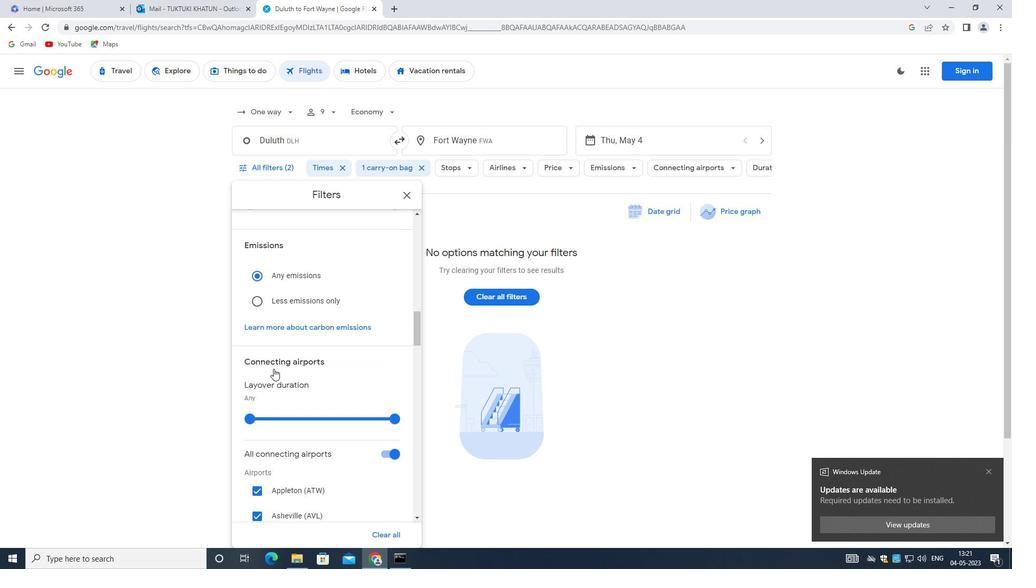 
Action: Mouse scrolled (274, 383) with delta (0, 0)
Screenshot: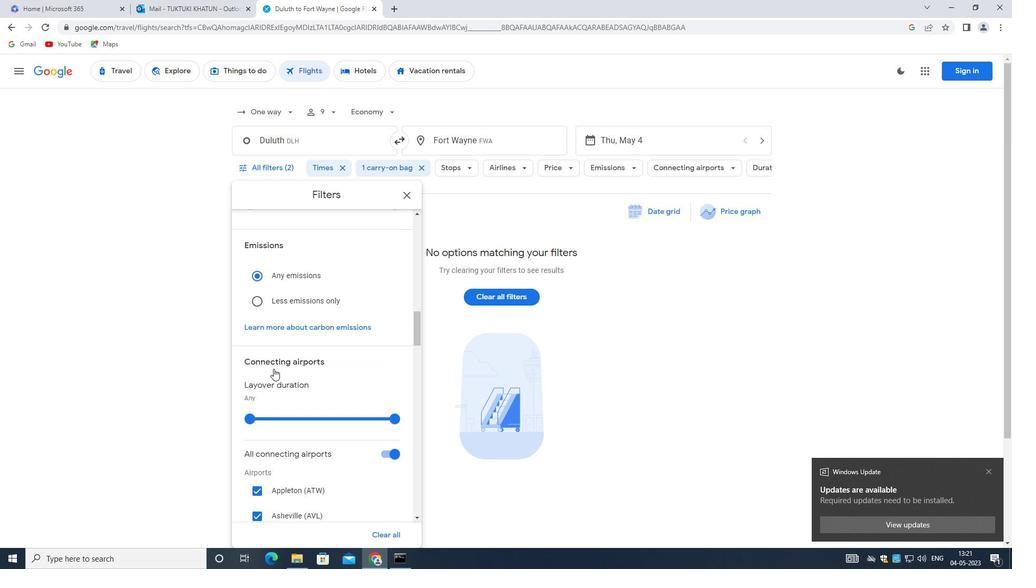 
Action: Mouse scrolled (274, 383) with delta (0, 0)
Screenshot: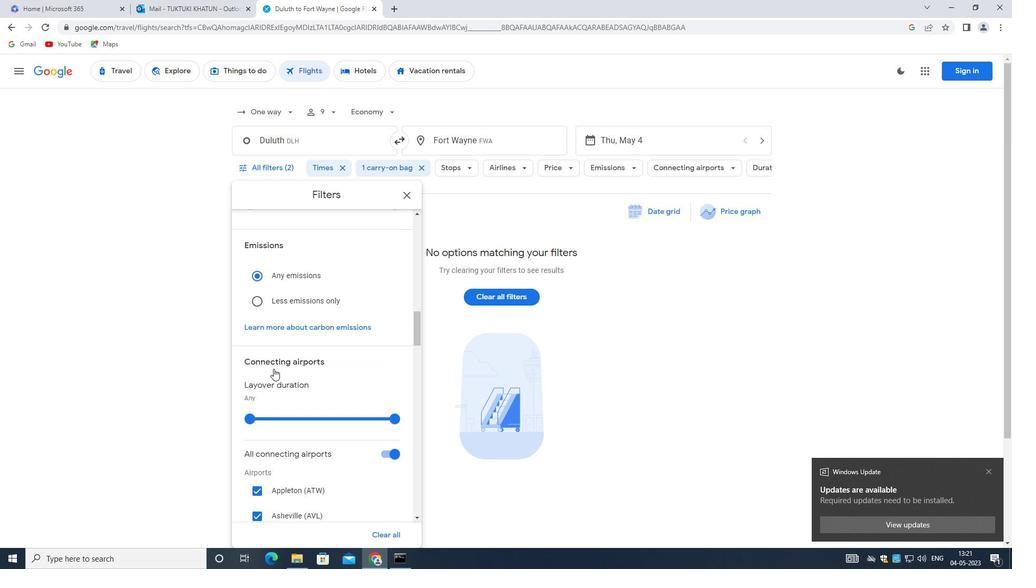 
Action: Mouse moved to (274, 386)
Screenshot: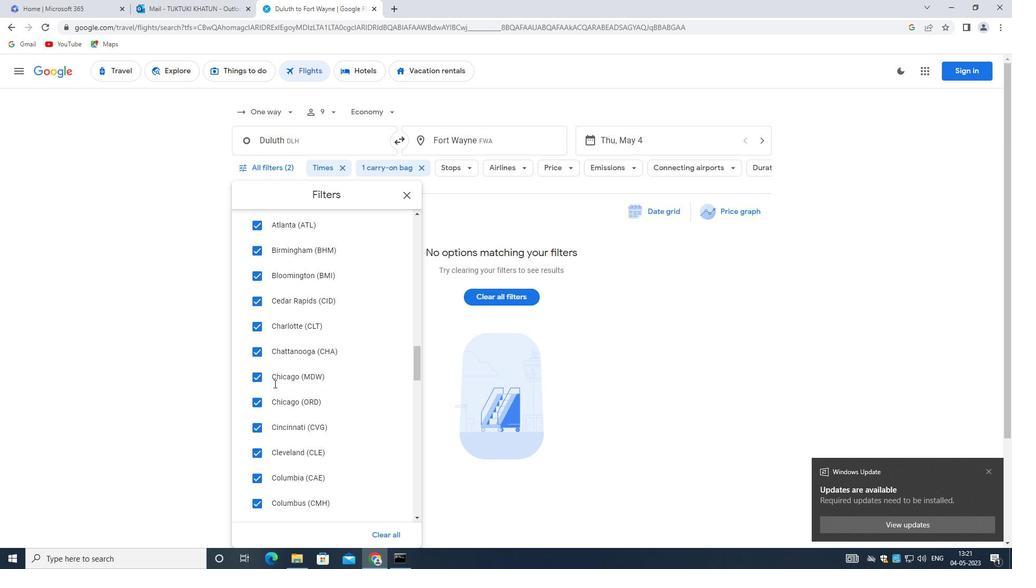
Action: Mouse scrolled (274, 386) with delta (0, 0)
Screenshot: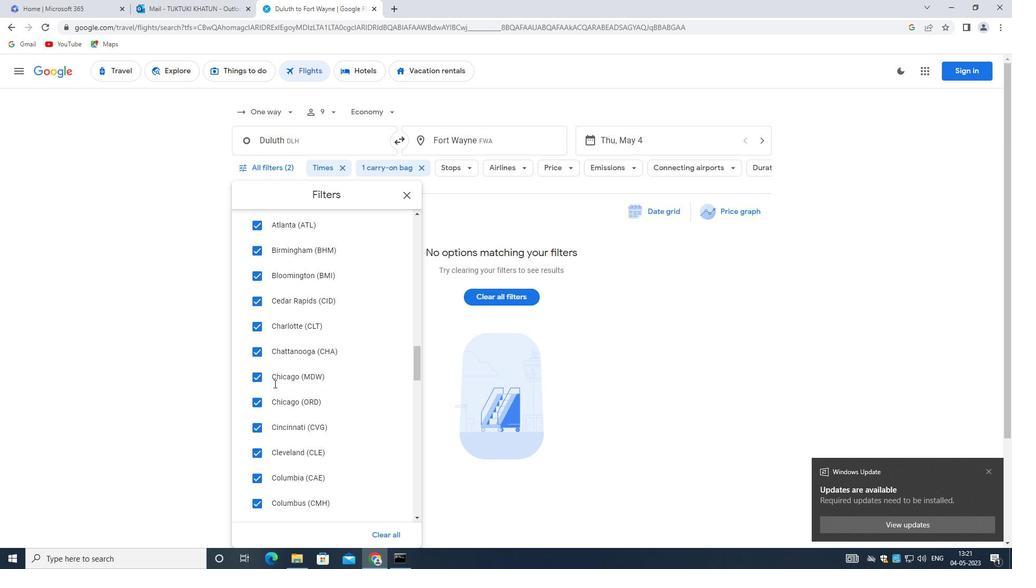
Action: Mouse moved to (274, 390)
Screenshot: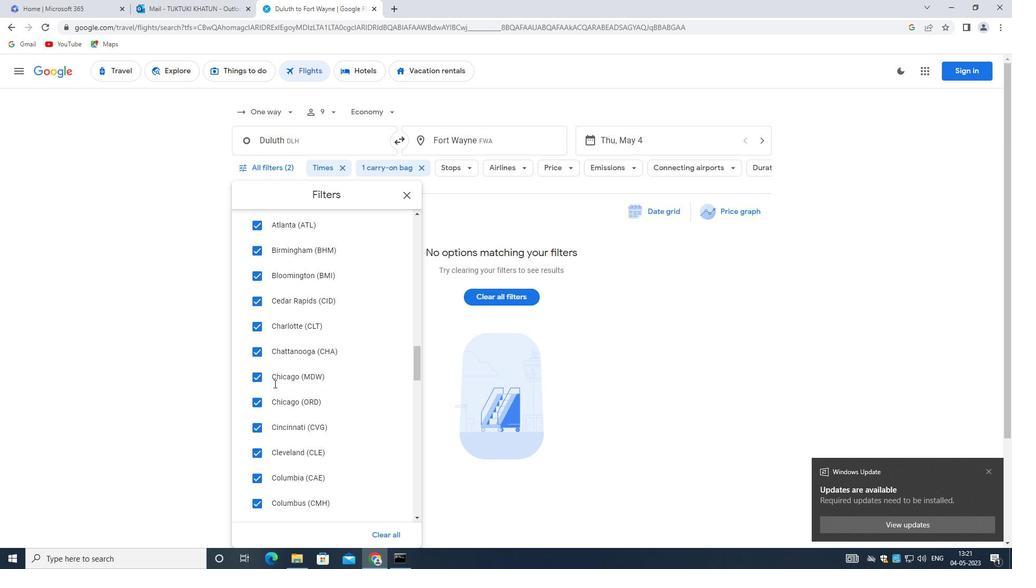 
Action: Mouse scrolled (274, 389) with delta (0, 0)
Screenshot: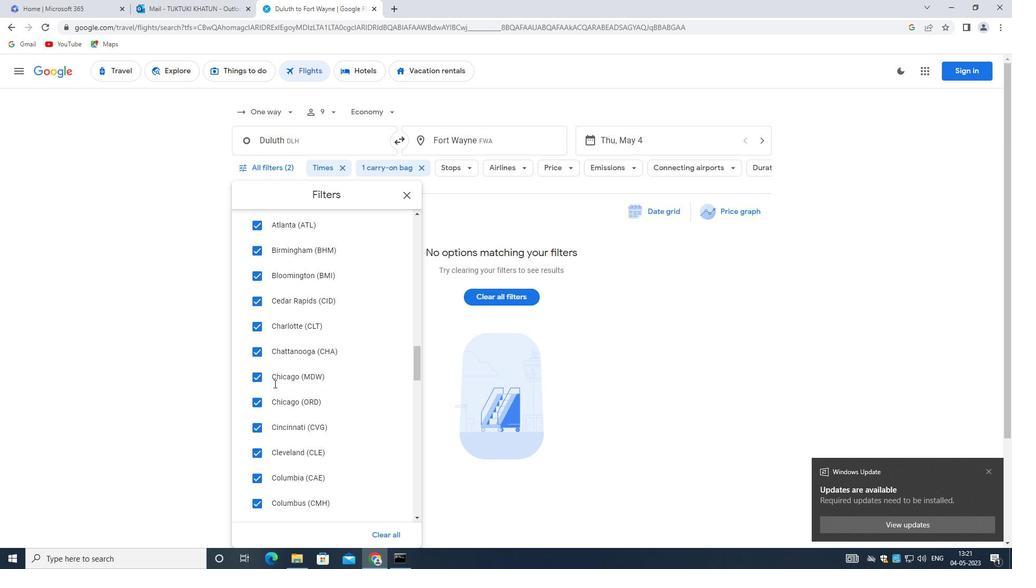 
Action: Mouse moved to (273, 392)
Screenshot: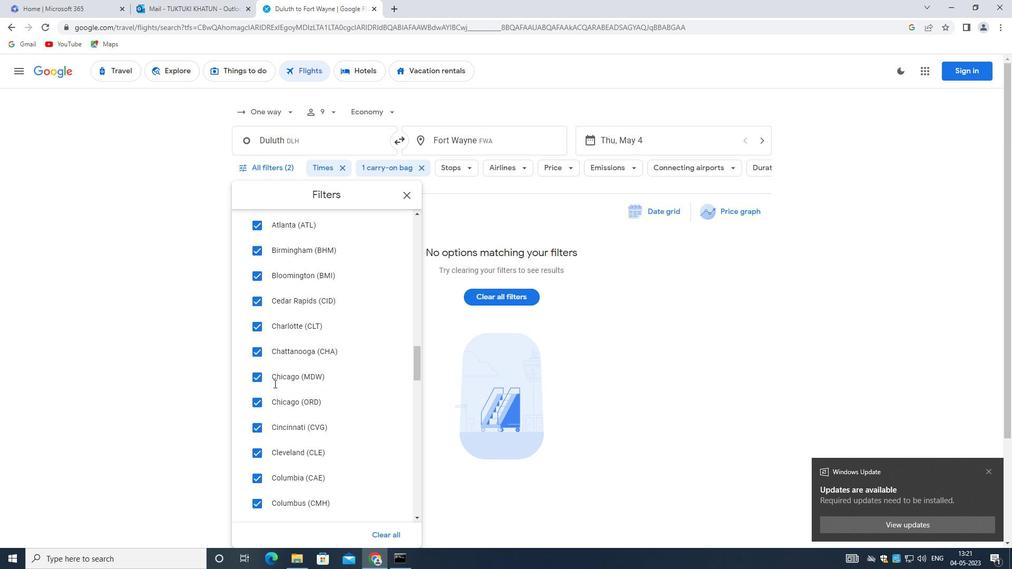 
Action: Mouse scrolled (273, 391) with delta (0, 0)
Screenshot: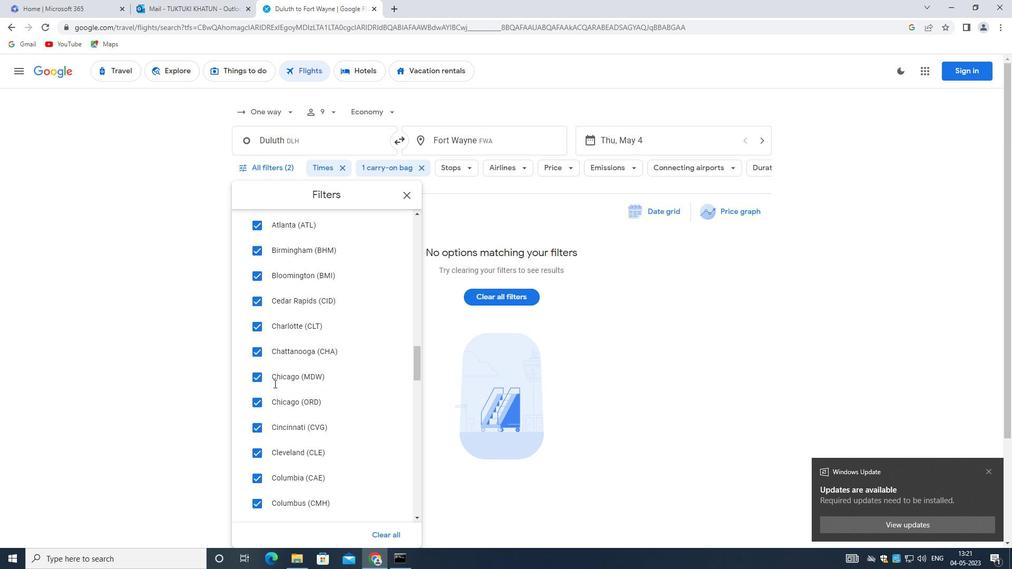 
Action: Mouse moved to (273, 393)
Screenshot: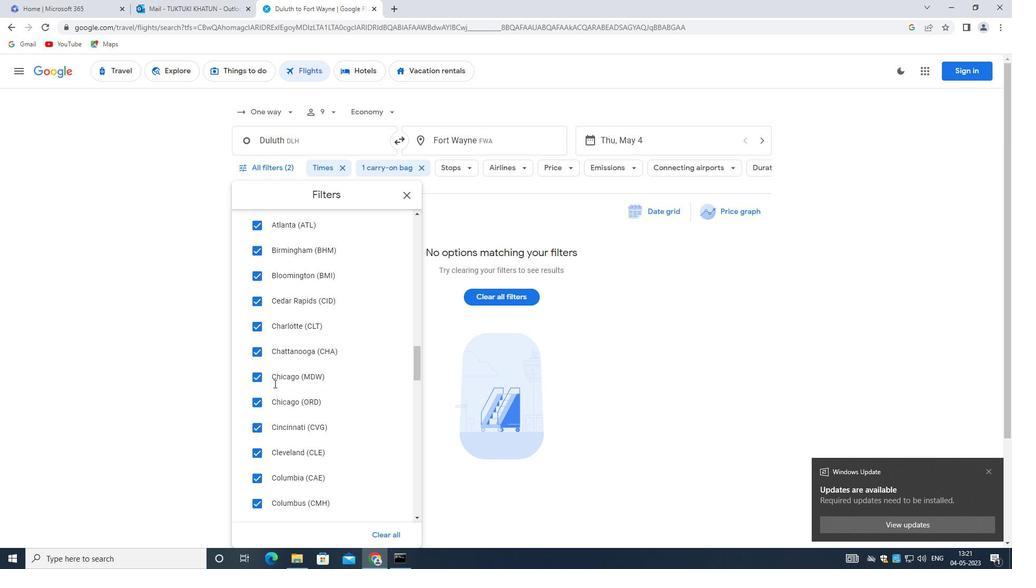 
Action: Mouse scrolled (273, 393) with delta (0, 0)
Screenshot: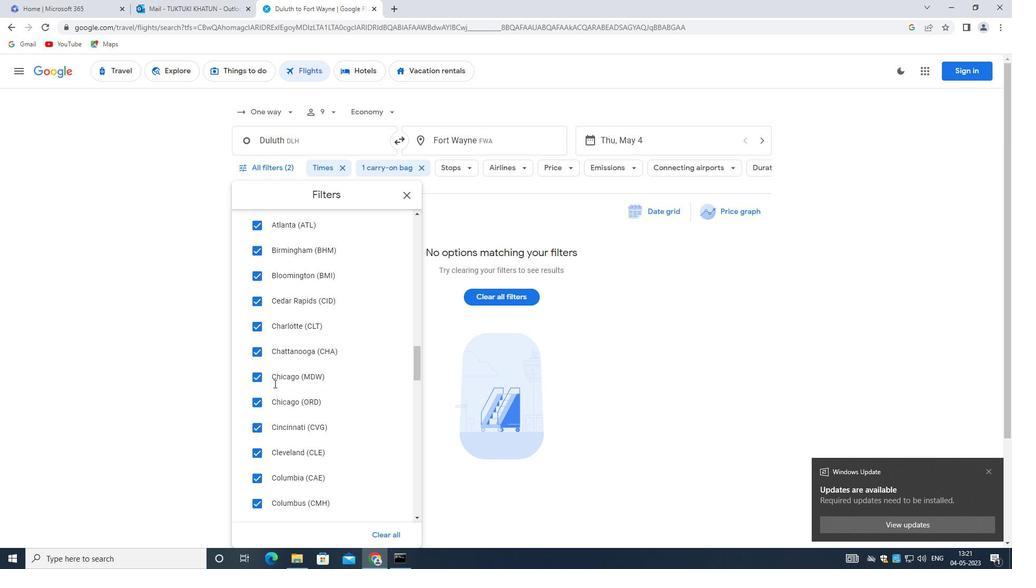 
Action: Mouse scrolled (273, 393) with delta (0, 0)
Screenshot: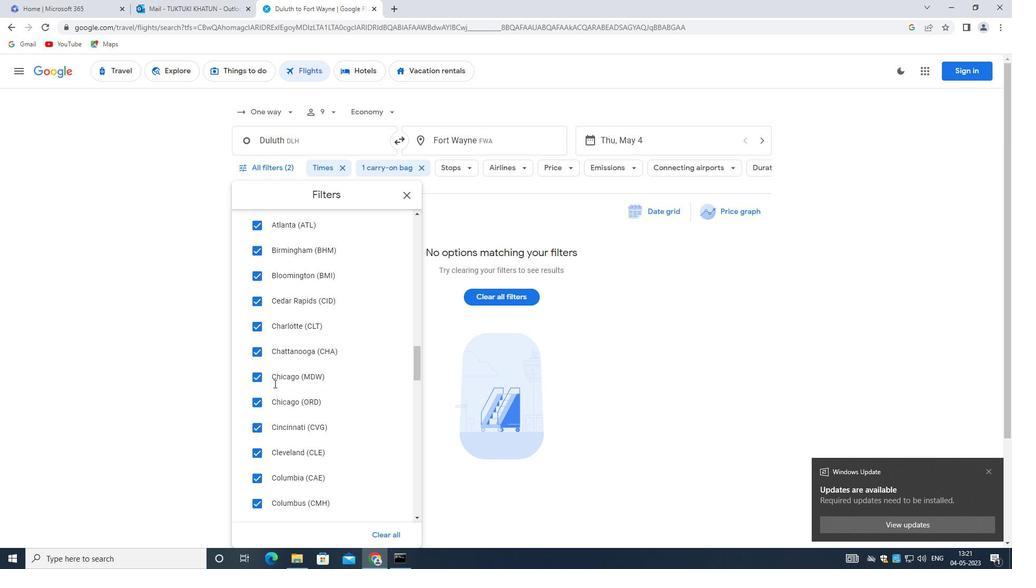 
Action: Mouse scrolled (273, 393) with delta (0, 0)
Screenshot: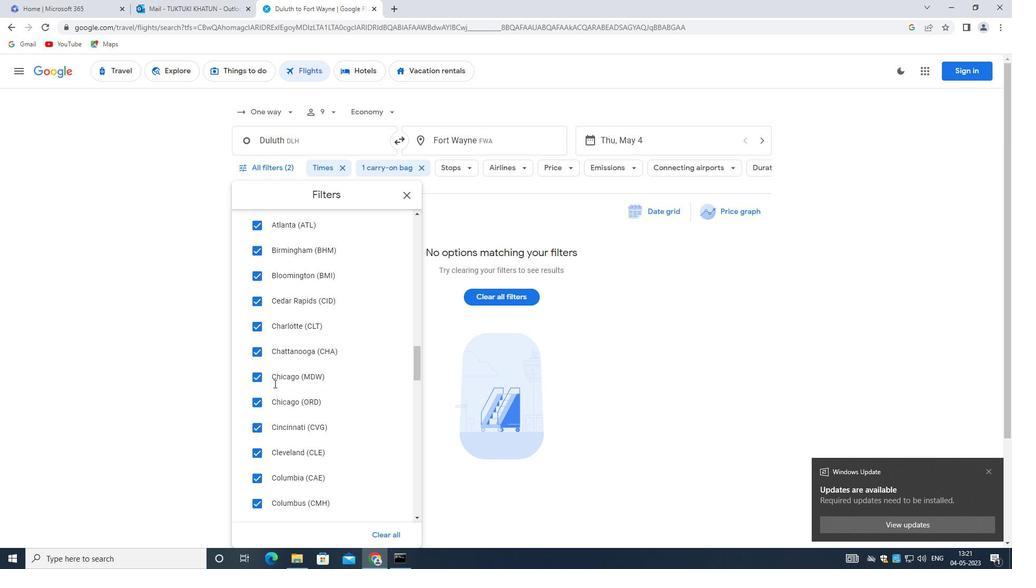 
Action: Mouse moved to (270, 394)
Screenshot: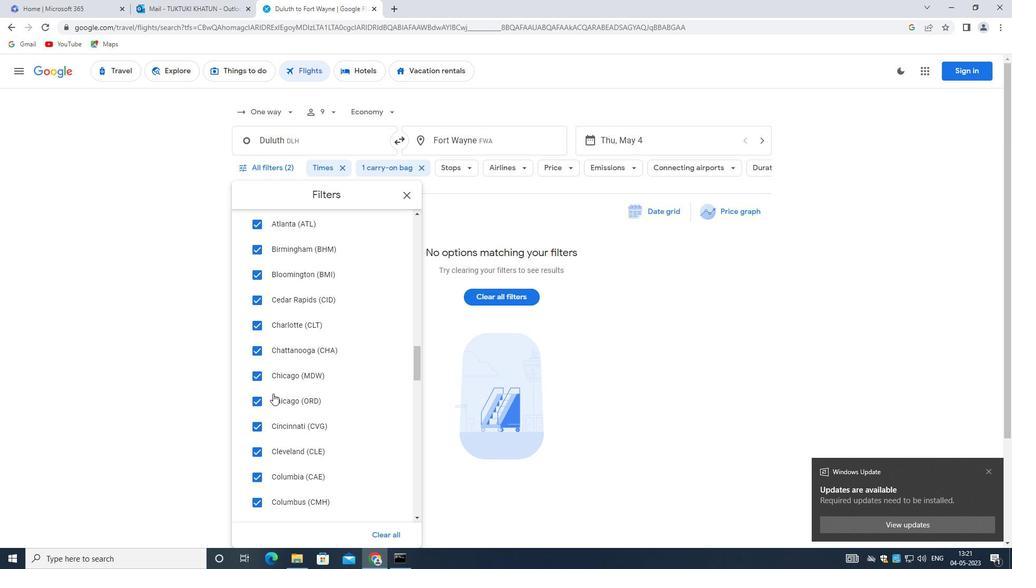 
Action: Mouse scrolled (270, 393) with delta (0, 0)
Screenshot: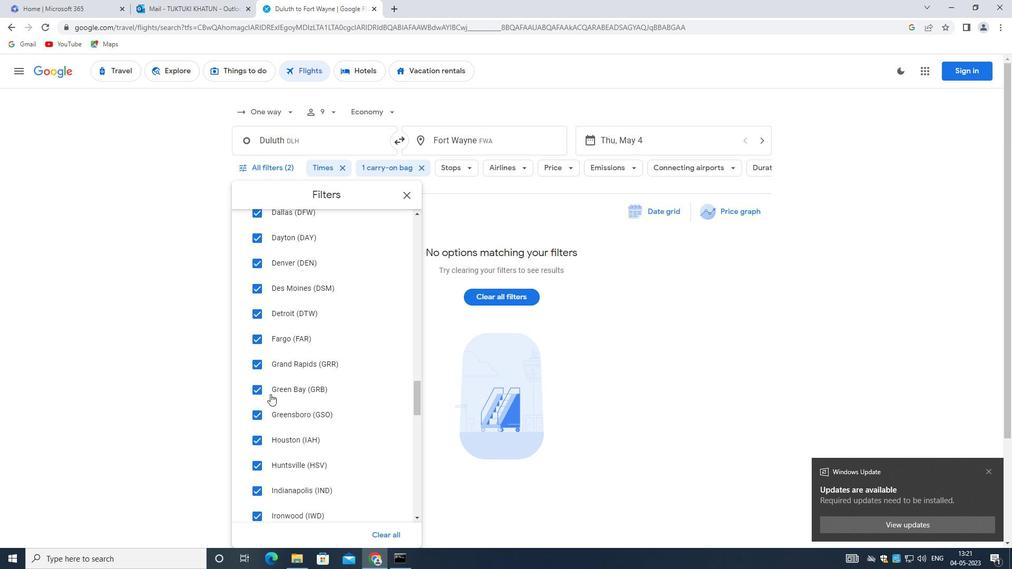 
Action: Mouse moved to (269, 394)
Screenshot: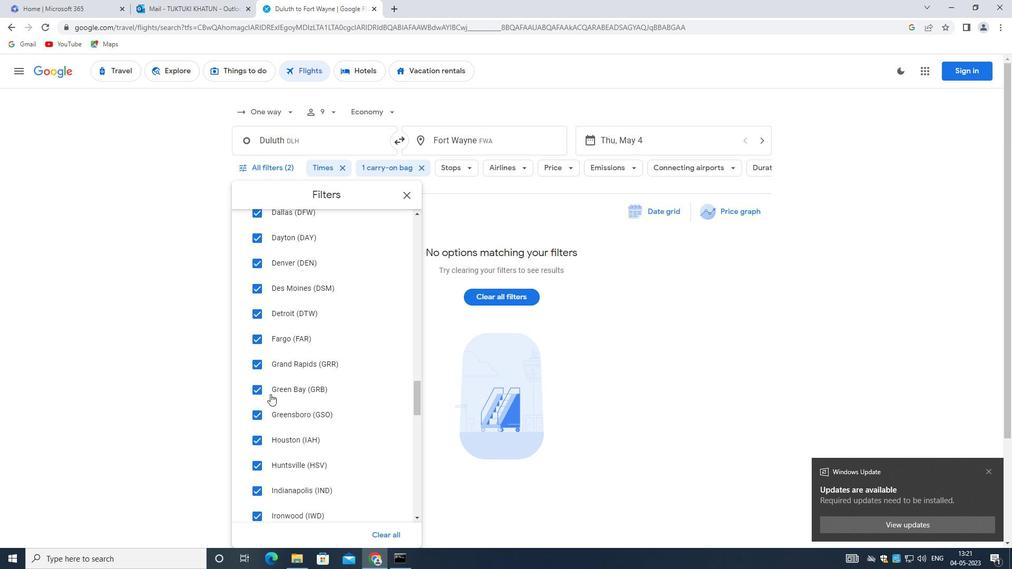 
Action: Mouse scrolled (269, 394) with delta (0, 0)
Screenshot: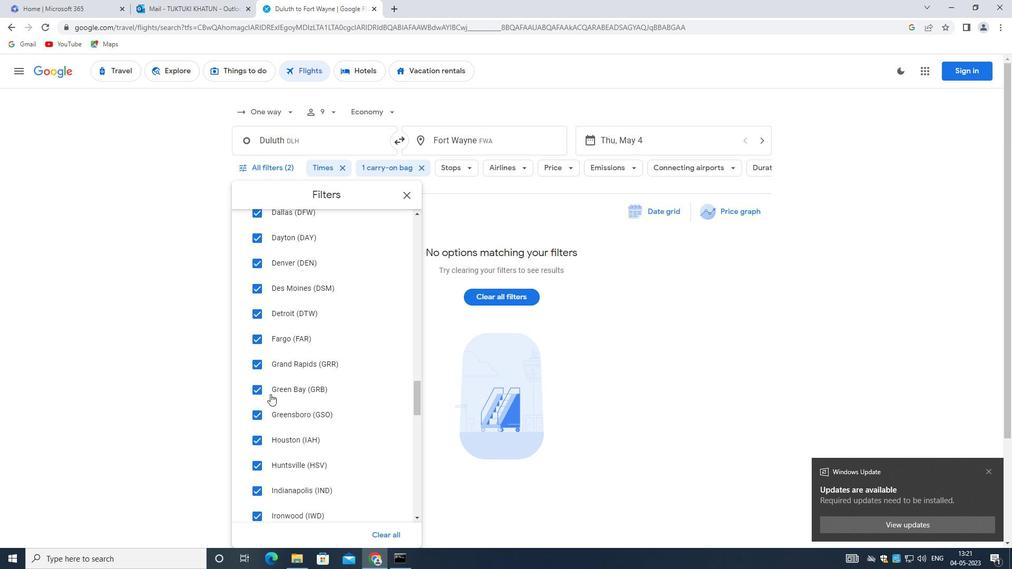 
Action: Mouse moved to (269, 395)
Screenshot: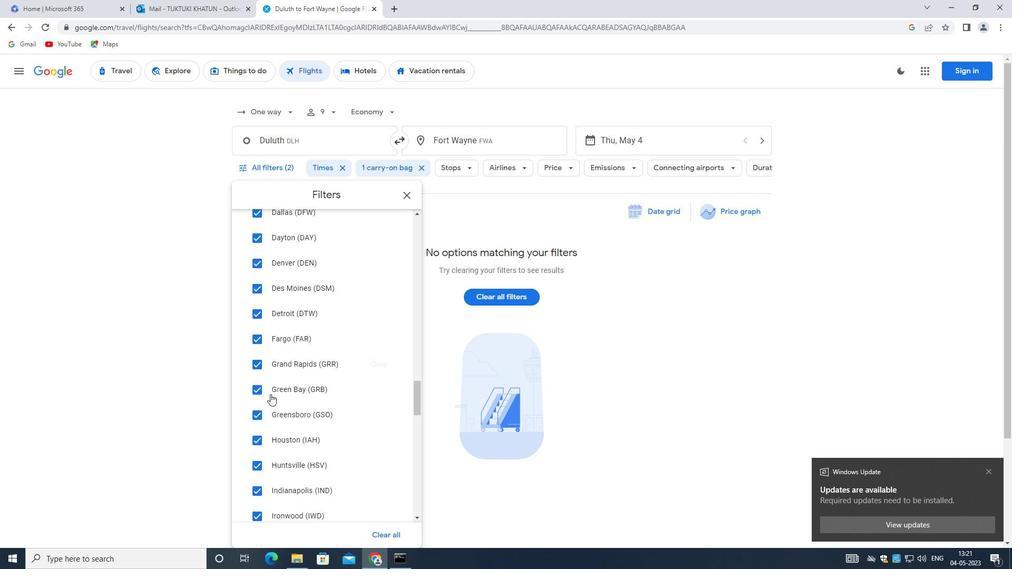 
Action: Mouse scrolled (269, 394) with delta (0, 0)
Screenshot: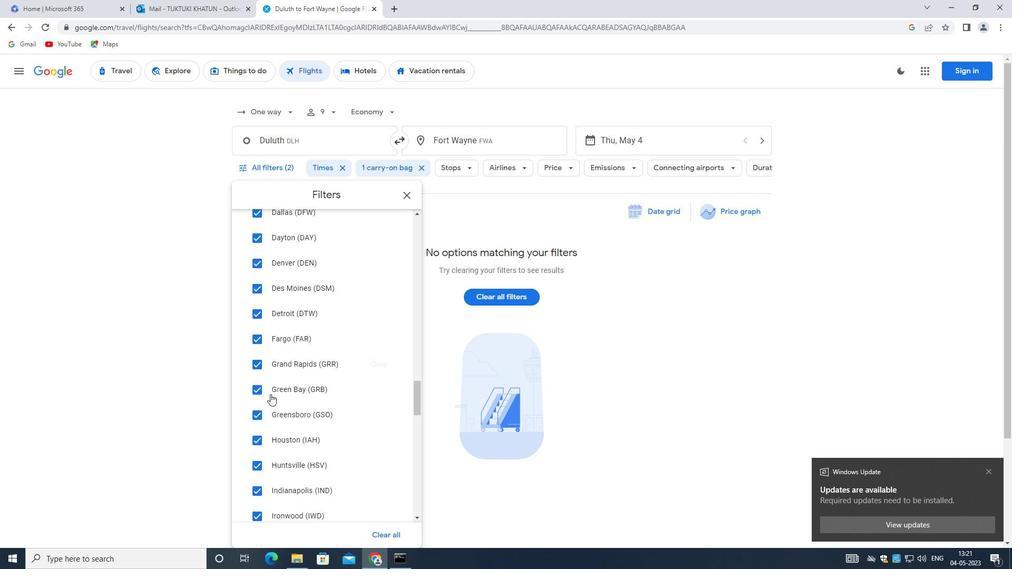 
Action: Mouse scrolled (269, 394) with delta (0, 0)
Screenshot: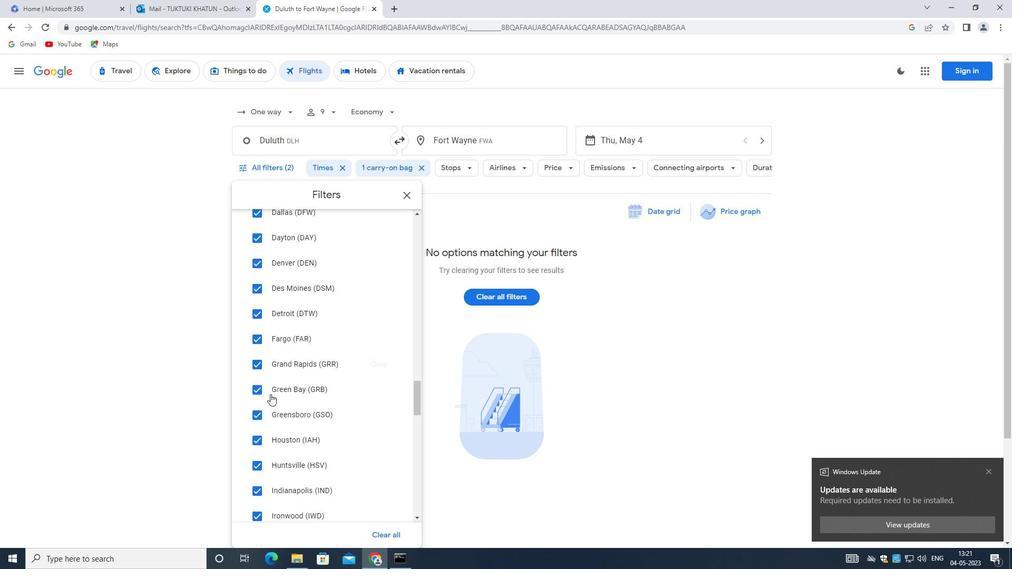 
Action: Mouse scrolled (269, 394) with delta (0, 0)
Screenshot: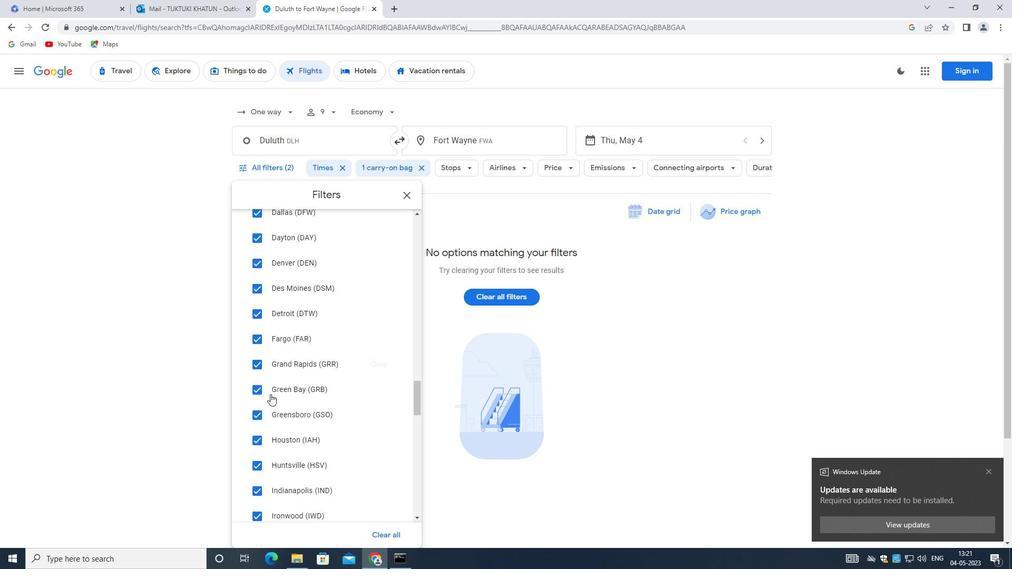 
Action: Mouse scrolled (269, 394) with delta (0, 0)
Screenshot: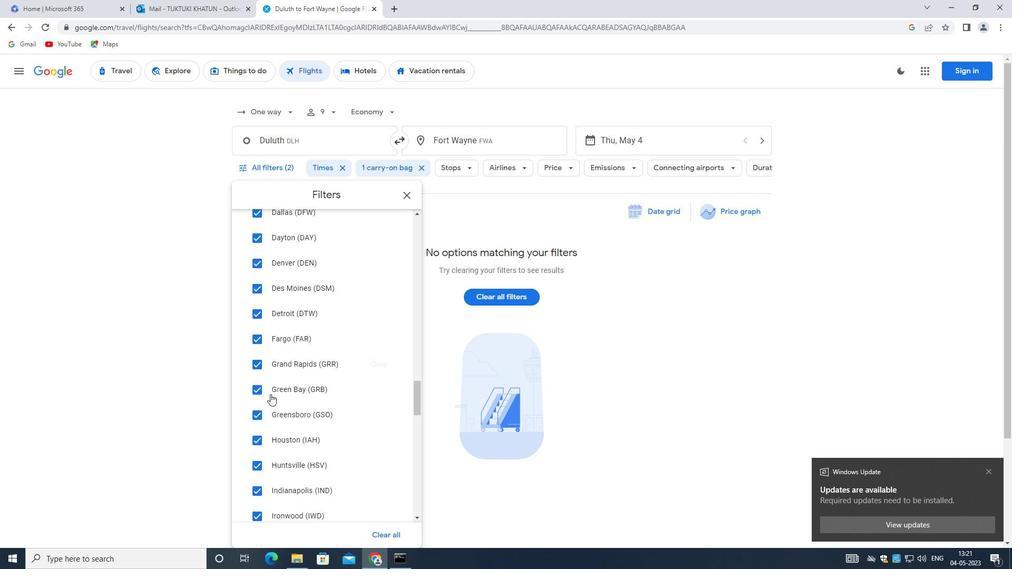 
Action: Mouse moved to (269, 395)
Screenshot: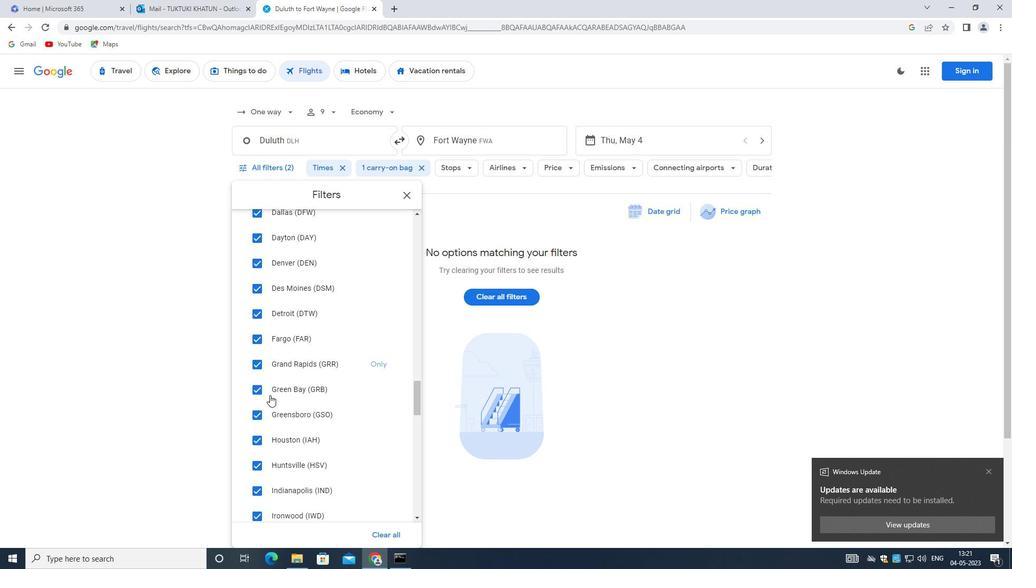 
Action: Mouse scrolled (269, 395) with delta (0, 0)
